 Task: Check a user's "Profile README" to learn more about their interests and projects.
Action: Mouse moved to (163, 318)
Screenshot: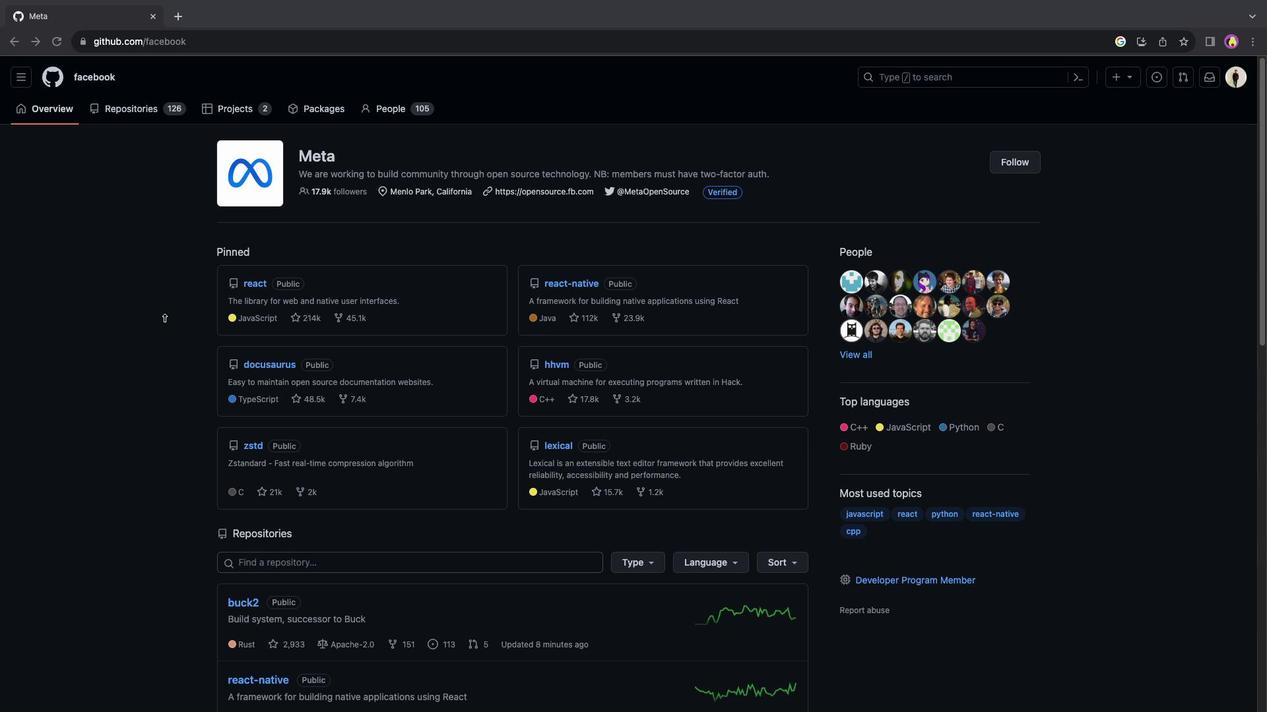 
Action: Mouse pressed left at (163, 318)
Screenshot: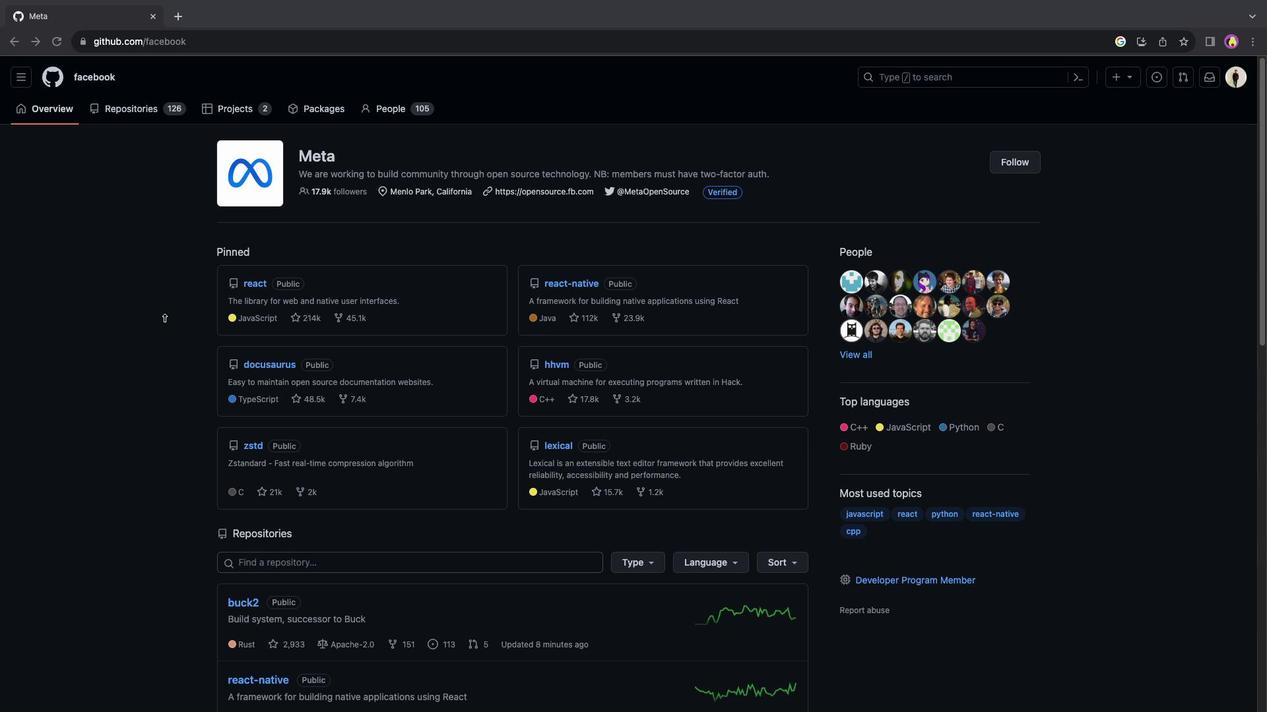 
Action: Mouse moved to (255, 284)
Screenshot: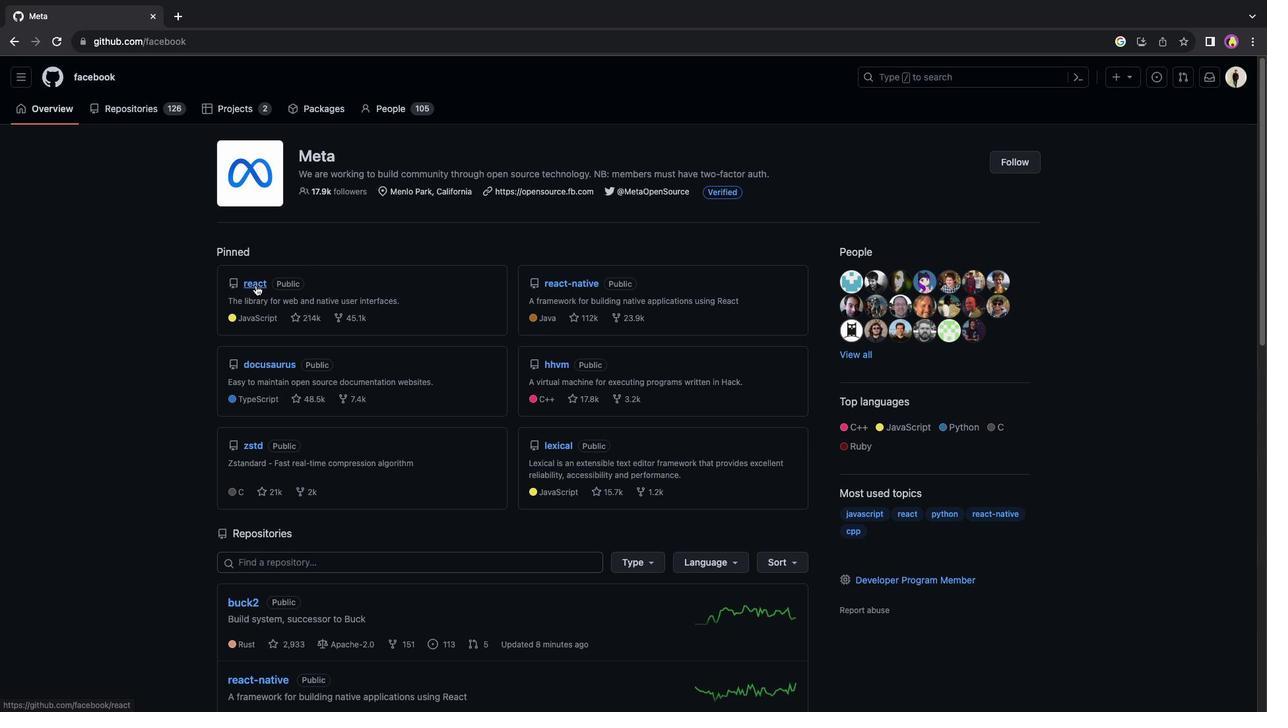 
Action: Mouse pressed left at (255, 284)
Screenshot: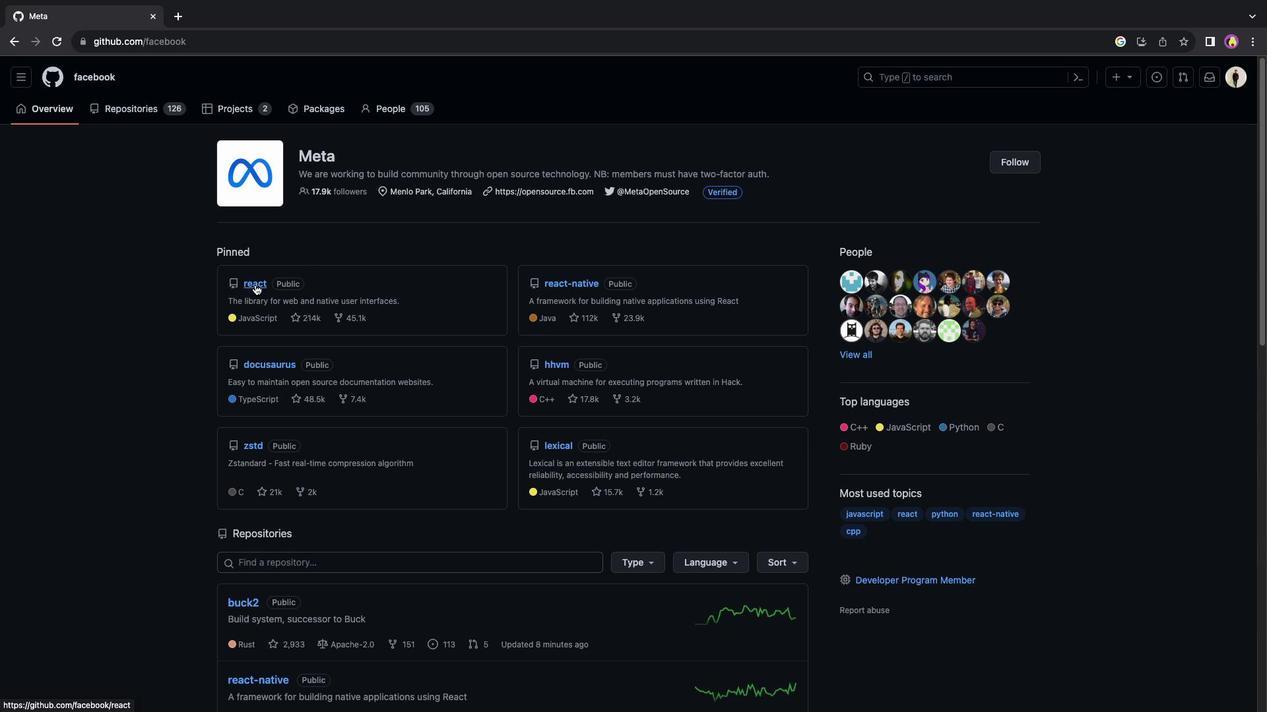 
Action: Mouse moved to (573, 323)
Screenshot: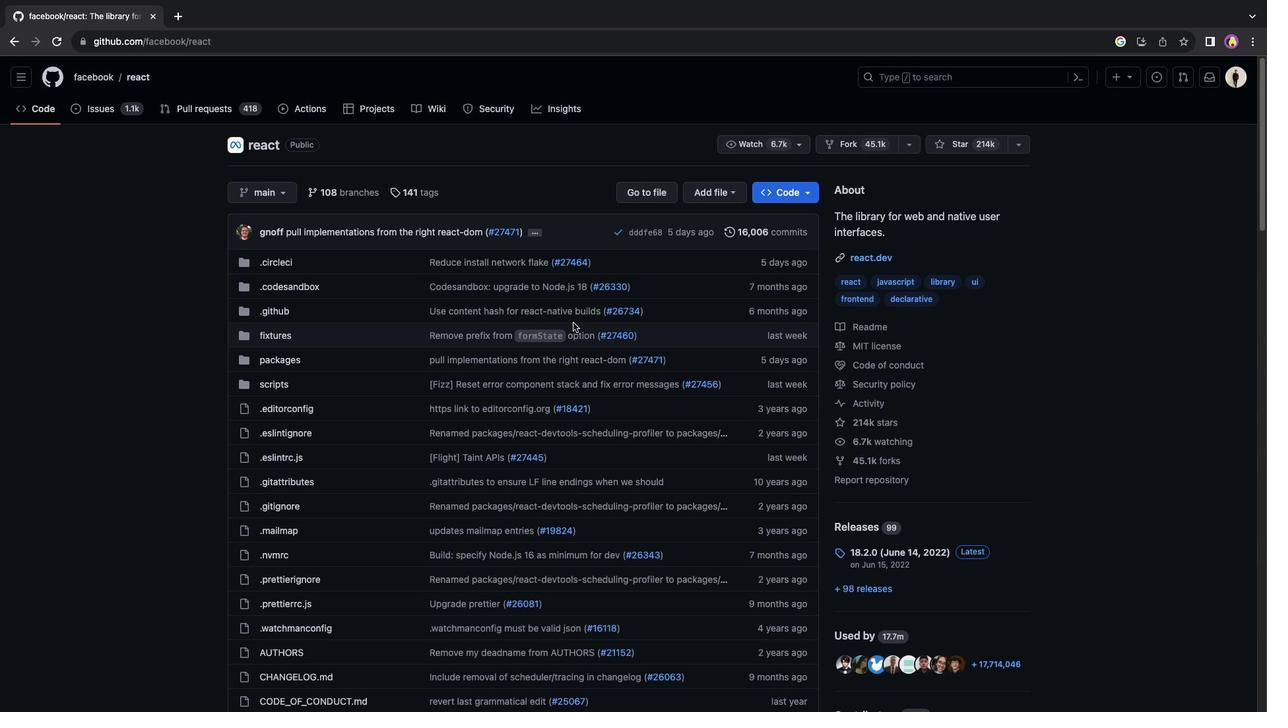 
Action: Mouse scrolled (573, 323) with delta (0, 0)
Screenshot: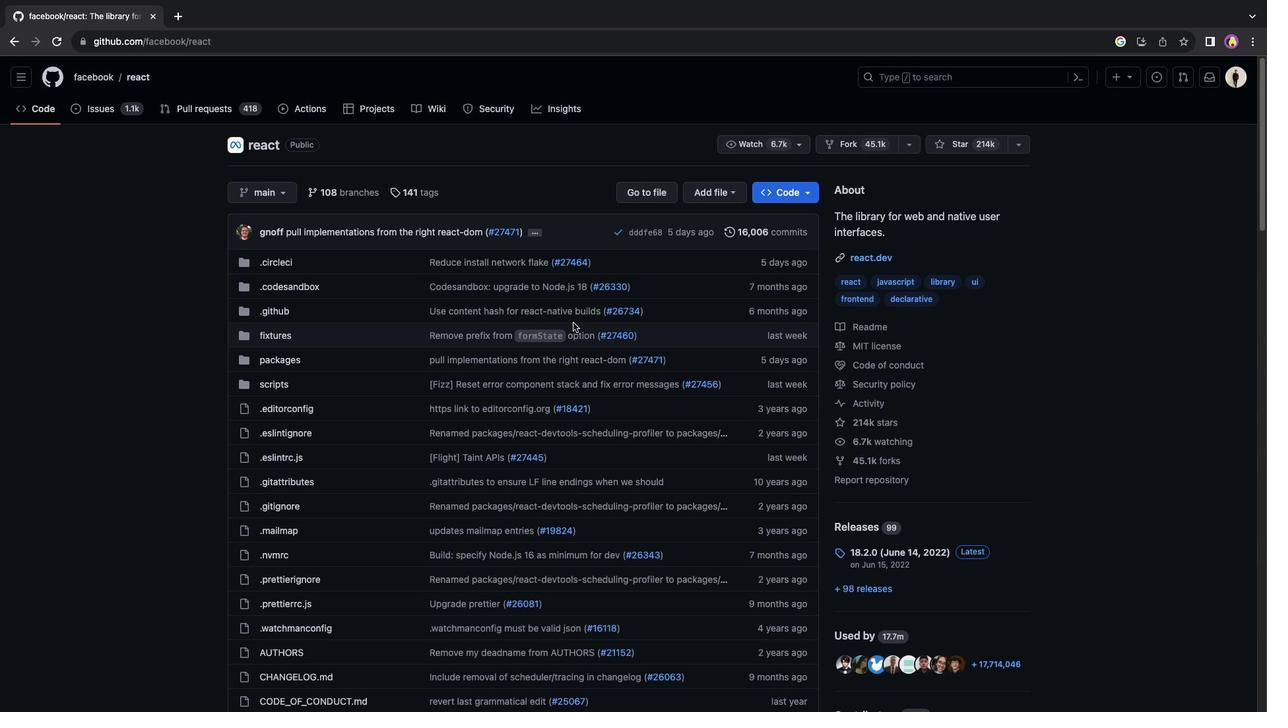 
Action: Mouse moved to (573, 323)
Screenshot: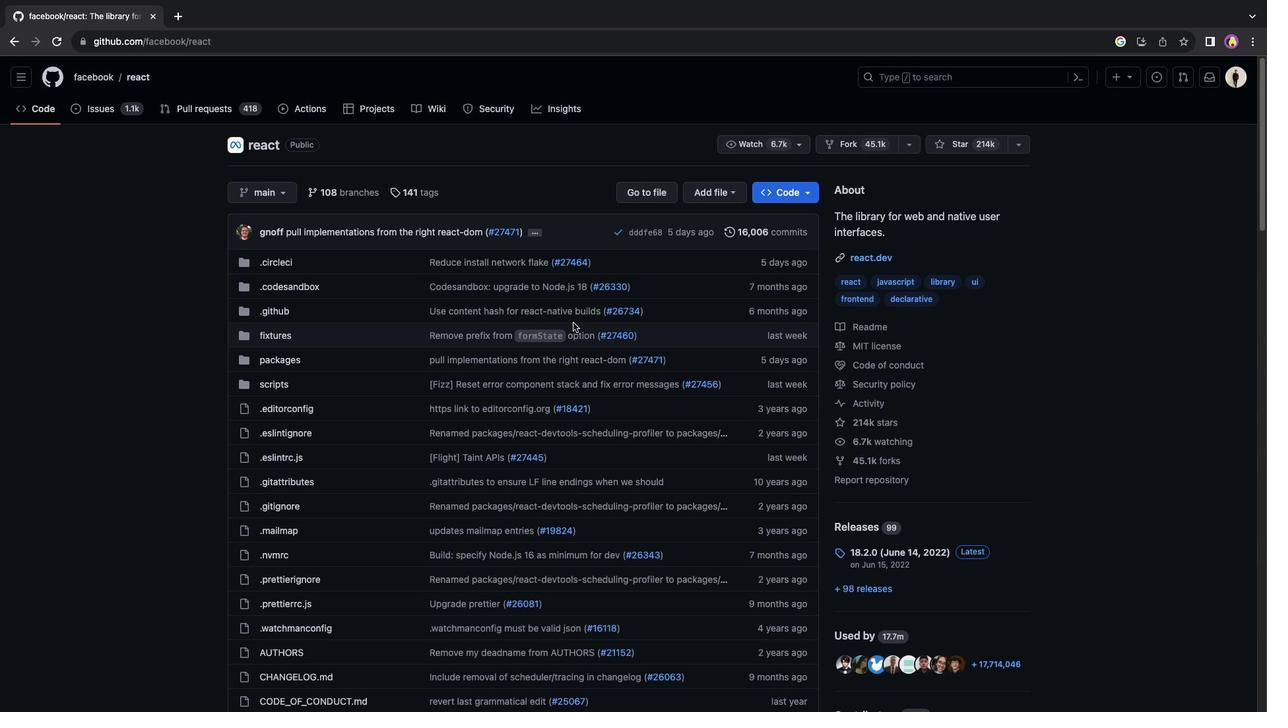 
Action: Mouse scrolled (573, 323) with delta (0, 0)
Screenshot: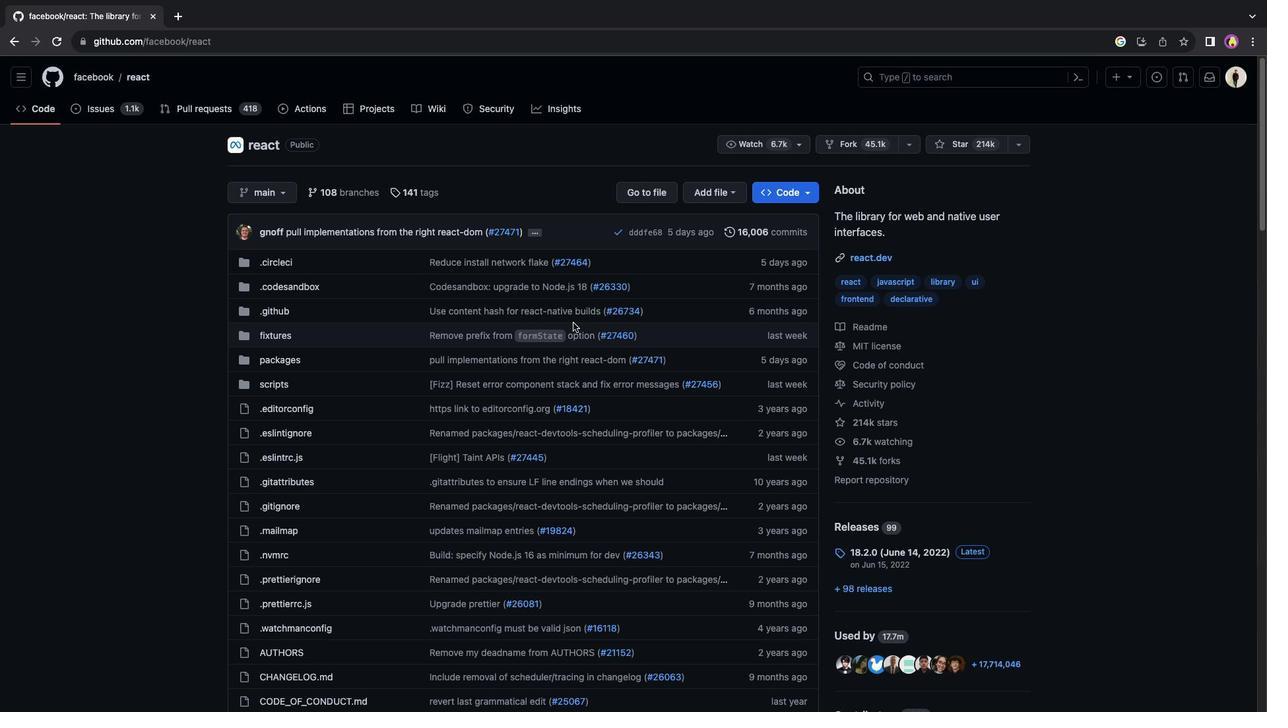 
Action: Mouse scrolled (573, 323) with delta (0, -1)
Screenshot: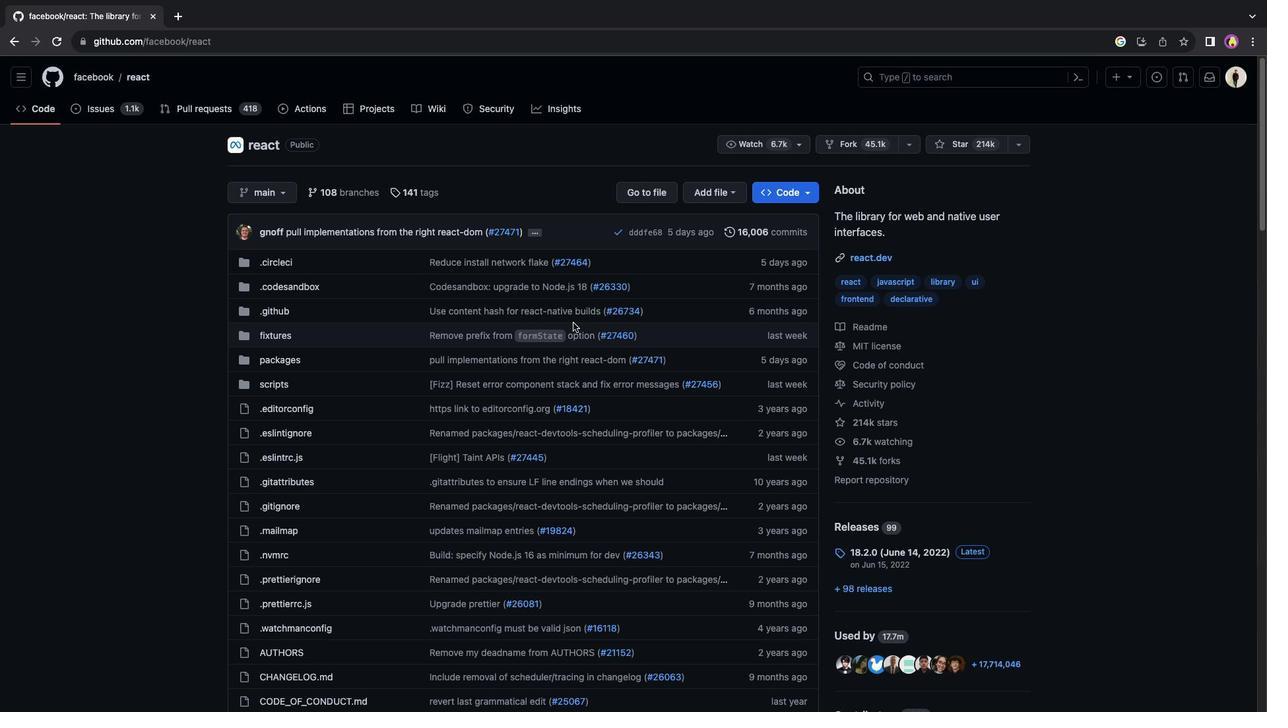 
Action: Mouse scrolled (573, 323) with delta (0, -3)
Screenshot: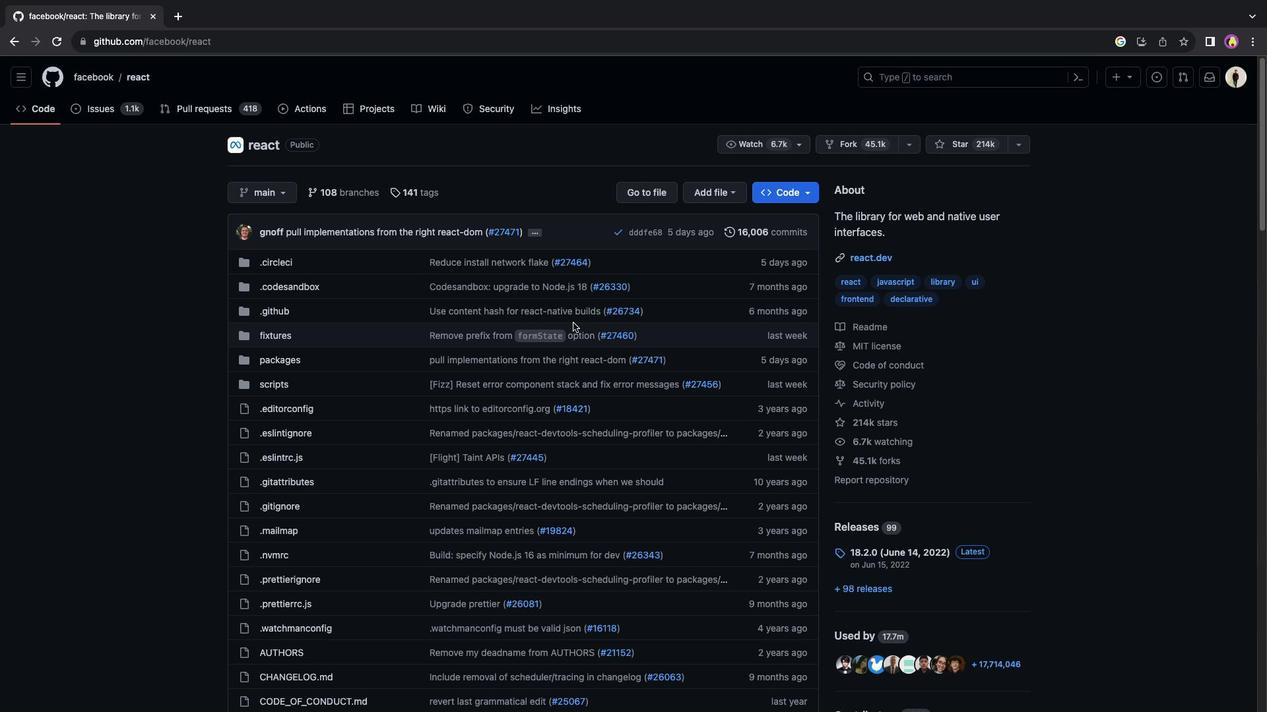 
Action: Mouse scrolled (573, 323) with delta (0, 0)
Screenshot: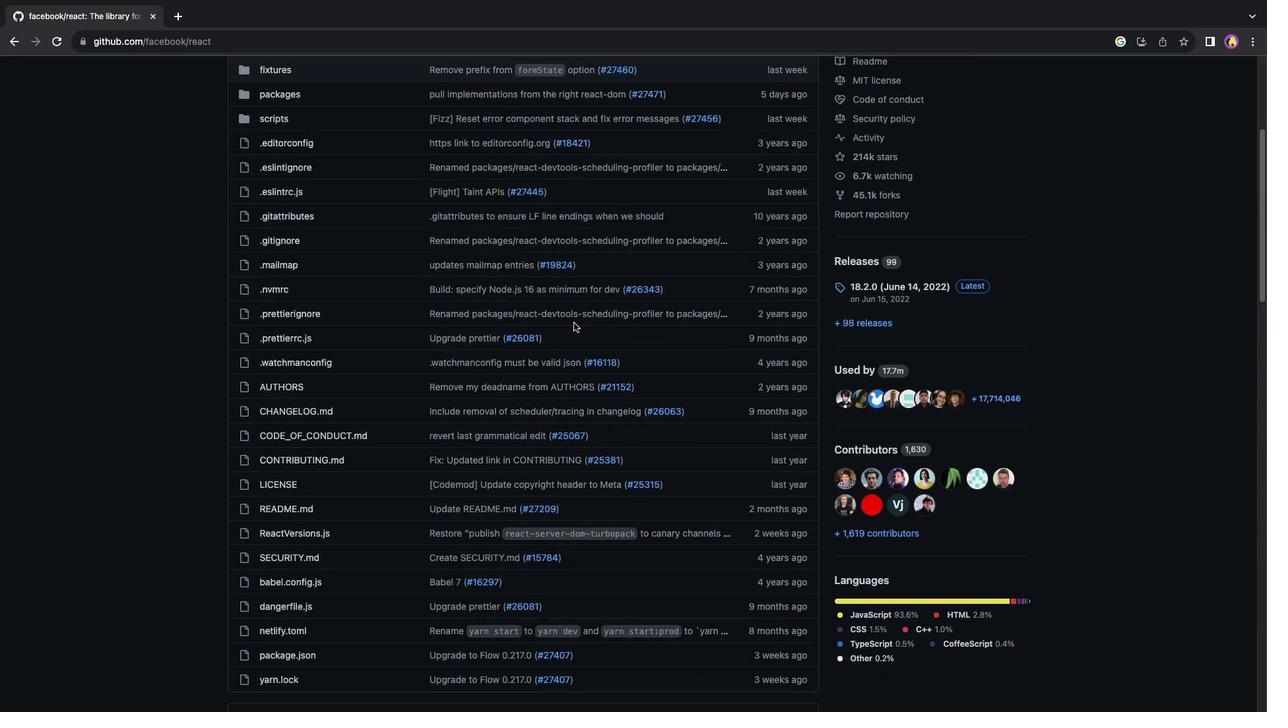 
Action: Mouse scrolled (573, 323) with delta (0, 0)
Screenshot: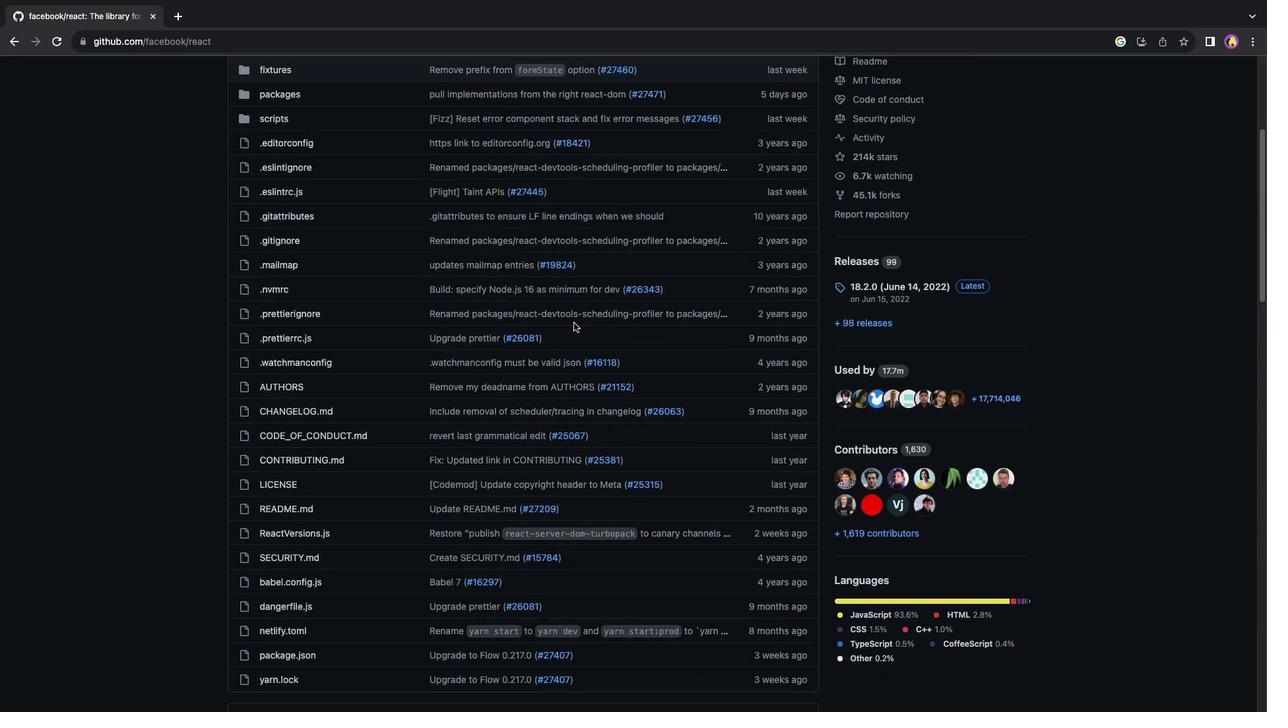 
Action: Mouse scrolled (573, 323) with delta (0, -2)
Screenshot: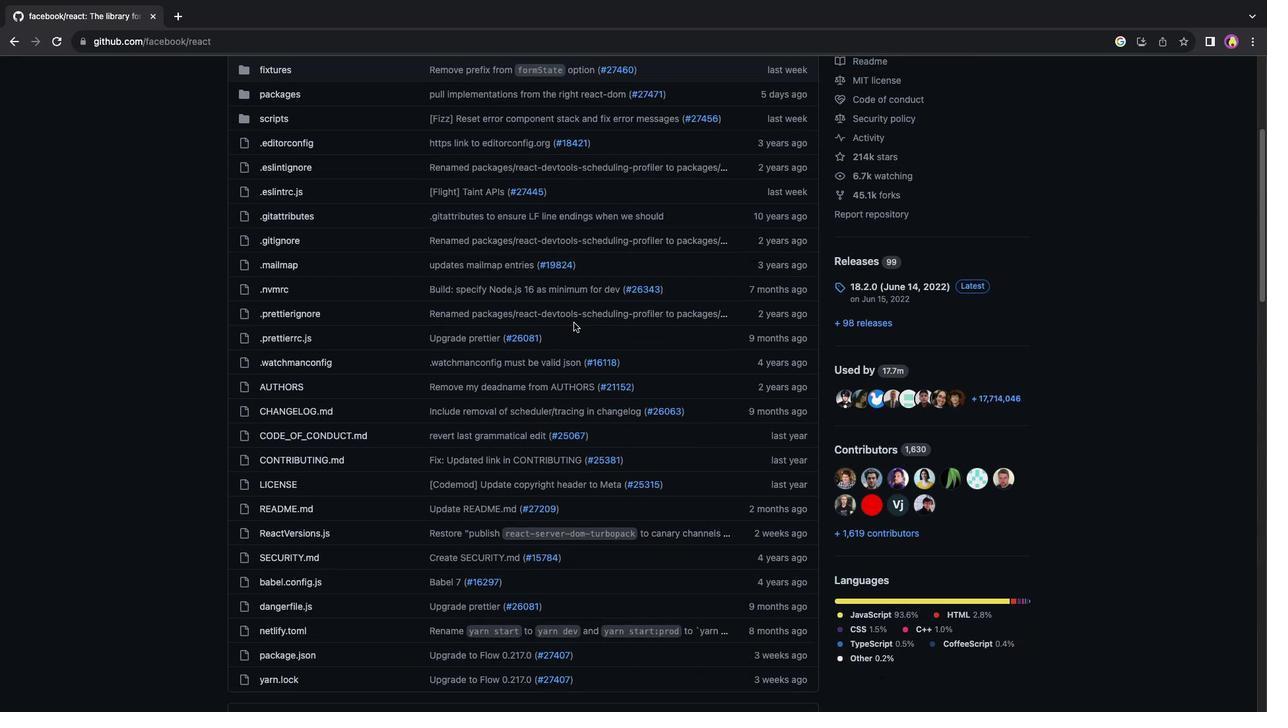 
Action: Mouse scrolled (573, 323) with delta (0, -3)
Screenshot: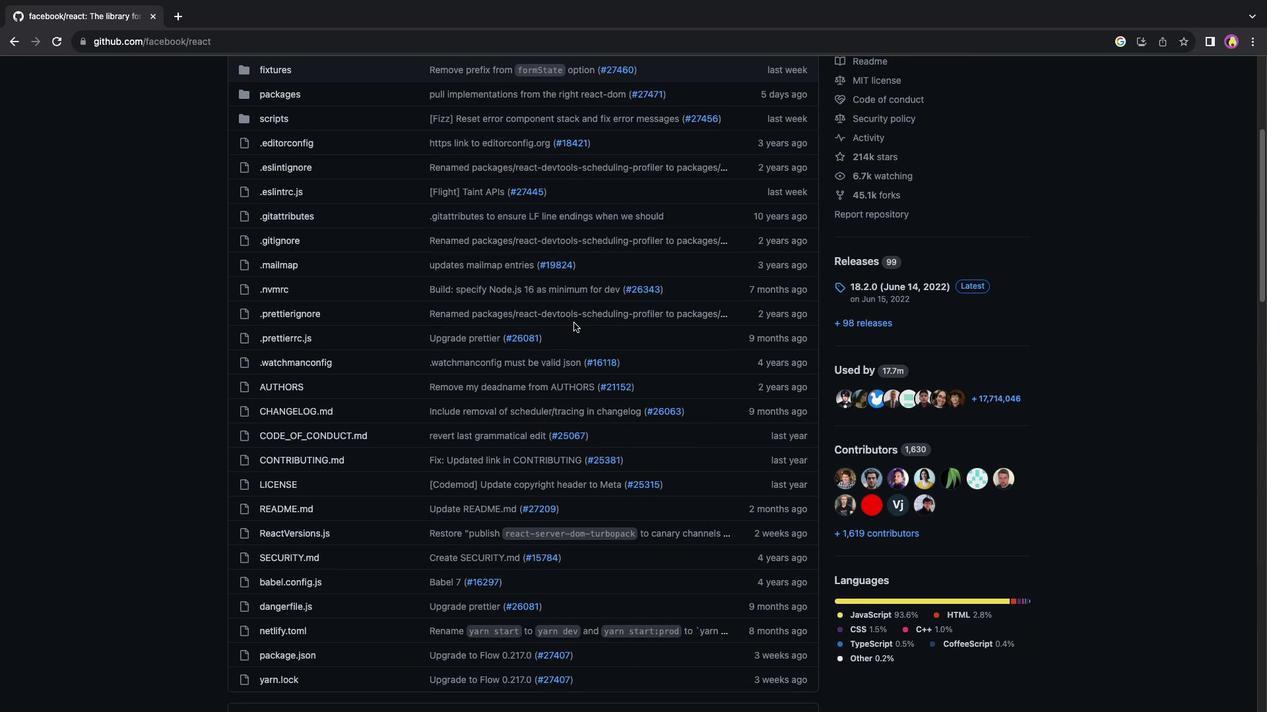 
Action: Mouse scrolled (573, 323) with delta (0, 0)
Screenshot: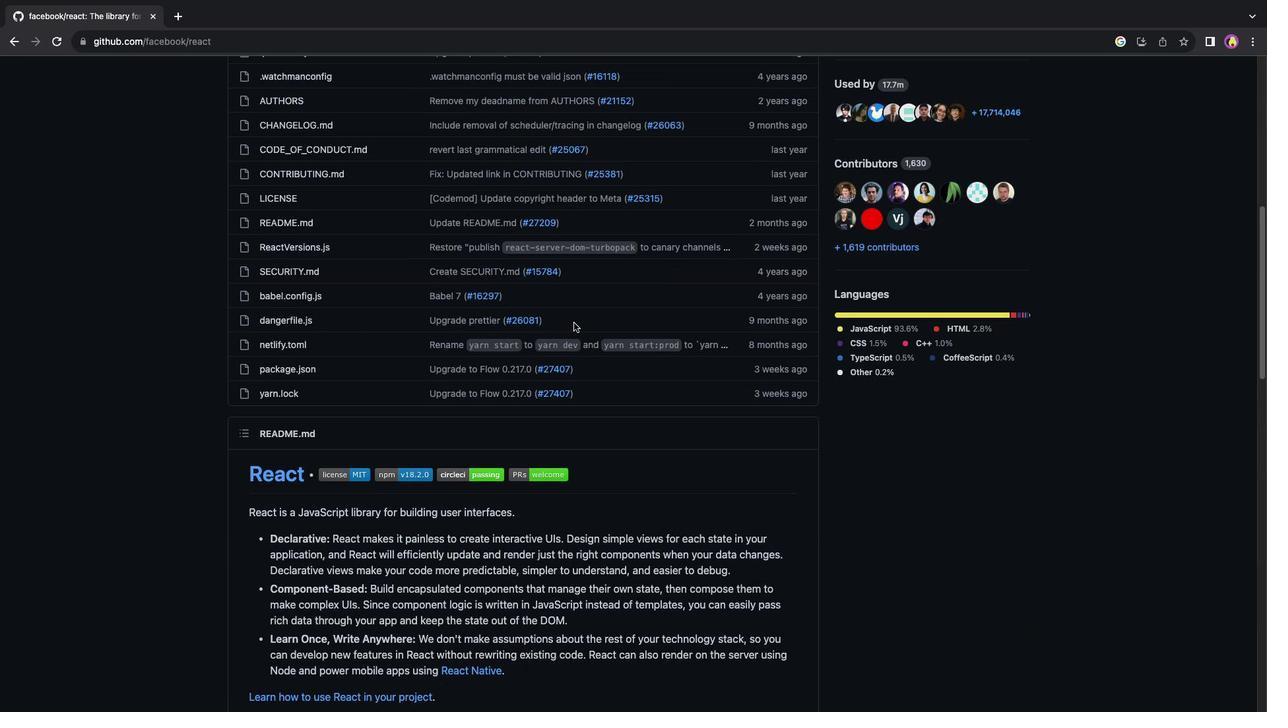 
Action: Mouse scrolled (573, 323) with delta (0, 0)
Screenshot: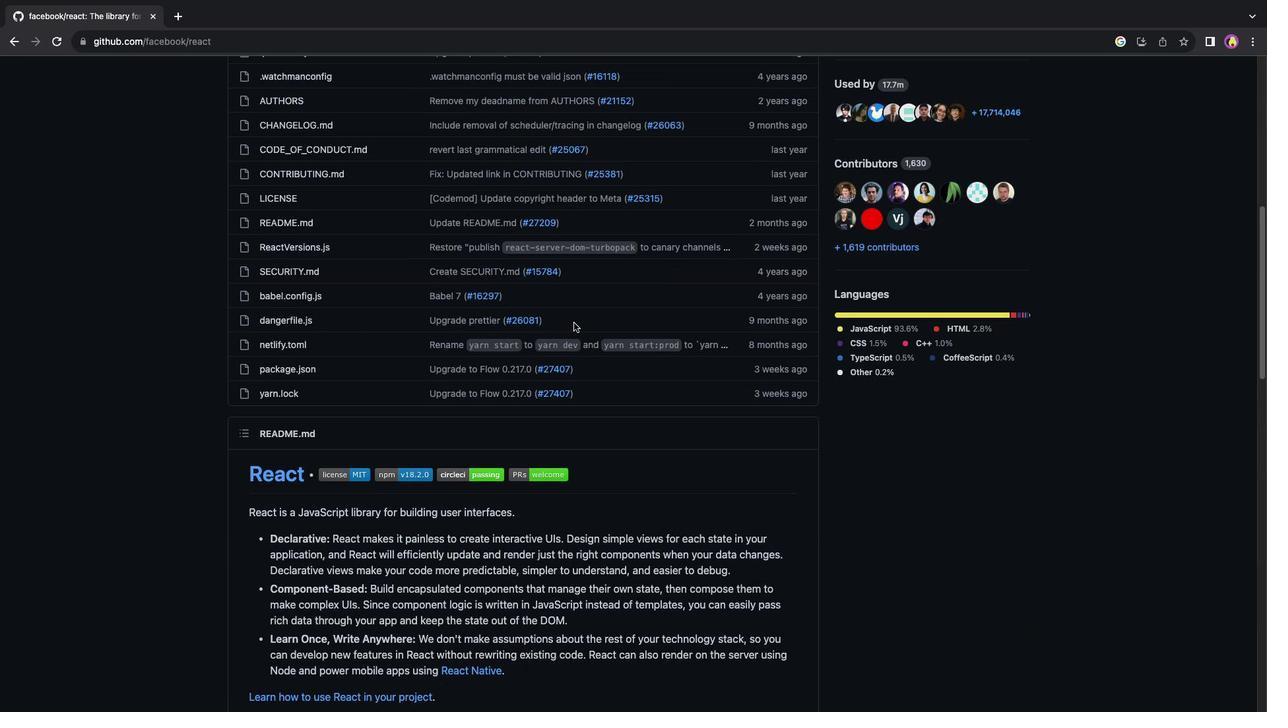 
Action: Mouse scrolled (573, 323) with delta (0, -1)
Screenshot: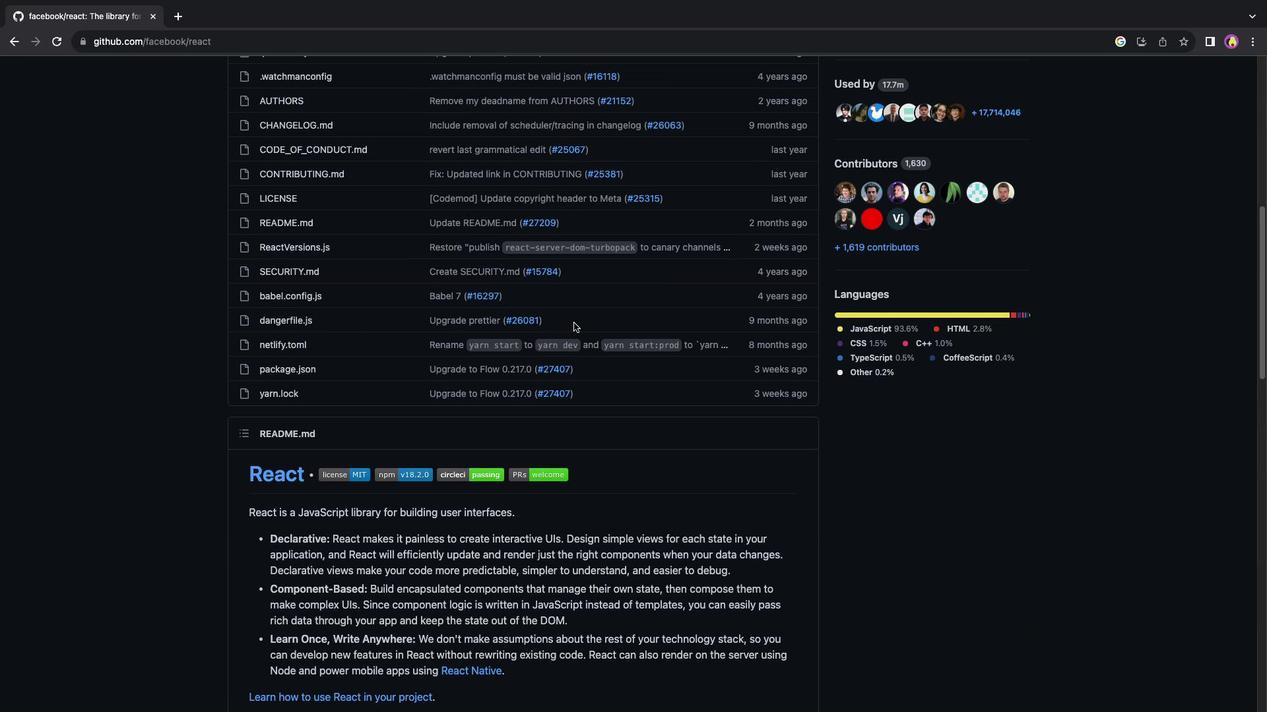 
Action: Mouse moved to (740, 380)
Screenshot: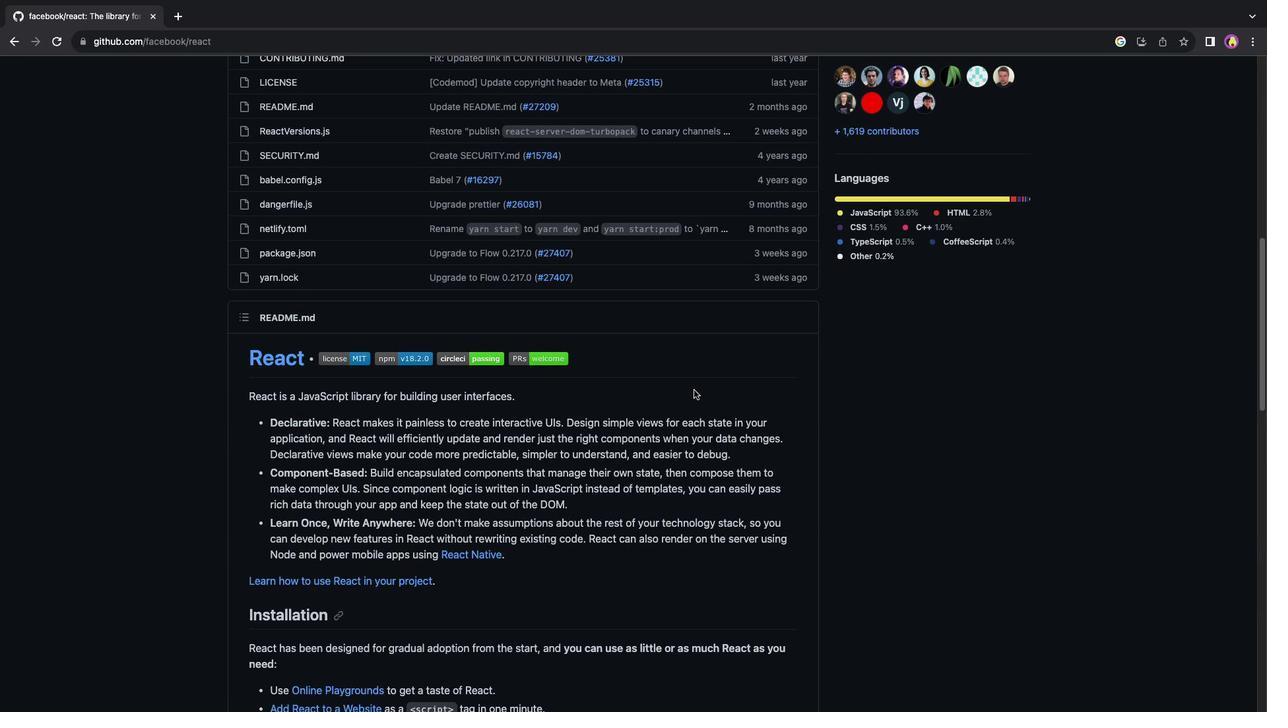
Action: Mouse pressed left at (740, 380)
Screenshot: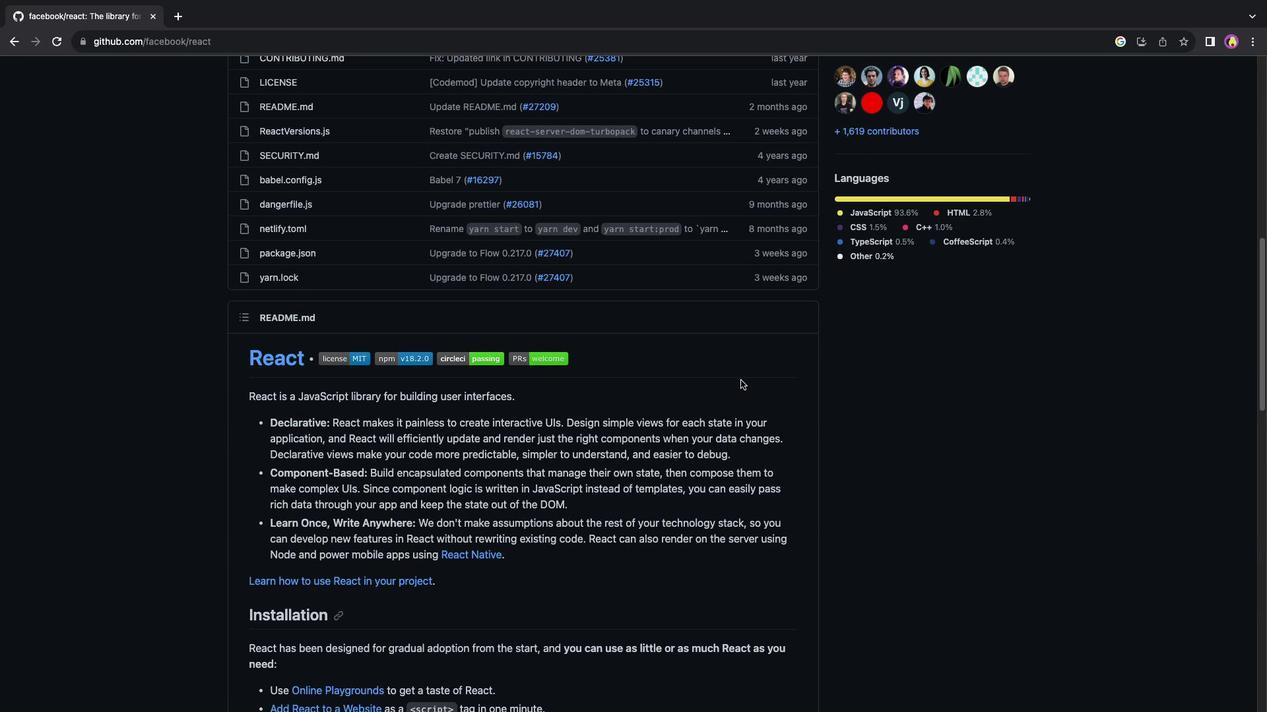 
Action: Mouse moved to (741, 381)
Screenshot: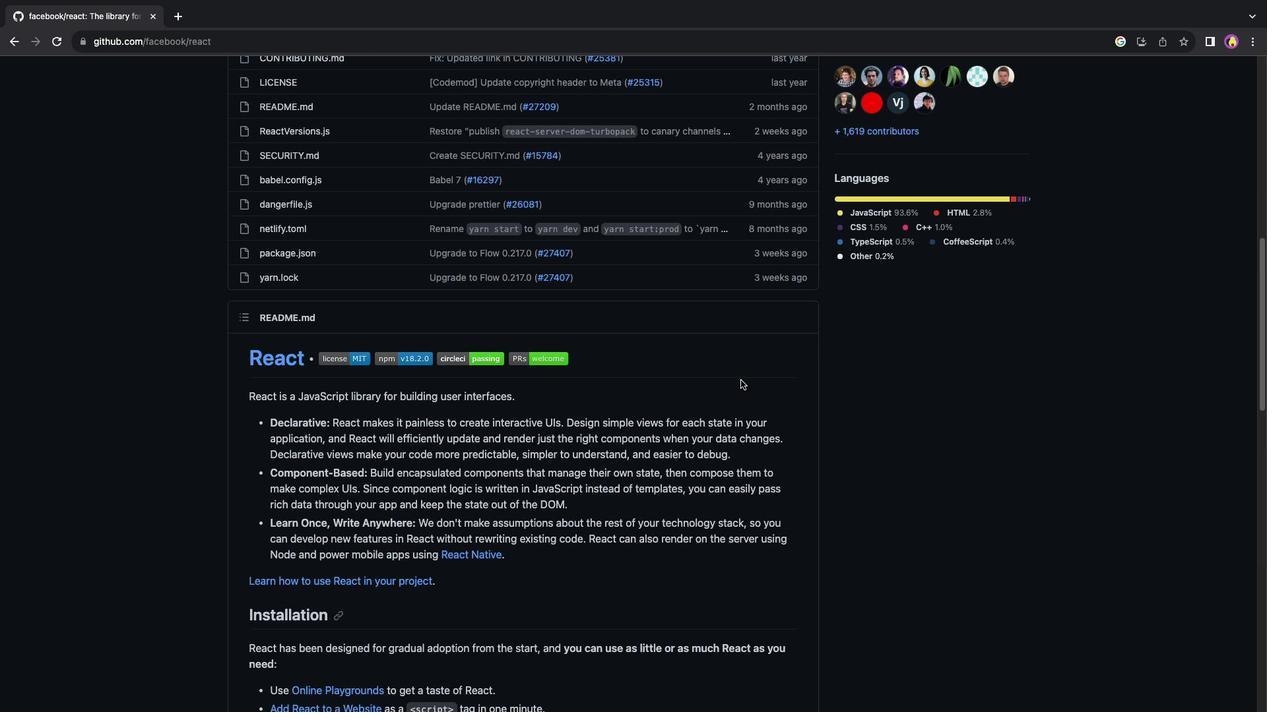 
Action: Mouse scrolled (741, 381) with delta (0, 0)
Screenshot: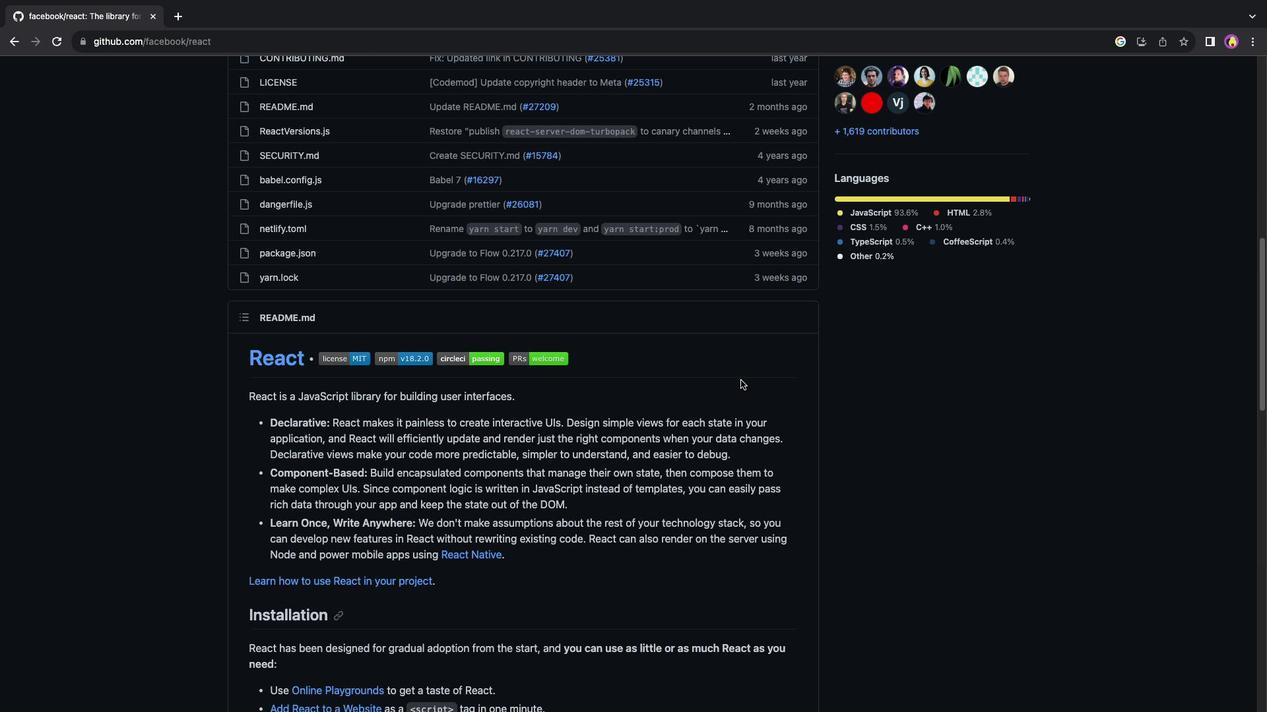 
Action: Mouse scrolled (741, 381) with delta (0, 0)
Screenshot: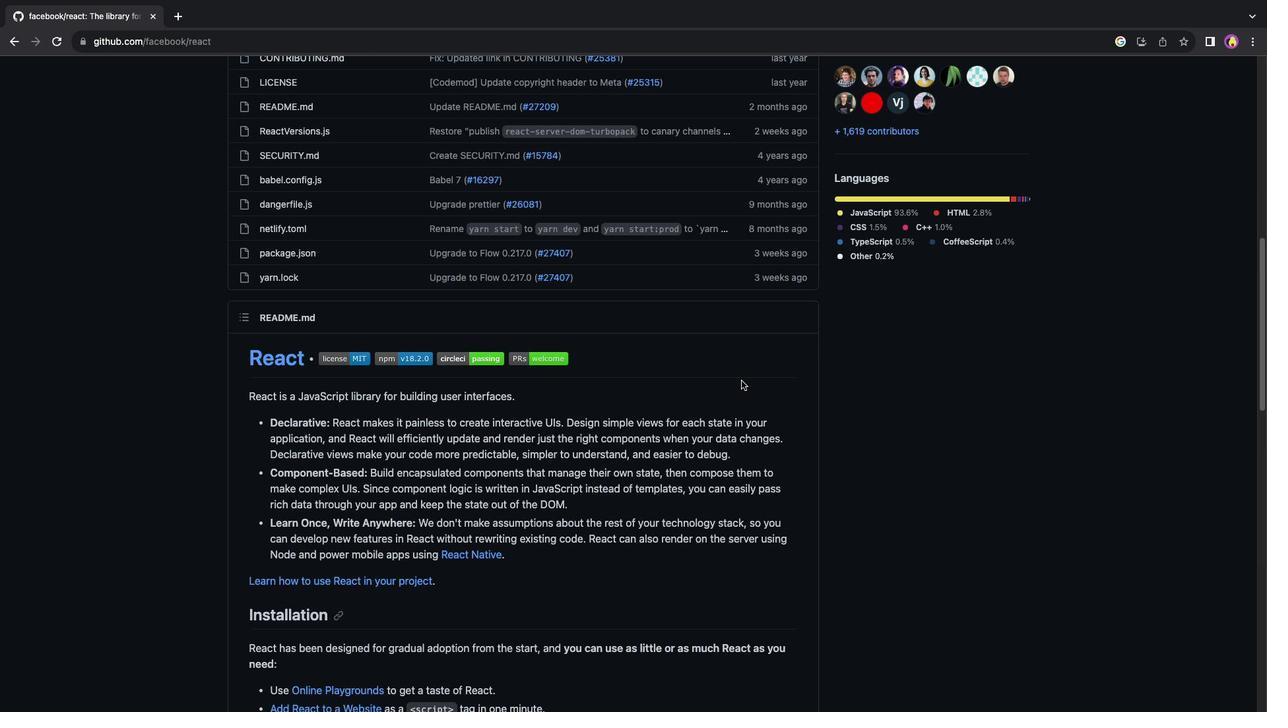 
Action: Mouse scrolled (741, 381) with delta (0, -1)
Screenshot: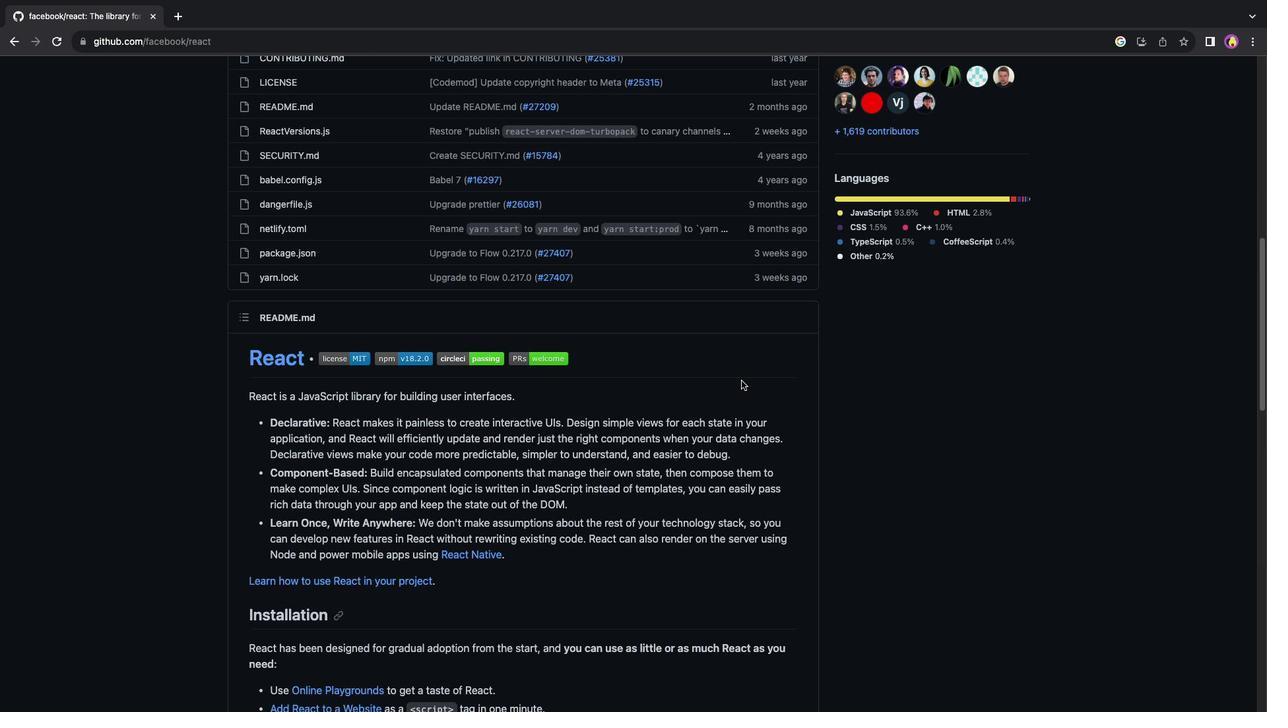 
Action: Mouse scrolled (741, 381) with delta (0, 0)
Screenshot: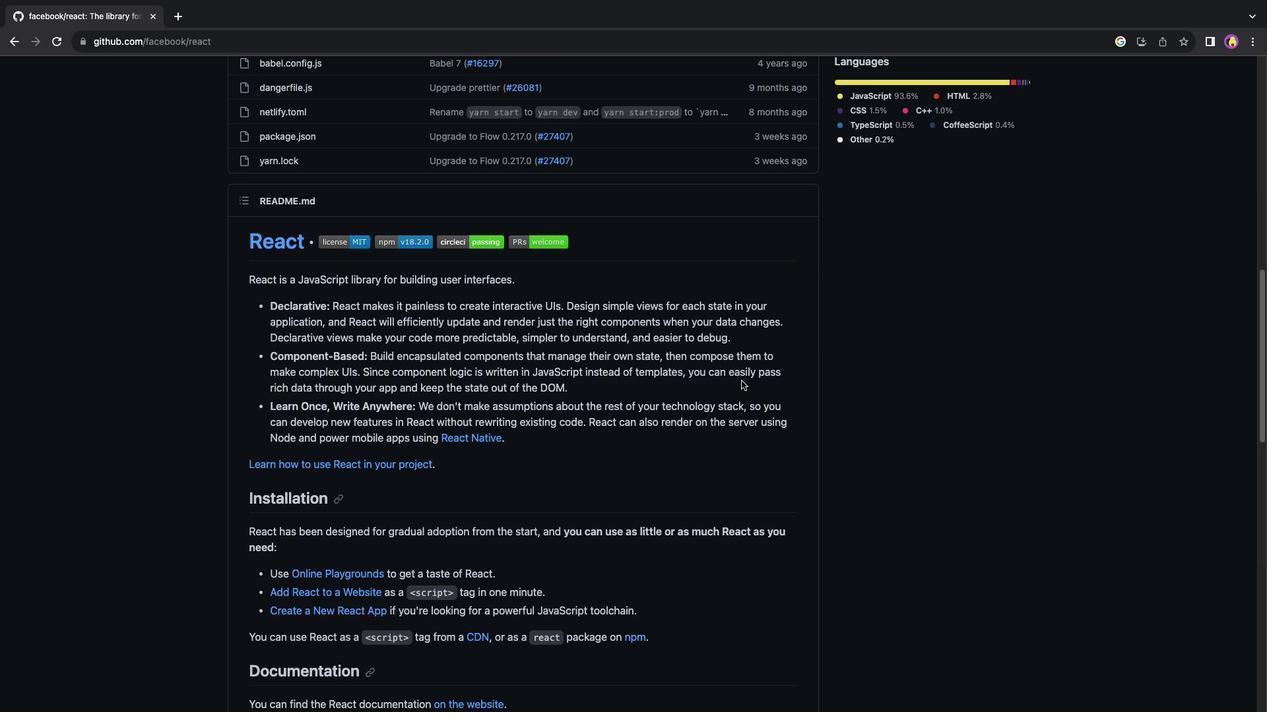 
Action: Mouse scrolled (741, 381) with delta (0, 0)
Screenshot: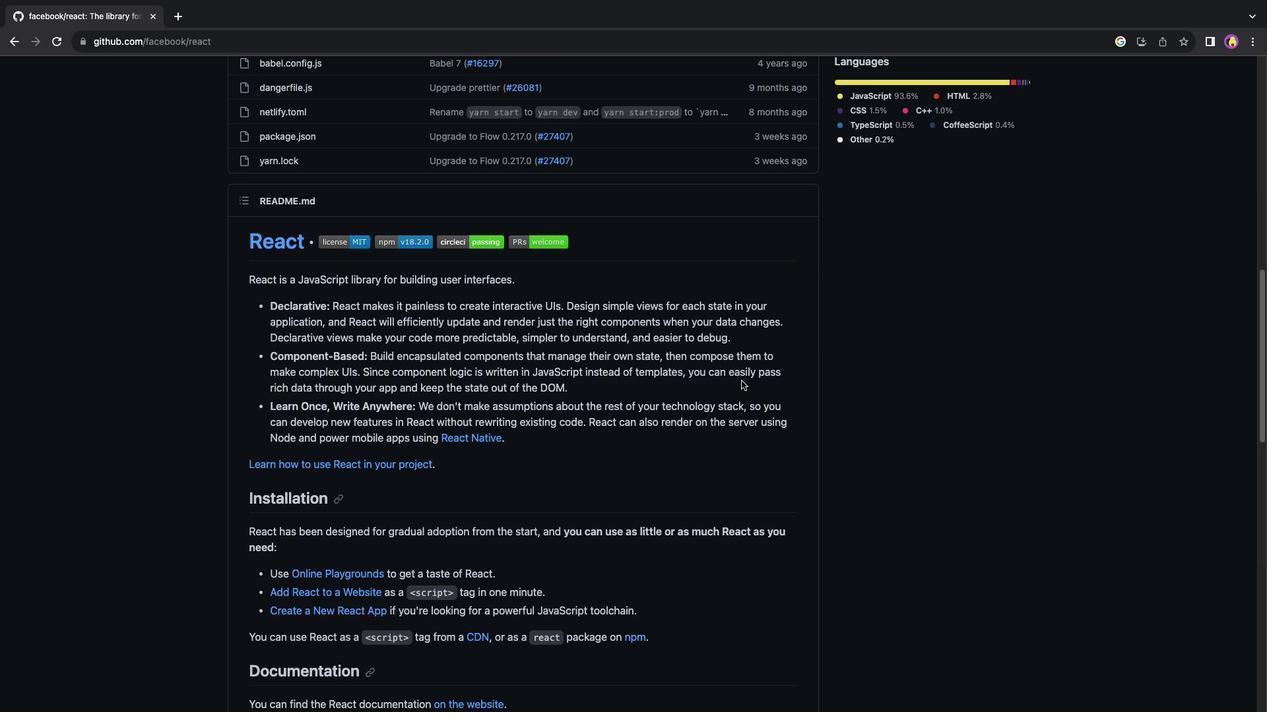 
Action: Mouse scrolled (741, 381) with delta (0, -1)
Screenshot: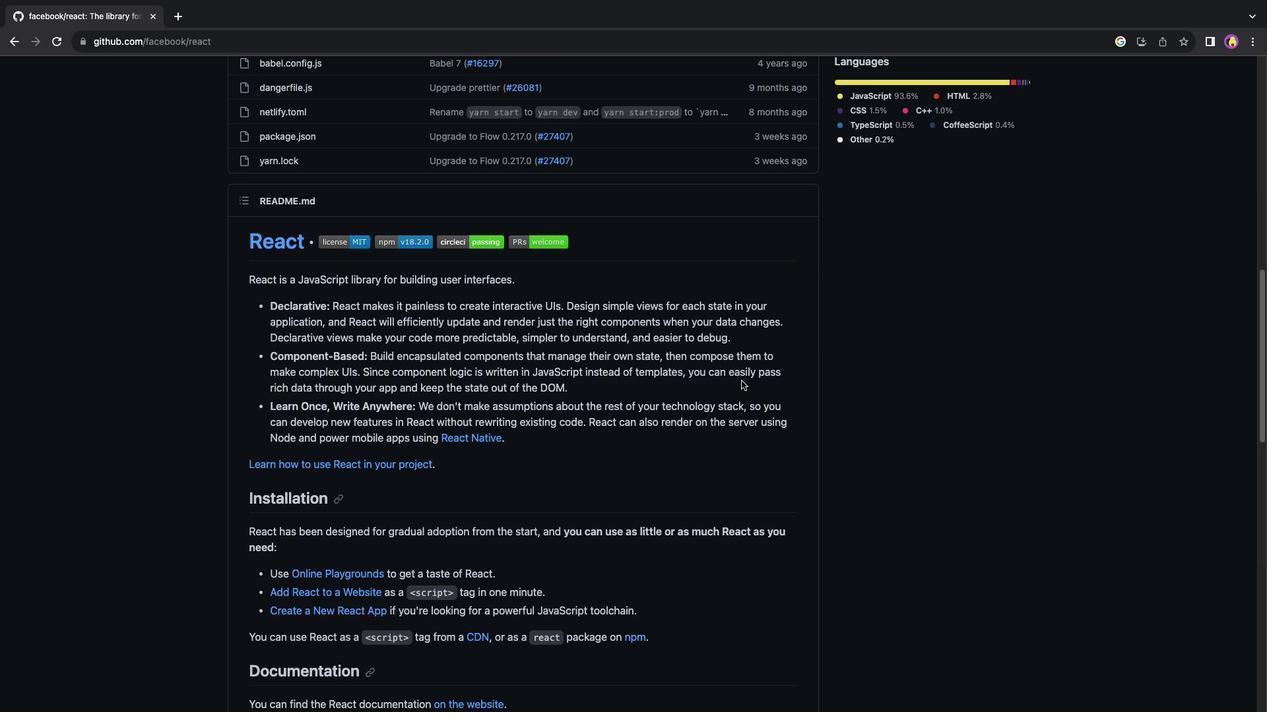 
Action: Mouse scrolled (741, 381) with delta (0, 0)
Screenshot: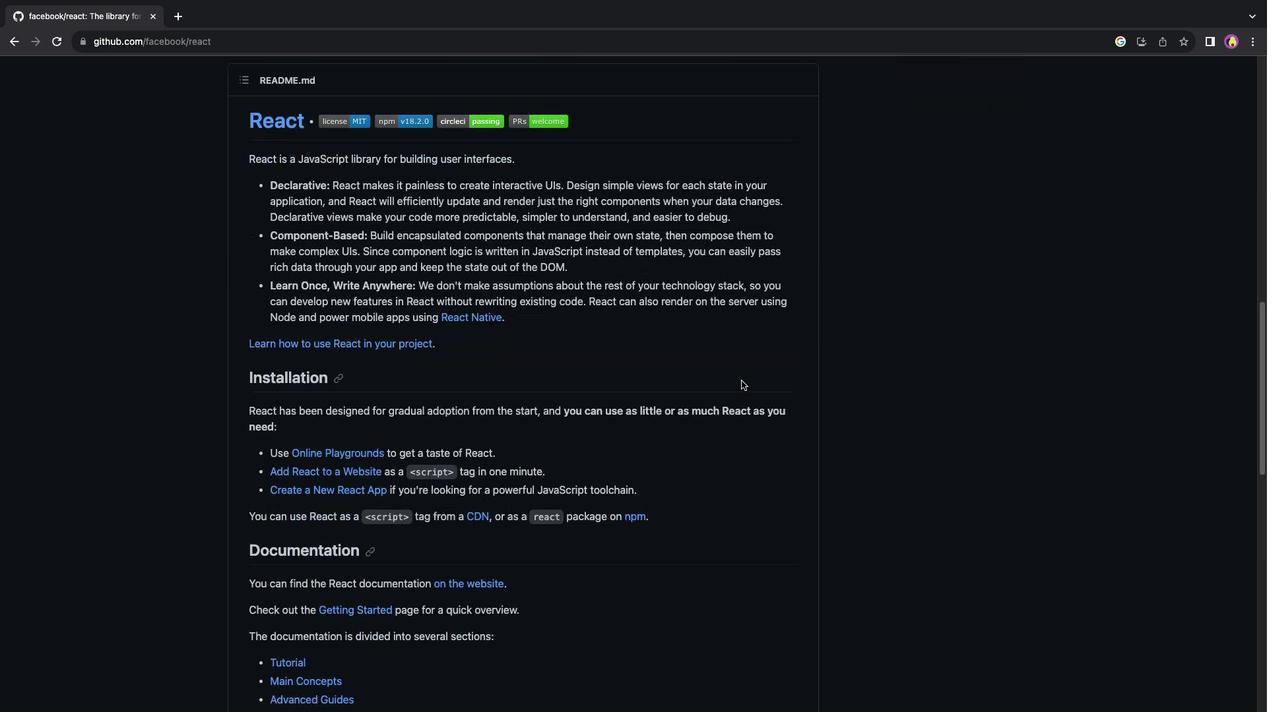 
Action: Mouse scrolled (741, 381) with delta (0, 0)
Screenshot: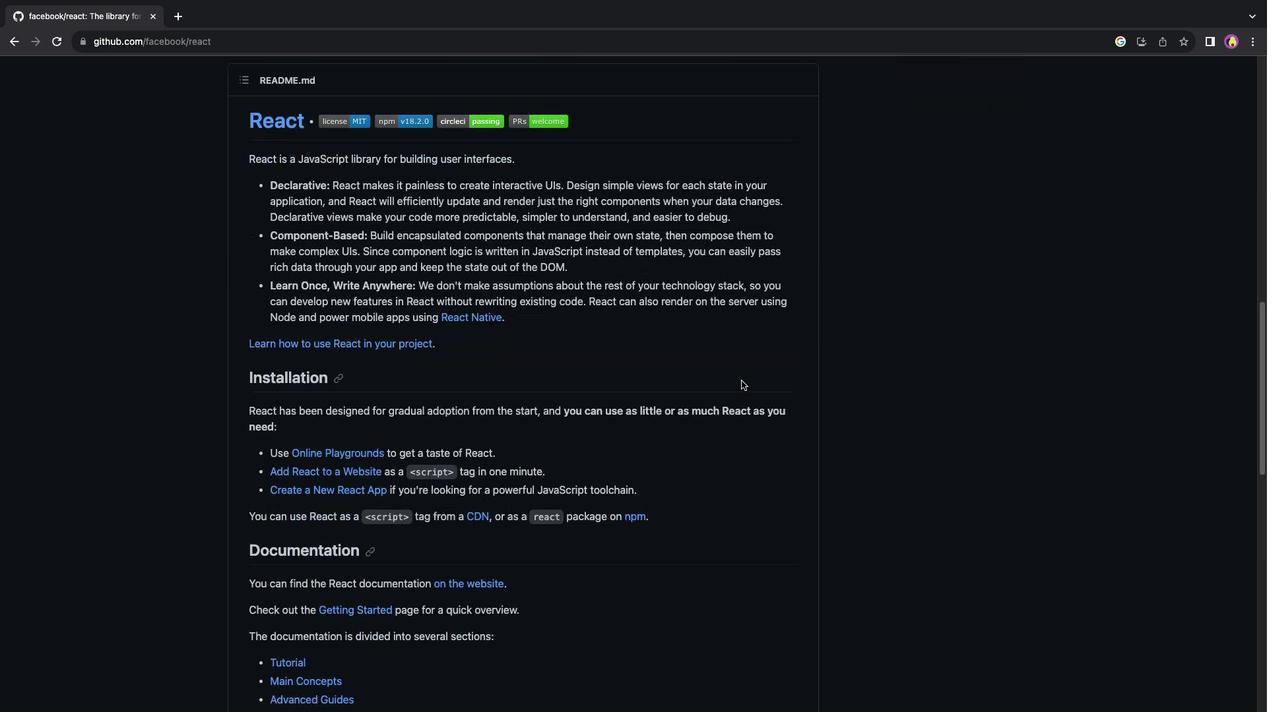 
Action: Mouse scrolled (741, 381) with delta (0, -1)
Screenshot: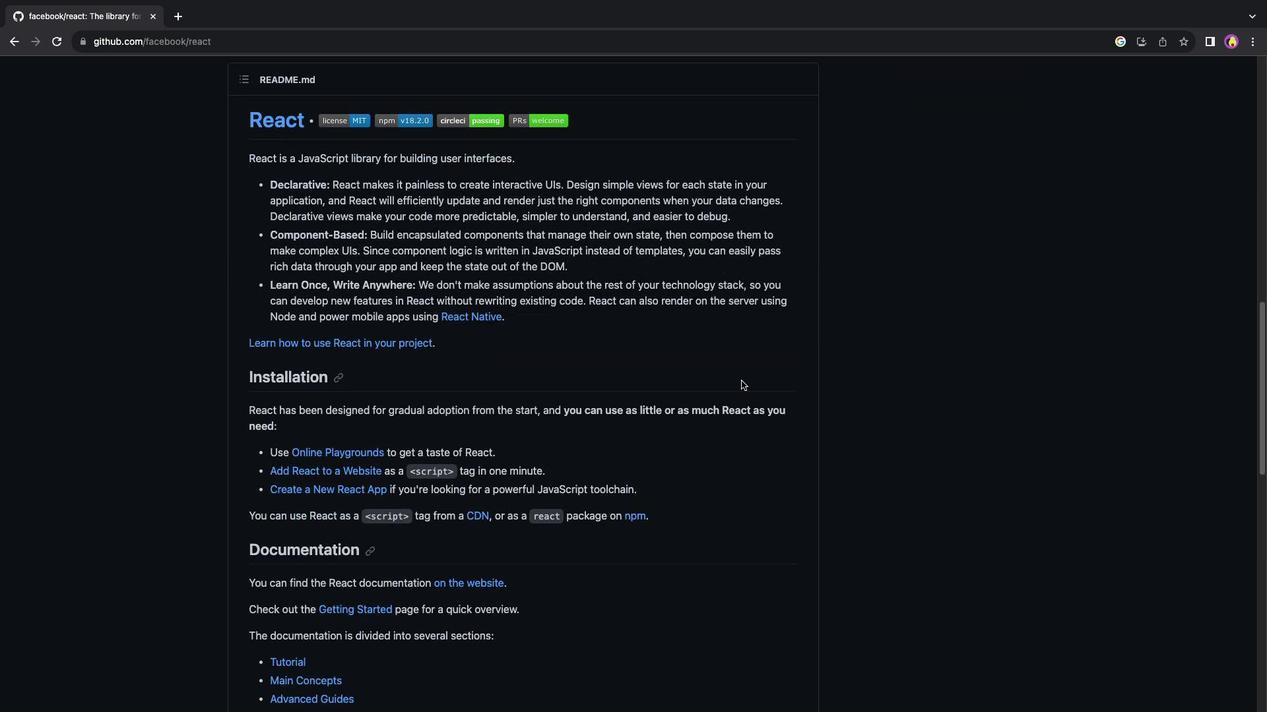 
Action: Mouse scrolled (741, 381) with delta (0, 0)
Screenshot: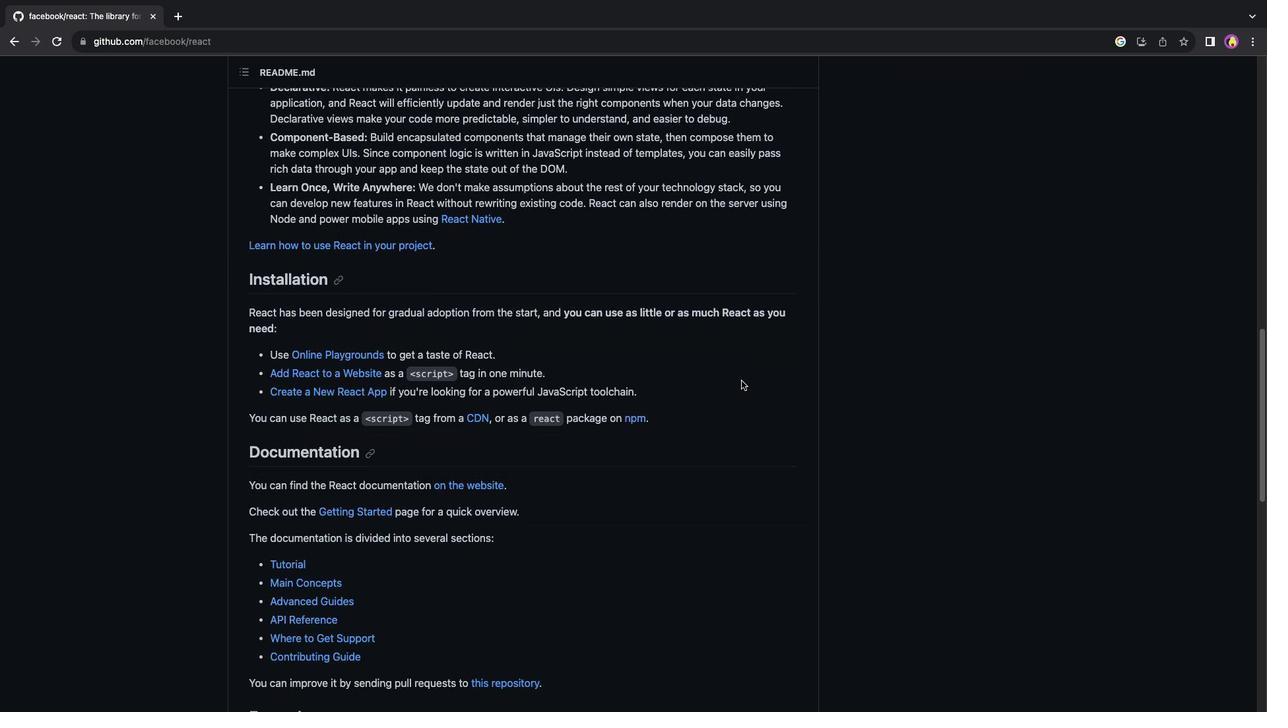 
Action: Mouse scrolled (741, 381) with delta (0, 0)
Screenshot: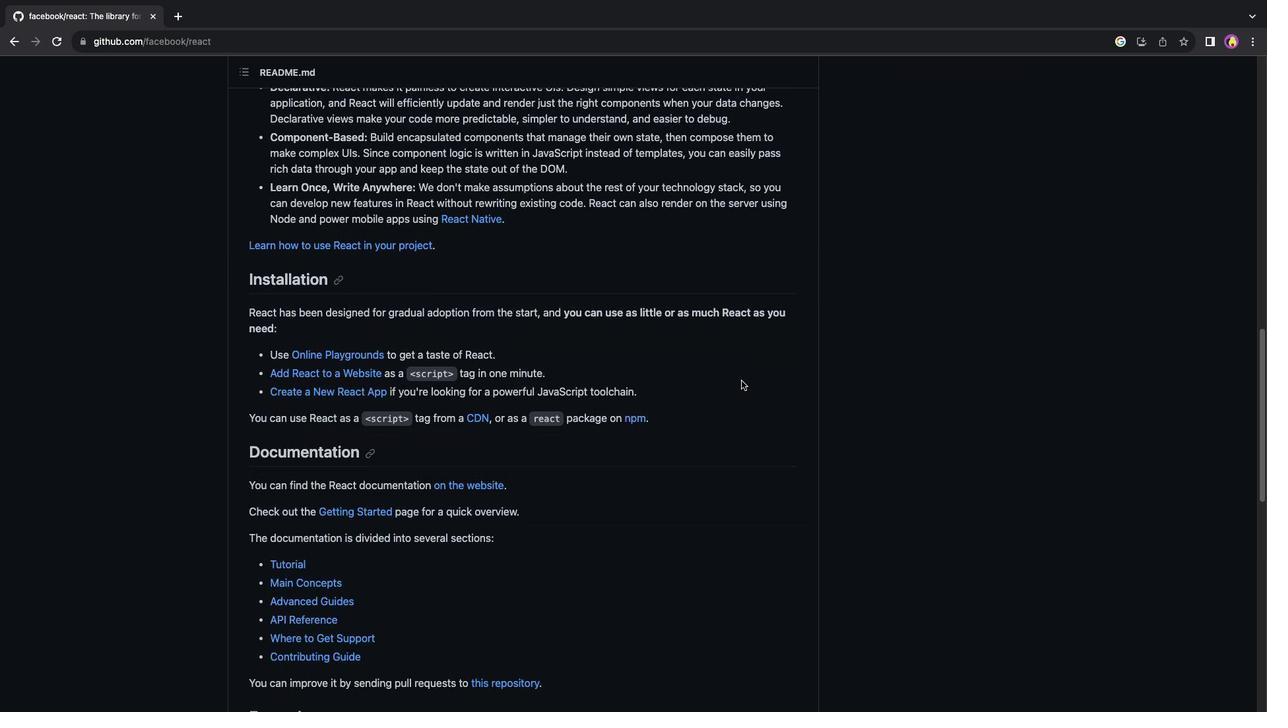 
Action: Mouse scrolled (741, 381) with delta (0, -1)
Screenshot: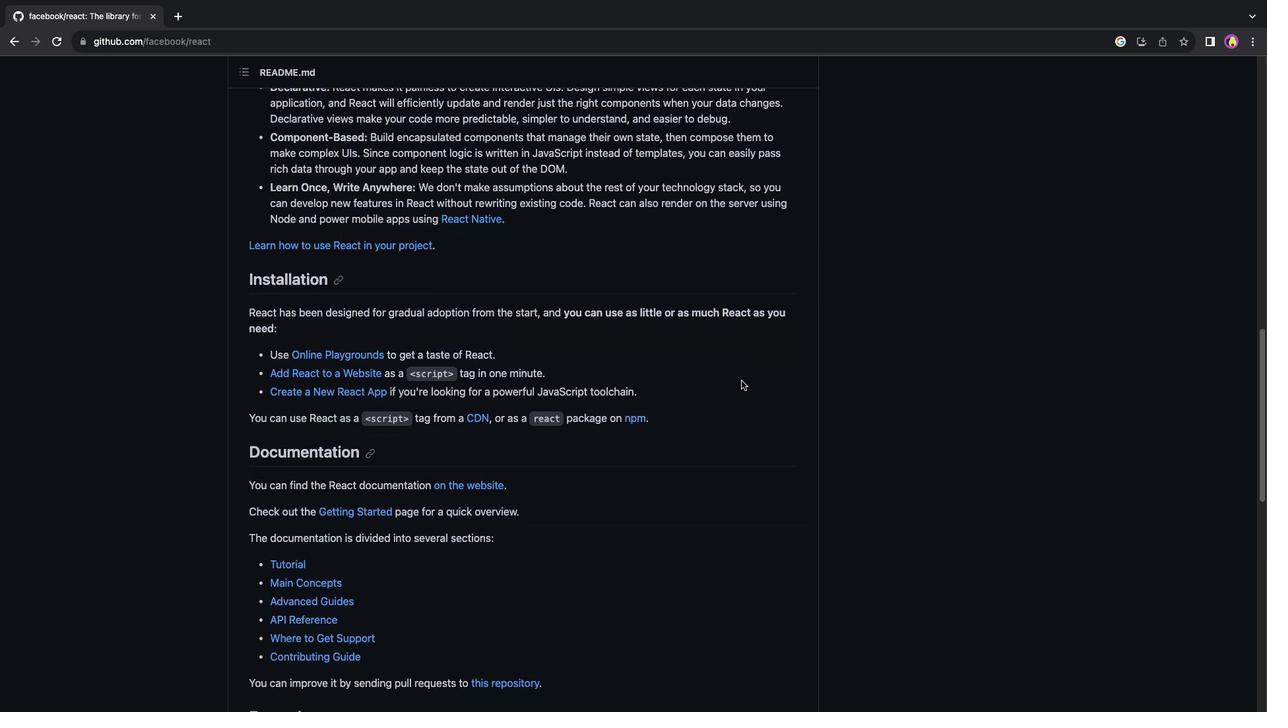 
Action: Mouse scrolled (741, 381) with delta (0, 0)
Screenshot: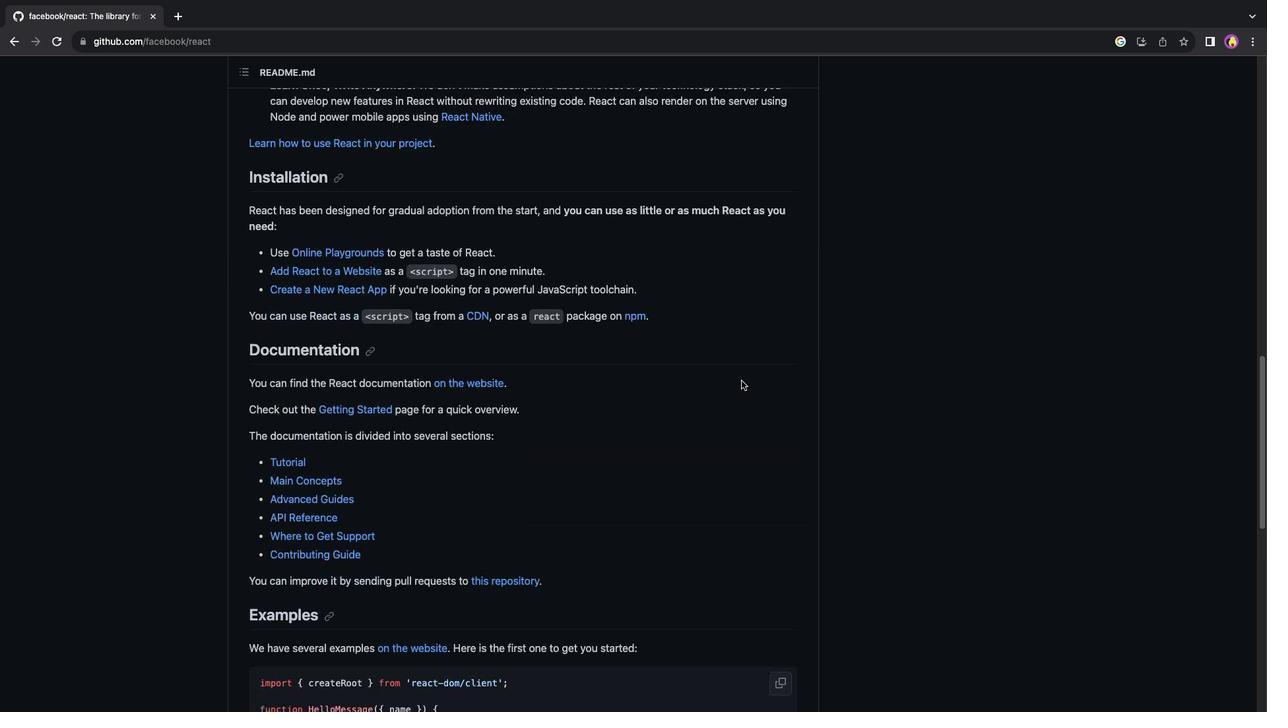 
Action: Mouse scrolled (741, 381) with delta (0, 0)
Screenshot: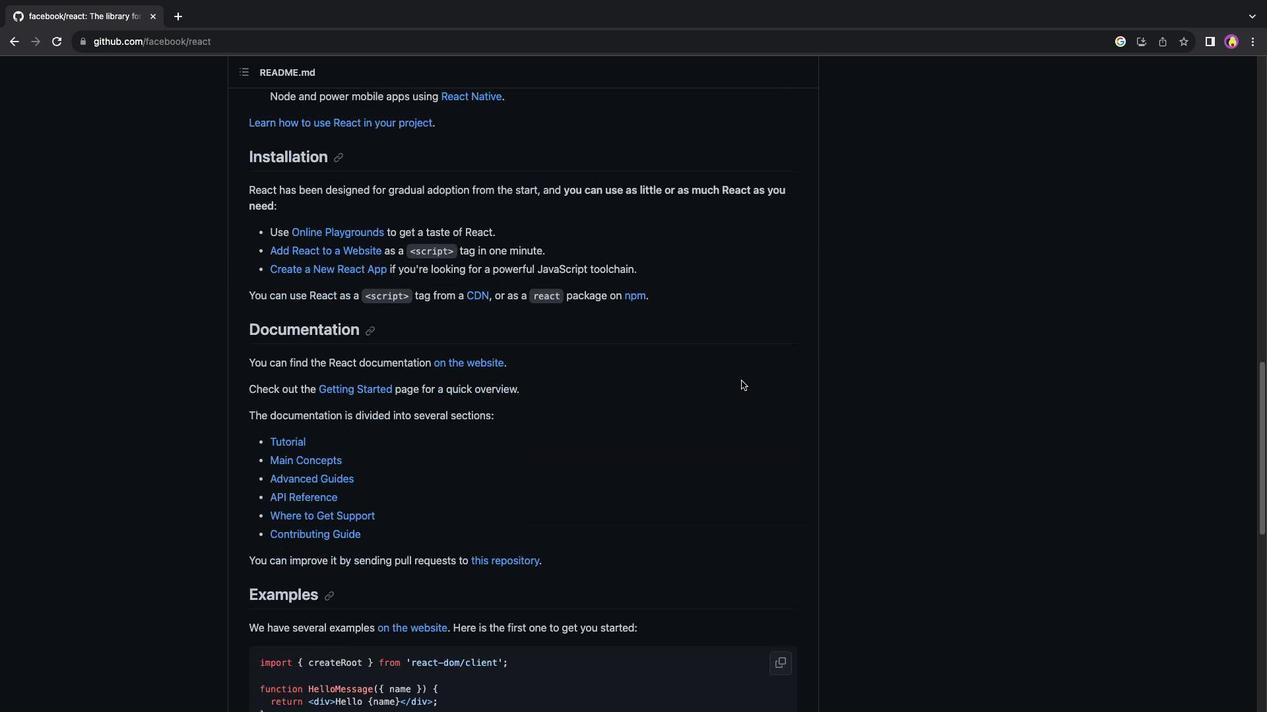 
Action: Mouse scrolled (741, 381) with delta (0, -1)
Screenshot: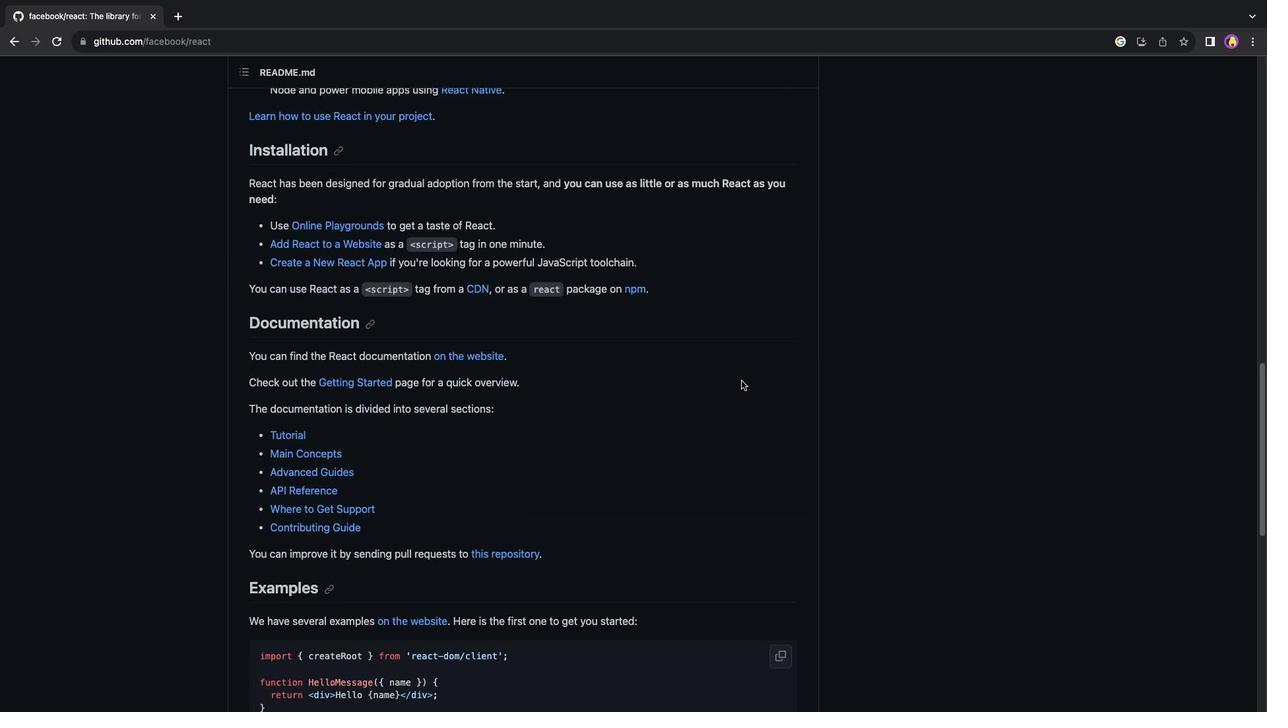 
Action: Mouse scrolled (741, 381) with delta (0, 0)
Screenshot: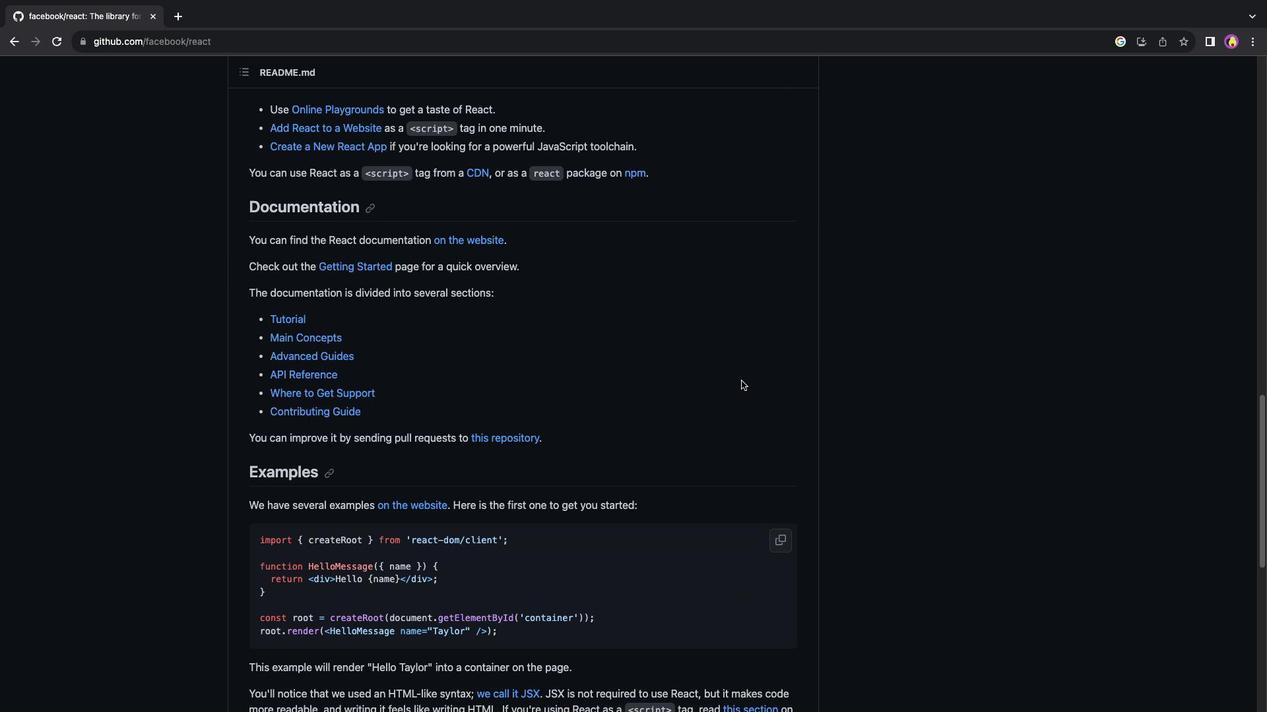 
Action: Mouse scrolled (741, 381) with delta (0, 0)
Screenshot: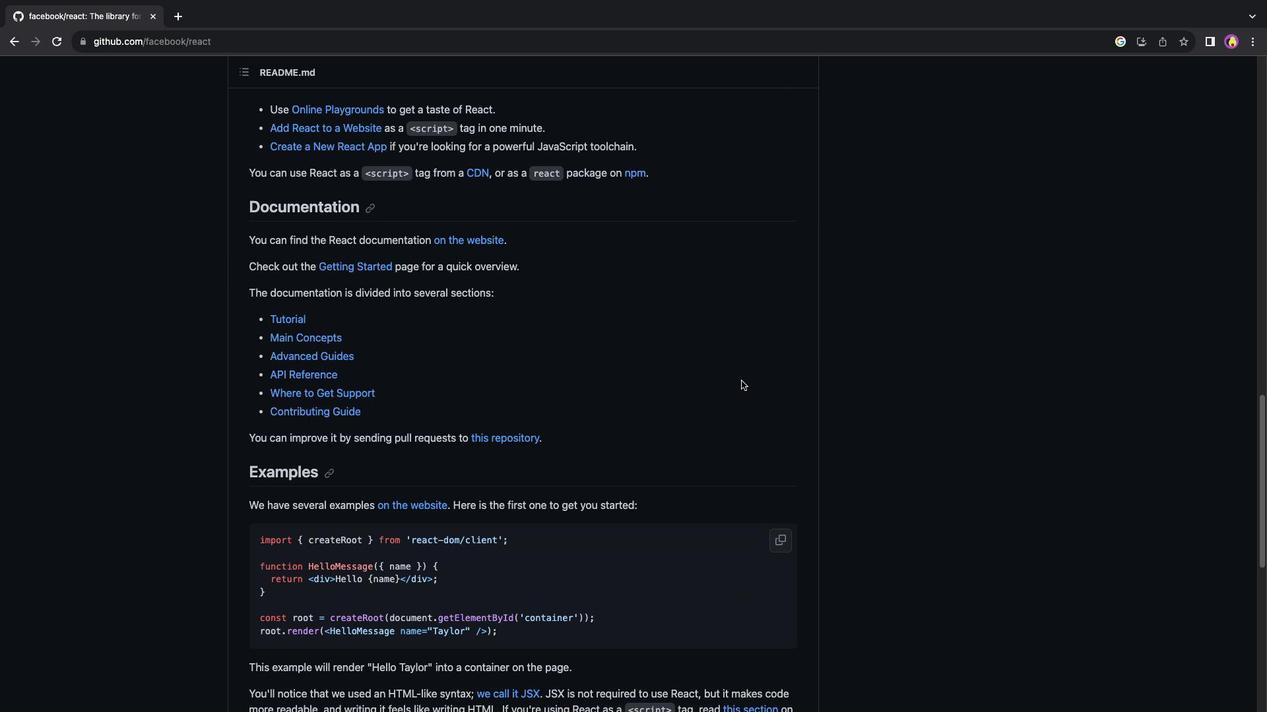
Action: Mouse scrolled (741, 381) with delta (0, 0)
Screenshot: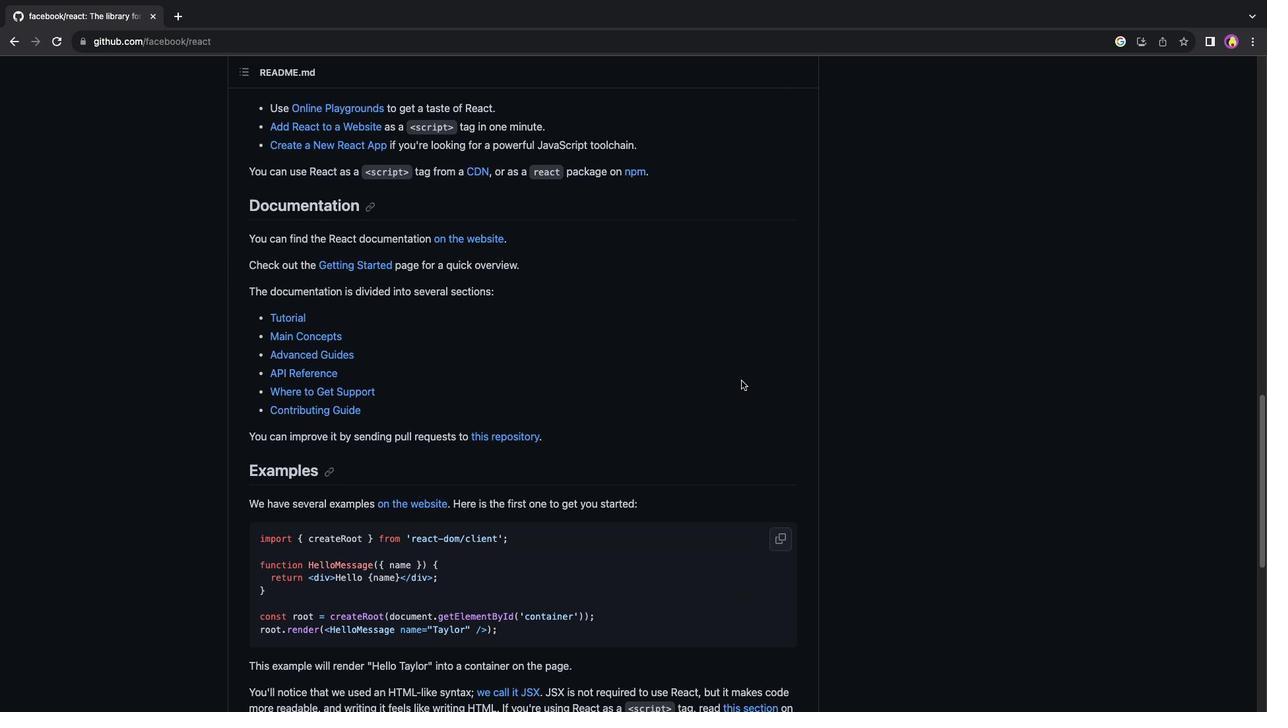 
Action: Mouse scrolled (741, 381) with delta (0, -1)
Screenshot: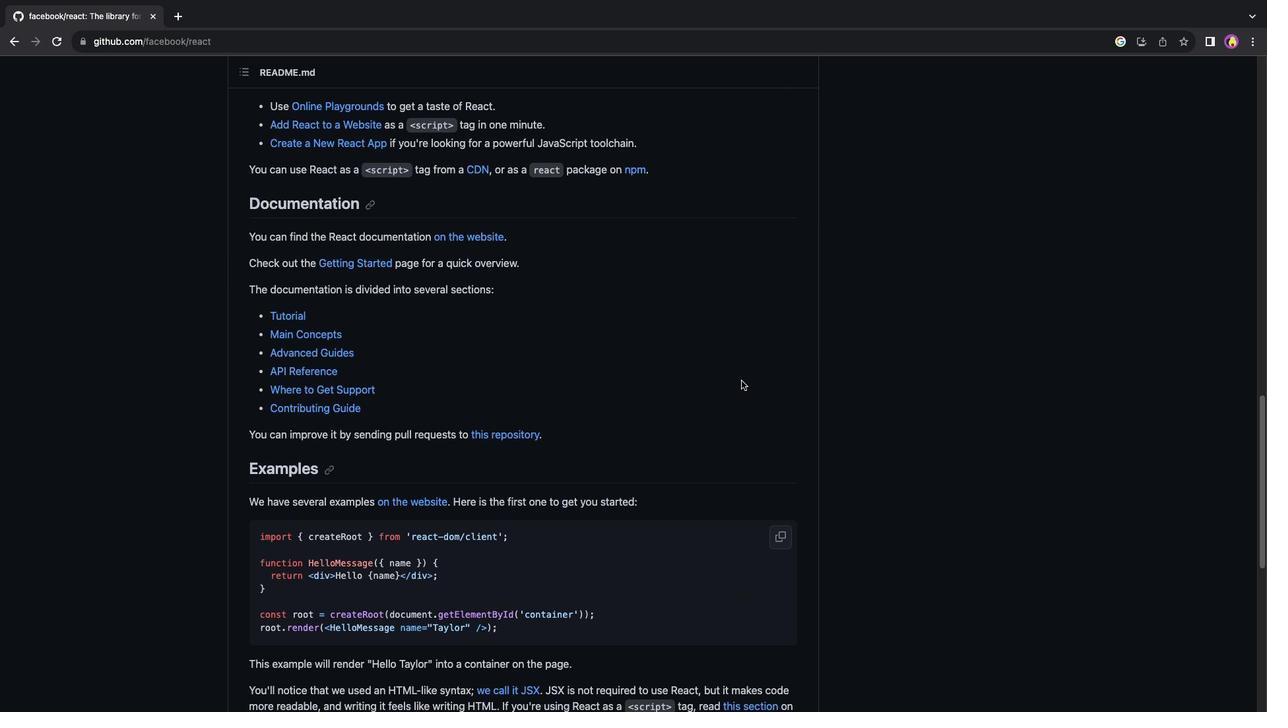 
Action: Mouse scrolled (741, 381) with delta (0, 0)
Screenshot: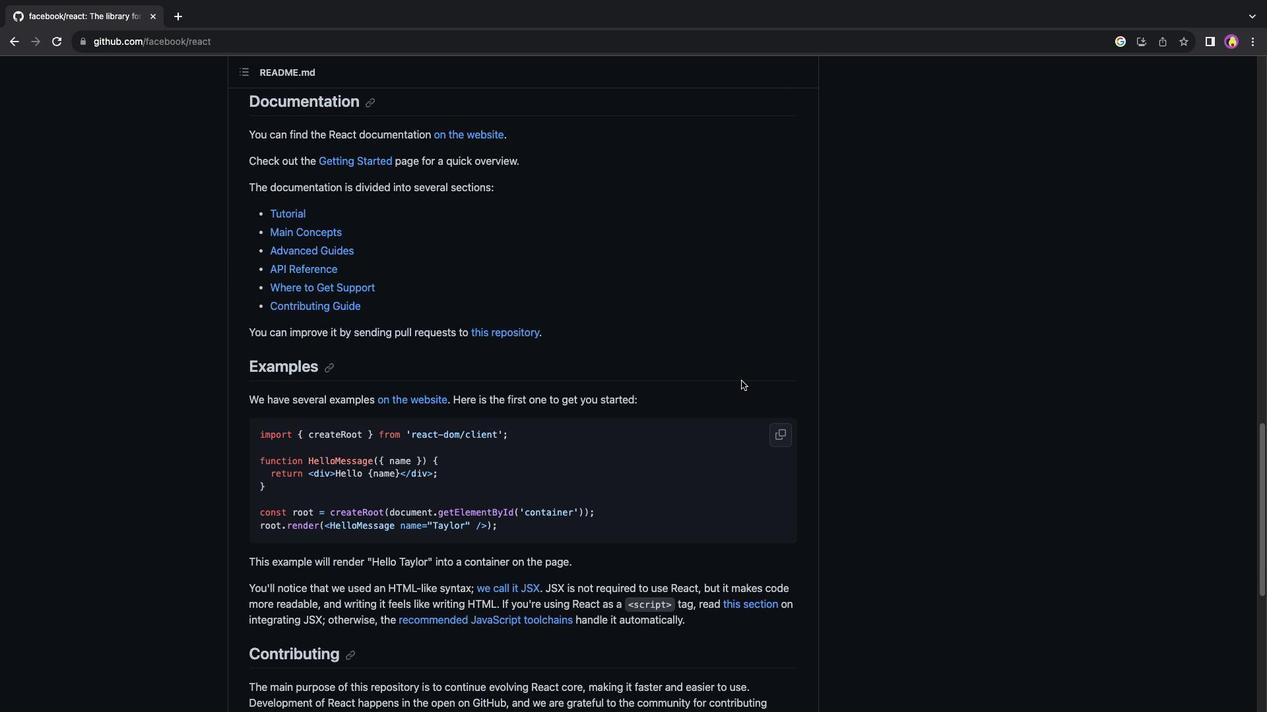 
Action: Mouse scrolled (741, 381) with delta (0, 0)
Screenshot: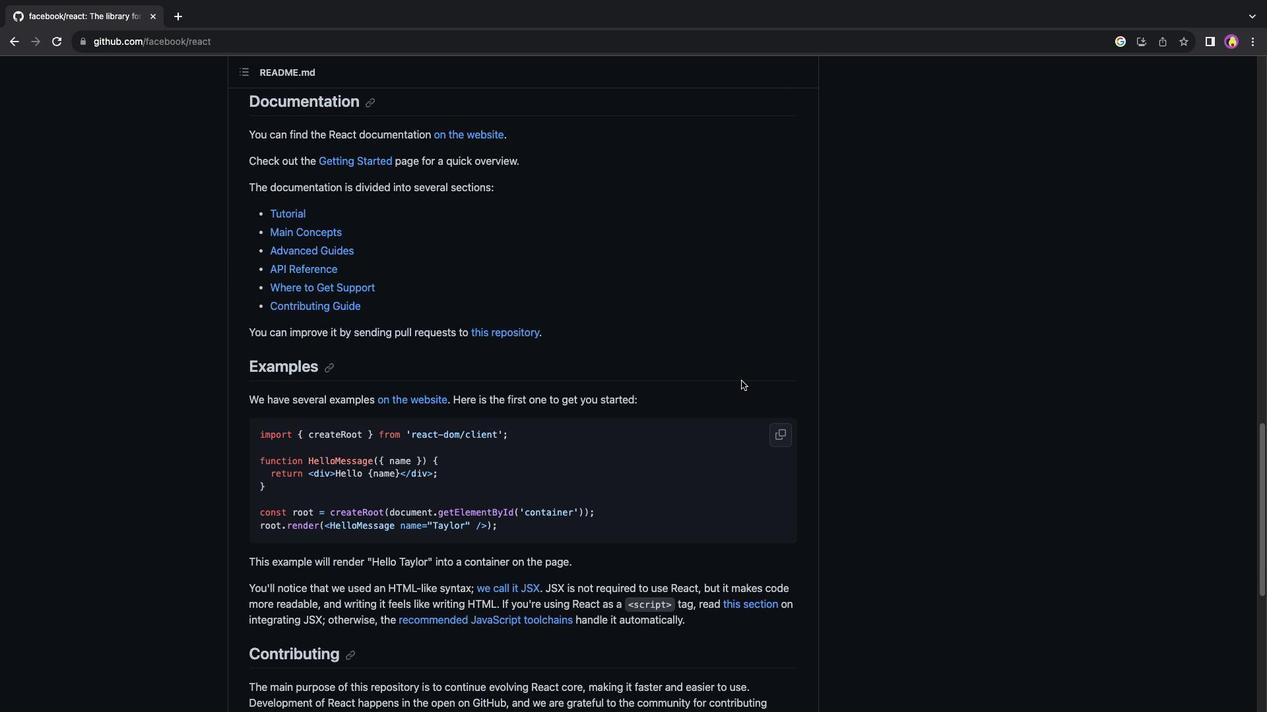 
Action: Mouse scrolled (741, 381) with delta (0, -1)
Screenshot: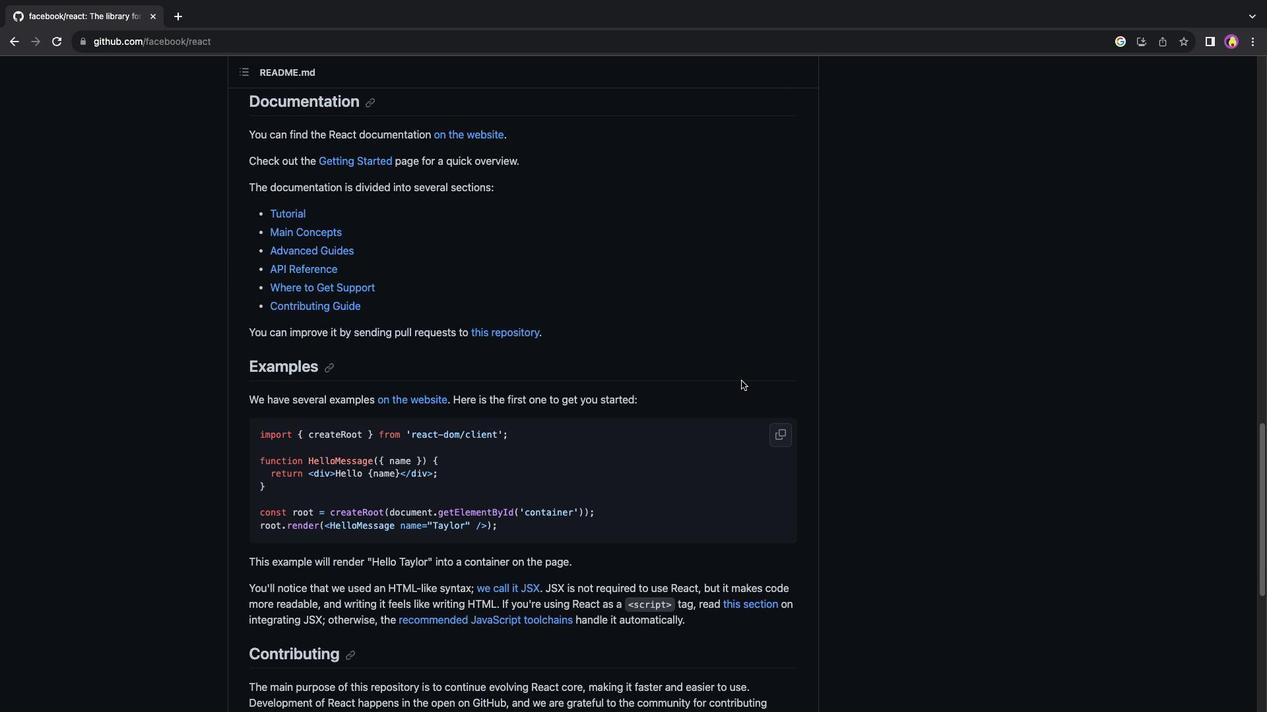 
Action: Mouse scrolled (741, 381) with delta (0, 0)
Screenshot: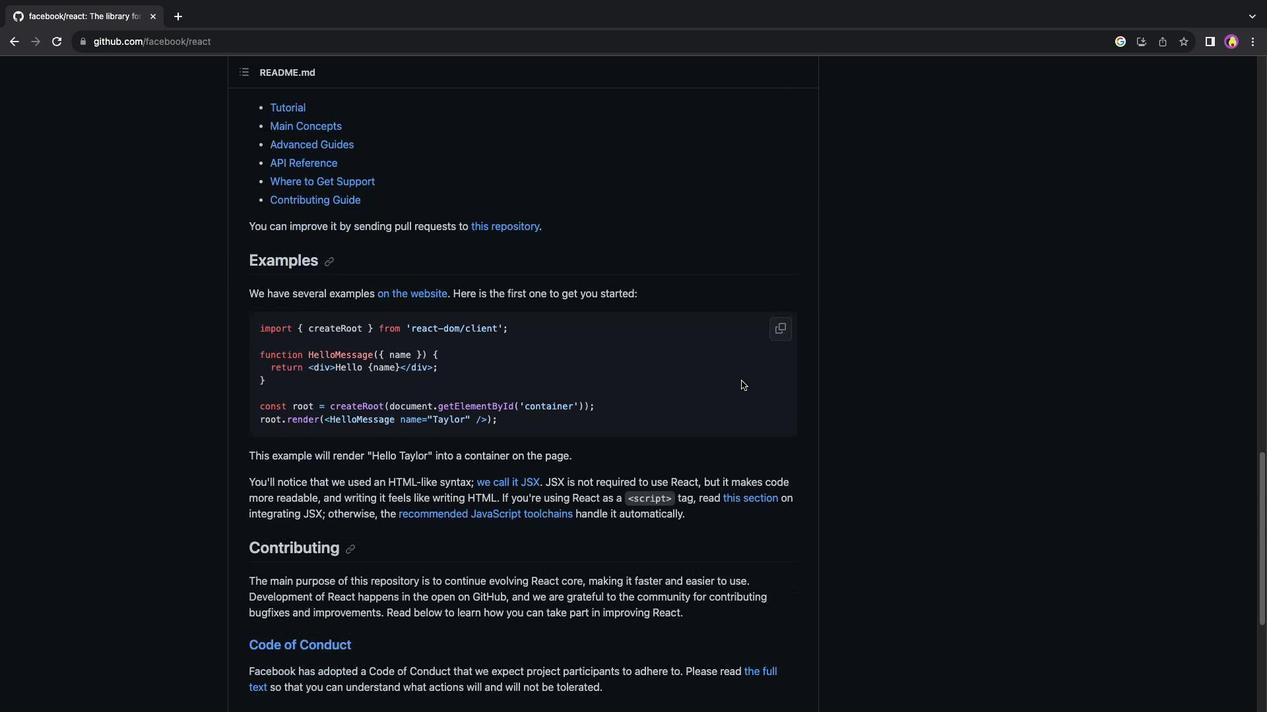 
Action: Mouse scrolled (741, 381) with delta (0, 0)
Screenshot: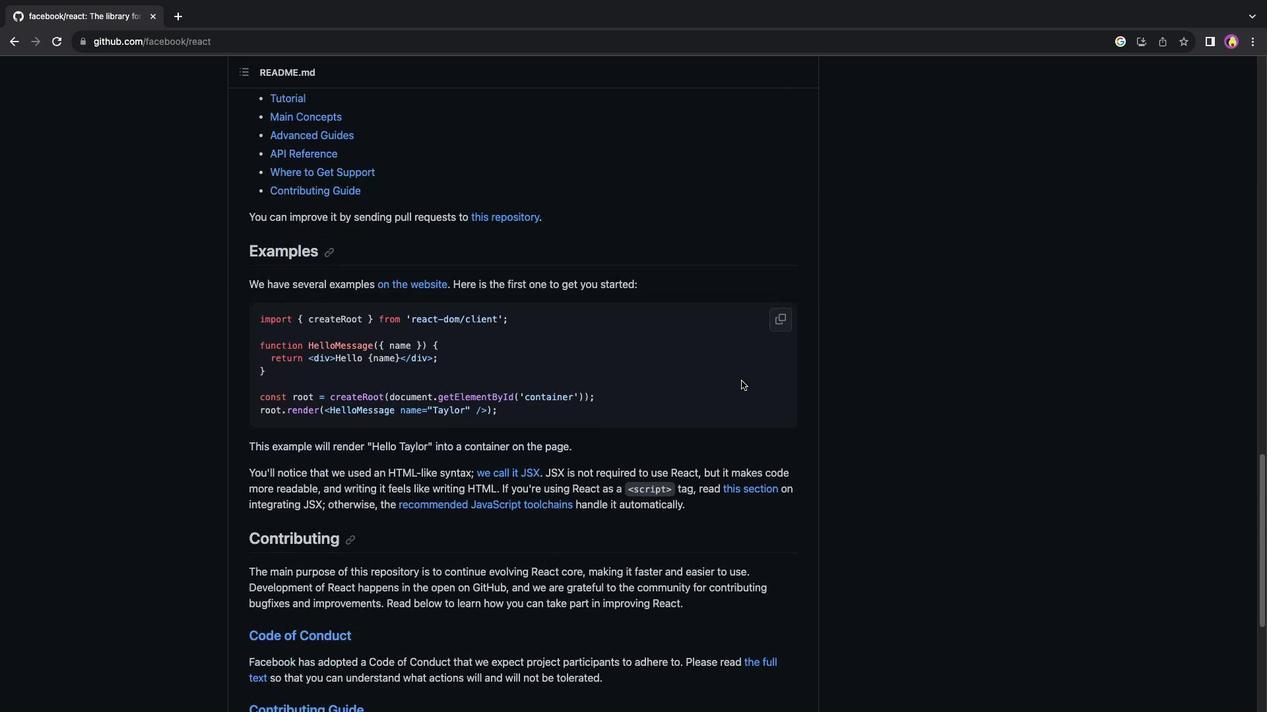 
Action: Mouse scrolled (741, 381) with delta (0, -1)
Screenshot: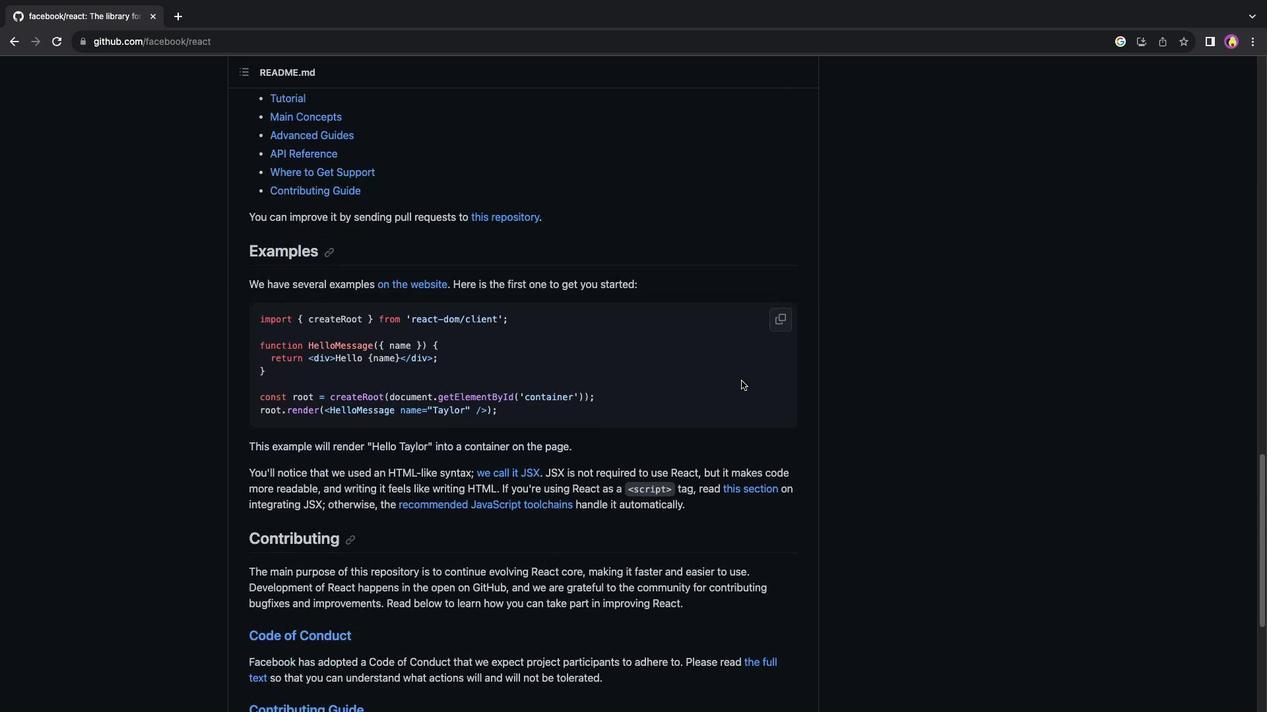 
Action: Mouse moved to (741, 383)
Screenshot: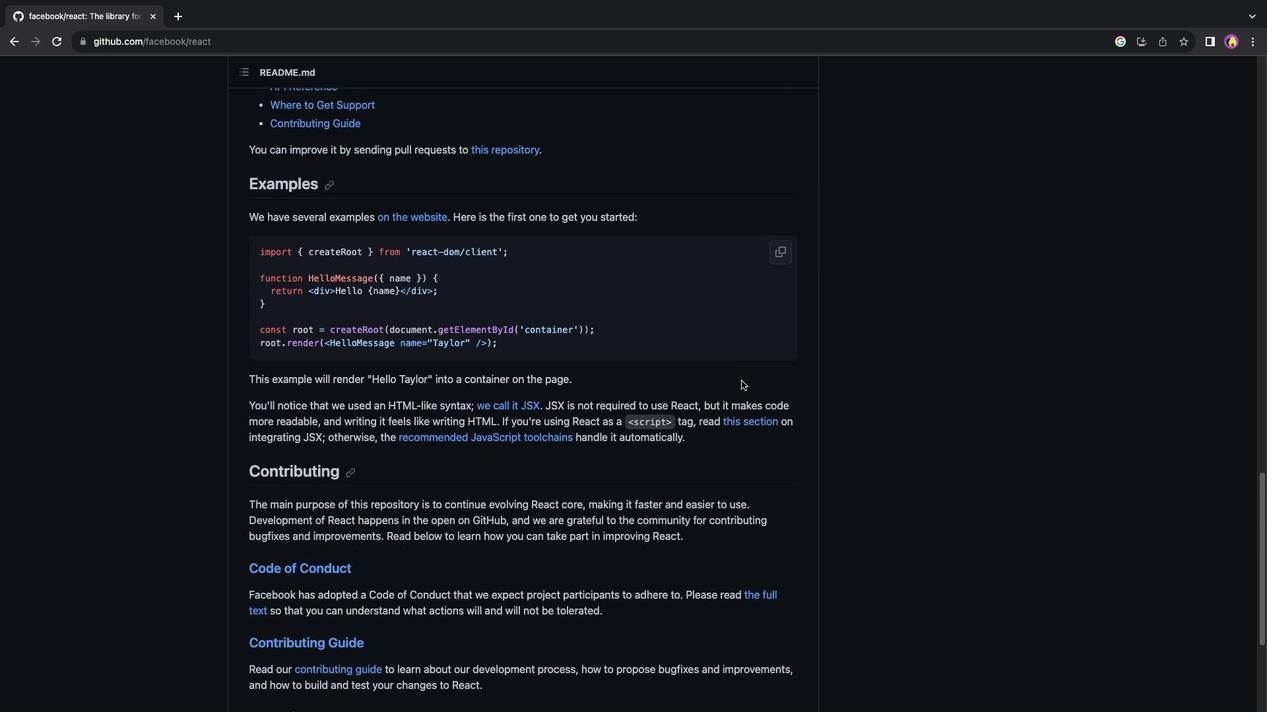 
Action: Mouse scrolled (741, 383) with delta (0, 0)
Screenshot: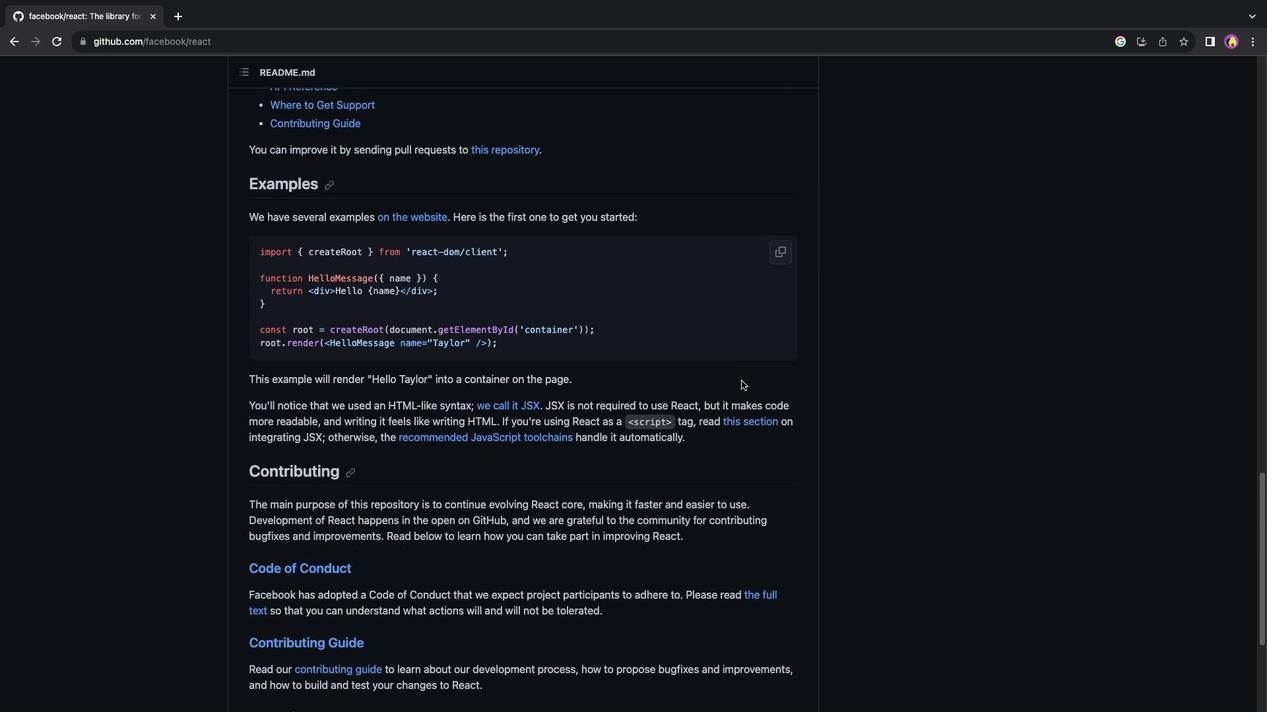 
Action: Mouse scrolled (741, 383) with delta (0, 0)
Screenshot: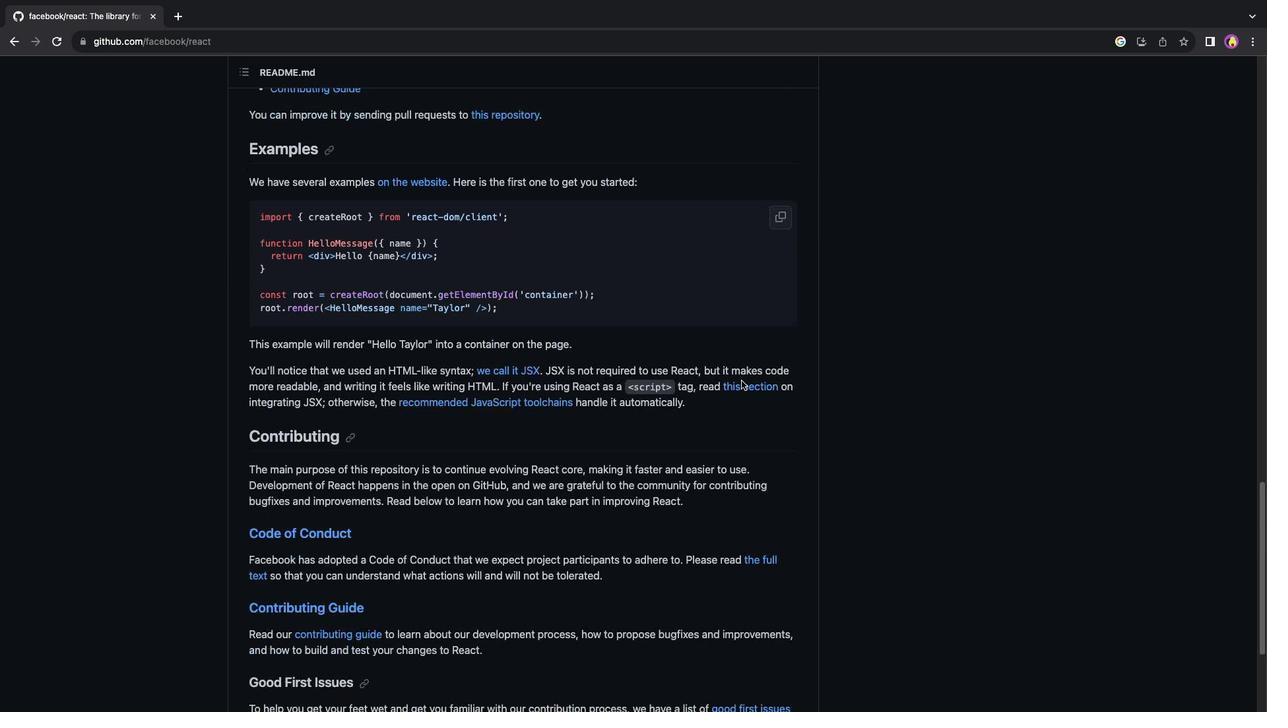 
Action: Mouse scrolled (741, 383) with delta (0, 0)
Screenshot: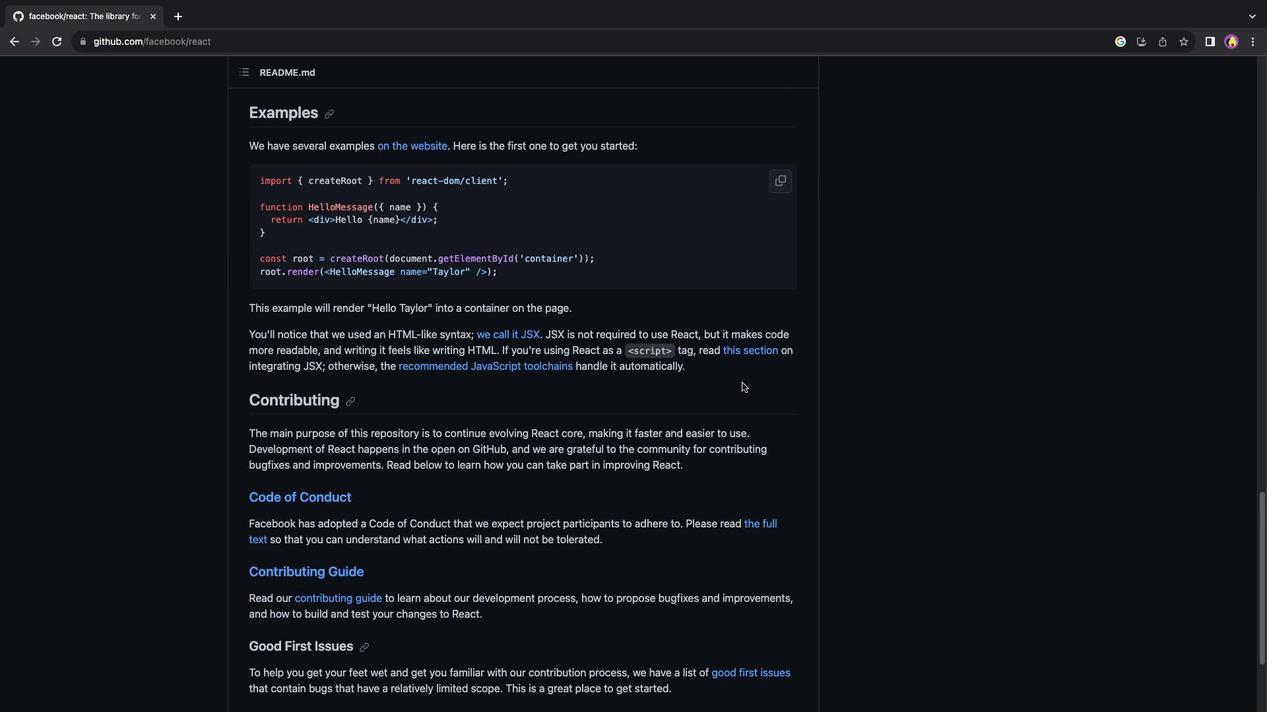 
Action: Mouse scrolled (741, 383) with delta (0, 0)
Screenshot: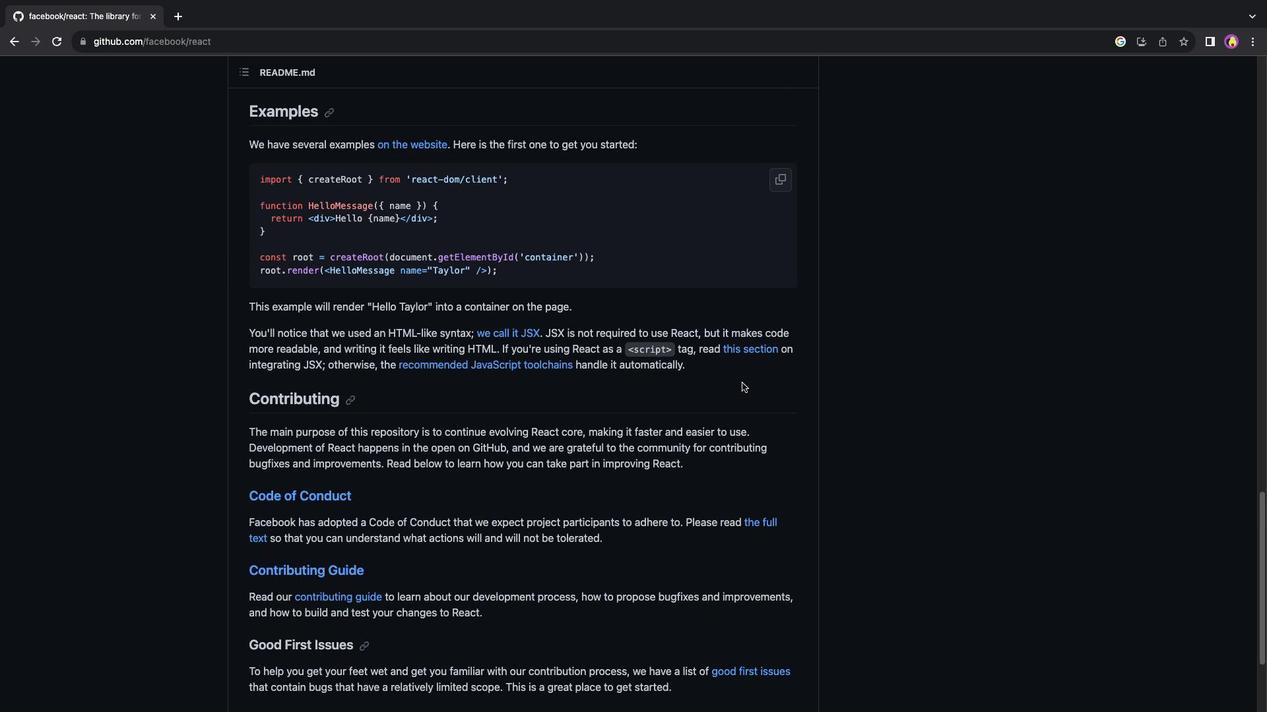 
Action: Mouse scrolled (741, 383) with delta (0, -1)
Screenshot: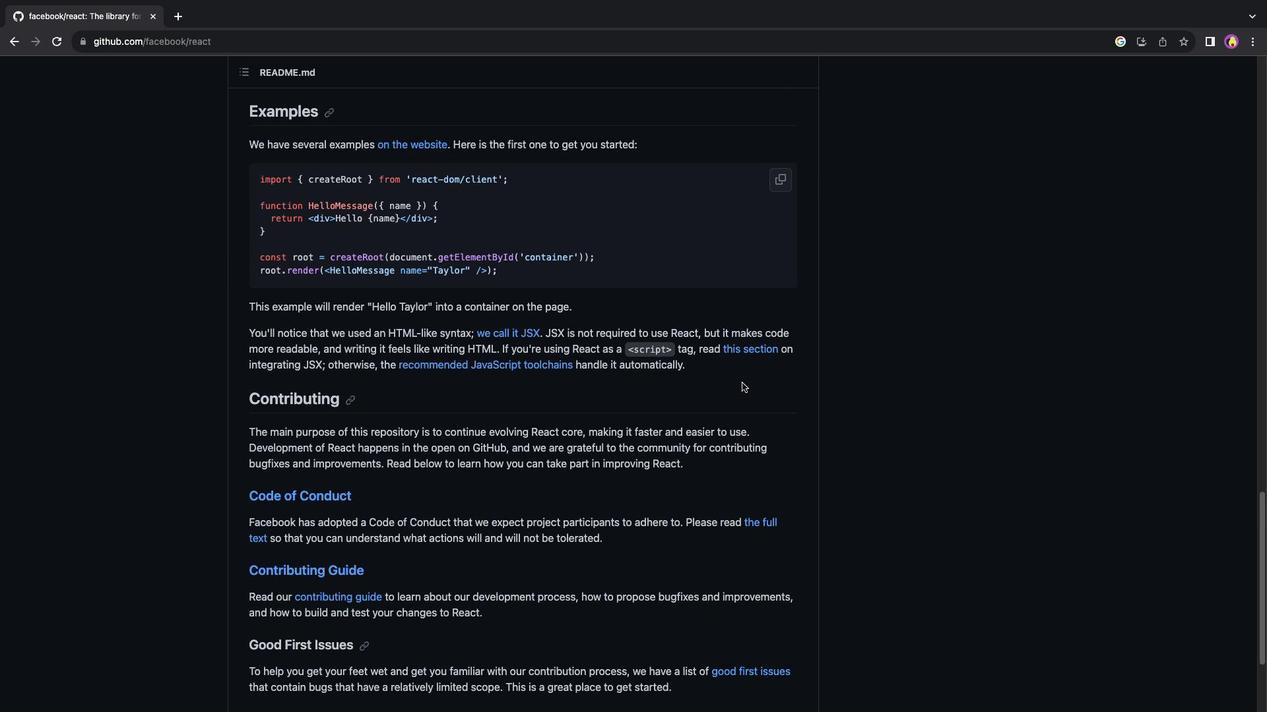 
Action: Mouse scrolled (741, 383) with delta (0, -3)
Screenshot: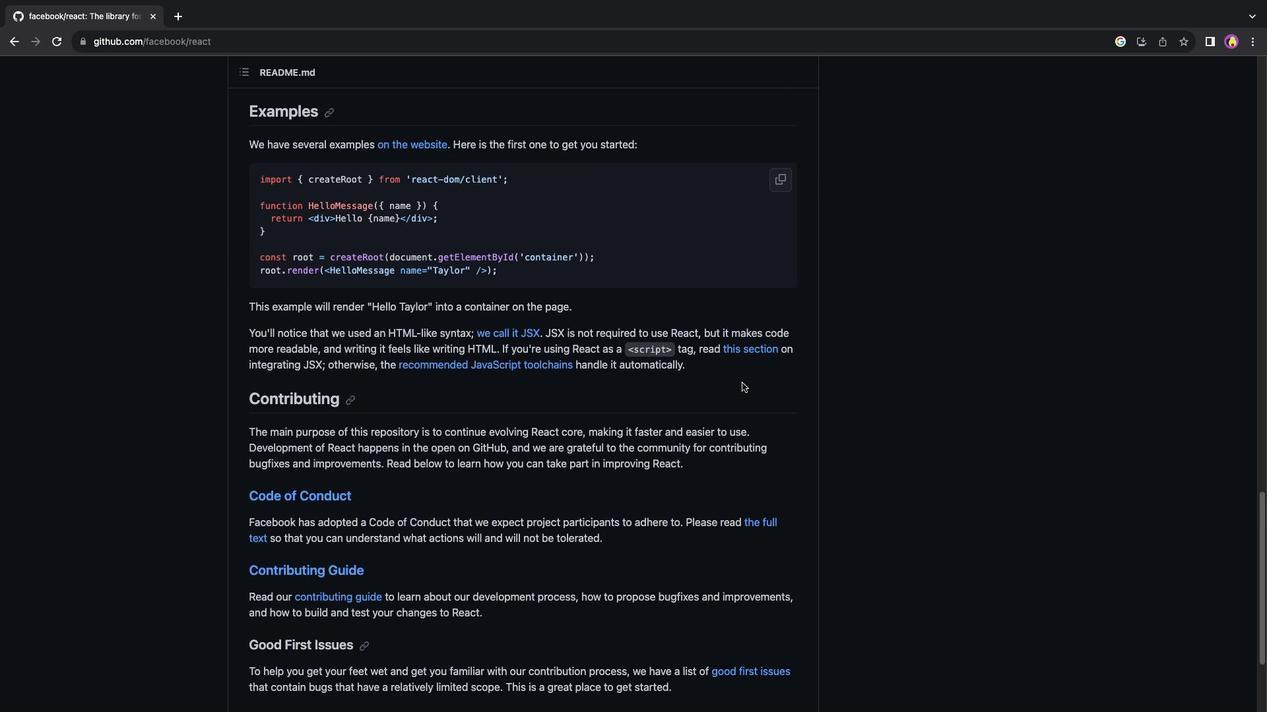 
Action: Mouse moved to (741, 382)
Screenshot: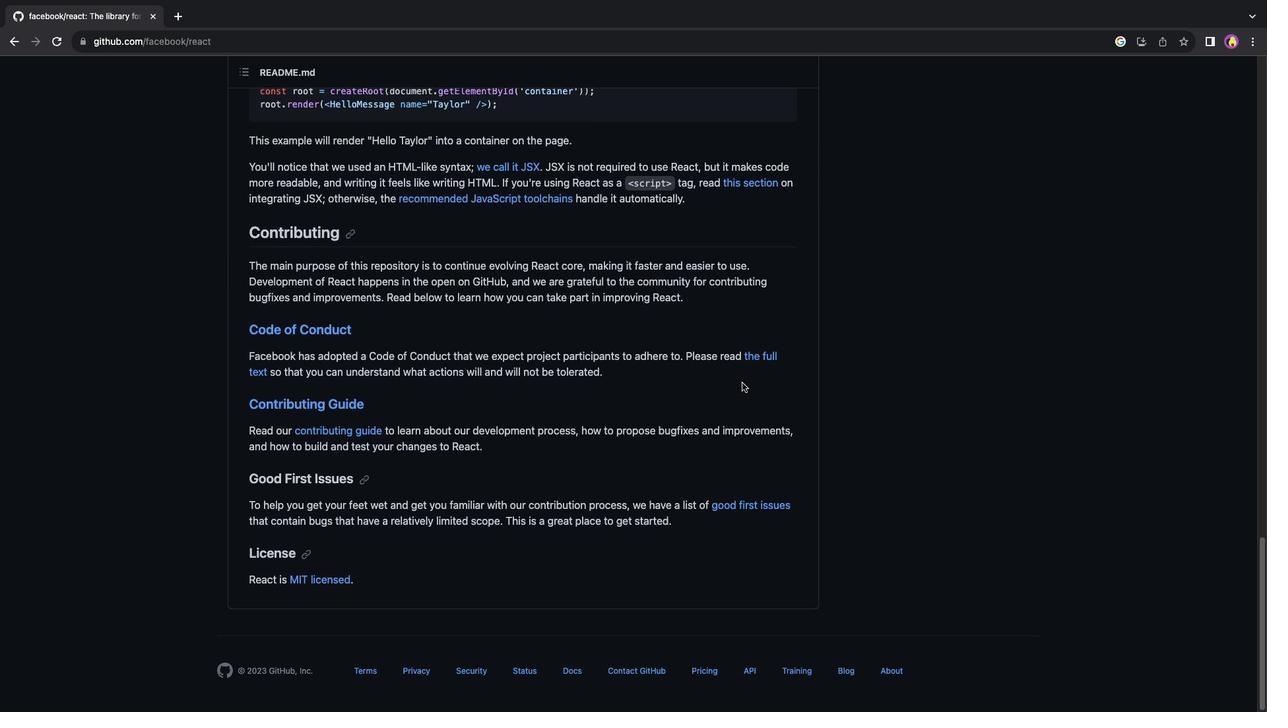 
Action: Mouse scrolled (741, 382) with delta (0, 0)
Screenshot: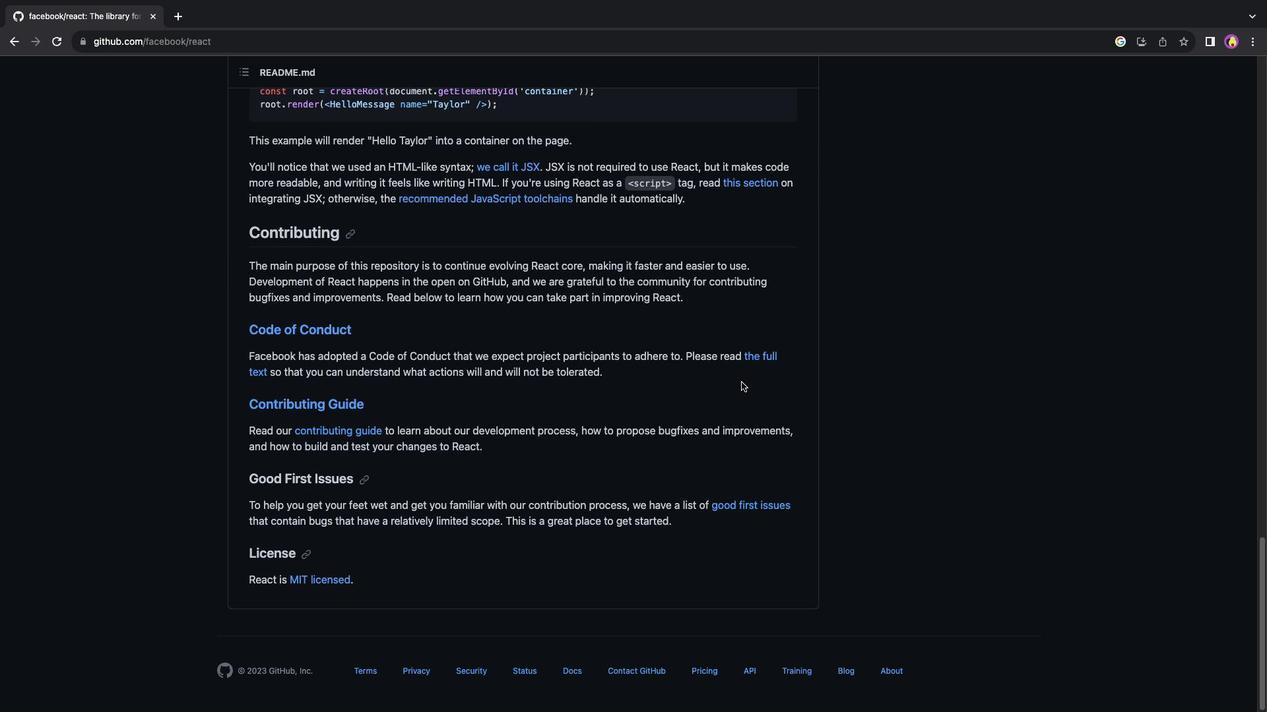 
Action: Mouse scrolled (741, 382) with delta (0, 0)
Screenshot: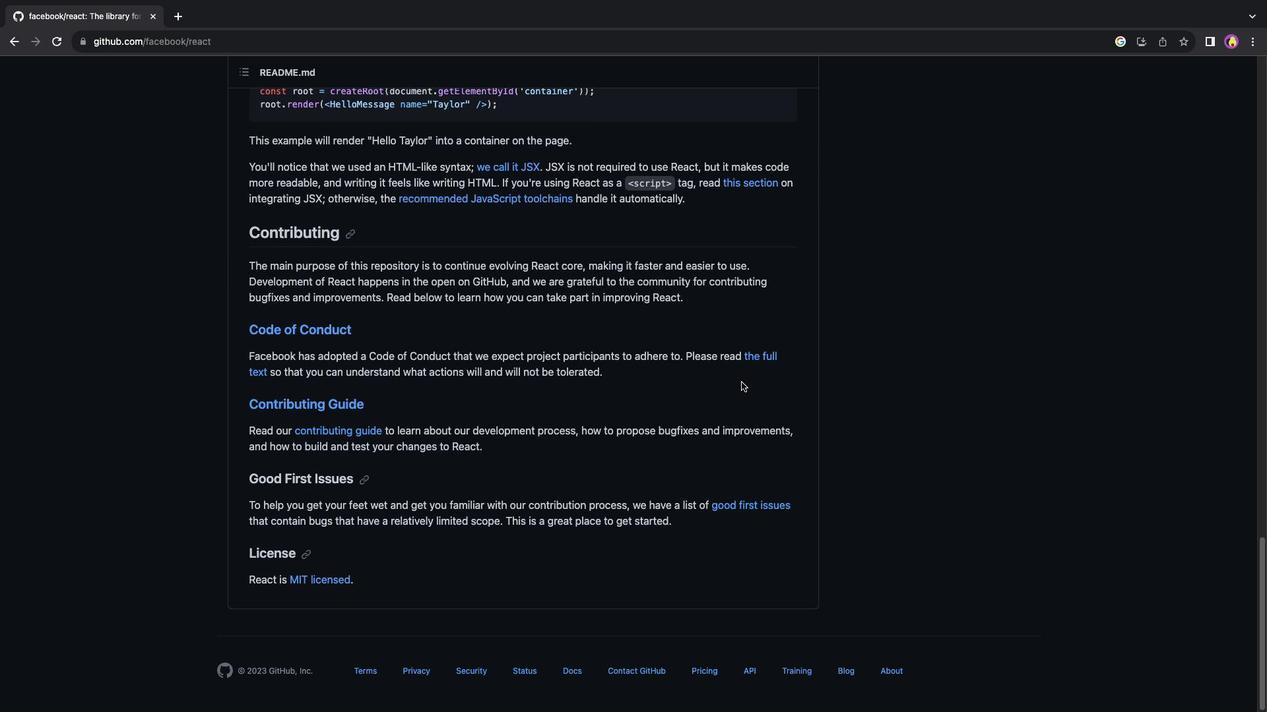 
Action: Mouse scrolled (741, 382) with delta (0, 2)
Screenshot: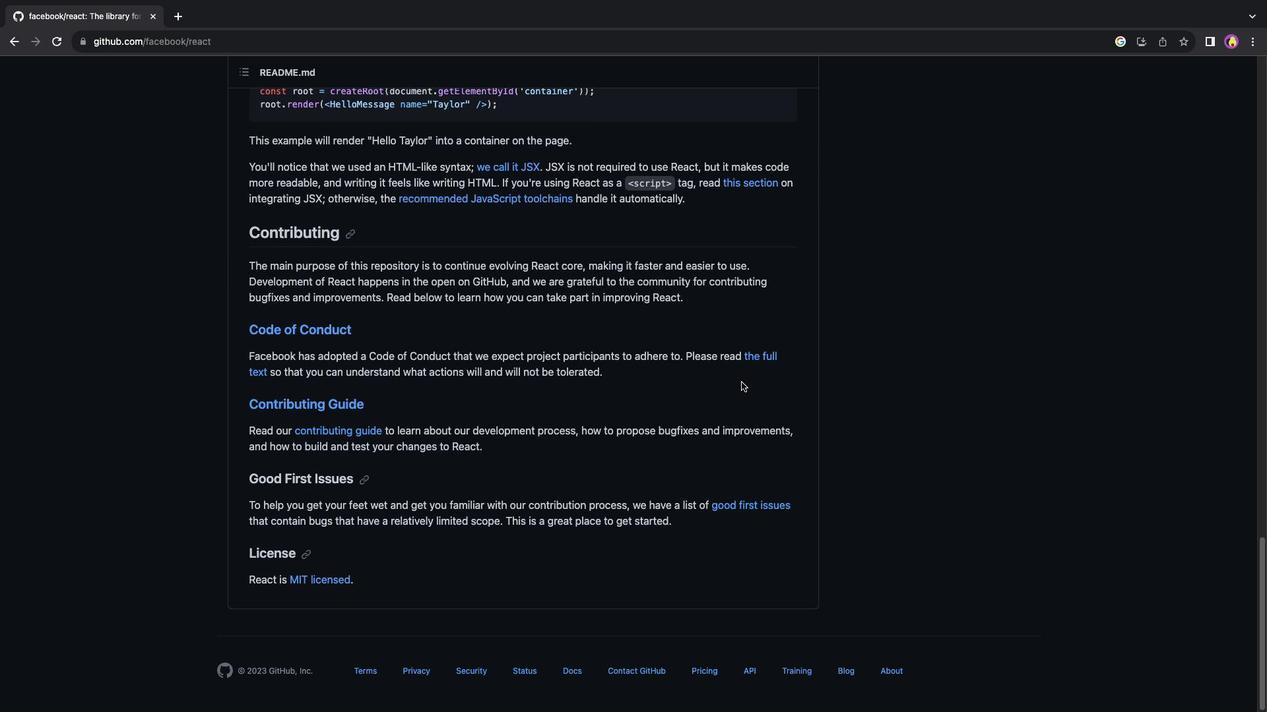 
Action: Mouse scrolled (741, 382) with delta (0, 3)
Screenshot: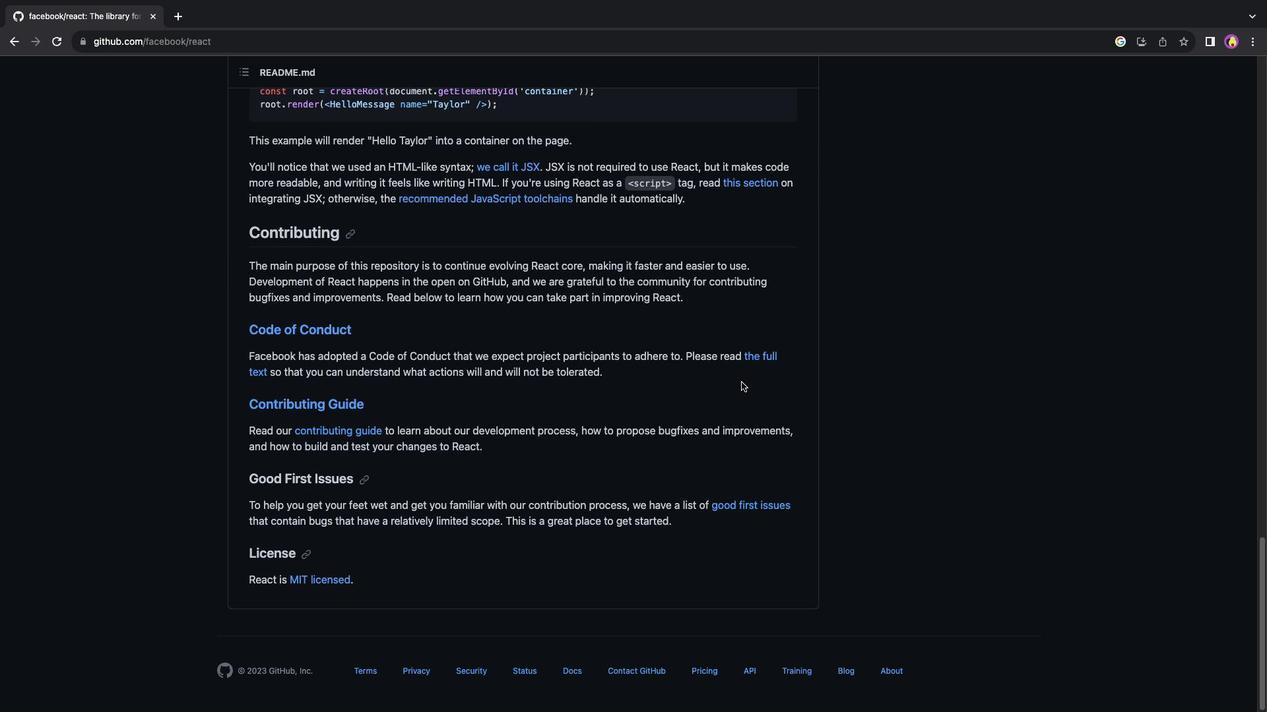 
Action: Mouse scrolled (741, 382) with delta (0, 3)
Screenshot: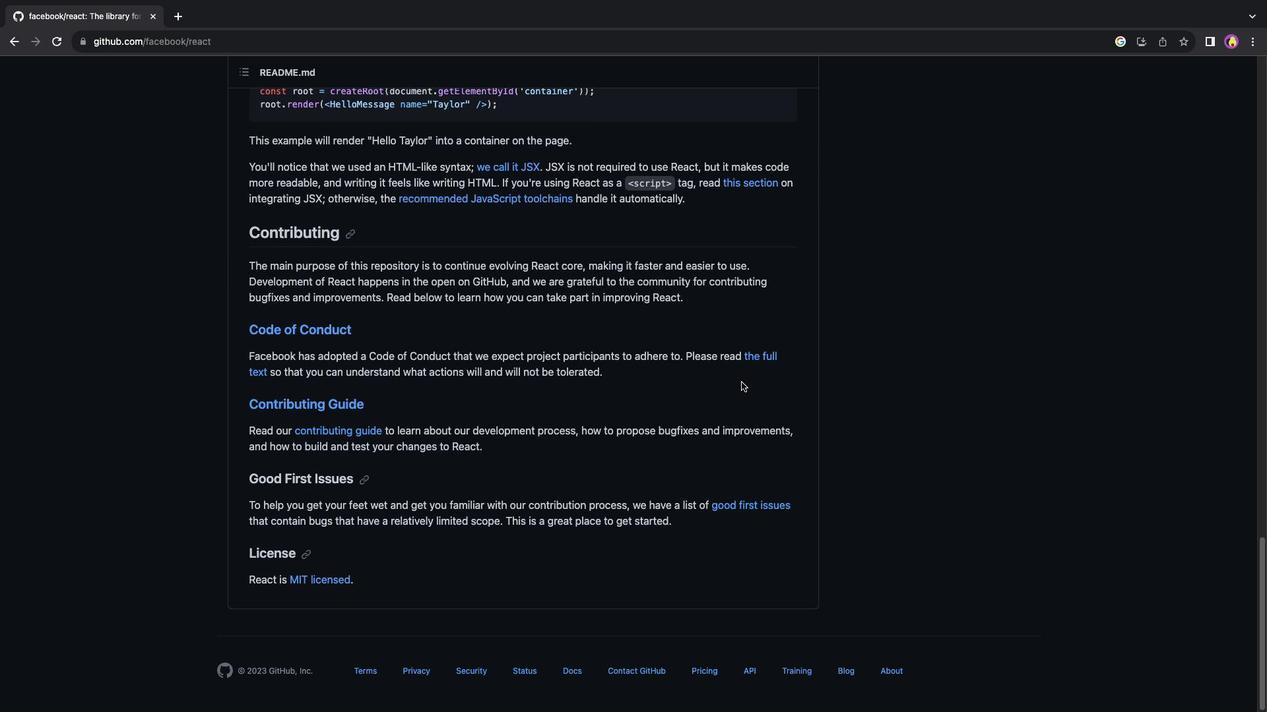 
Action: Mouse scrolled (741, 382) with delta (0, 4)
Screenshot: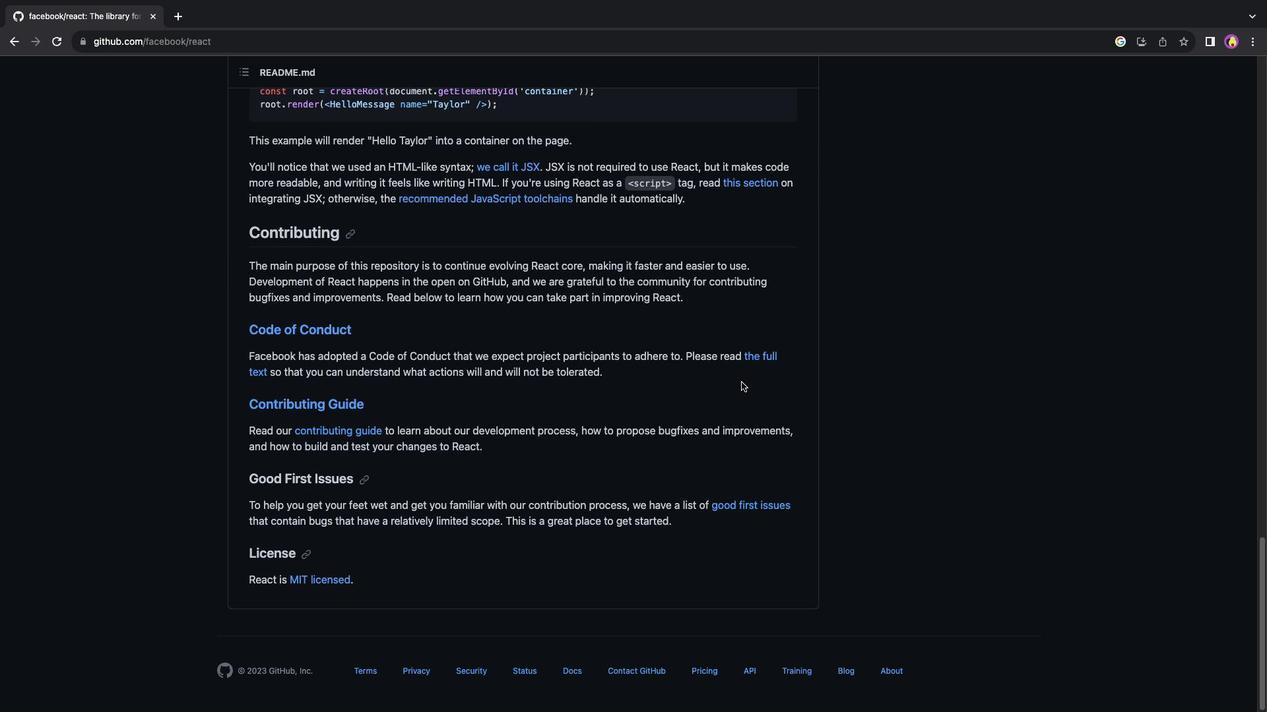 
Action: Mouse scrolled (741, 382) with delta (0, 0)
Screenshot: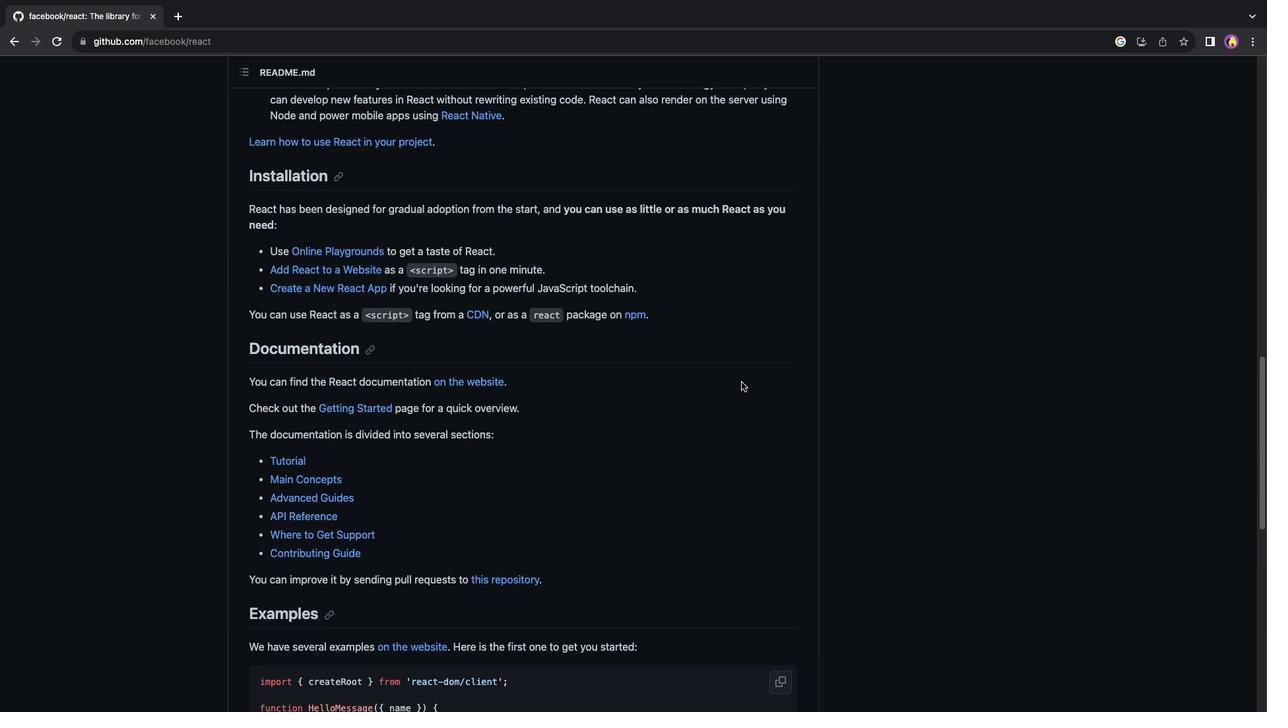 
Action: Mouse scrolled (741, 382) with delta (0, 0)
Screenshot: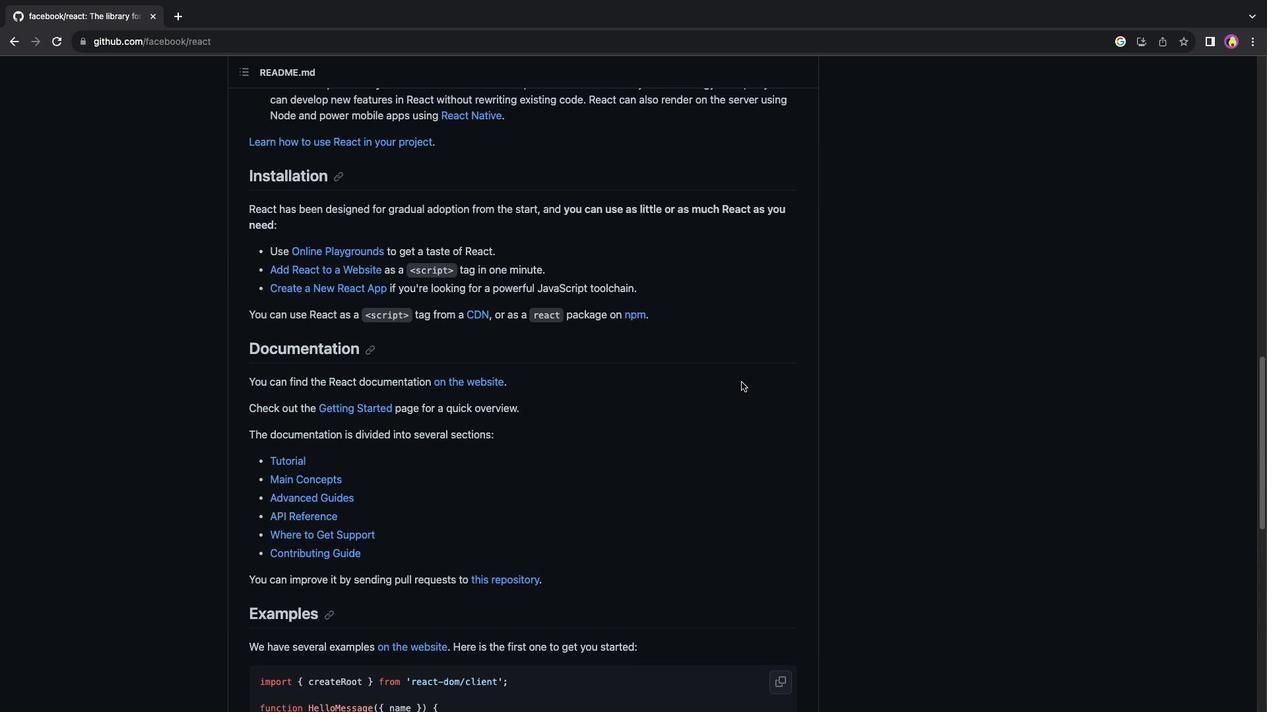 
Action: Mouse scrolled (741, 382) with delta (0, 1)
Screenshot: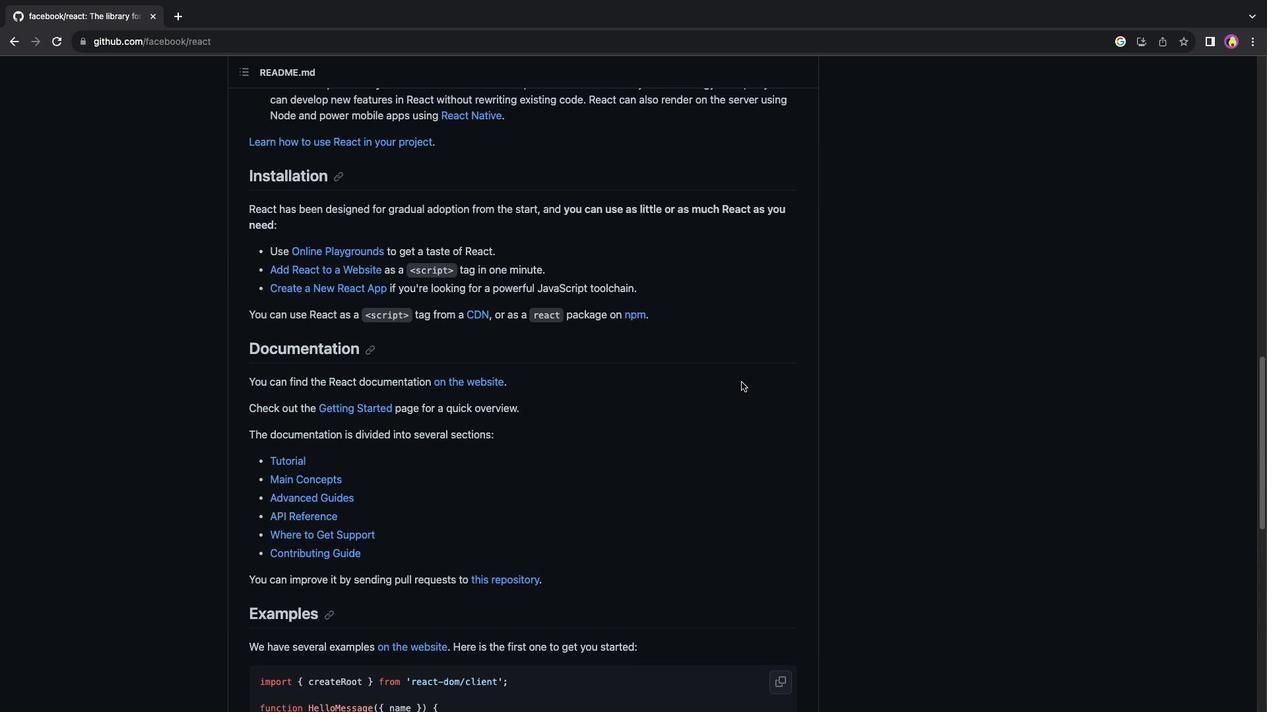 
Action: Mouse scrolled (741, 382) with delta (0, 3)
Screenshot: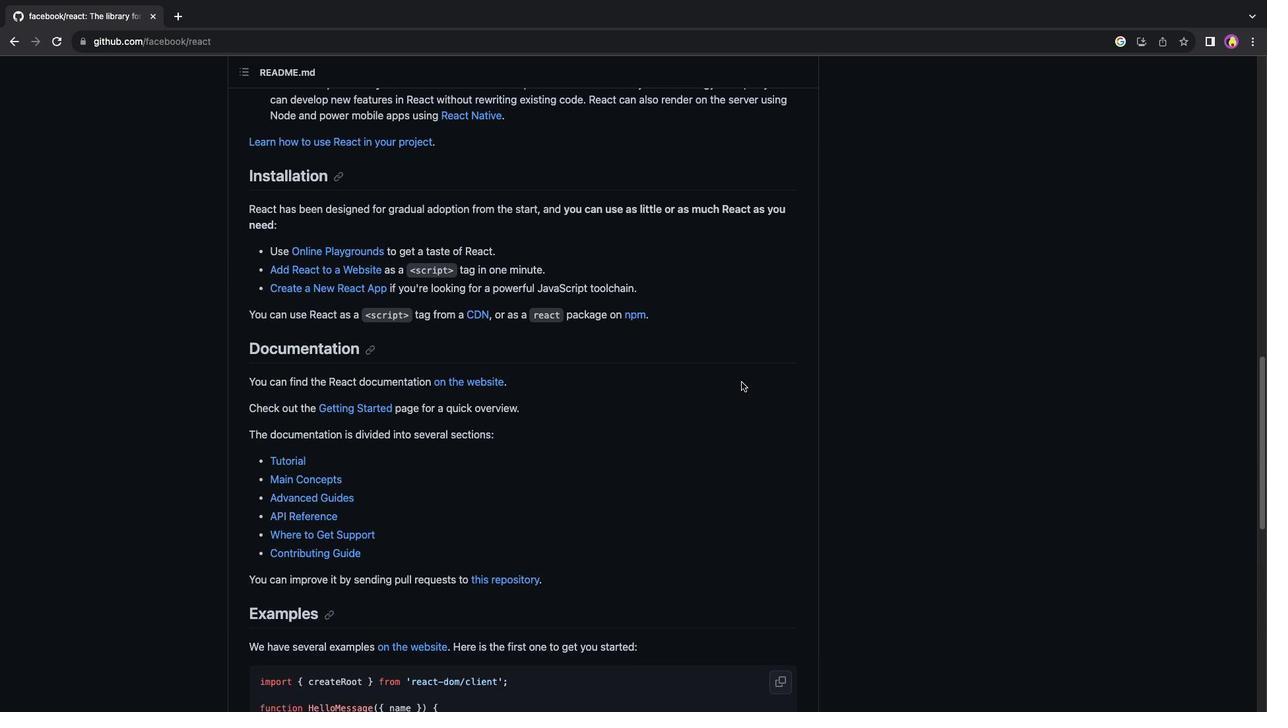
Action: Mouse moved to (741, 382)
Screenshot: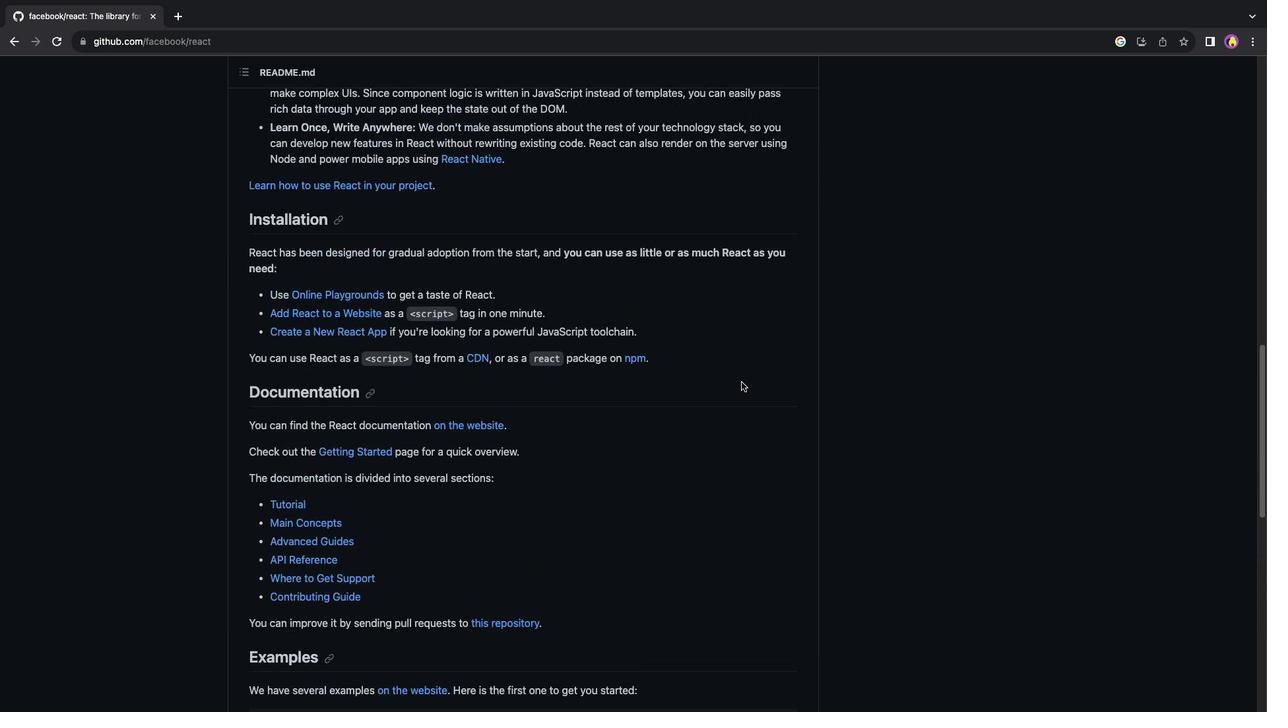 
Action: Mouse scrolled (741, 382) with delta (0, 0)
Screenshot: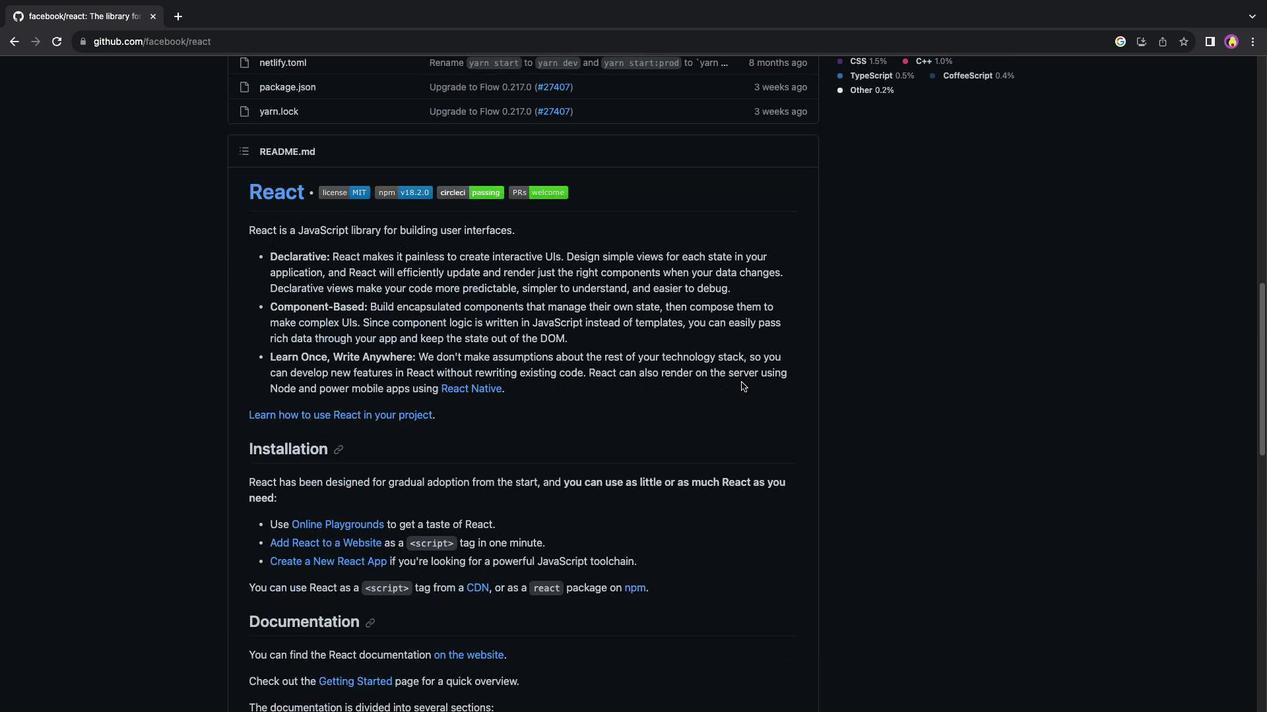 
Action: Mouse scrolled (741, 382) with delta (0, 0)
Screenshot: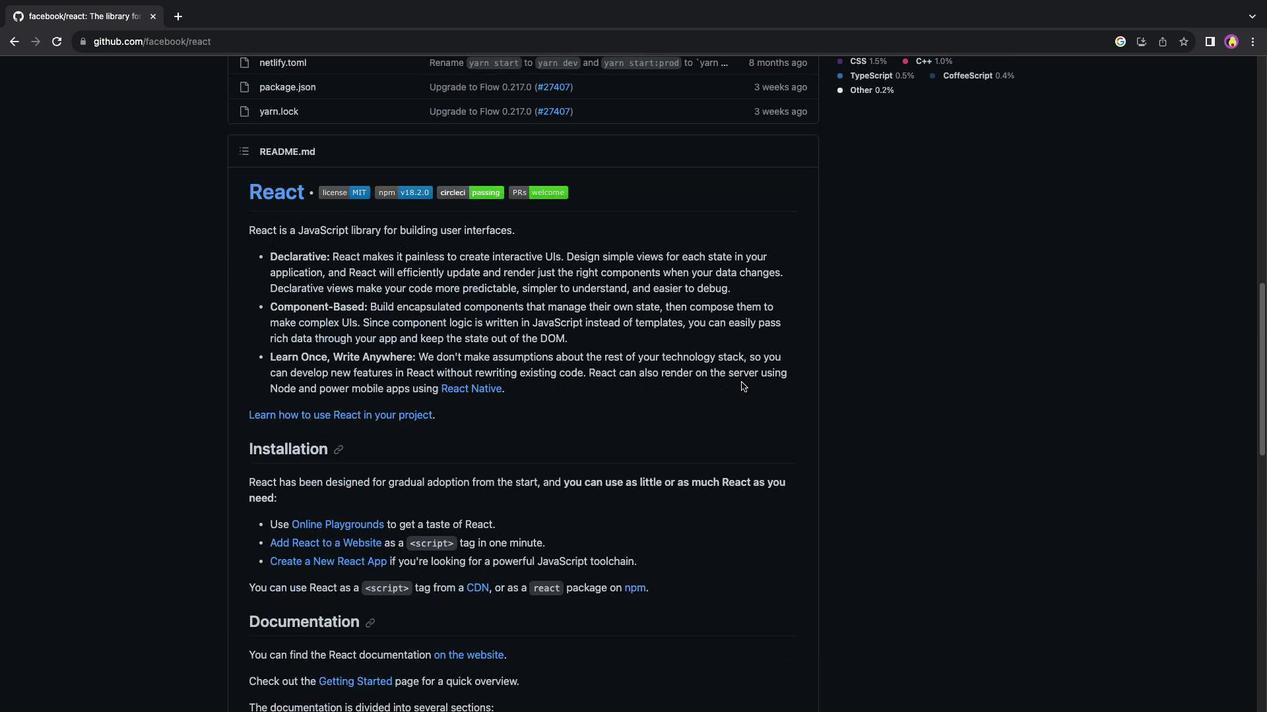 
Action: Mouse scrolled (741, 382) with delta (0, 1)
Screenshot: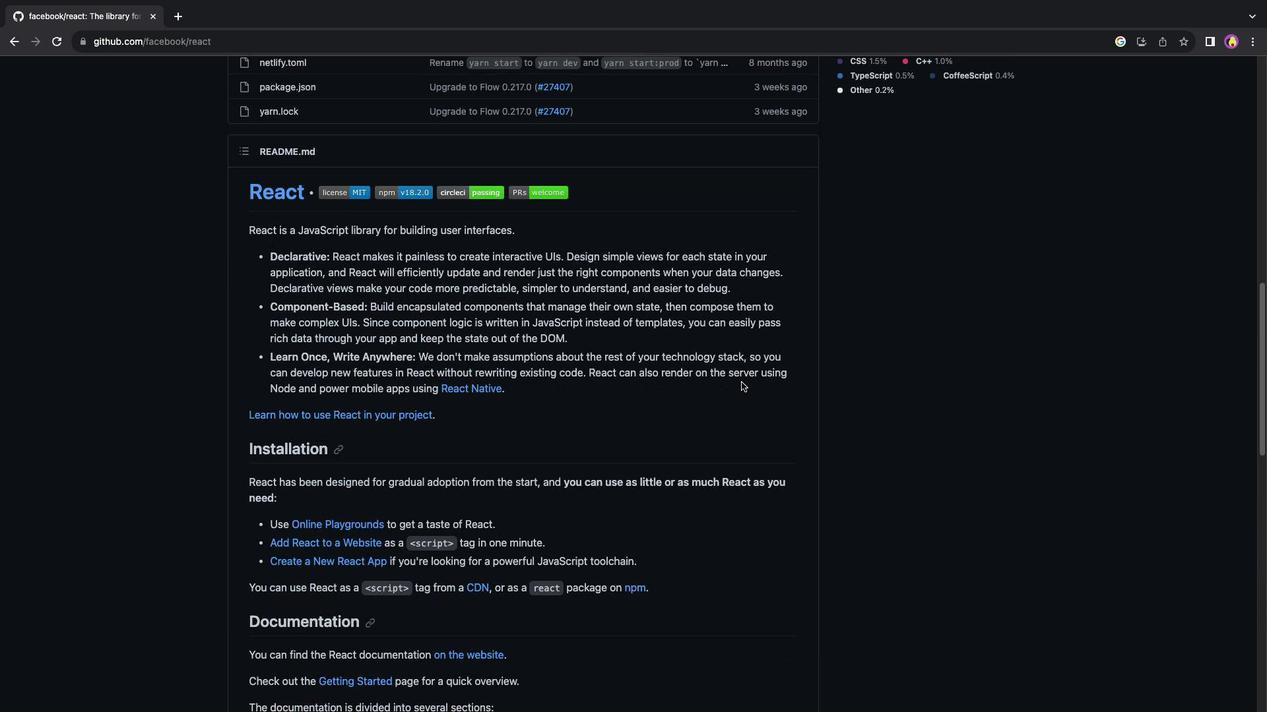 
Action: Mouse scrolled (741, 382) with delta (0, 3)
Screenshot: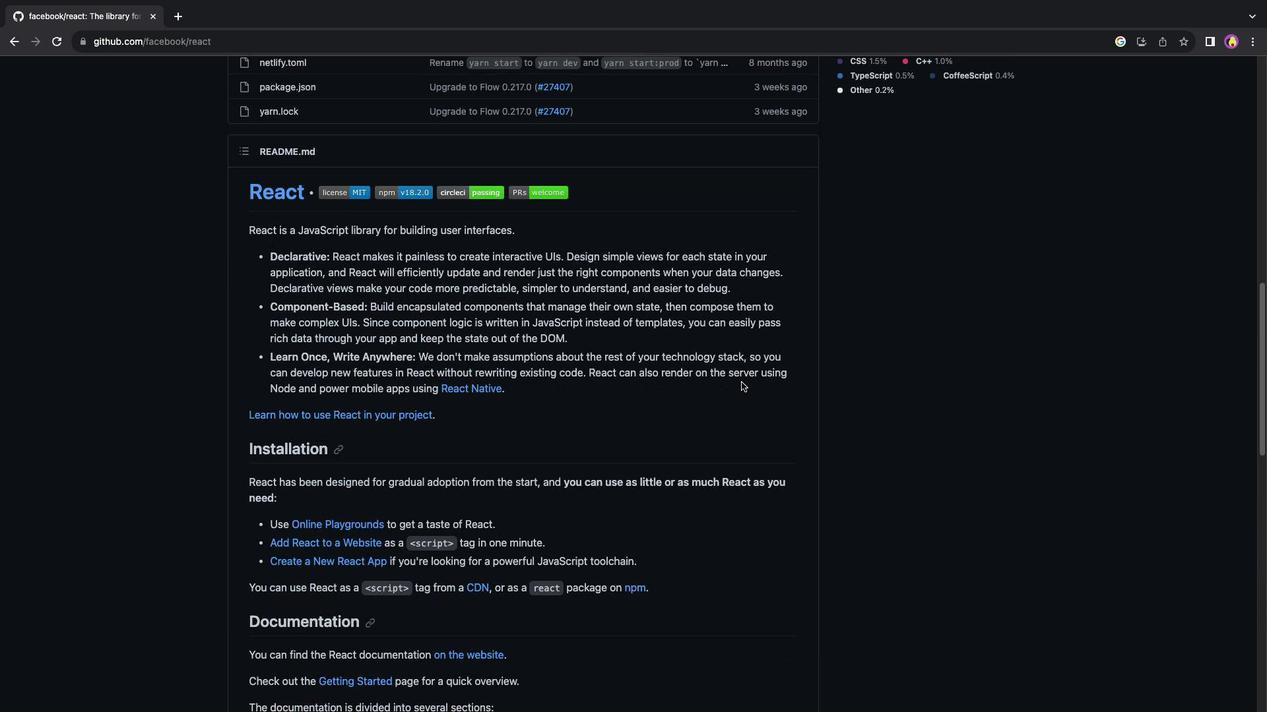 
Action: Mouse scrolled (741, 382) with delta (0, 3)
Screenshot: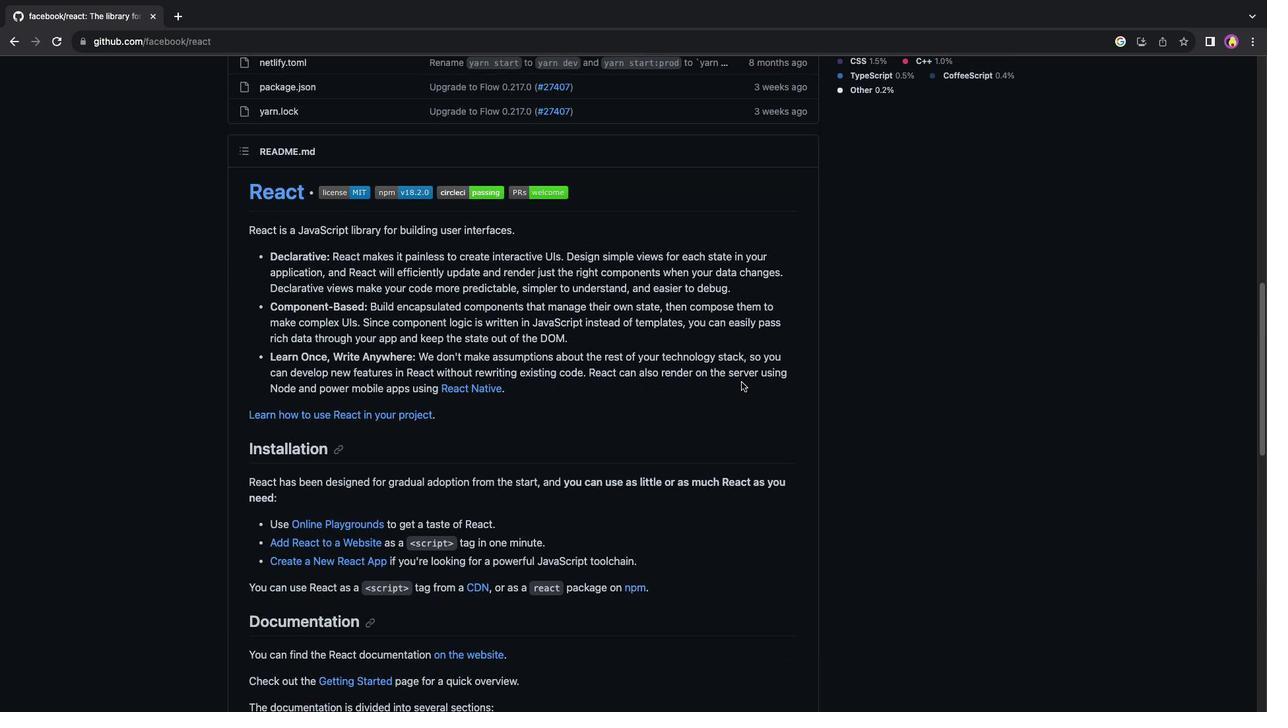 
Action: Mouse scrolled (741, 382) with delta (0, 4)
Screenshot: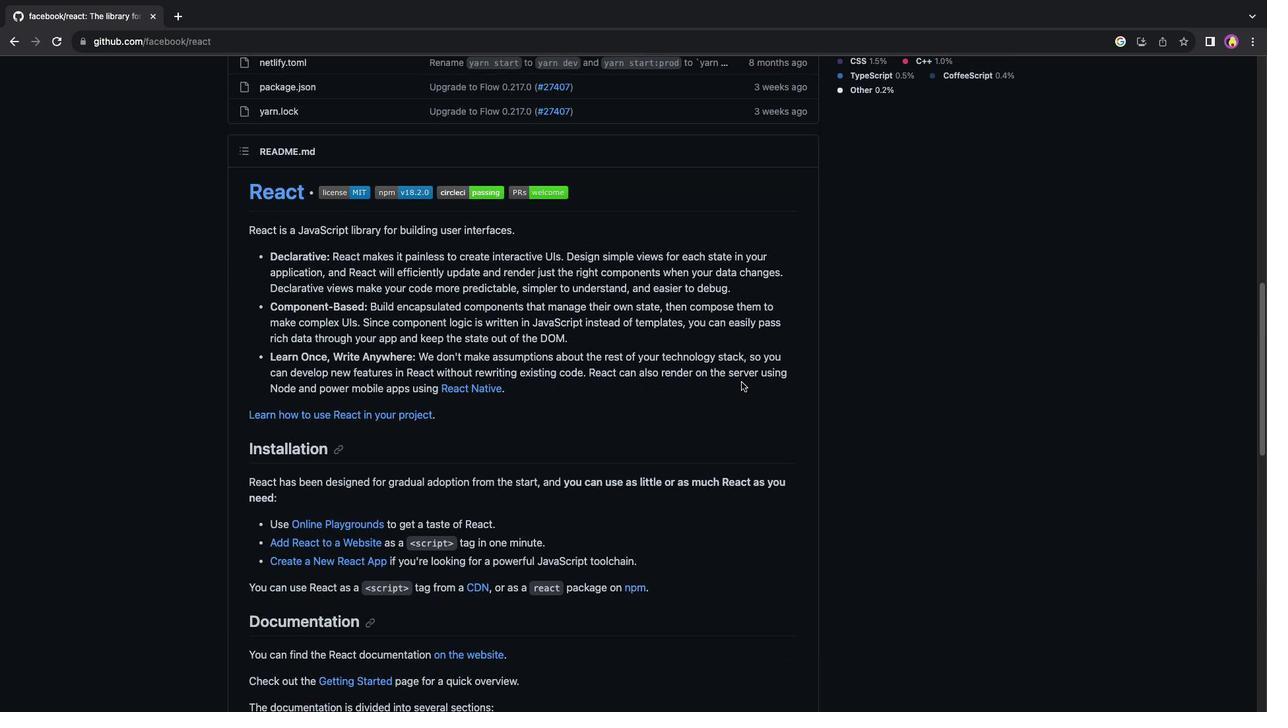 
Action: Mouse scrolled (741, 382) with delta (0, 0)
Screenshot: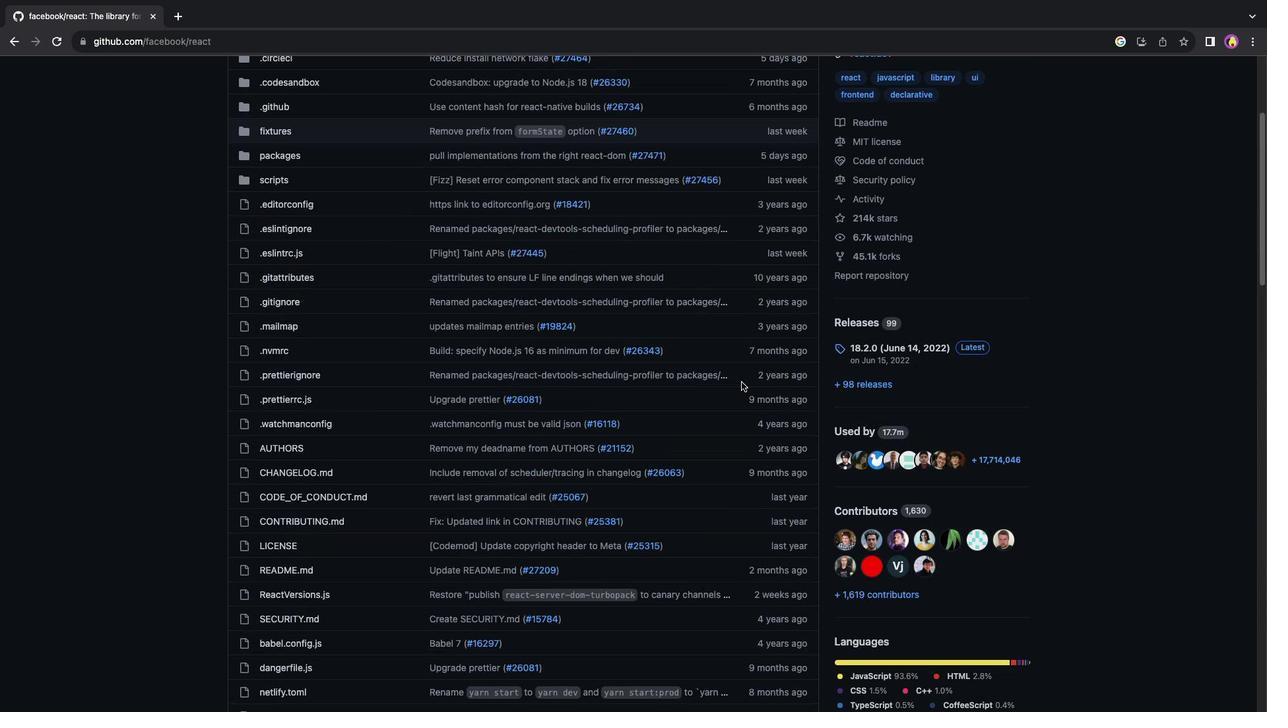 
Action: Mouse scrolled (741, 382) with delta (0, 0)
Screenshot: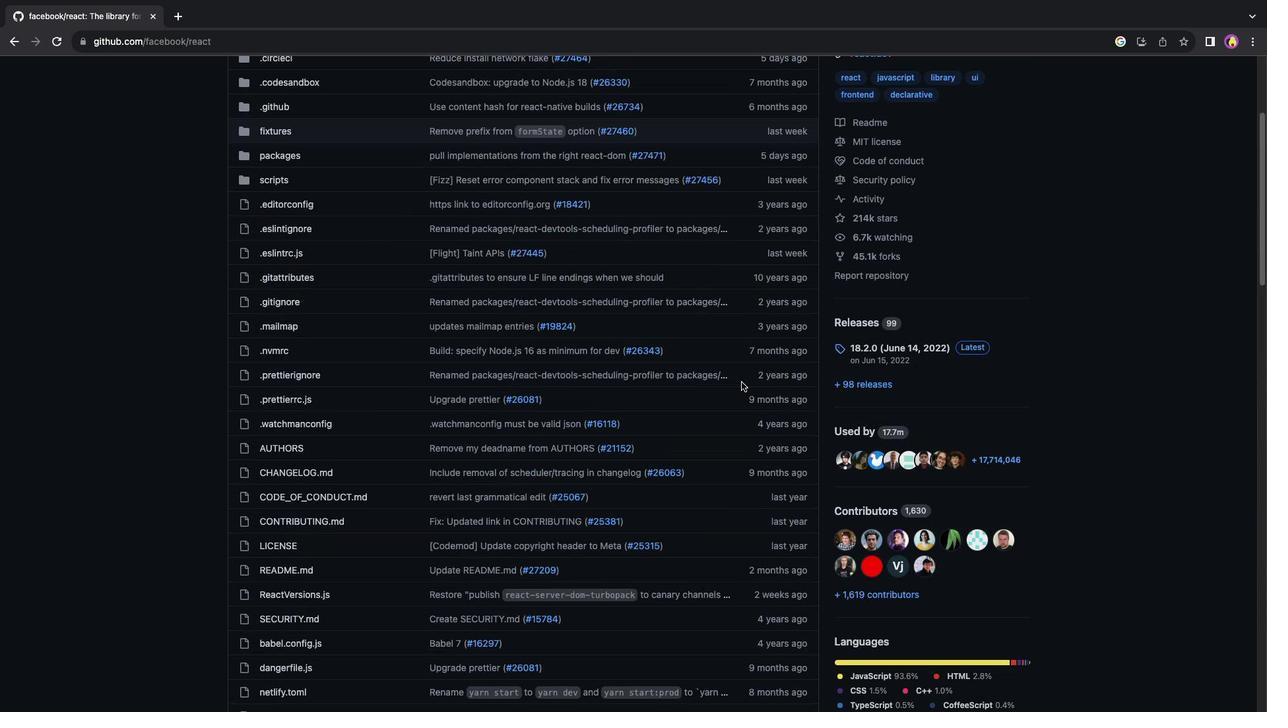 
Action: Mouse scrolled (741, 382) with delta (0, 2)
Screenshot: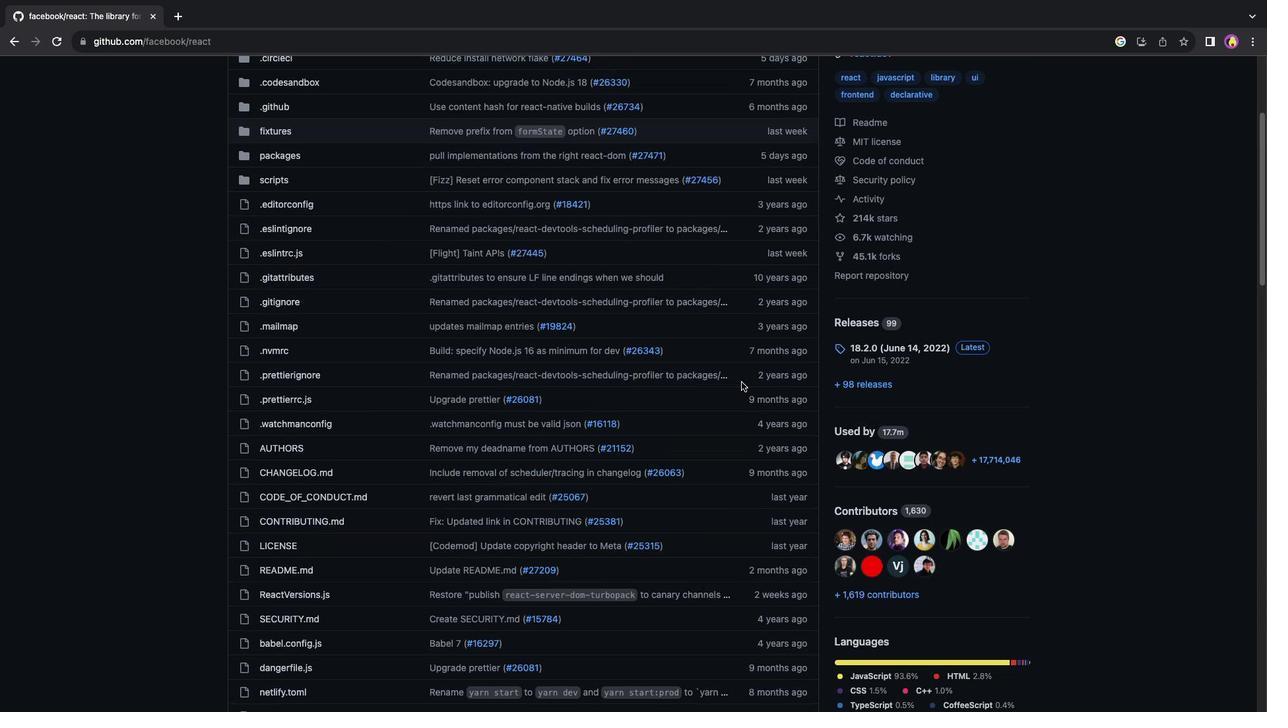 
Action: Mouse scrolled (741, 382) with delta (0, 3)
Screenshot: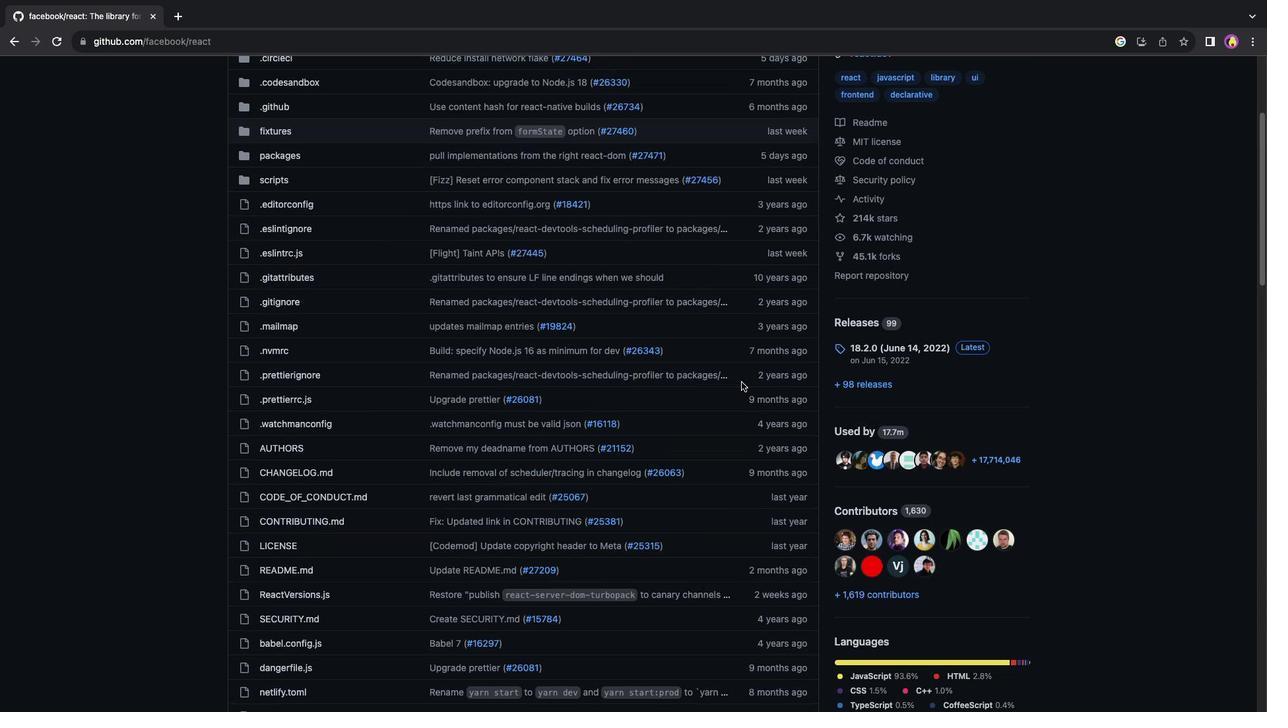 
Action: Mouse scrolled (741, 382) with delta (0, 3)
Screenshot: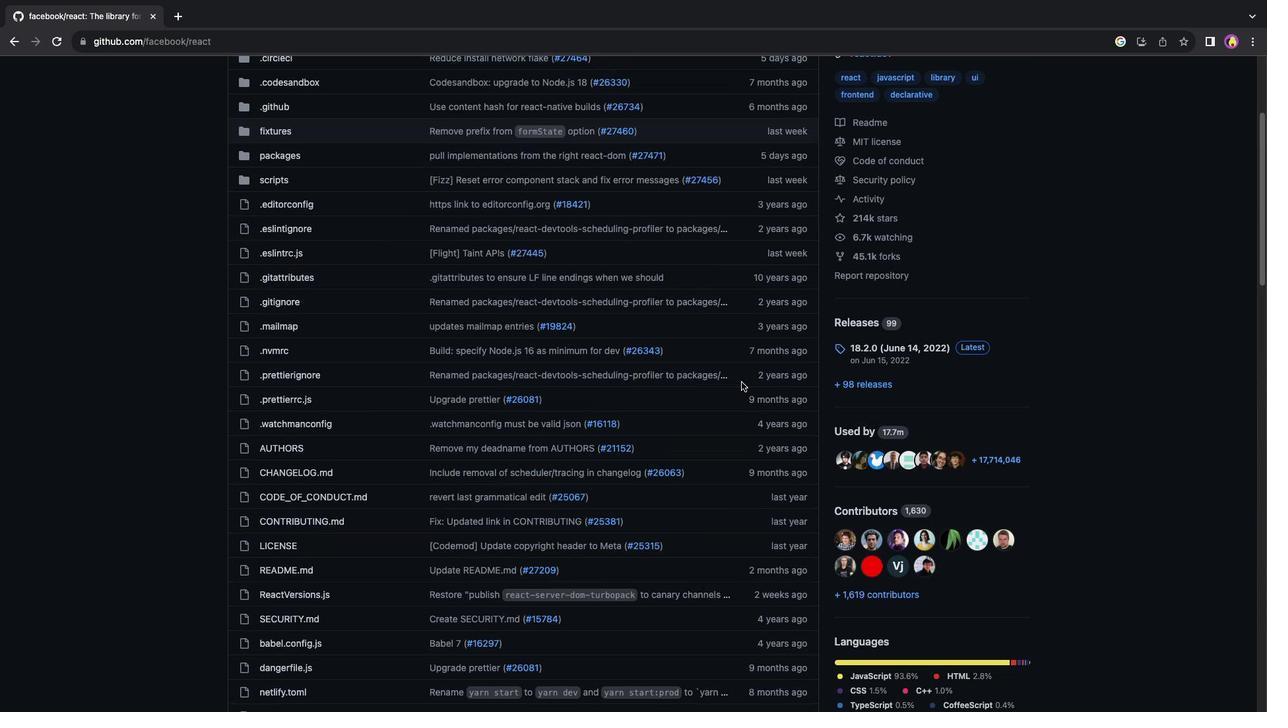 
Action: Mouse scrolled (741, 382) with delta (0, 0)
Screenshot: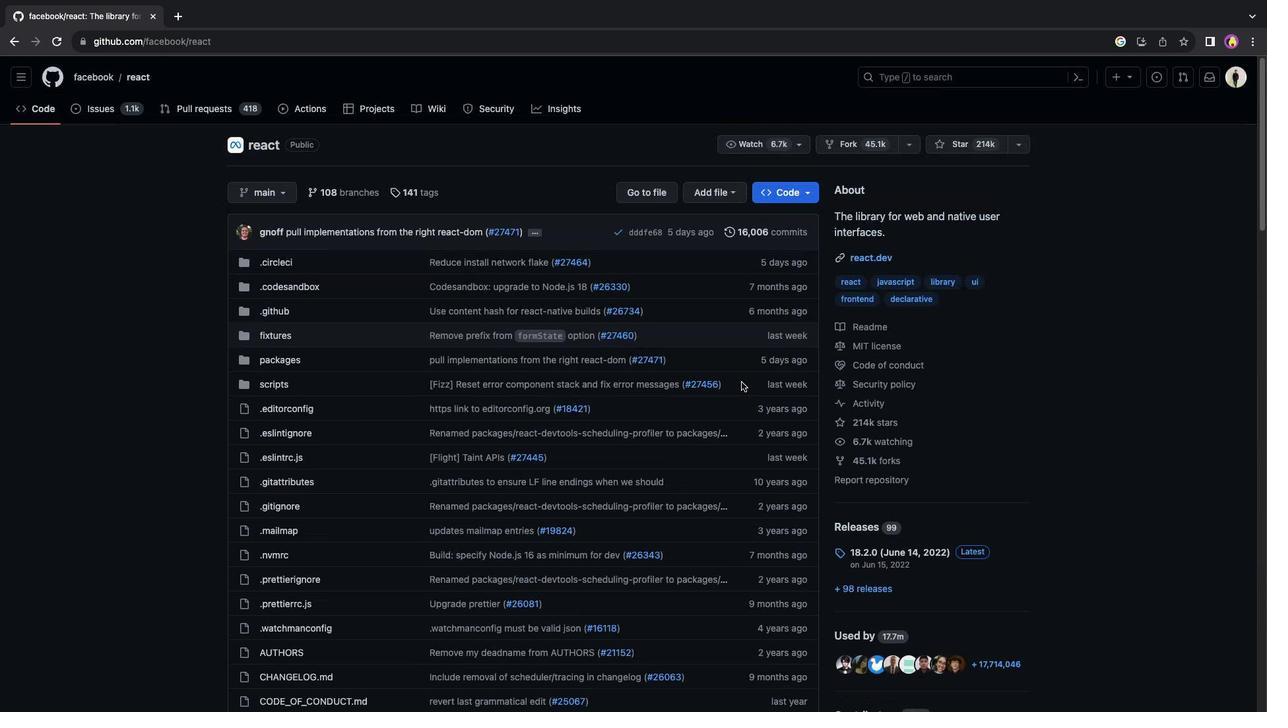 
Action: Mouse scrolled (741, 382) with delta (0, 0)
Screenshot: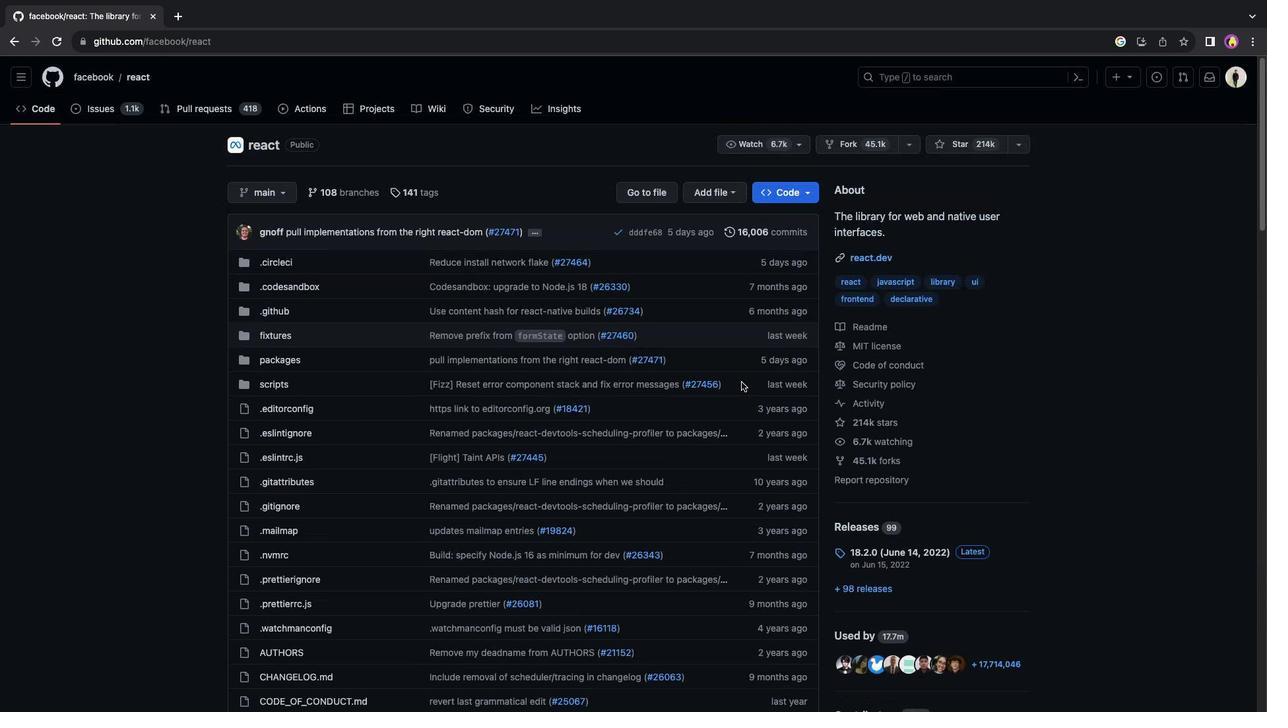 
Action: Mouse scrolled (741, 382) with delta (0, 2)
Screenshot: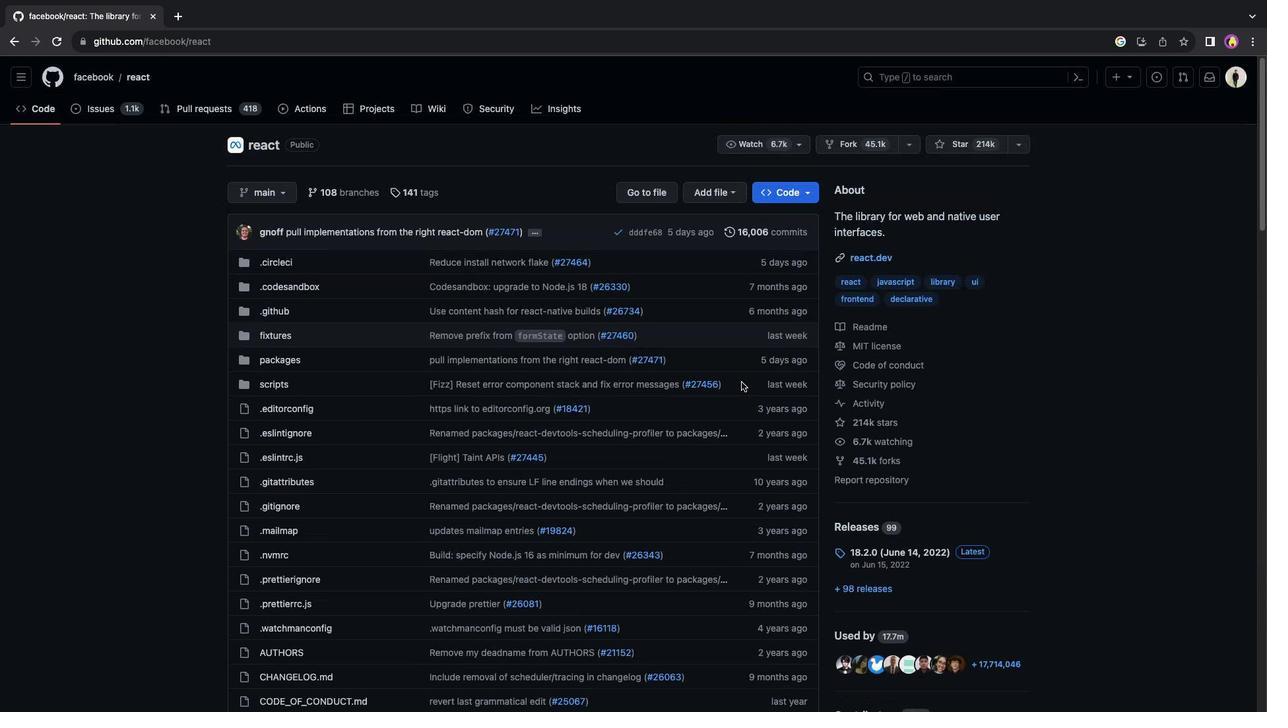 
Action: Mouse scrolled (741, 382) with delta (0, 3)
Screenshot: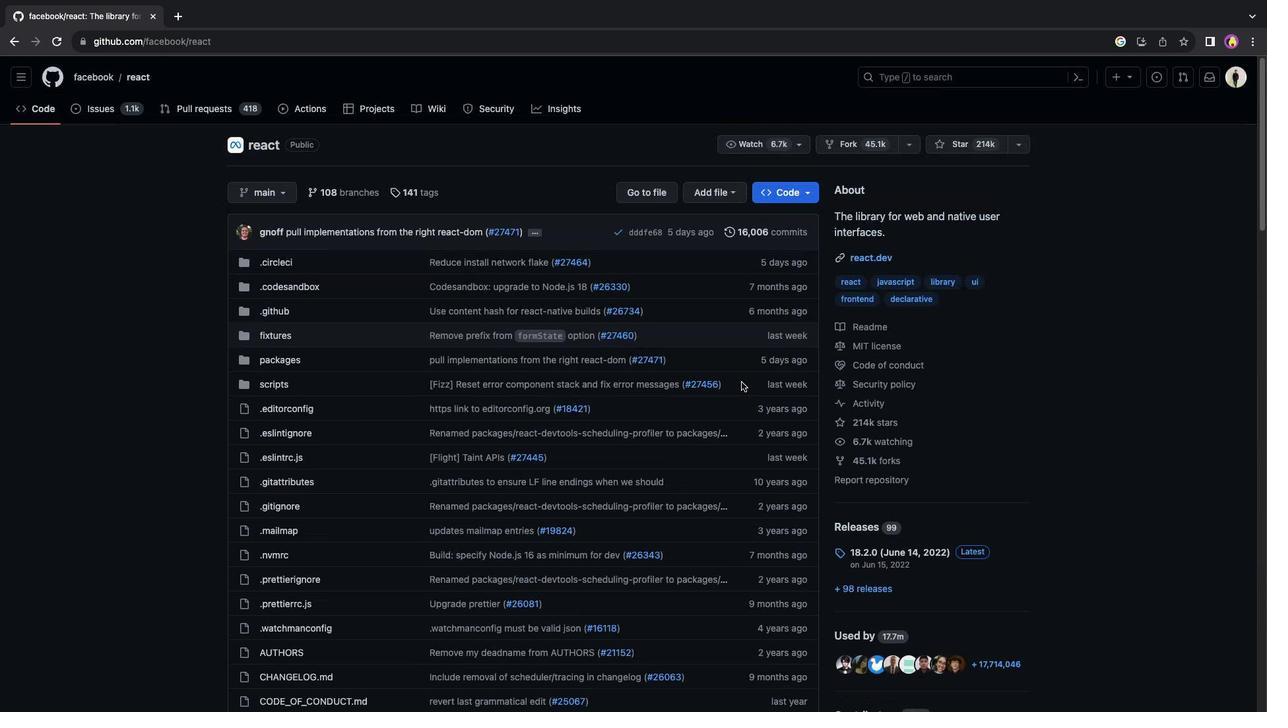 
Action: Mouse scrolled (741, 382) with delta (0, 3)
Screenshot: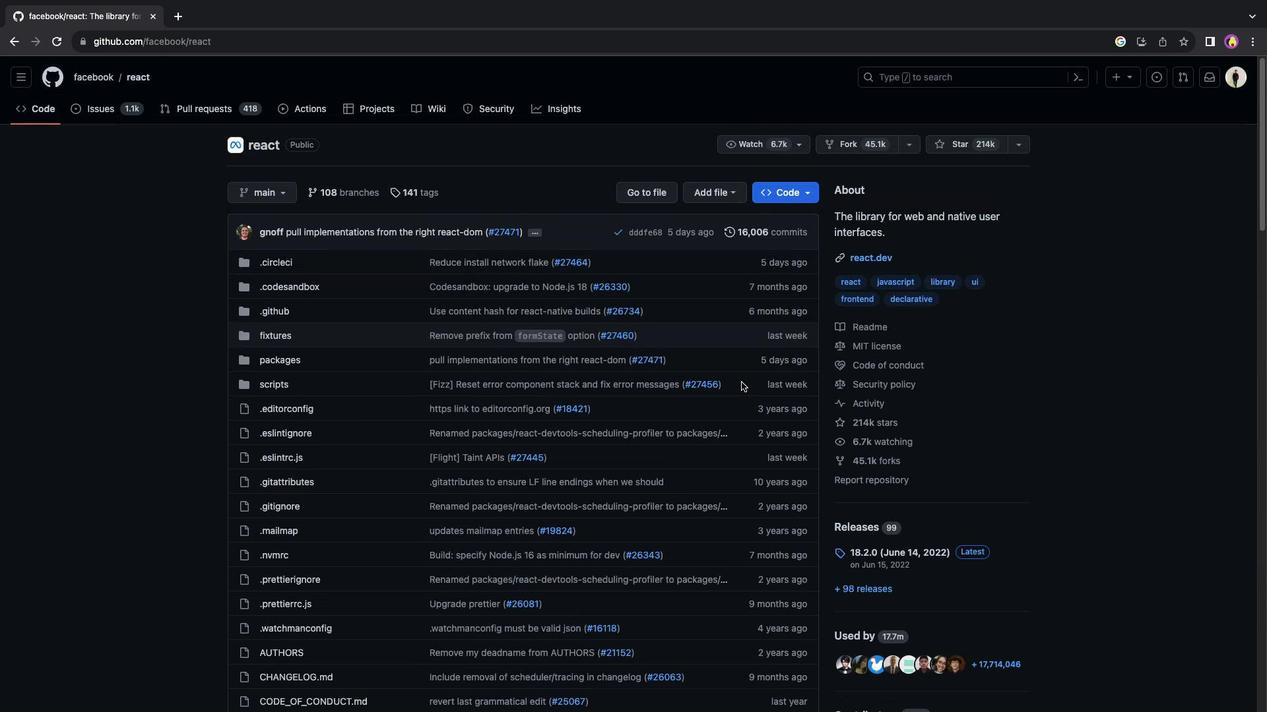 
Action: Mouse scrolled (741, 382) with delta (0, 4)
Screenshot: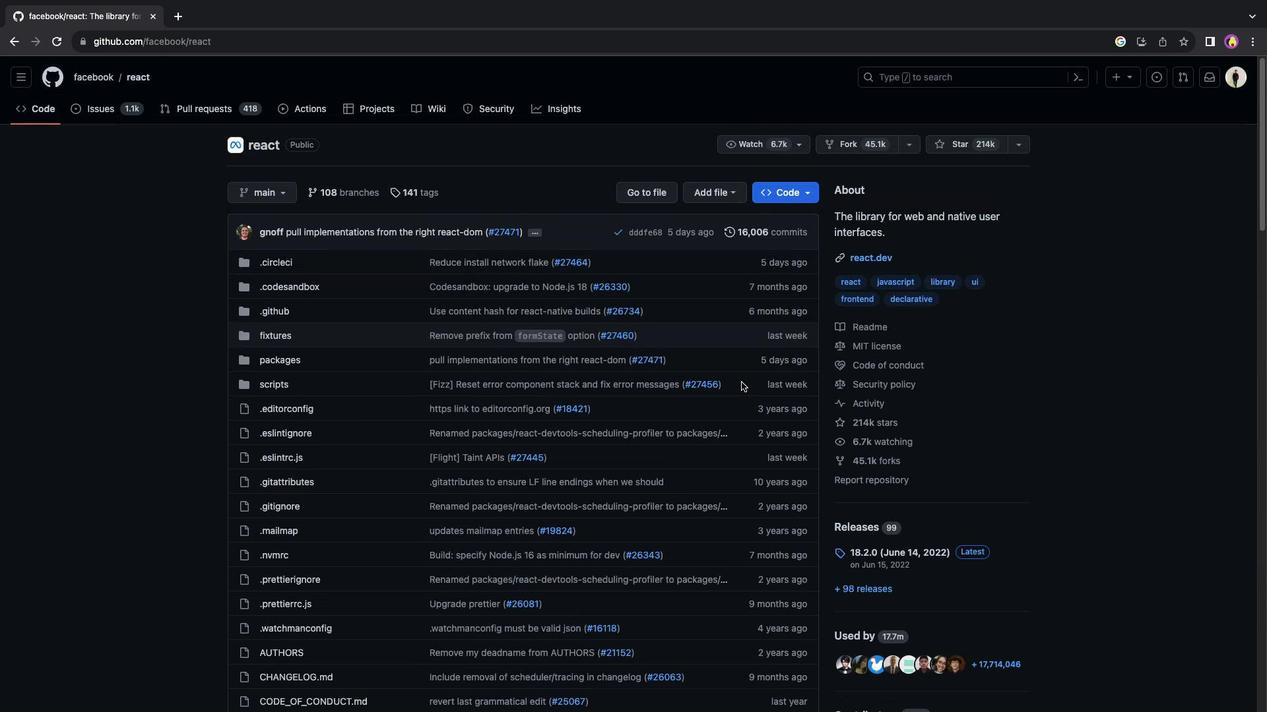 
Action: Mouse scrolled (741, 382) with delta (0, 5)
Screenshot: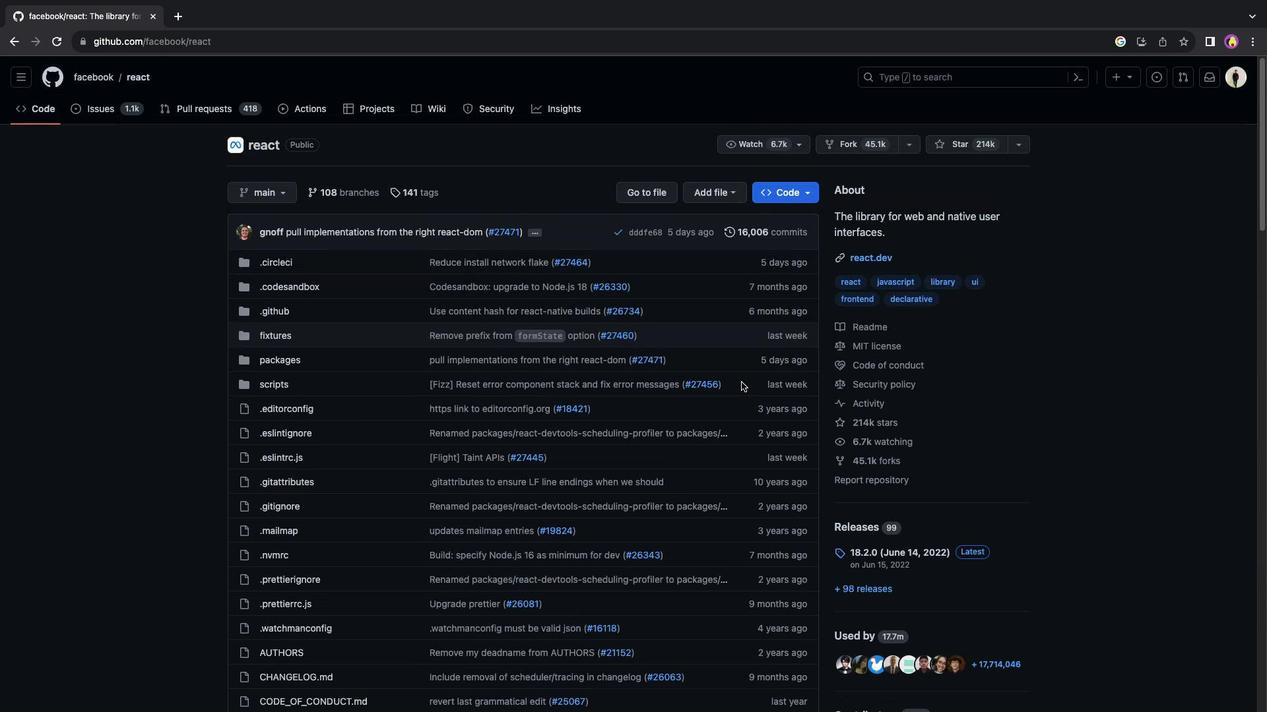 
Action: Mouse moved to (97, 73)
Screenshot: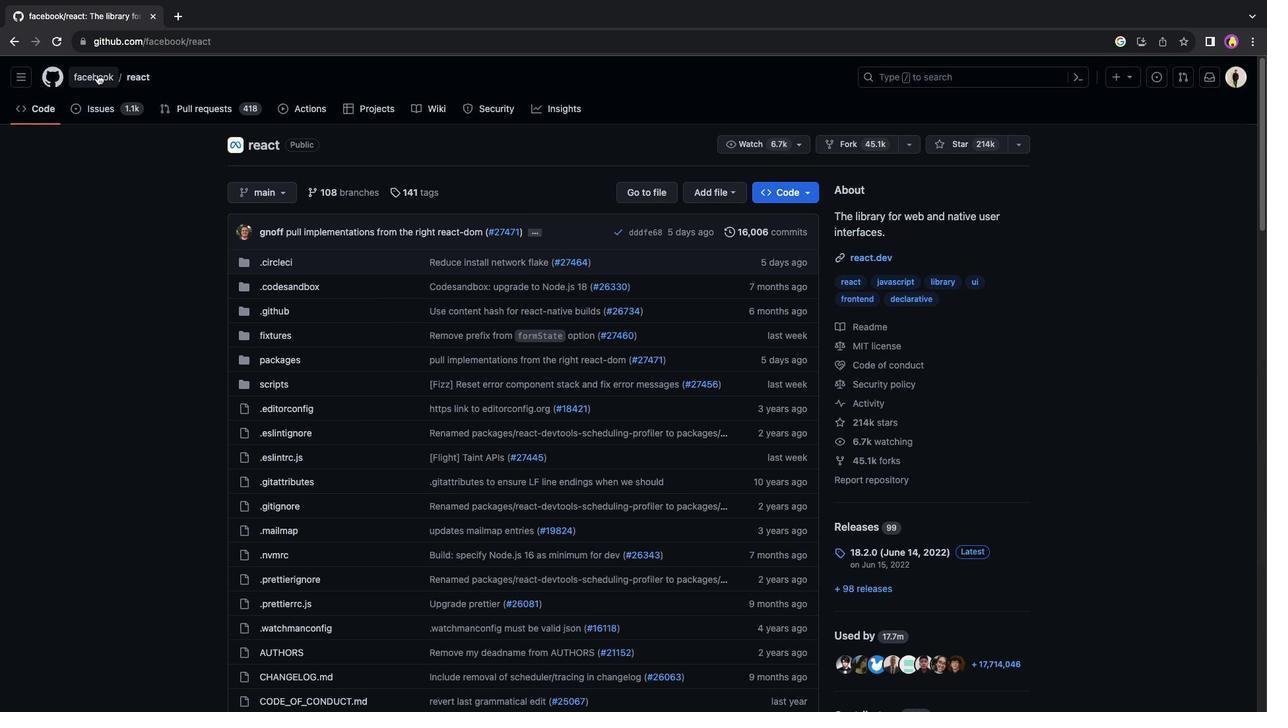 
Action: Mouse pressed left at (97, 73)
Screenshot: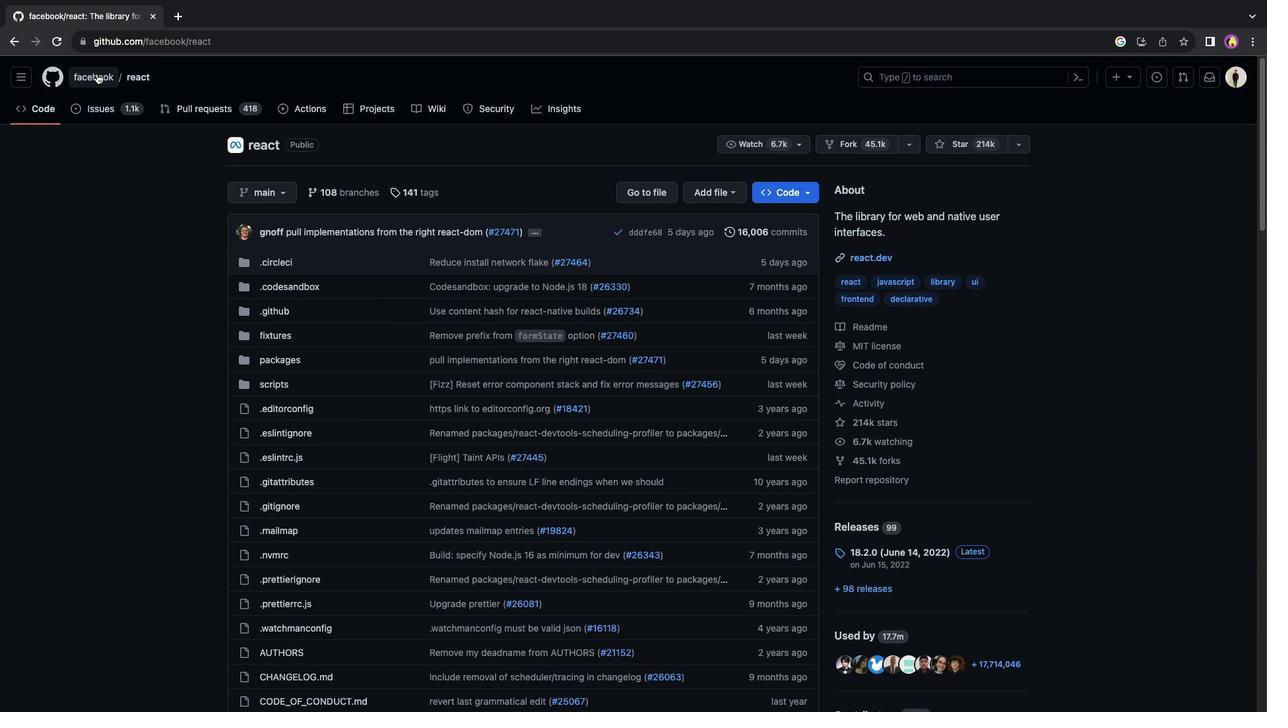 
Action: Mouse moved to (574, 283)
Screenshot: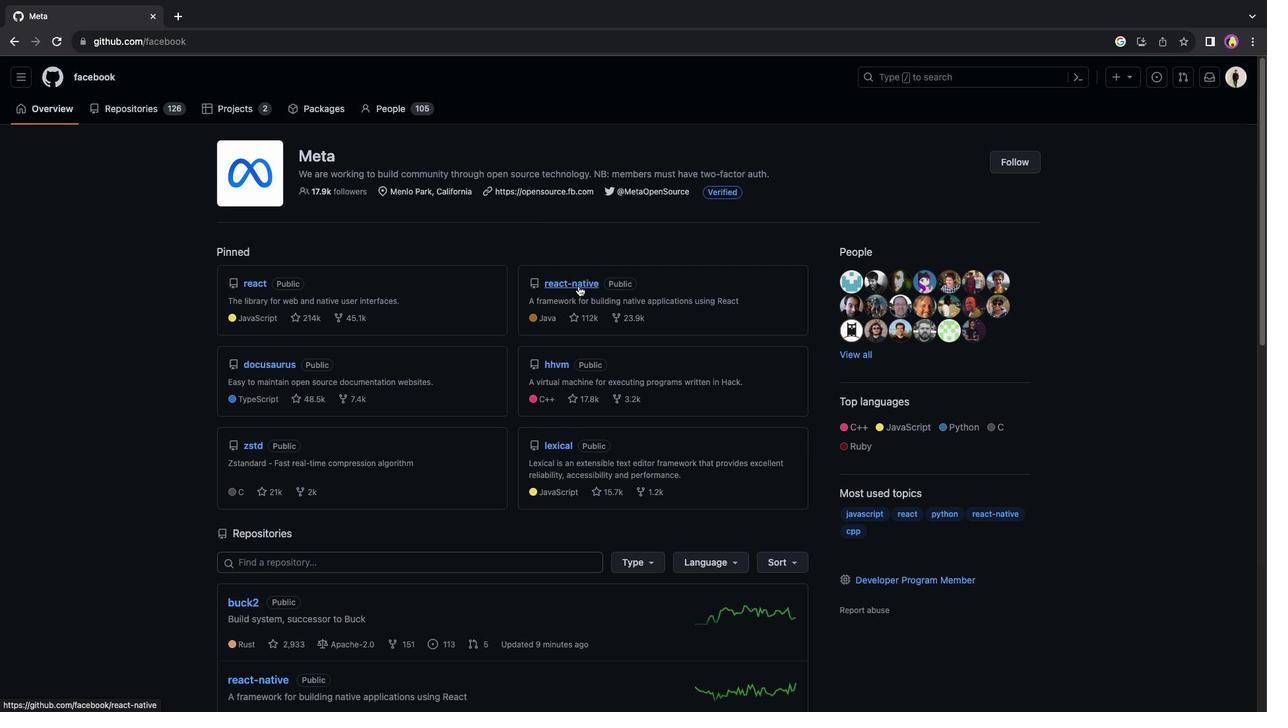 
Action: Mouse pressed left at (574, 283)
Screenshot: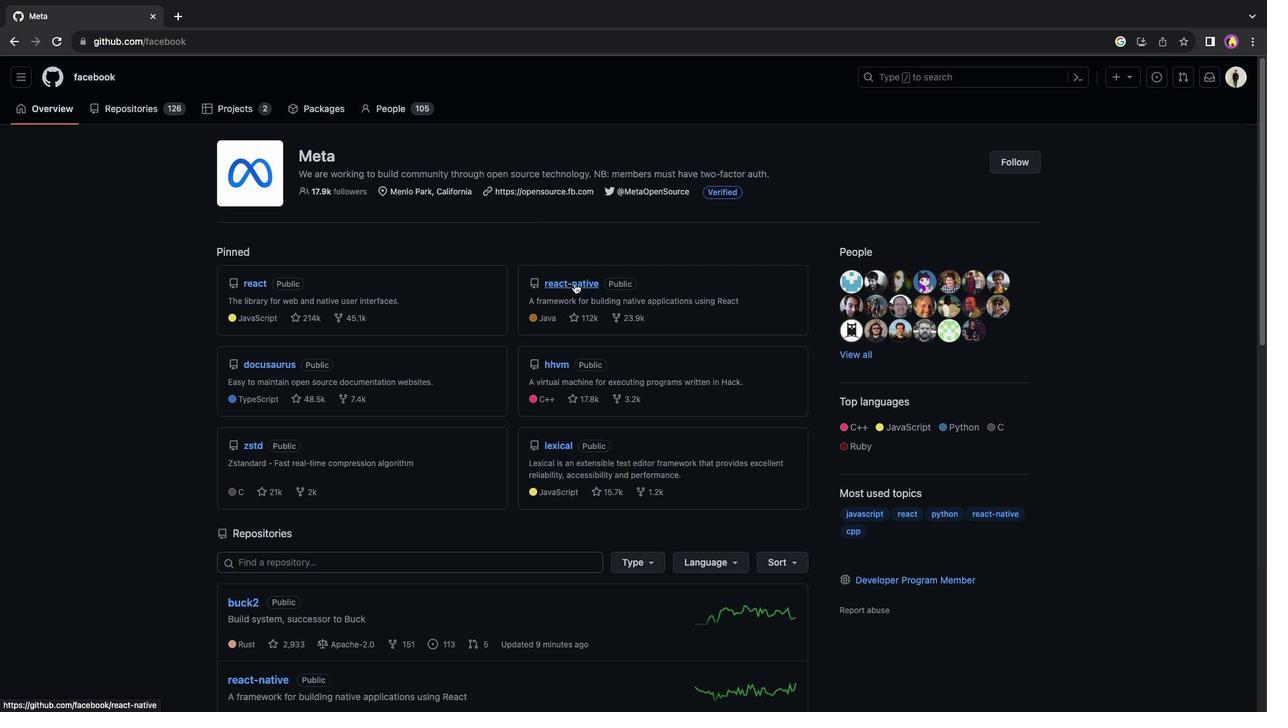 
Action: Mouse moved to (582, 327)
Screenshot: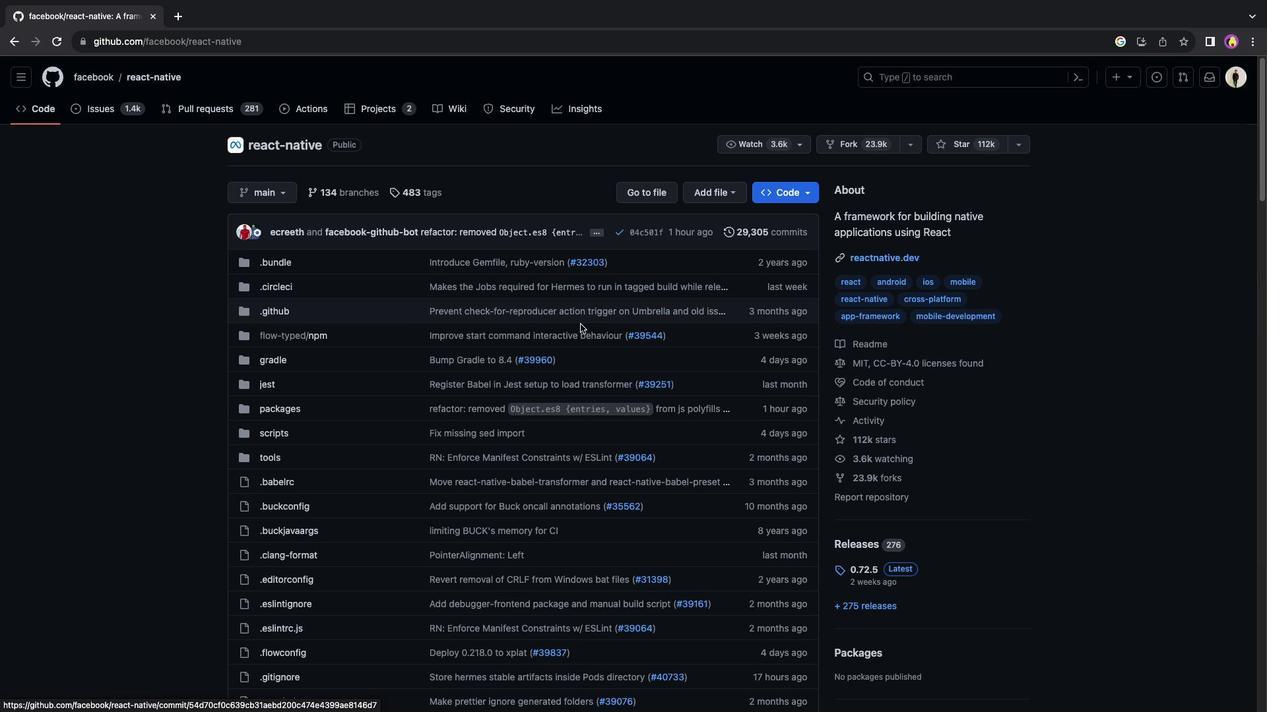 
Action: Mouse scrolled (582, 327) with delta (0, 0)
Screenshot: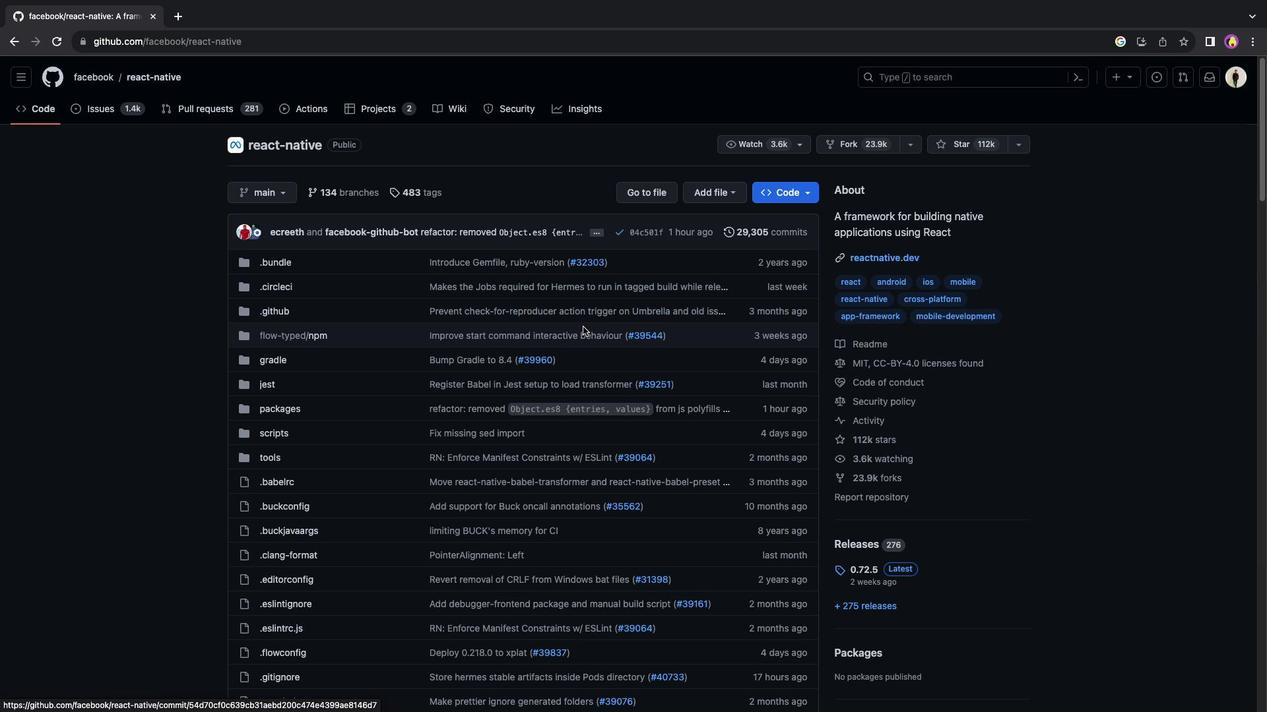 
Action: Mouse scrolled (582, 327) with delta (0, 0)
Screenshot: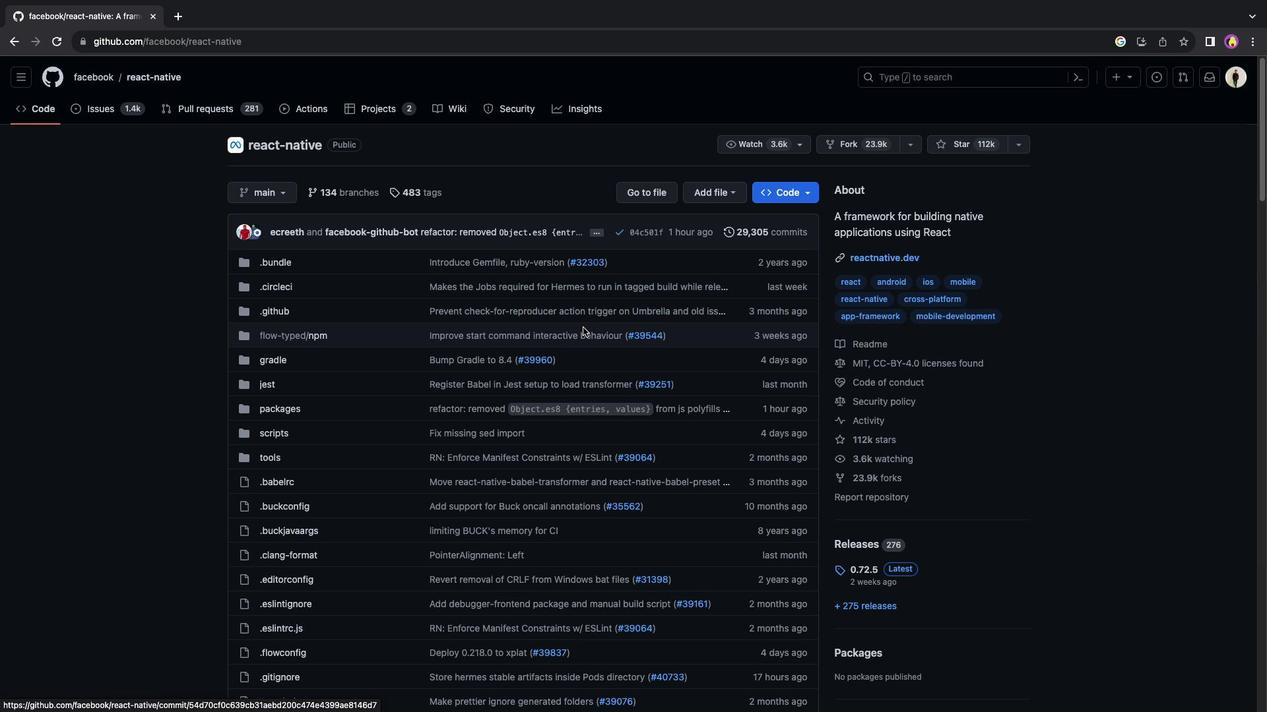 
Action: Mouse scrolled (582, 327) with delta (0, -1)
Screenshot: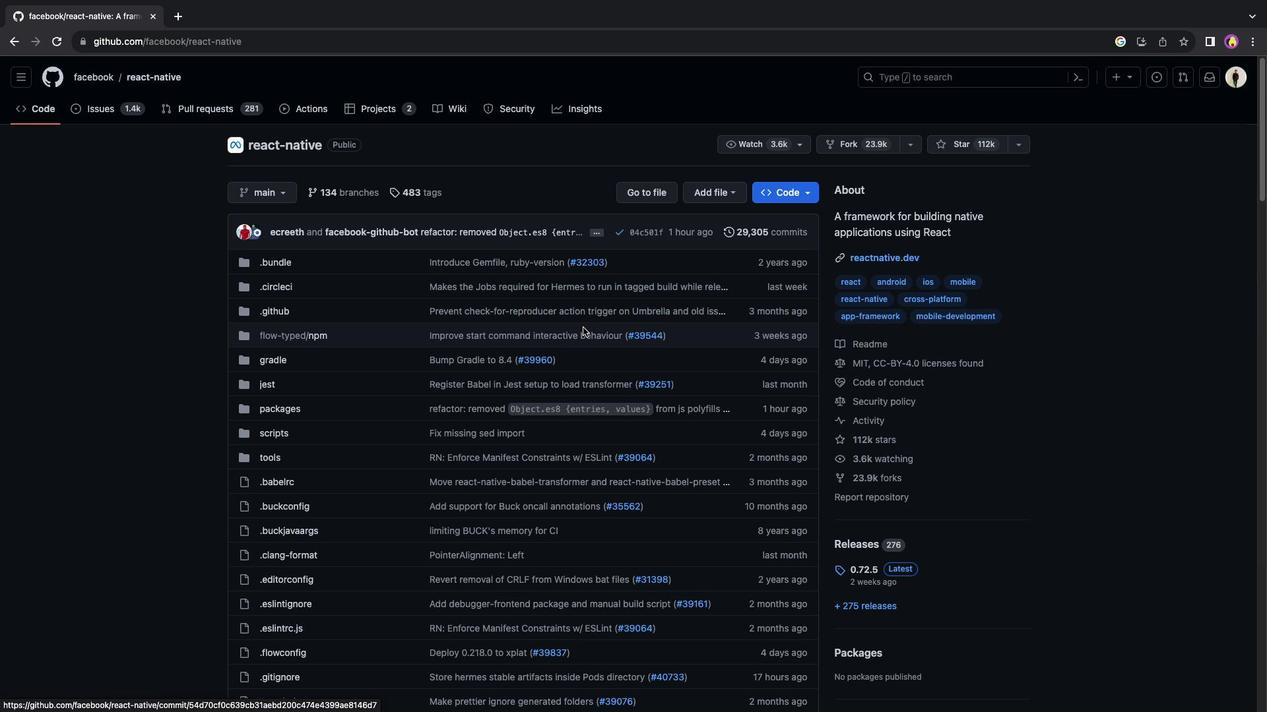 
Action: Mouse scrolled (582, 327) with delta (0, -3)
Screenshot: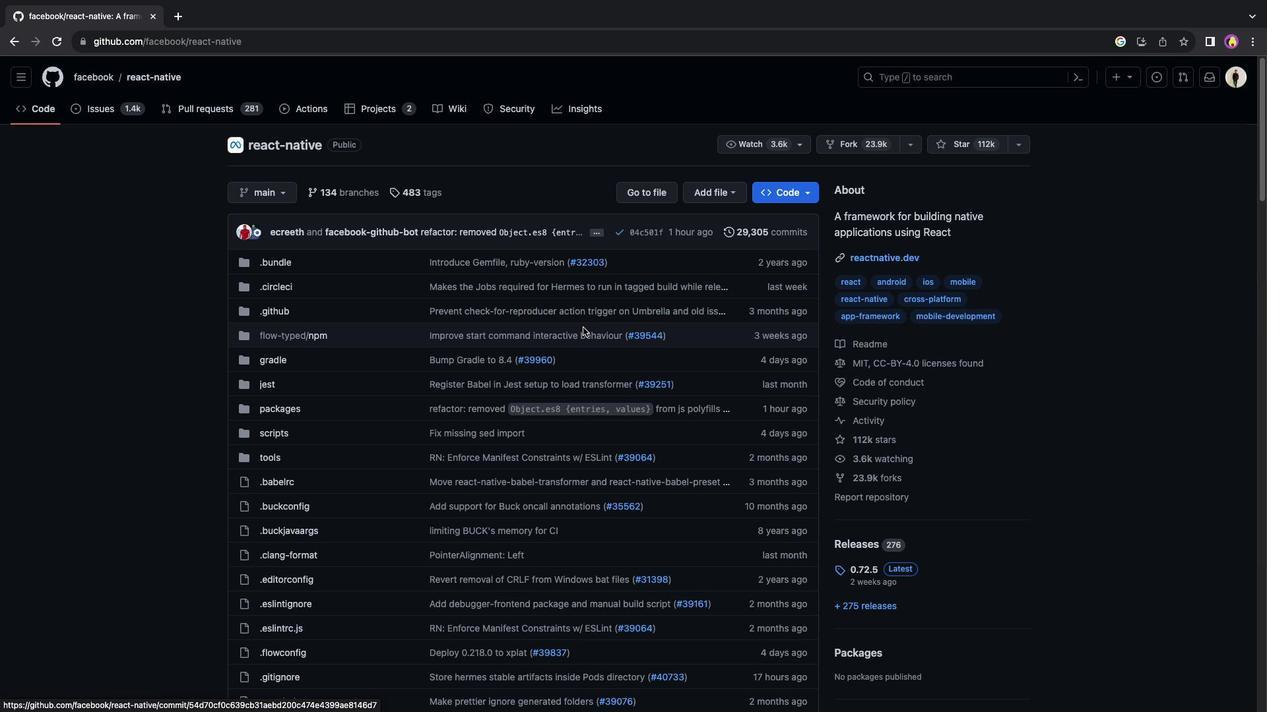 
Action: Mouse scrolled (582, 327) with delta (0, 0)
Screenshot: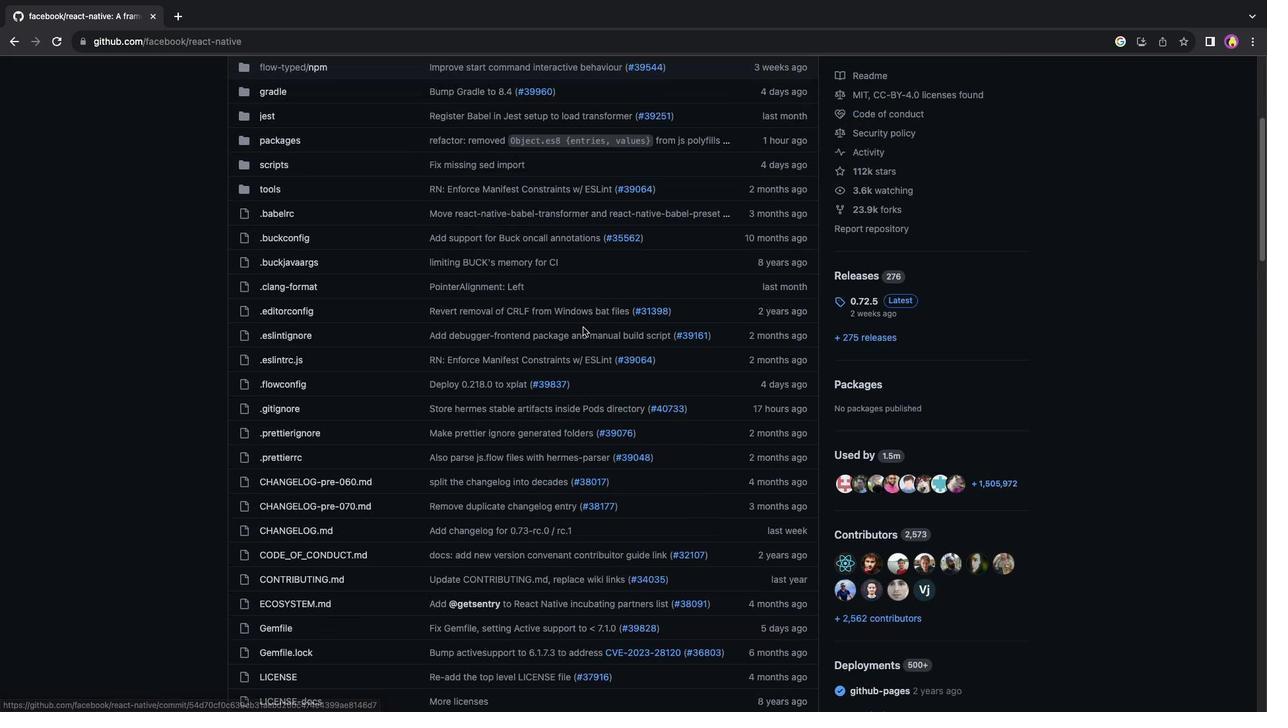 
Action: Mouse scrolled (582, 327) with delta (0, 0)
Screenshot: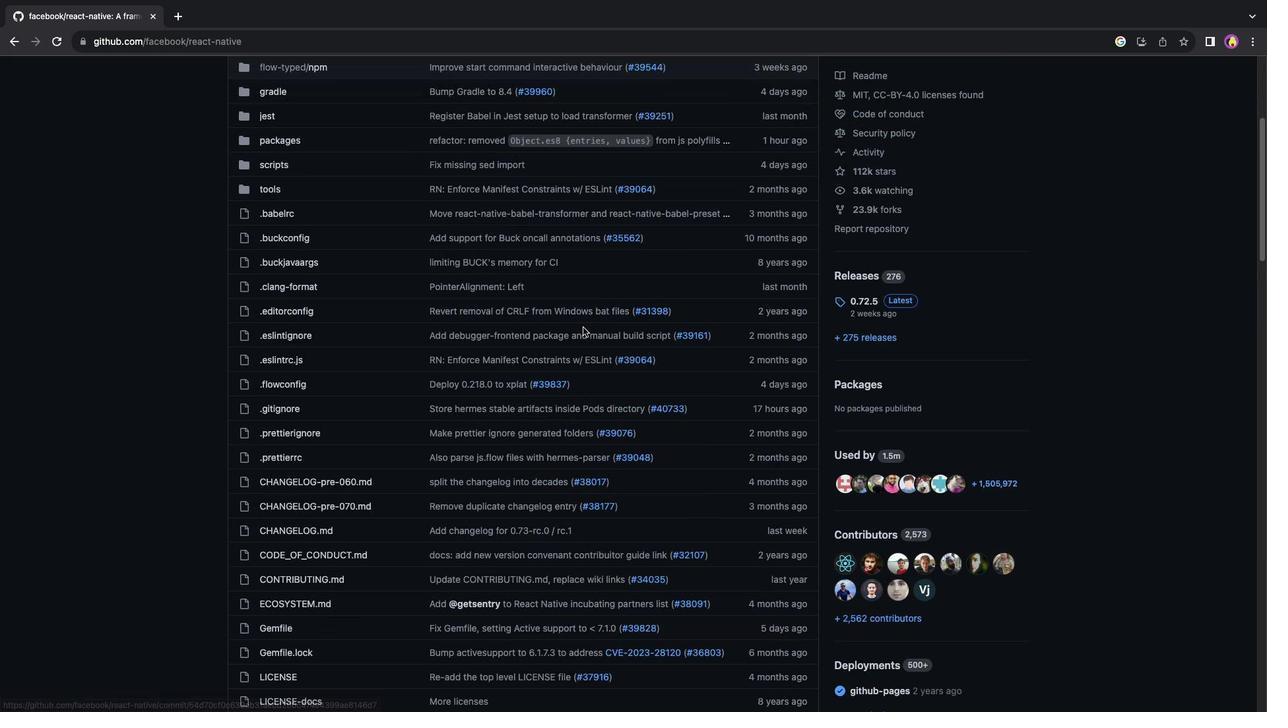 
Action: Mouse scrolled (582, 327) with delta (0, -1)
Screenshot: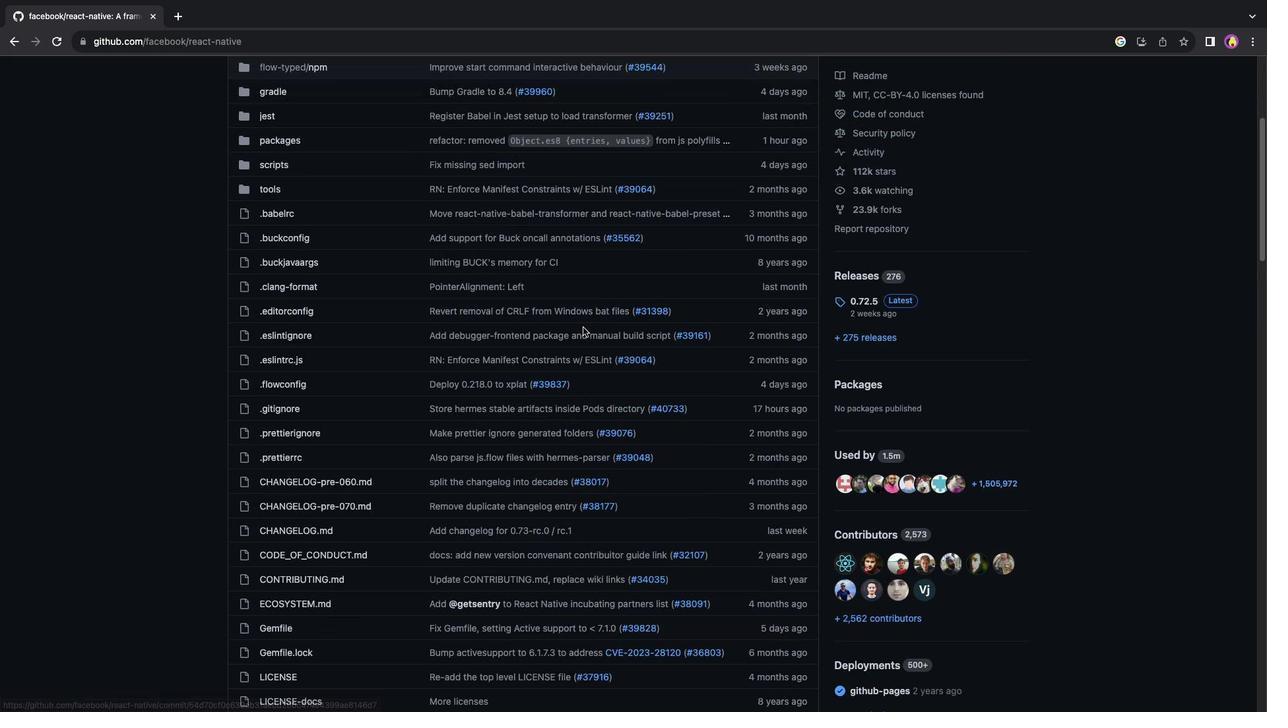
Action: Mouse scrolled (582, 327) with delta (0, -3)
Screenshot: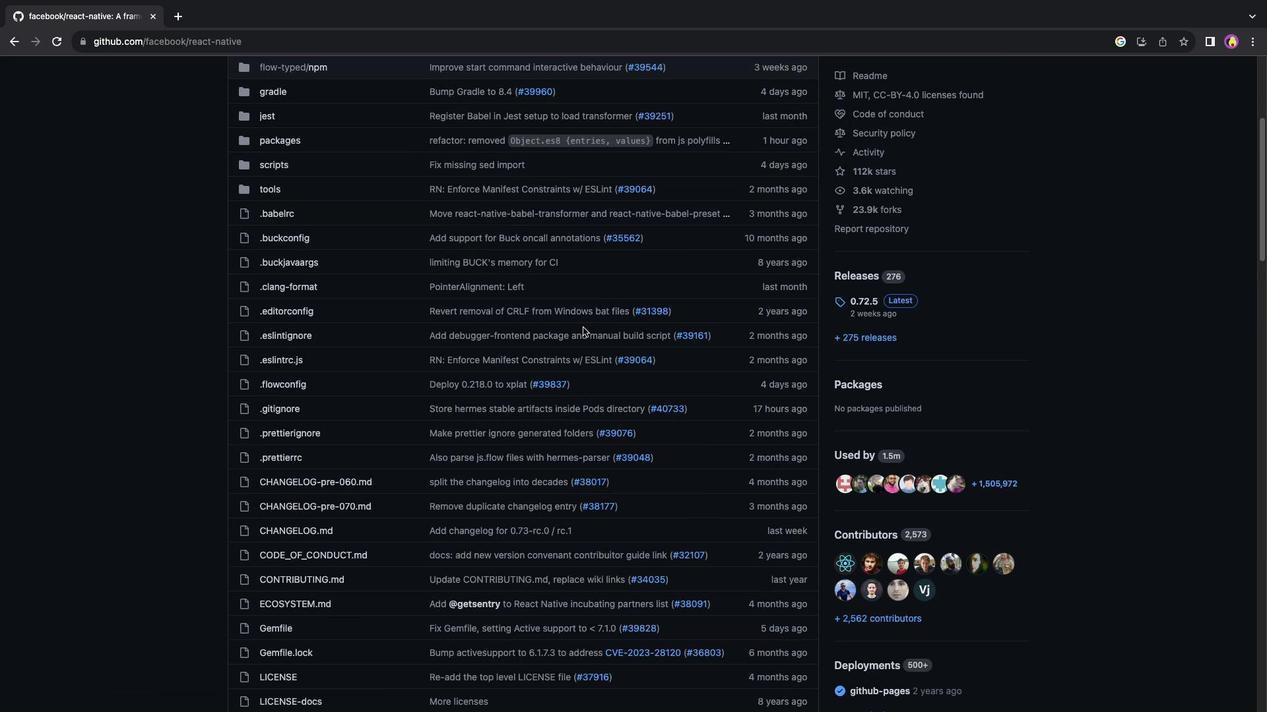 
Action: Mouse scrolled (582, 327) with delta (0, -3)
Screenshot: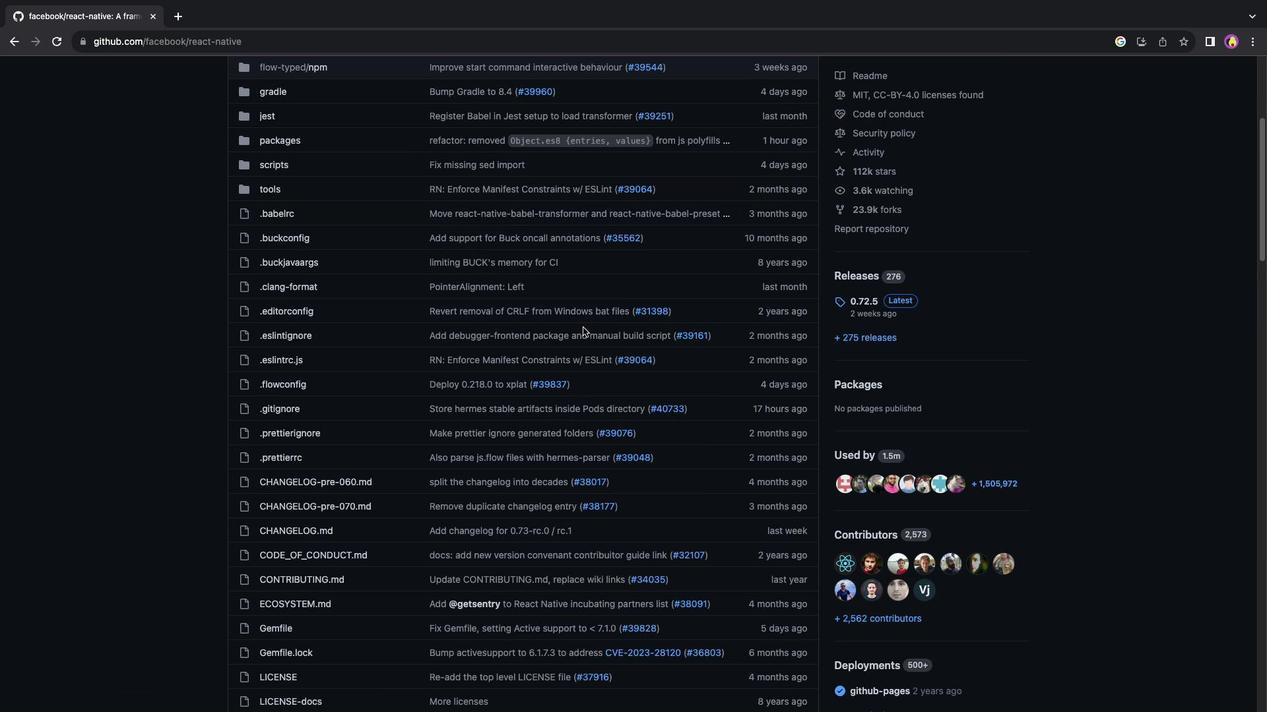 
Action: Mouse scrolled (582, 327) with delta (0, 0)
Screenshot: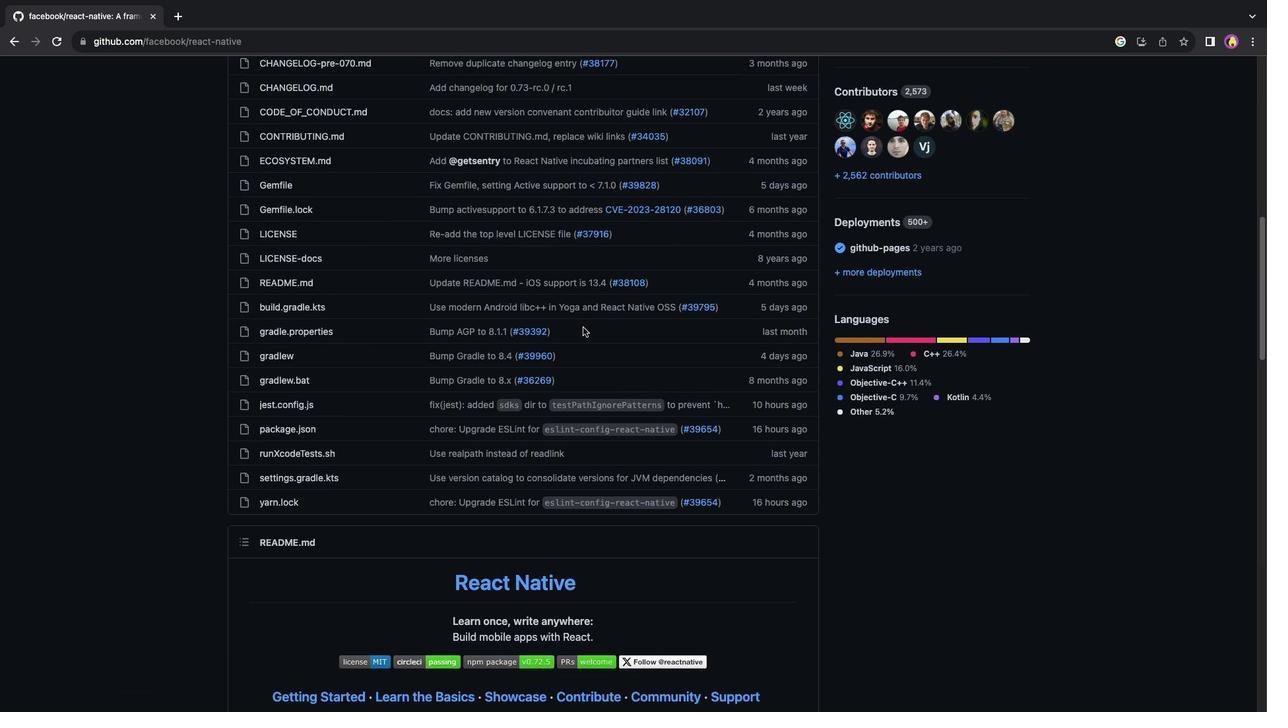 
Action: Mouse scrolled (582, 327) with delta (0, 0)
Screenshot: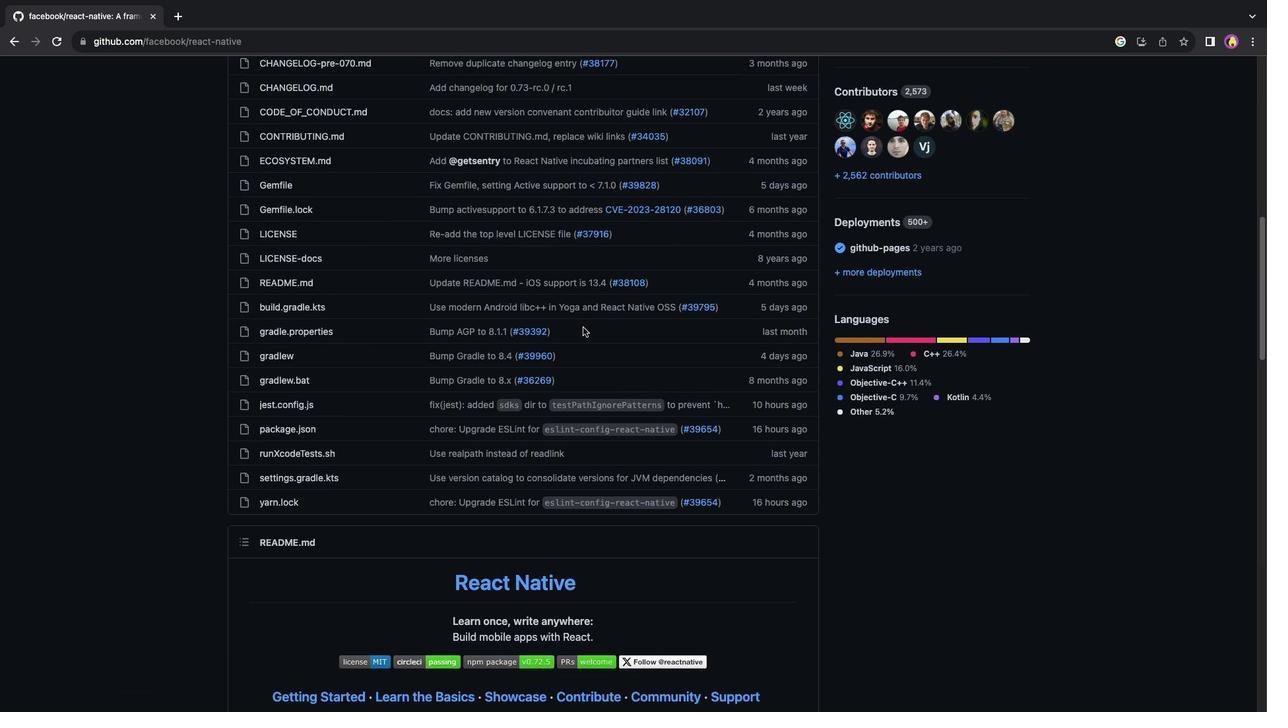 
Action: Mouse scrolled (582, 327) with delta (0, -1)
Screenshot: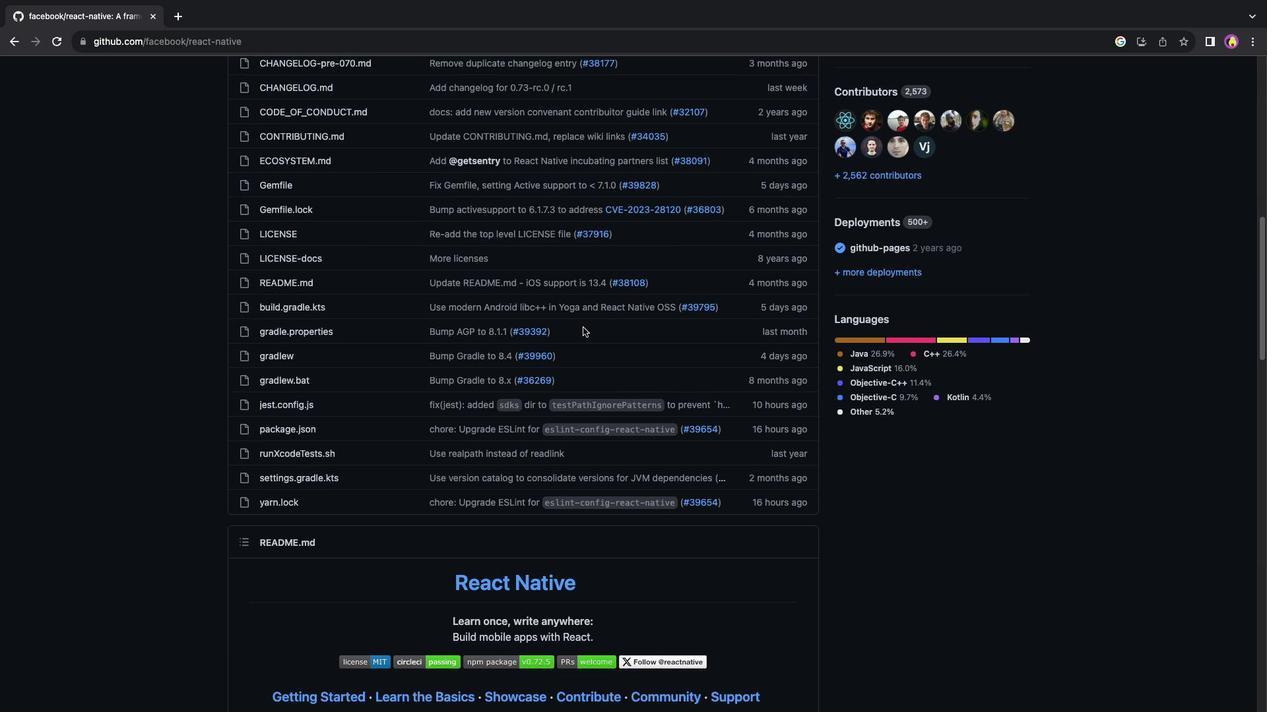 
Action: Mouse scrolled (582, 327) with delta (0, -3)
Screenshot: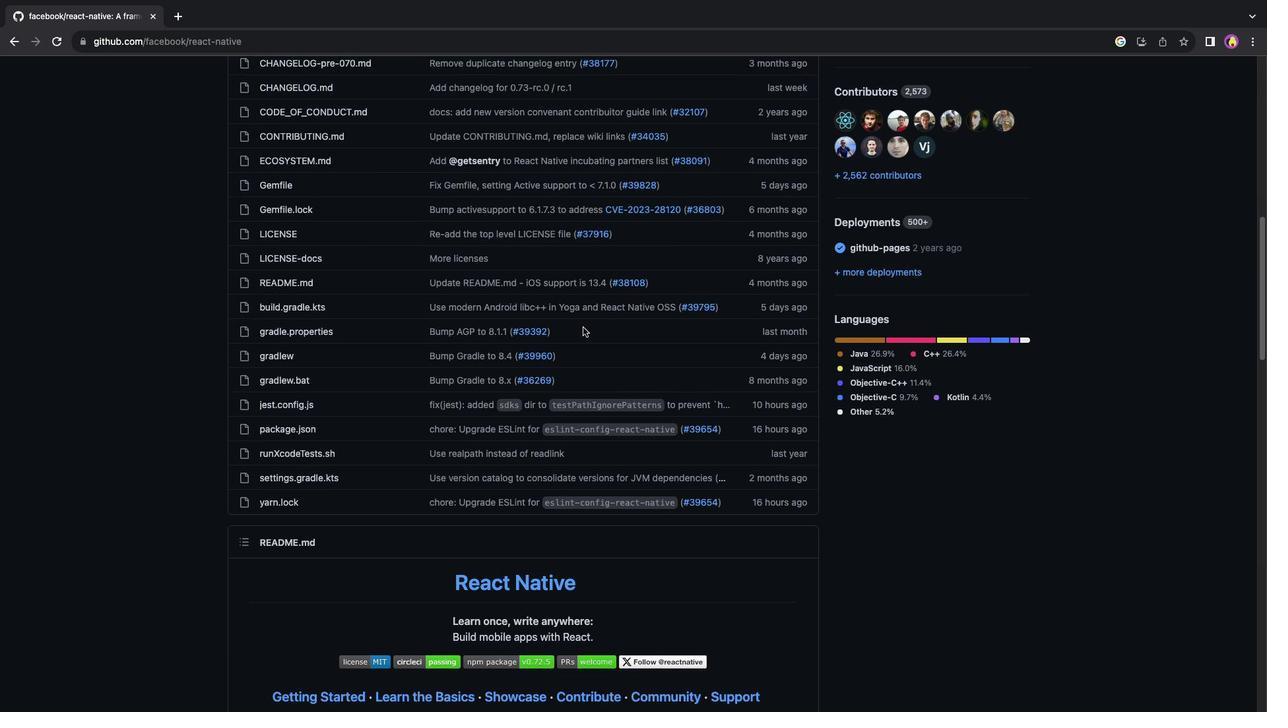 
Action: Mouse moved to (242, 273)
Screenshot: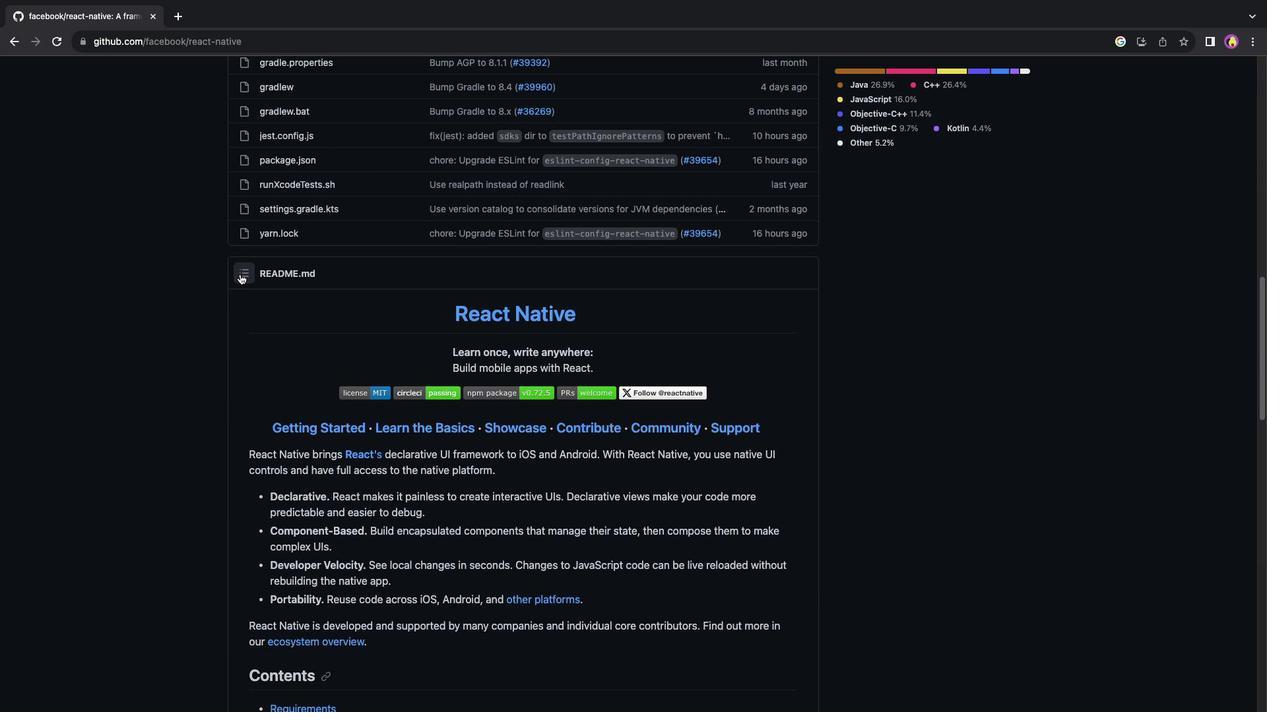 
Action: Mouse pressed left at (242, 273)
Screenshot: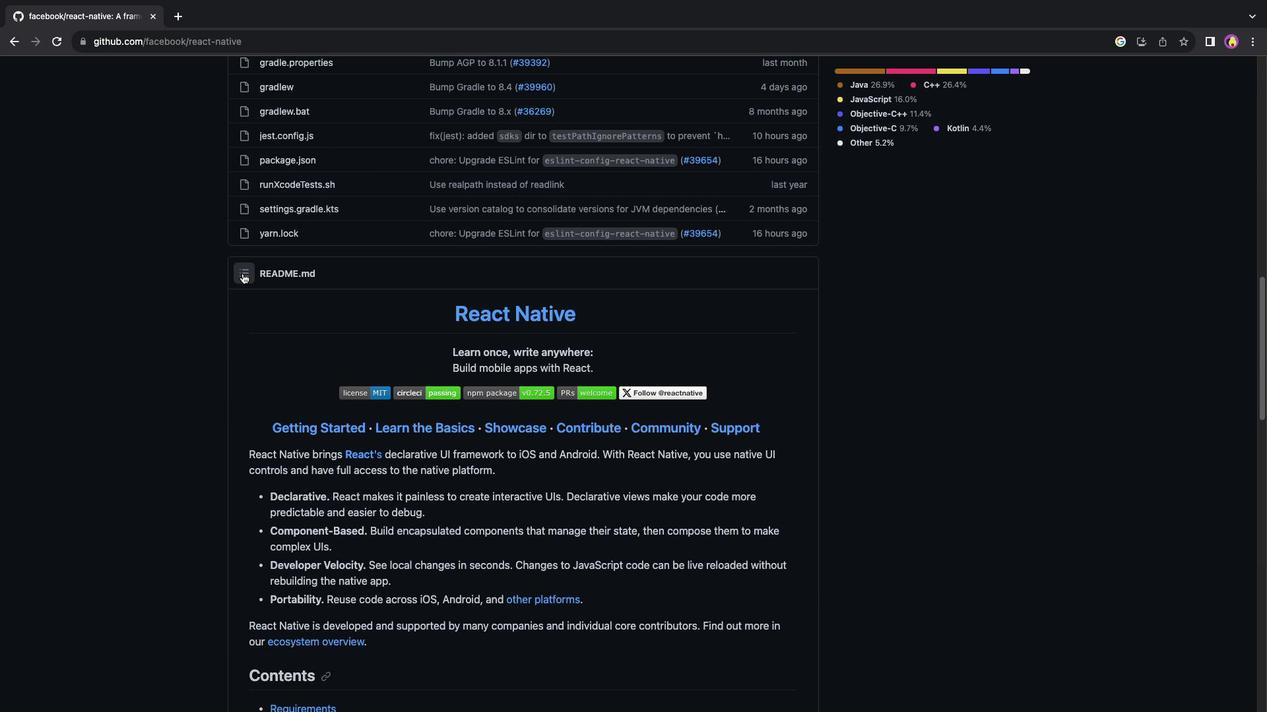 
Action: Mouse moved to (316, 433)
Screenshot: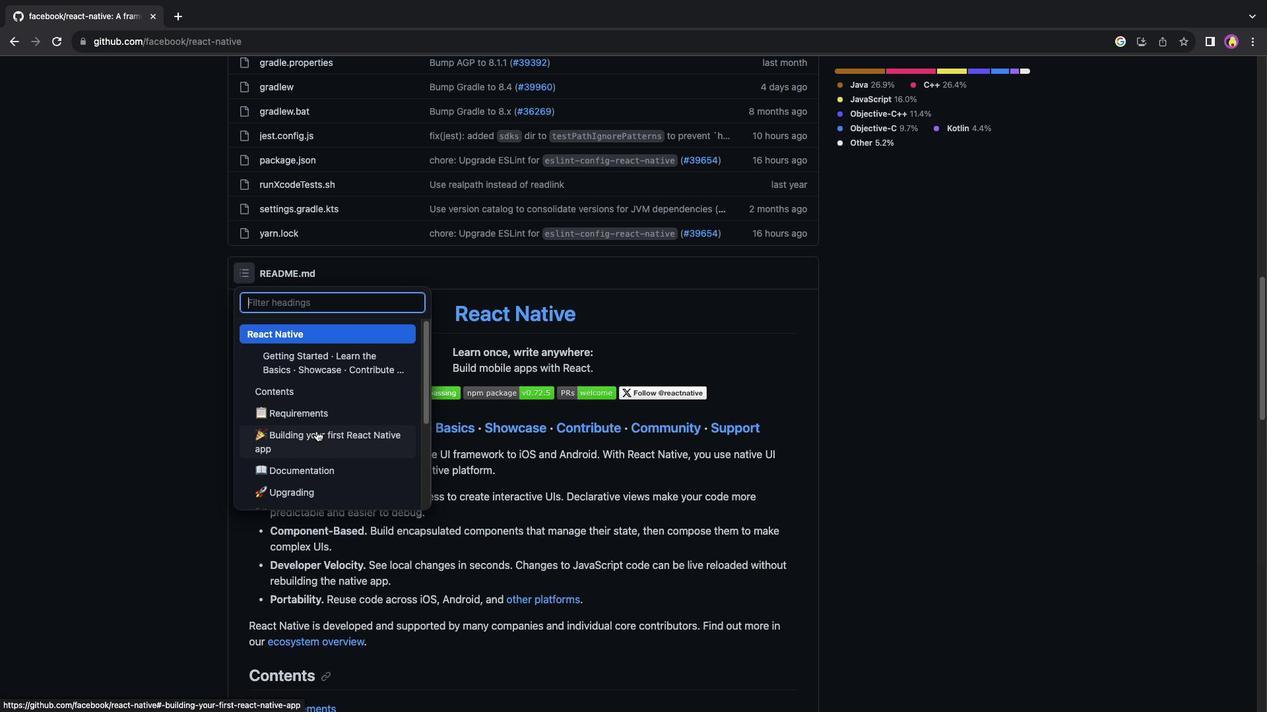 
Action: Mouse pressed left at (316, 433)
Screenshot: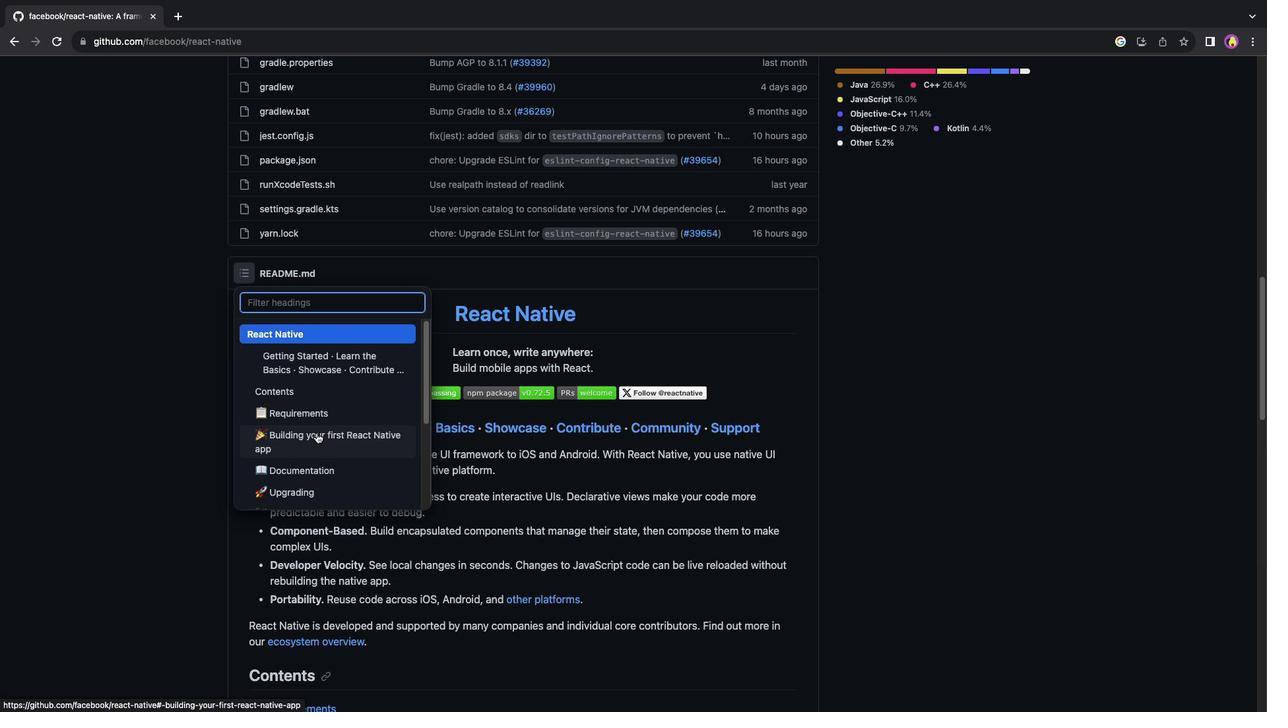 
Action: Mouse moved to (481, 360)
Screenshot: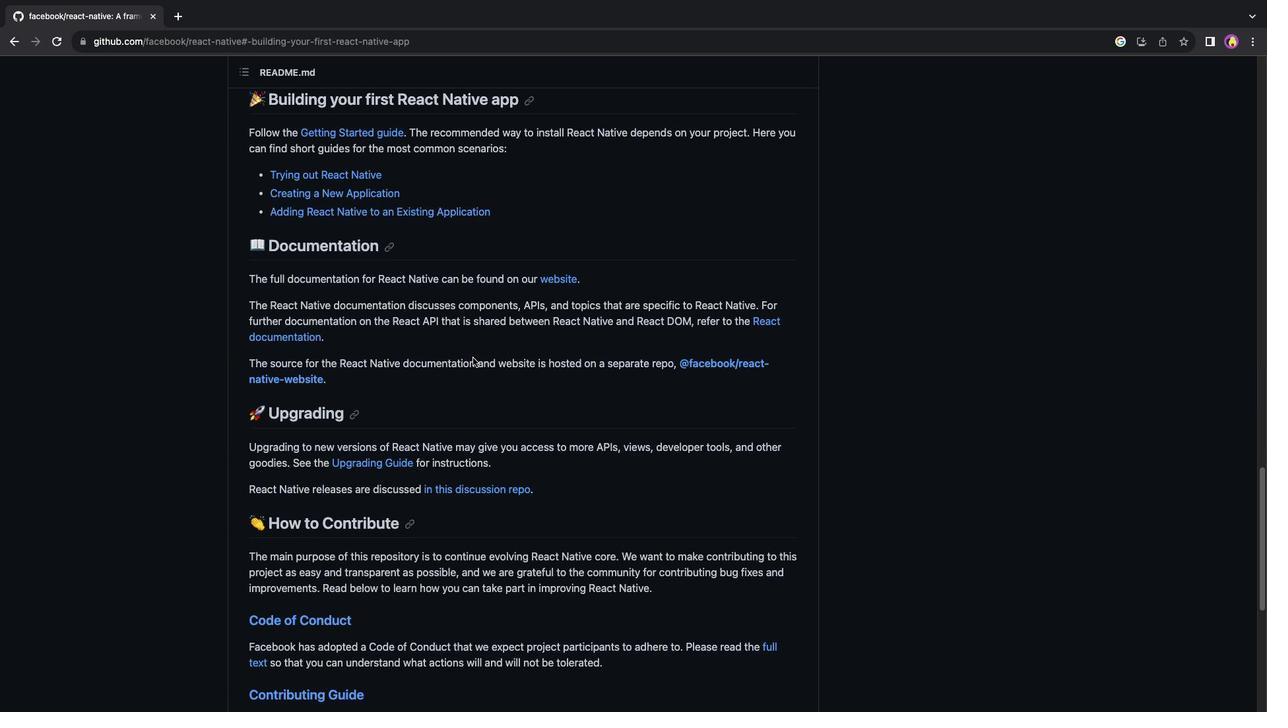 
Action: Mouse scrolled (481, 360) with delta (0, 0)
Screenshot: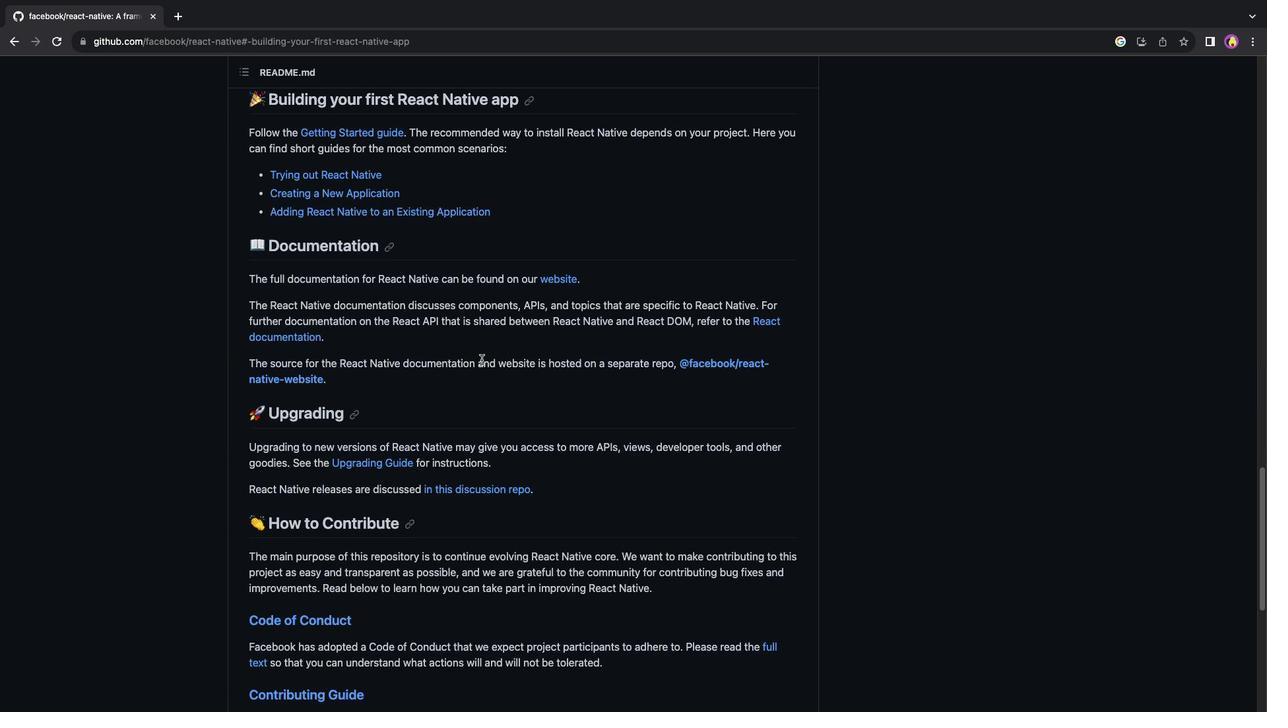 
Action: Mouse scrolled (481, 360) with delta (0, 0)
Screenshot: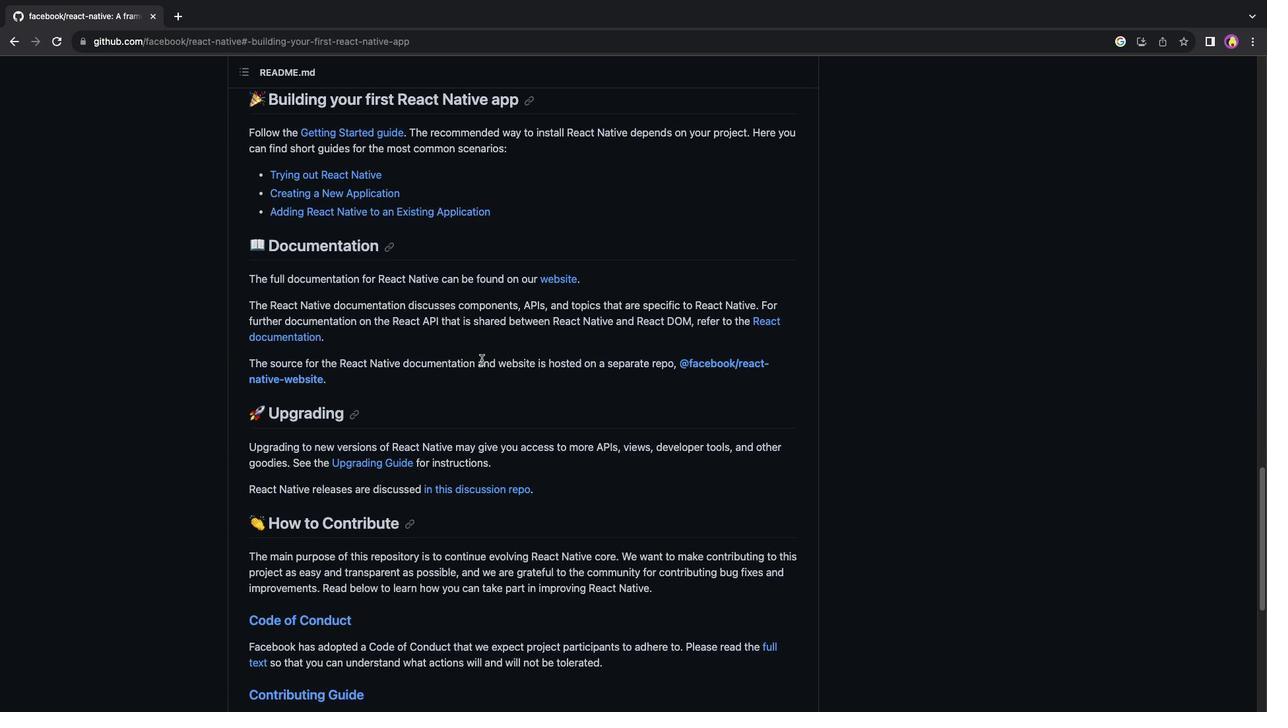 
Action: Mouse scrolled (481, 360) with delta (0, -1)
Screenshot: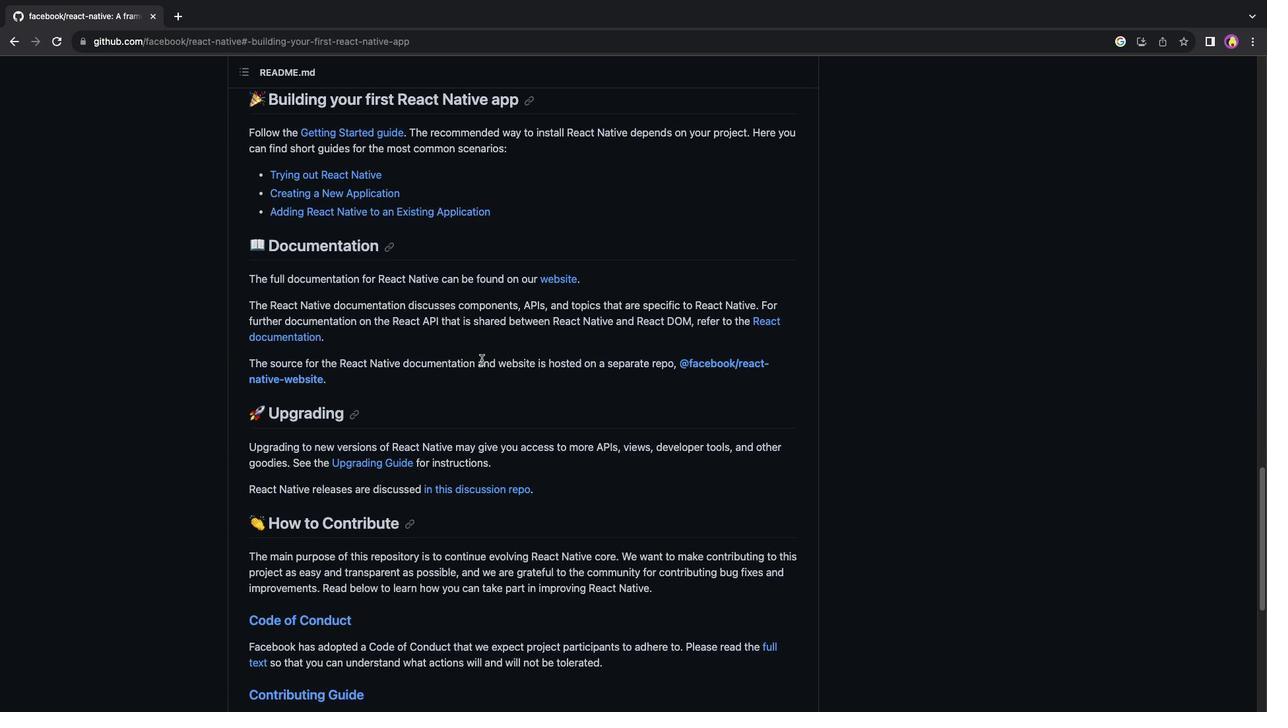 
Action: Mouse scrolled (481, 360) with delta (0, 0)
Screenshot: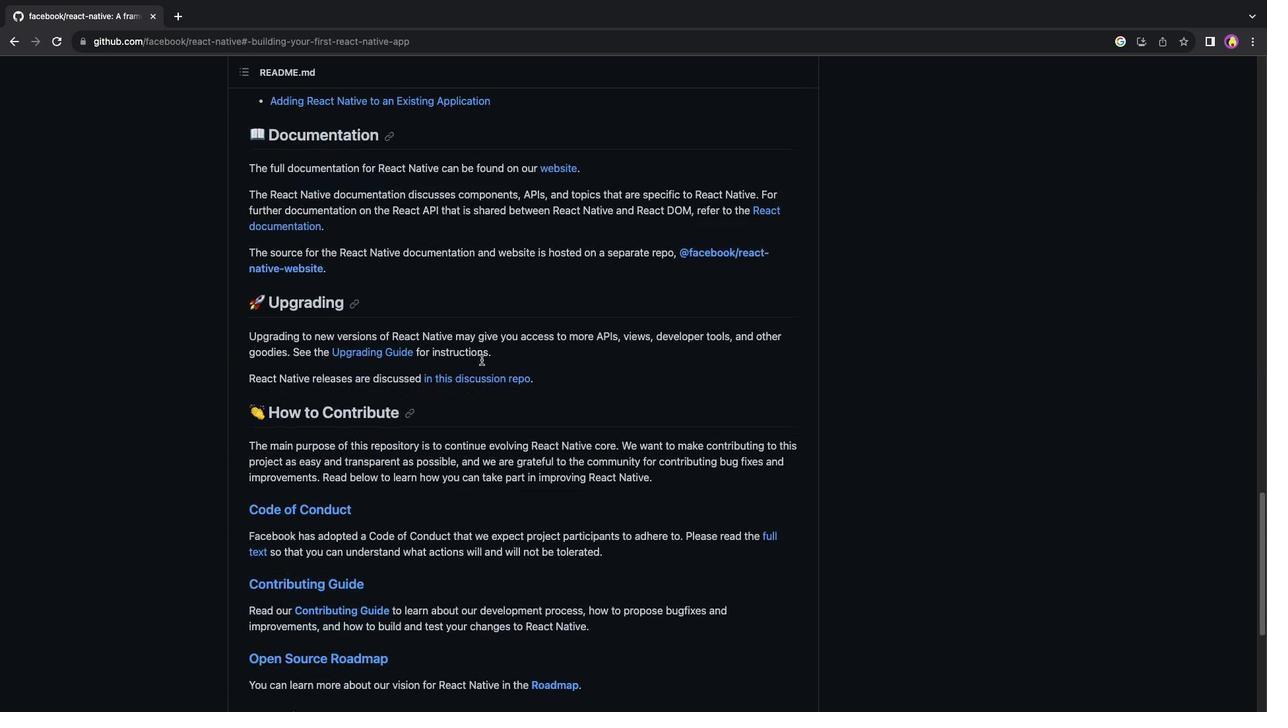 
Action: Mouse scrolled (481, 360) with delta (0, 0)
Screenshot: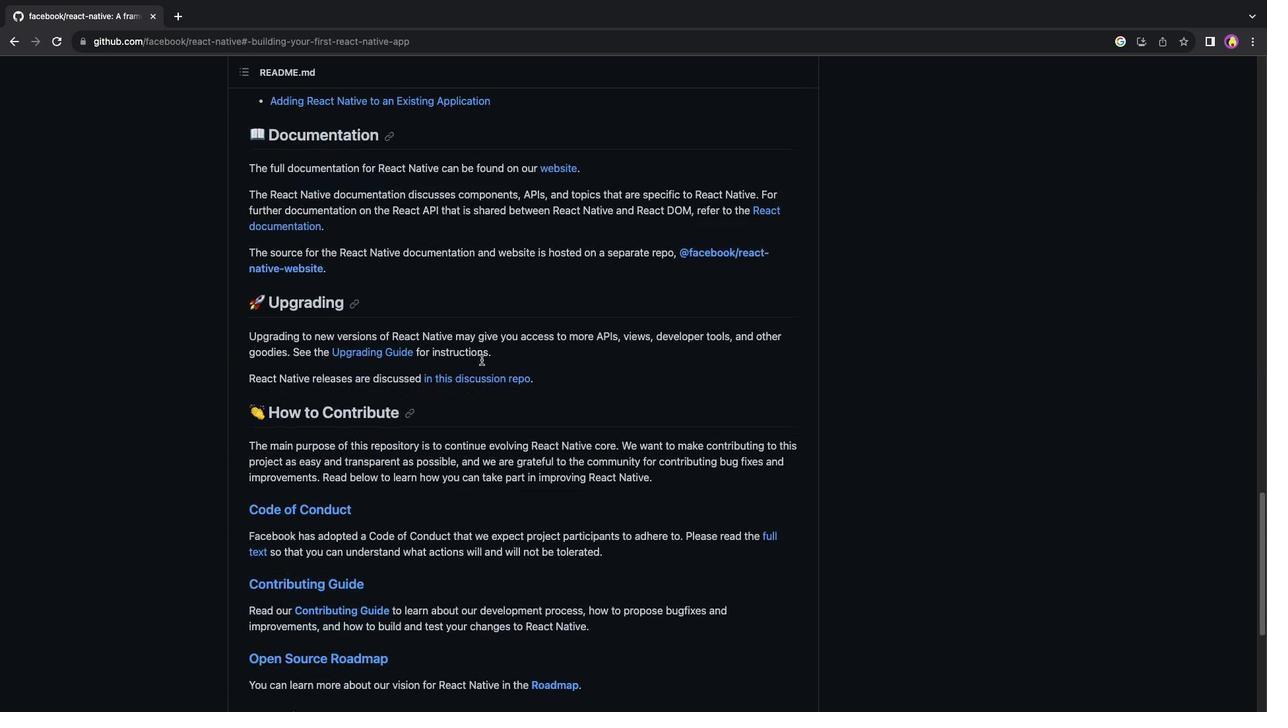 
Action: Mouse scrolled (481, 360) with delta (0, -1)
Screenshot: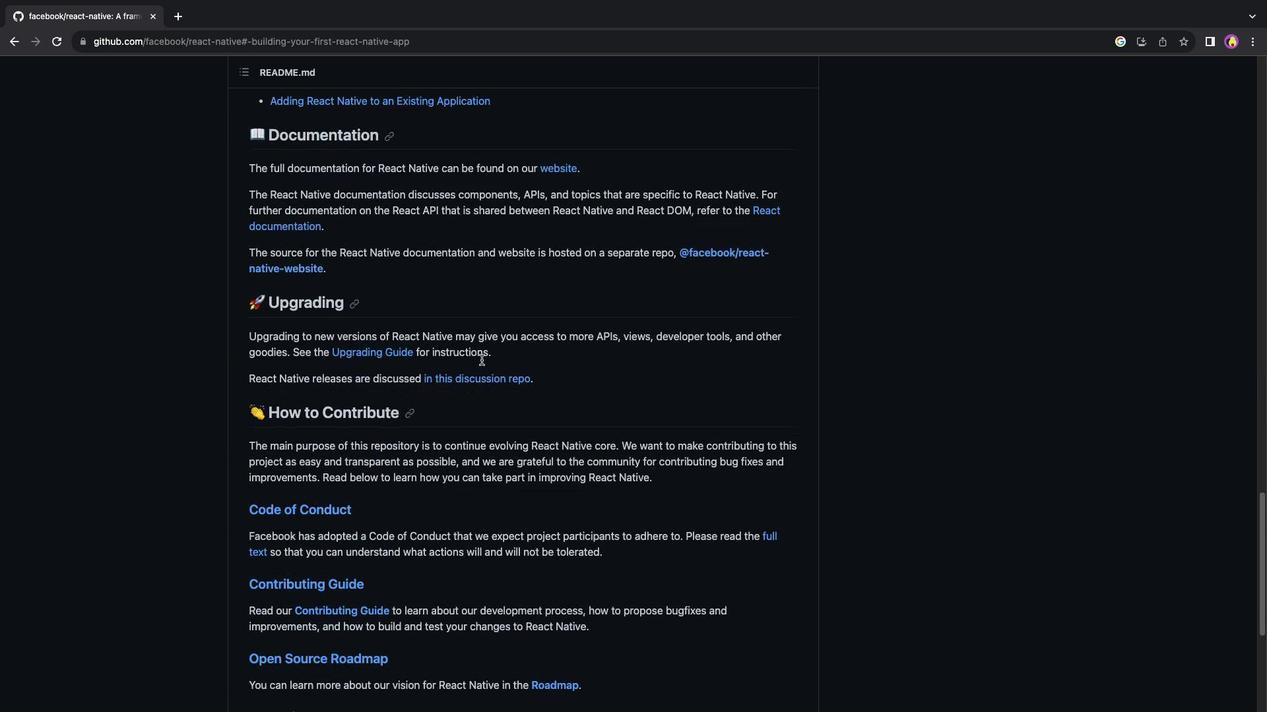
Action: Mouse scrolled (481, 360) with delta (0, 0)
Screenshot: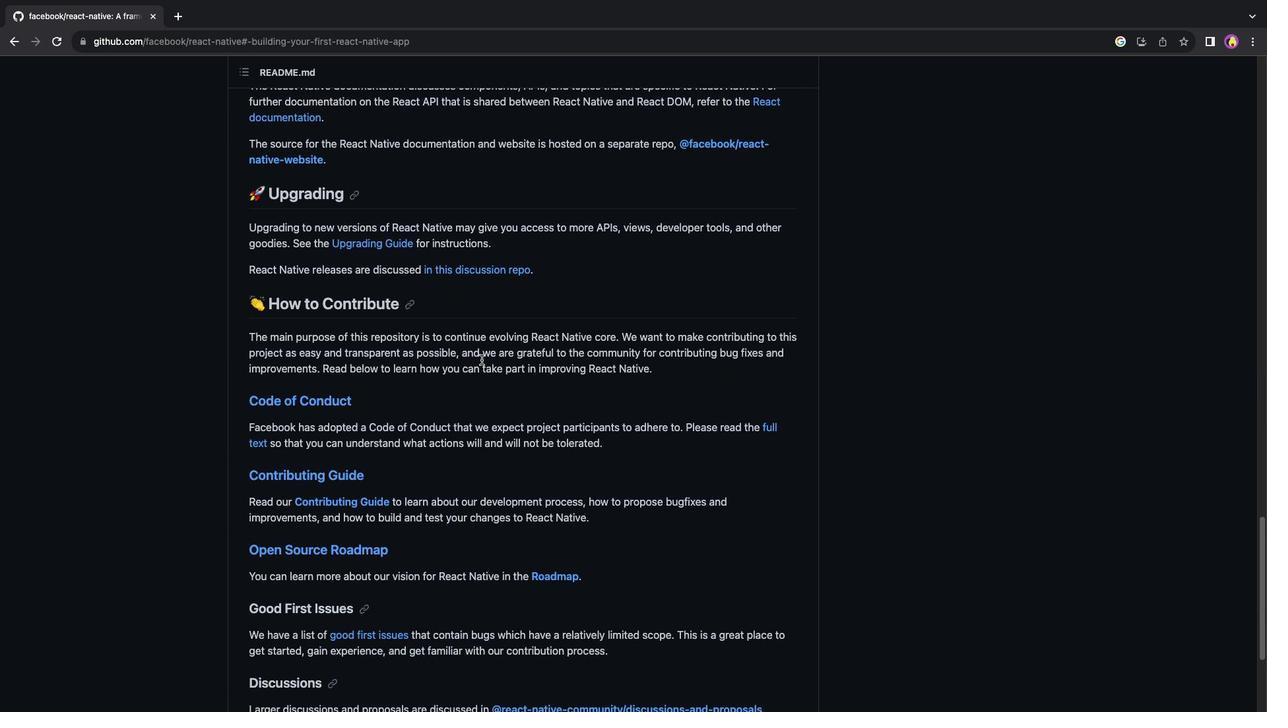 
Action: Mouse scrolled (481, 360) with delta (0, 0)
Screenshot: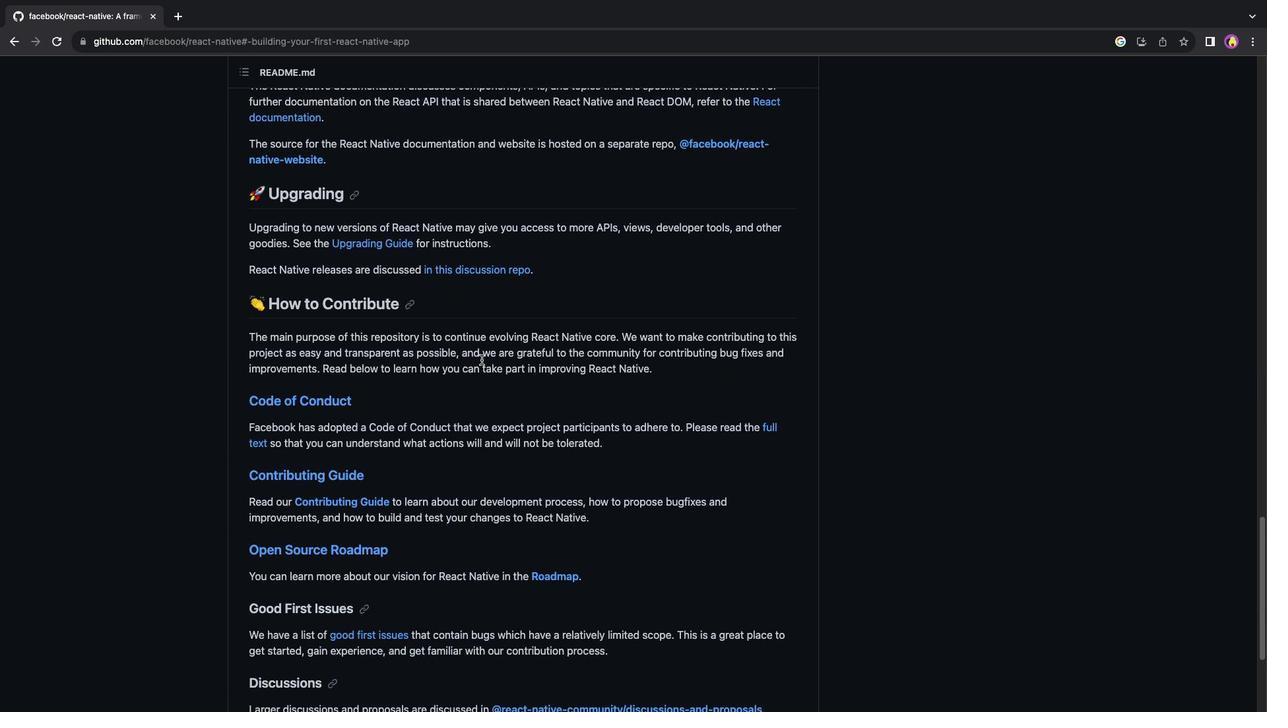 
Action: Mouse scrolled (481, 360) with delta (0, 1)
Screenshot: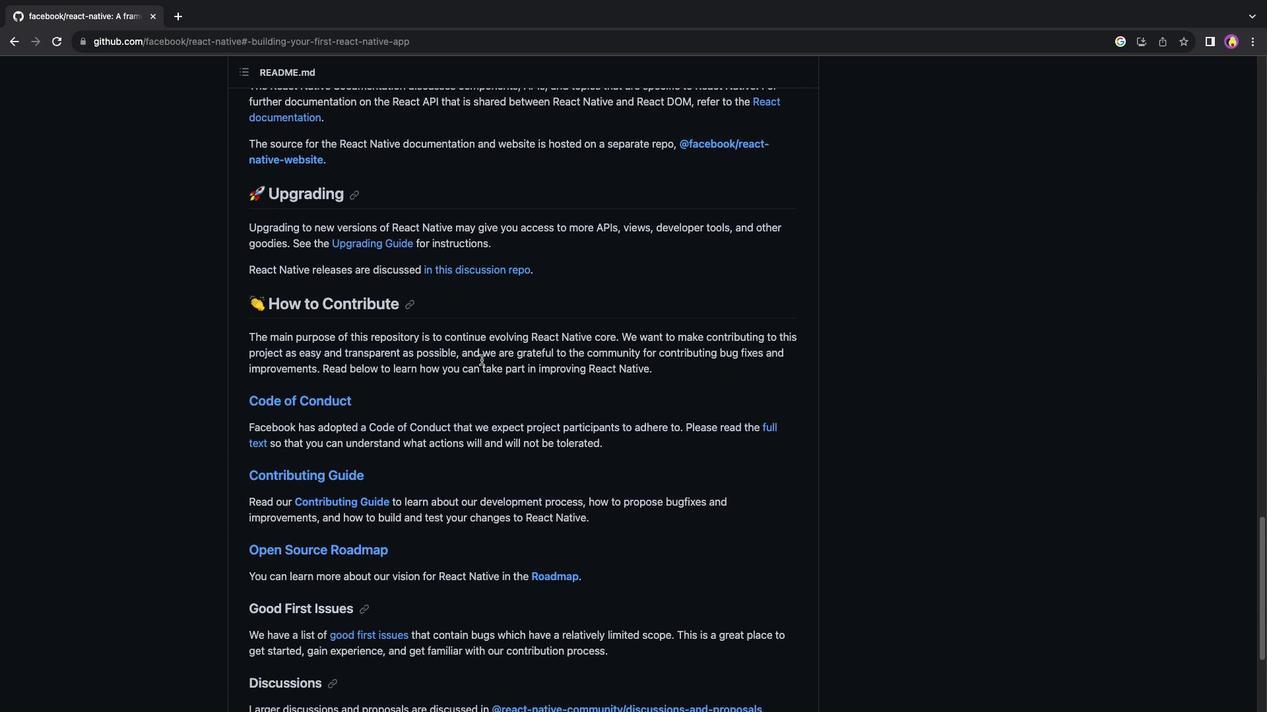
Action: Mouse scrolled (481, 360) with delta (0, 3)
Screenshot: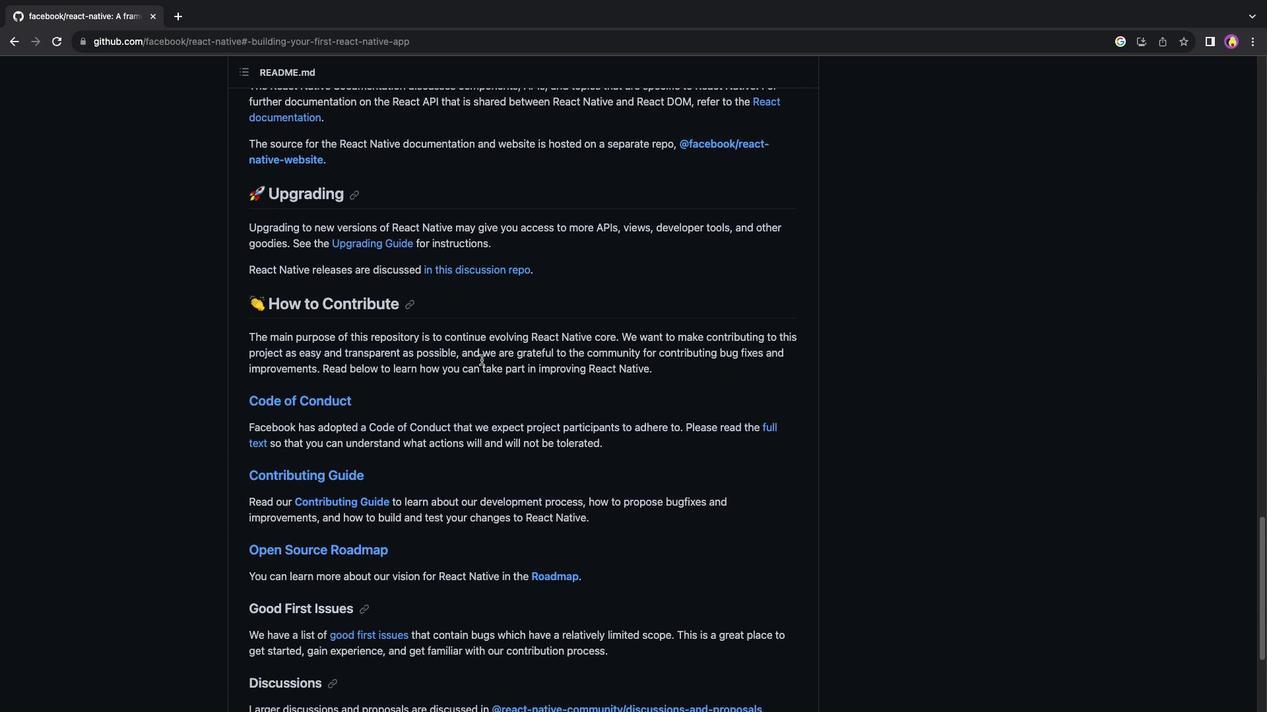 
Action: Mouse moved to (481, 360)
Screenshot: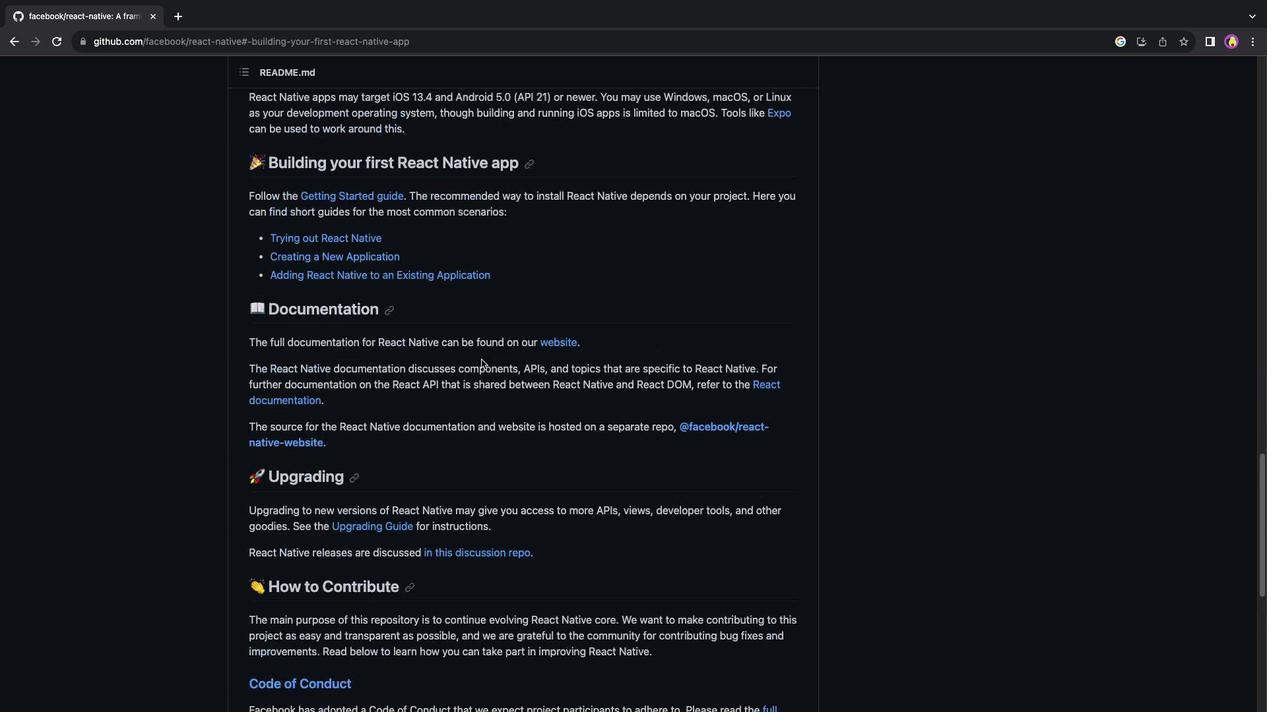 
Action: Mouse scrolled (481, 360) with delta (0, 0)
Screenshot: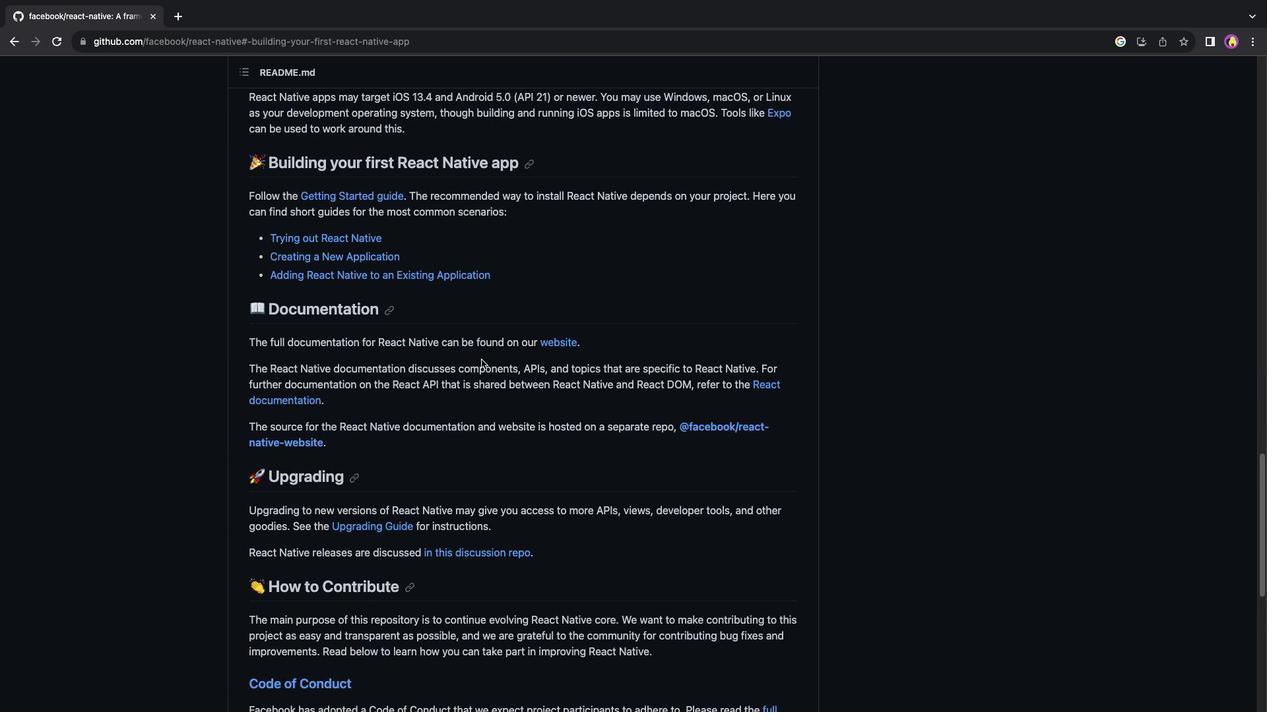 
Action: Mouse scrolled (481, 360) with delta (0, 0)
Screenshot: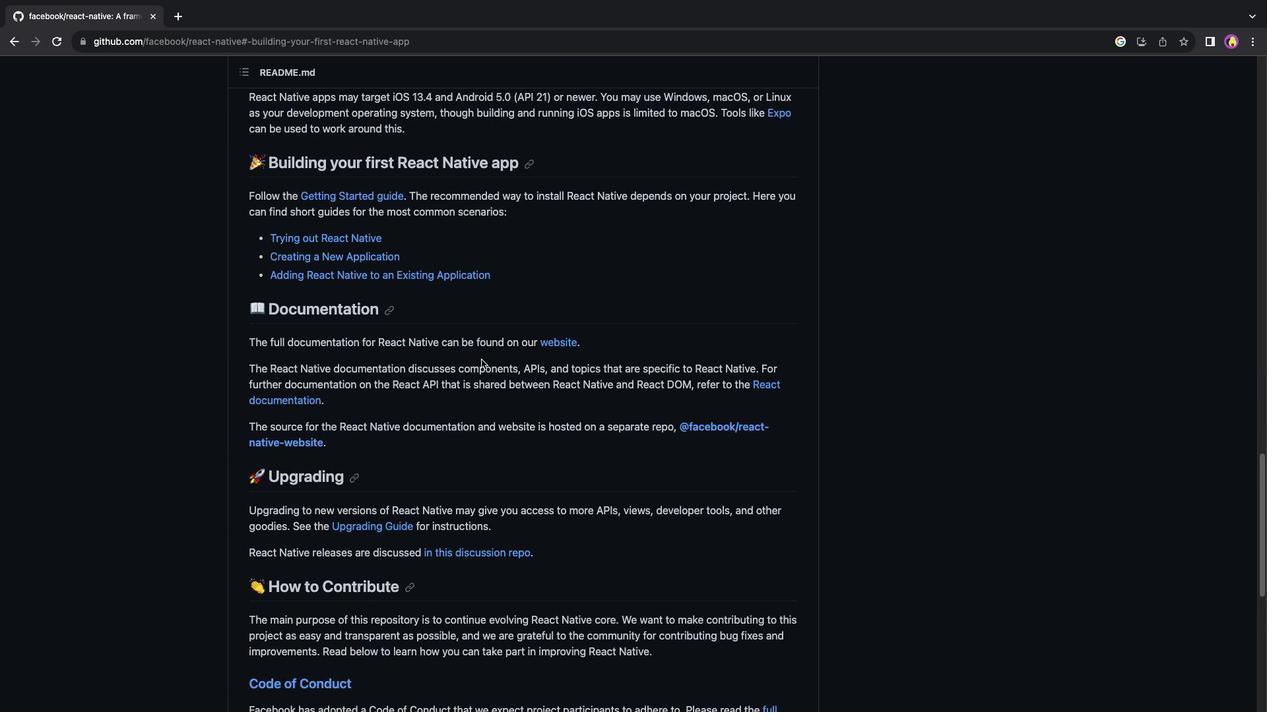 
Action: Mouse scrolled (481, 360) with delta (0, 2)
Screenshot: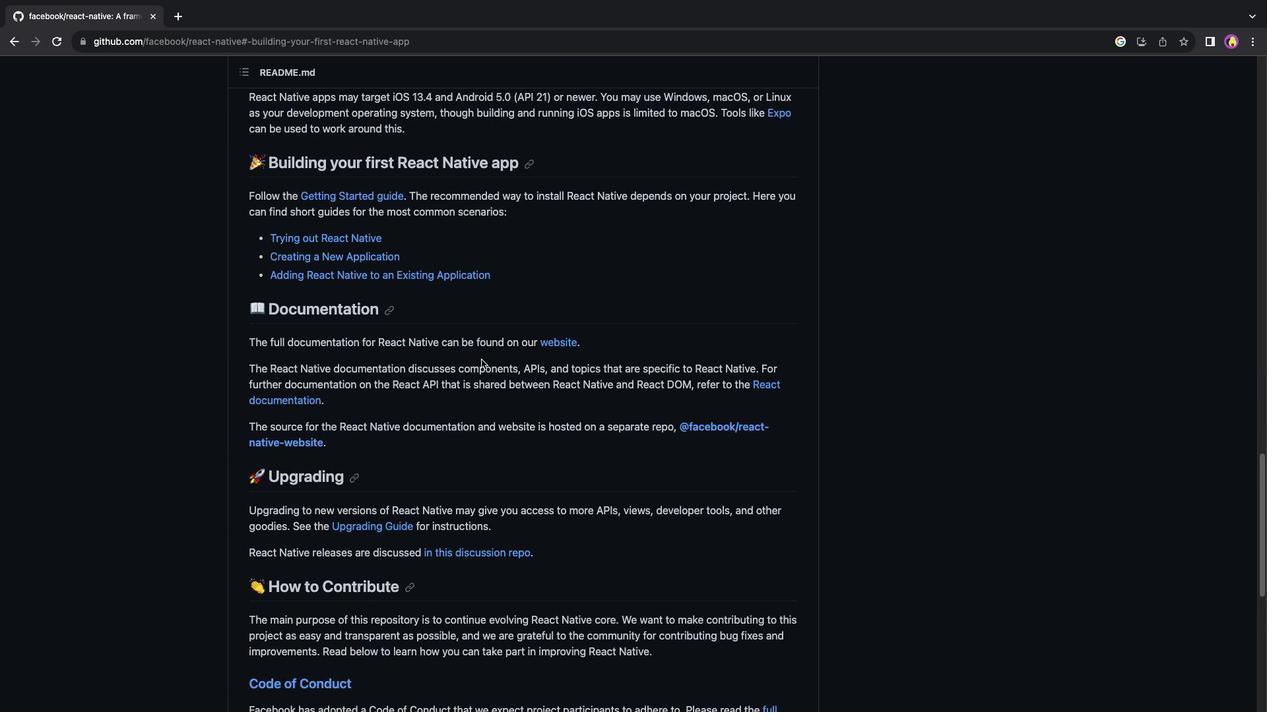 
Action: Mouse scrolled (481, 360) with delta (0, 3)
Screenshot: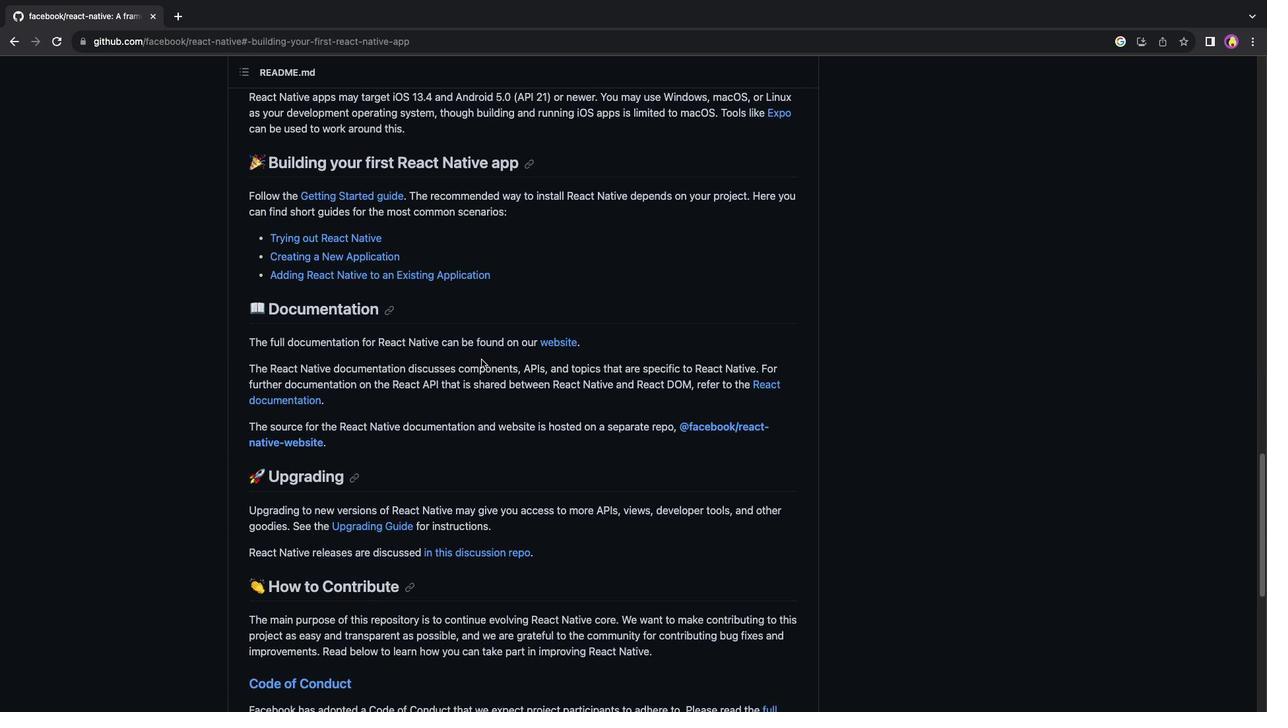 
Action: Mouse moved to (481, 360)
Screenshot: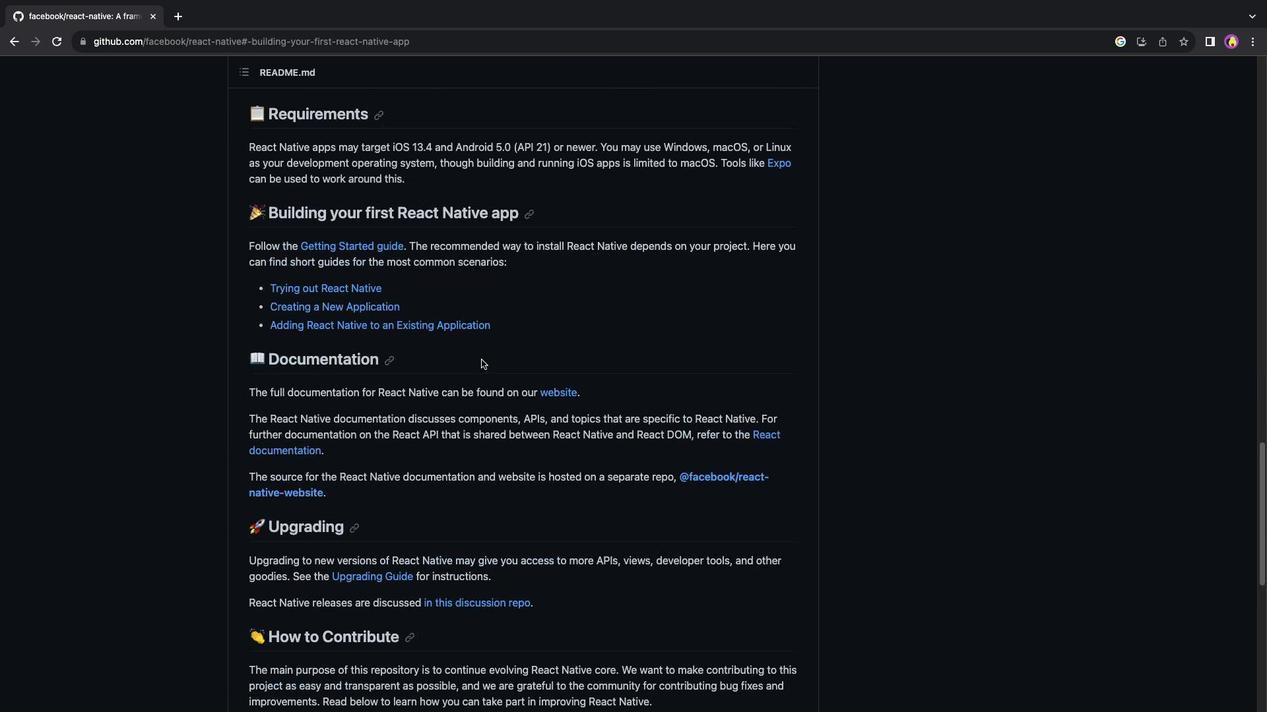 
Action: Mouse scrolled (481, 360) with delta (0, 0)
Screenshot: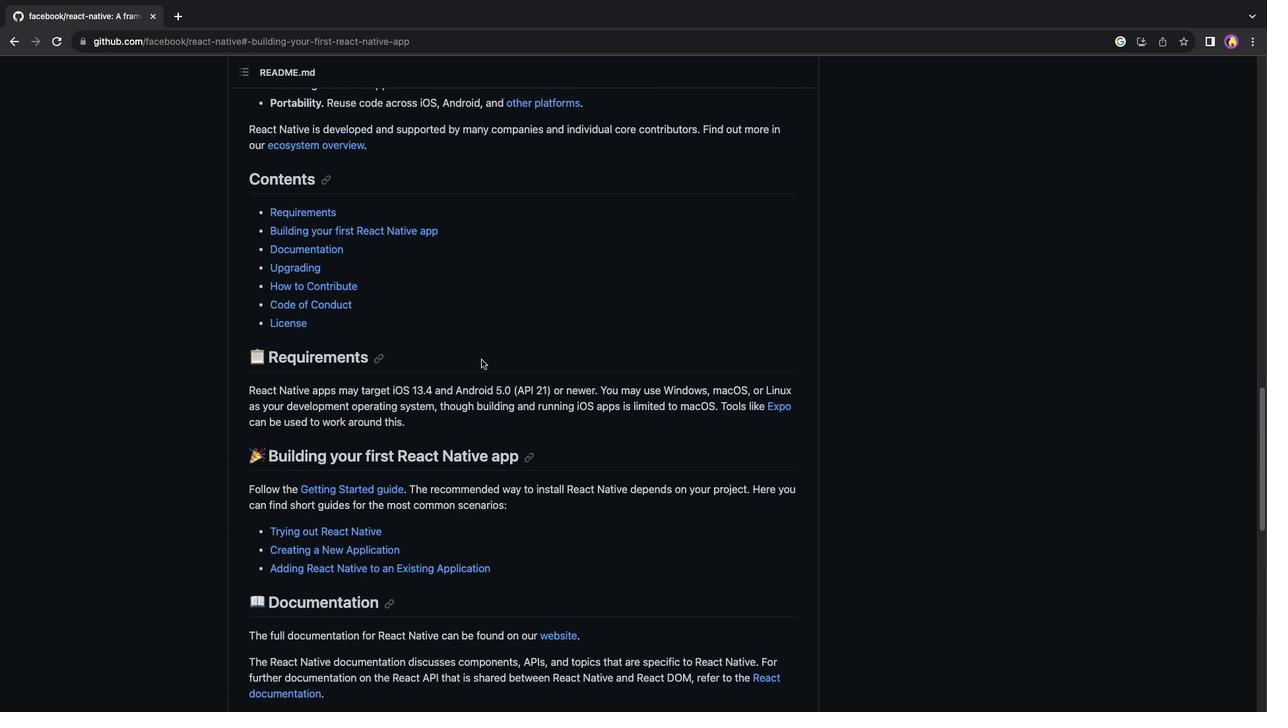 
Action: Mouse scrolled (481, 360) with delta (0, 0)
Screenshot: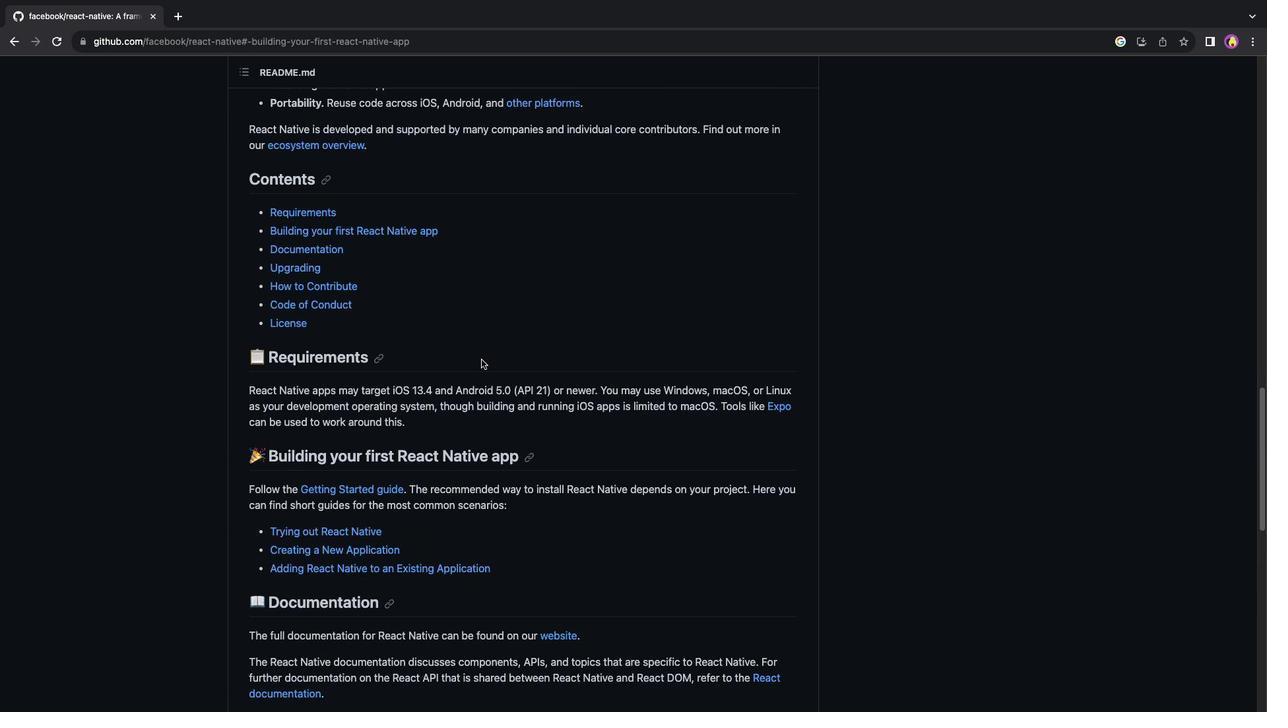 
Action: Mouse scrolled (481, 360) with delta (0, 1)
Screenshot: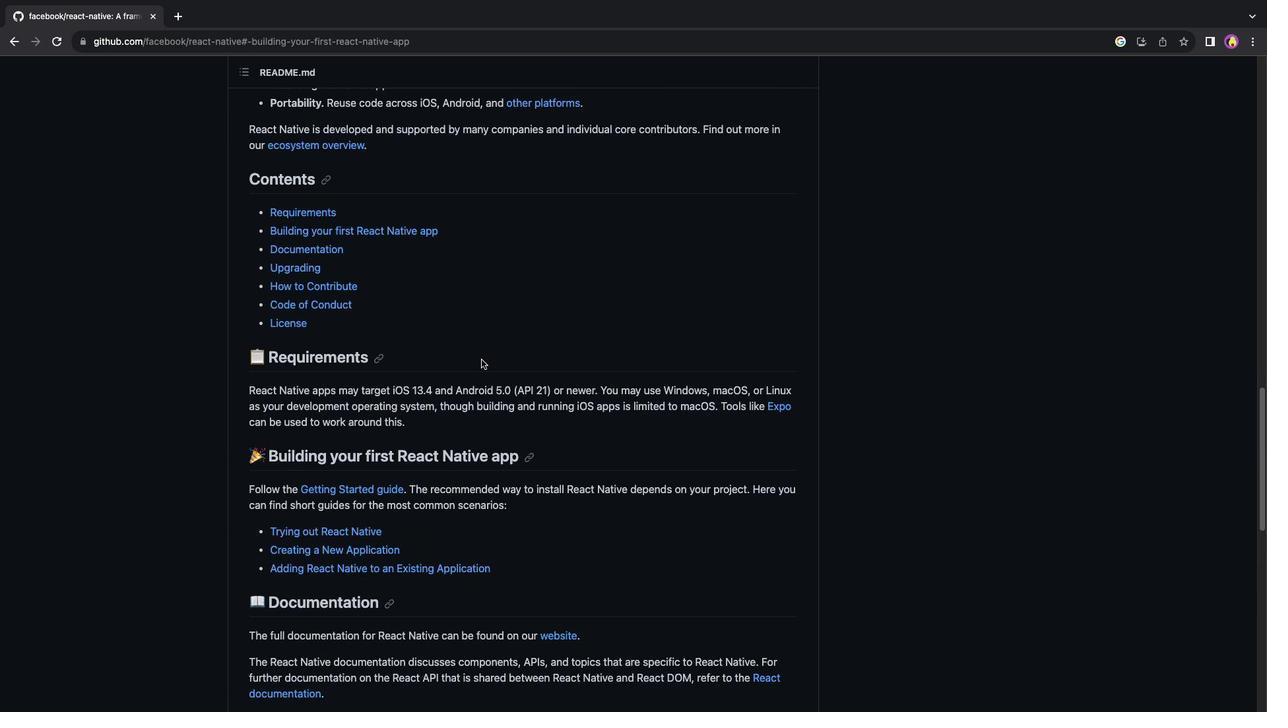 
Action: Mouse scrolled (481, 360) with delta (0, 0)
Screenshot: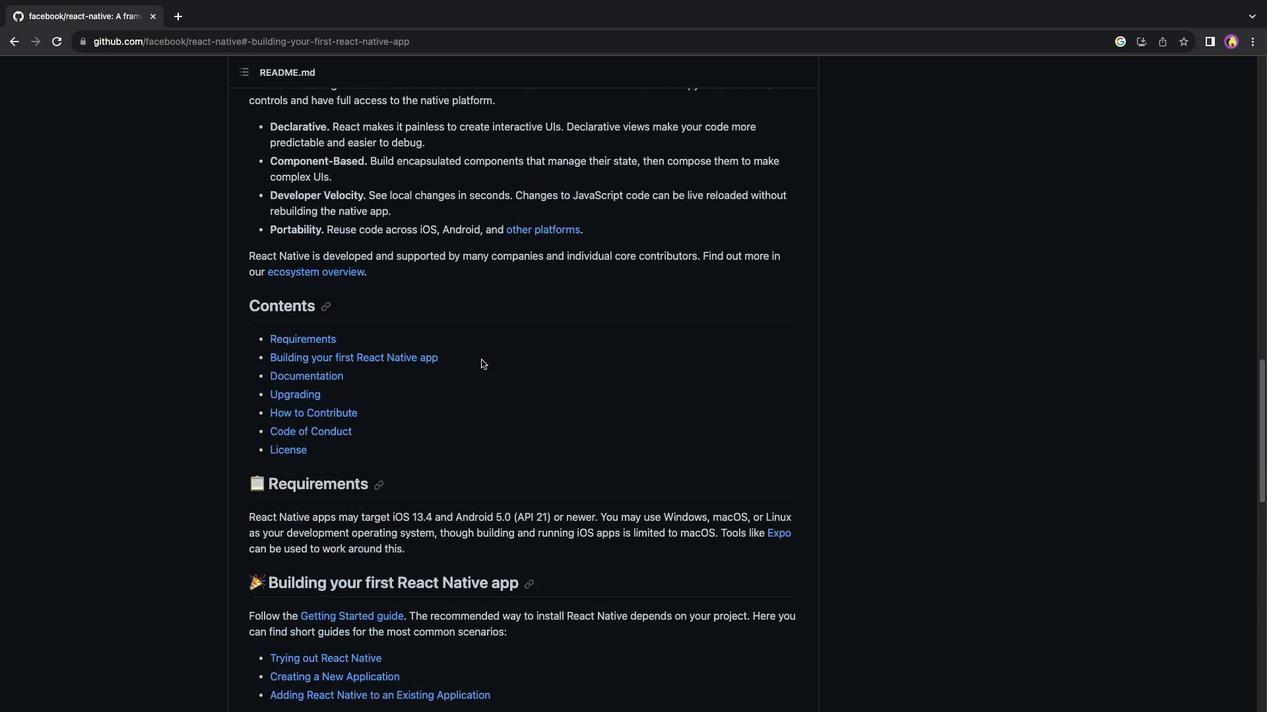 
Action: Mouse scrolled (481, 360) with delta (0, 0)
Screenshot: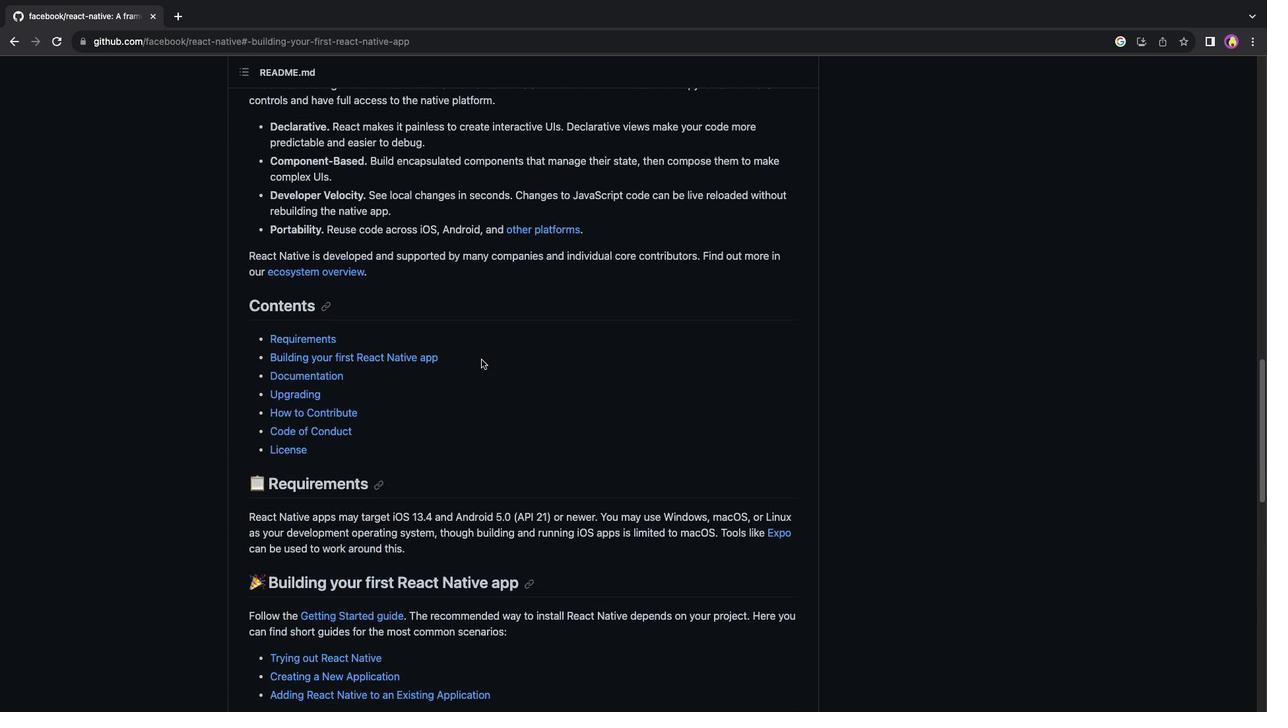 
Action: Mouse scrolled (481, 360) with delta (0, 1)
Screenshot: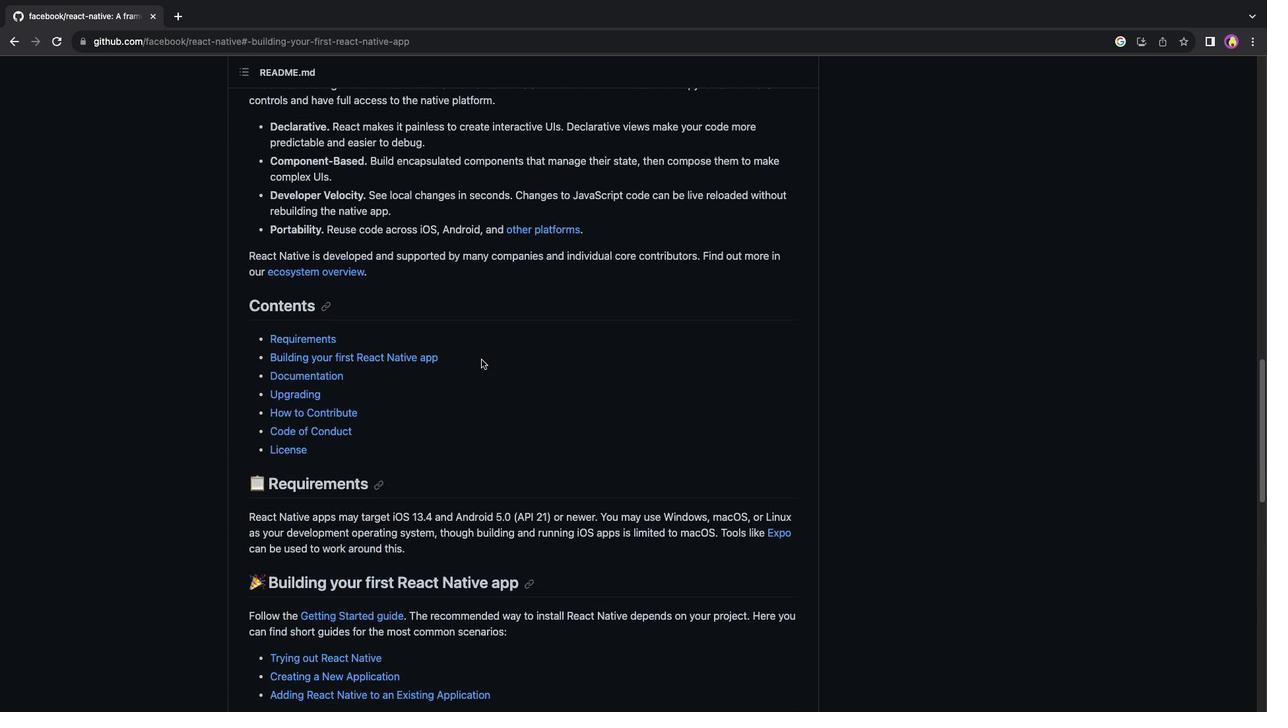 
Action: Mouse scrolled (481, 360) with delta (0, 3)
Screenshot: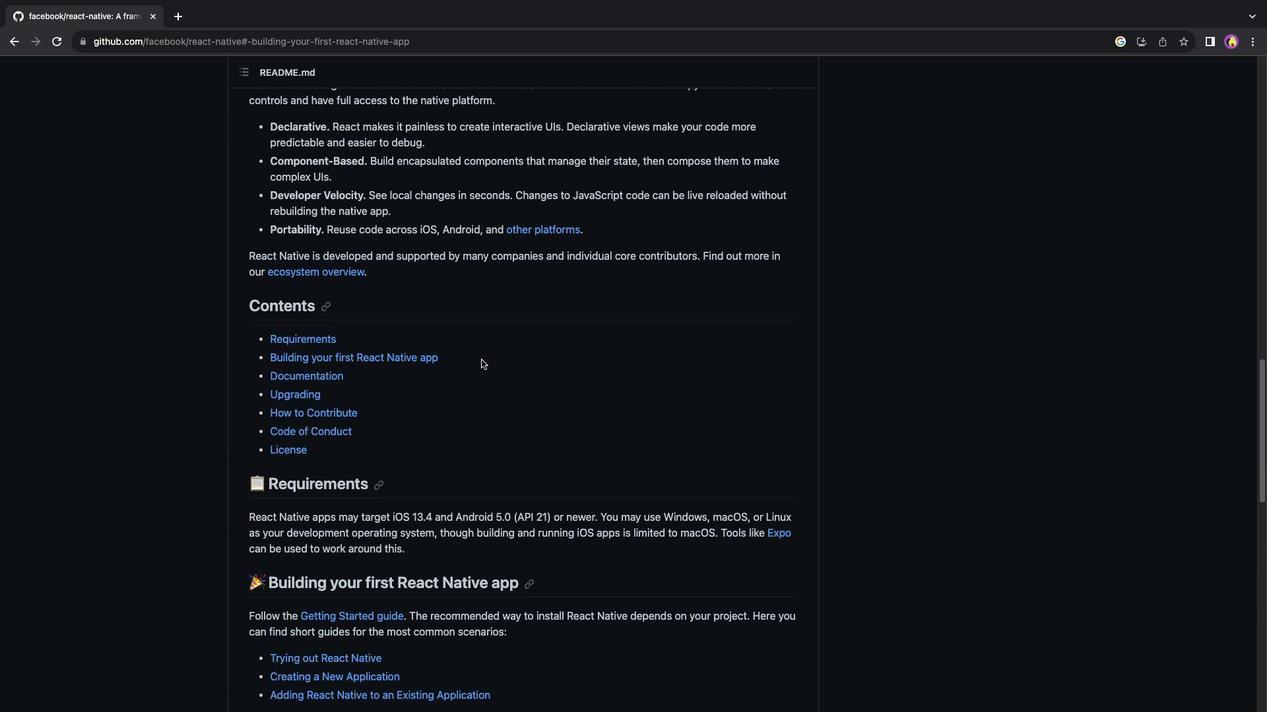 
Action: Mouse scrolled (481, 360) with delta (0, 0)
Screenshot: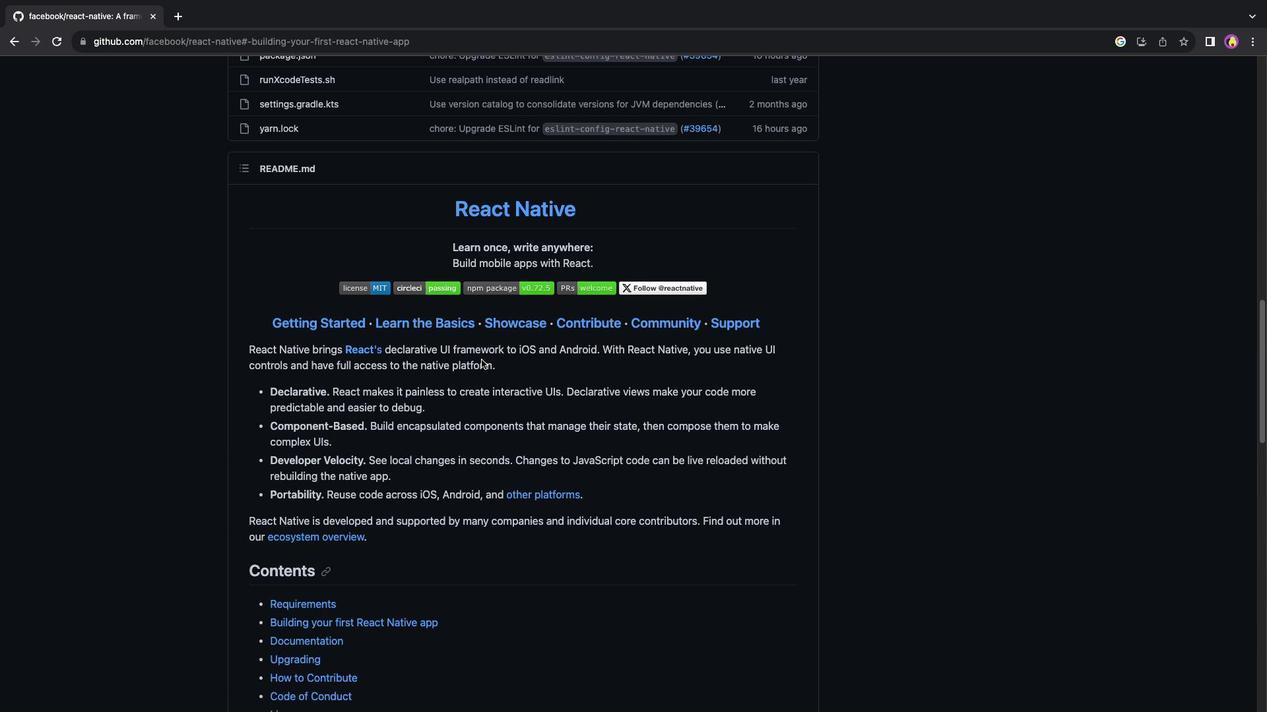 
Action: Mouse scrolled (481, 360) with delta (0, 0)
Screenshot: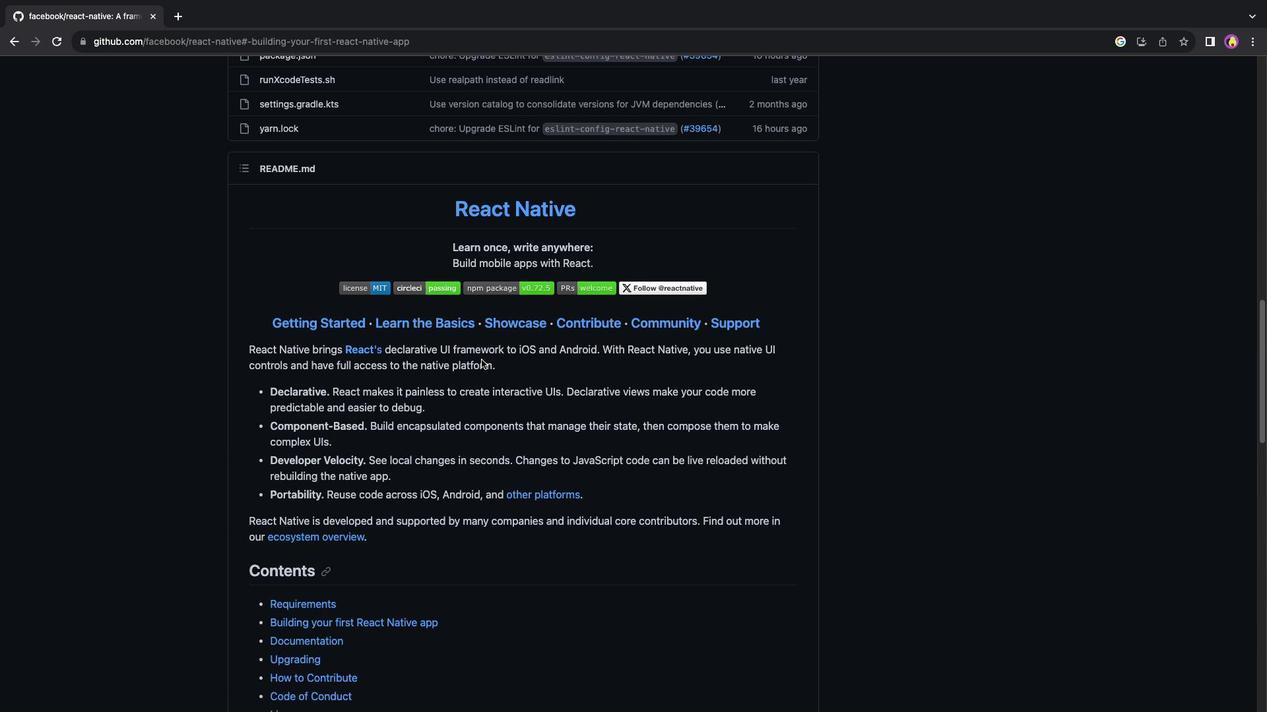 
Action: Mouse scrolled (481, 360) with delta (0, 1)
Screenshot: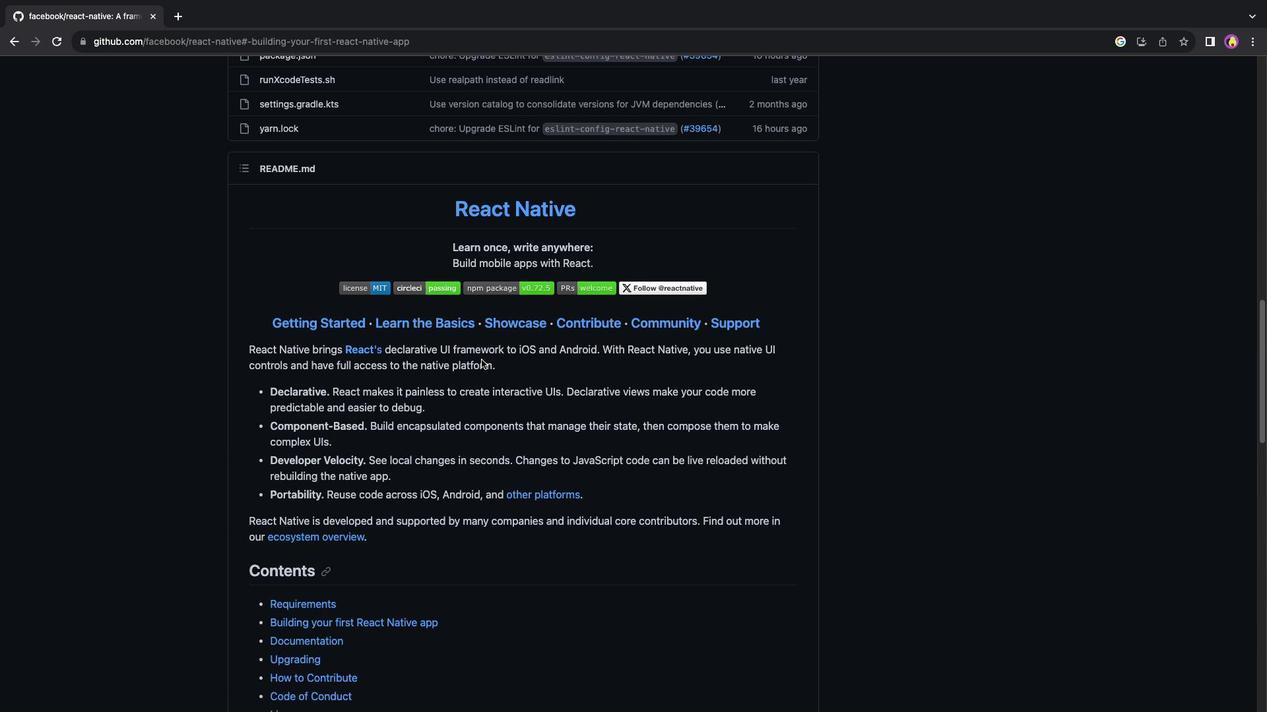 
Action: Mouse moved to (244, 296)
Screenshot: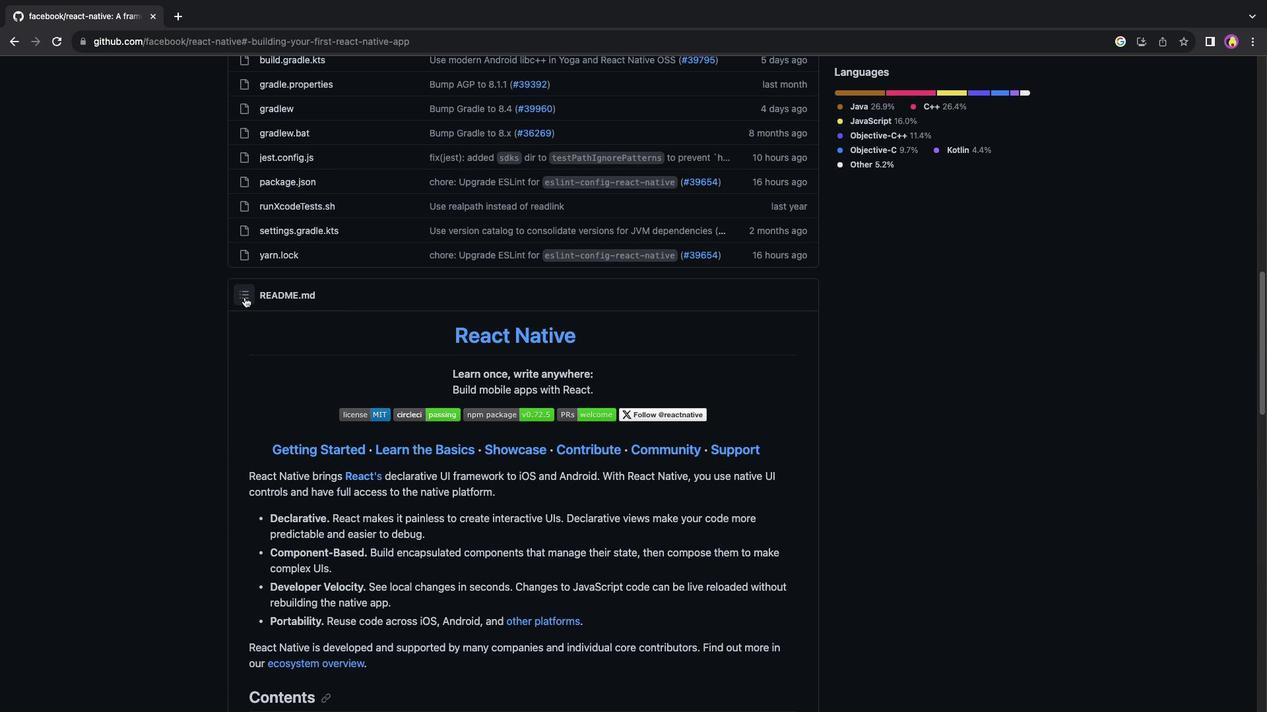 
Action: Mouse pressed left at (244, 296)
Screenshot: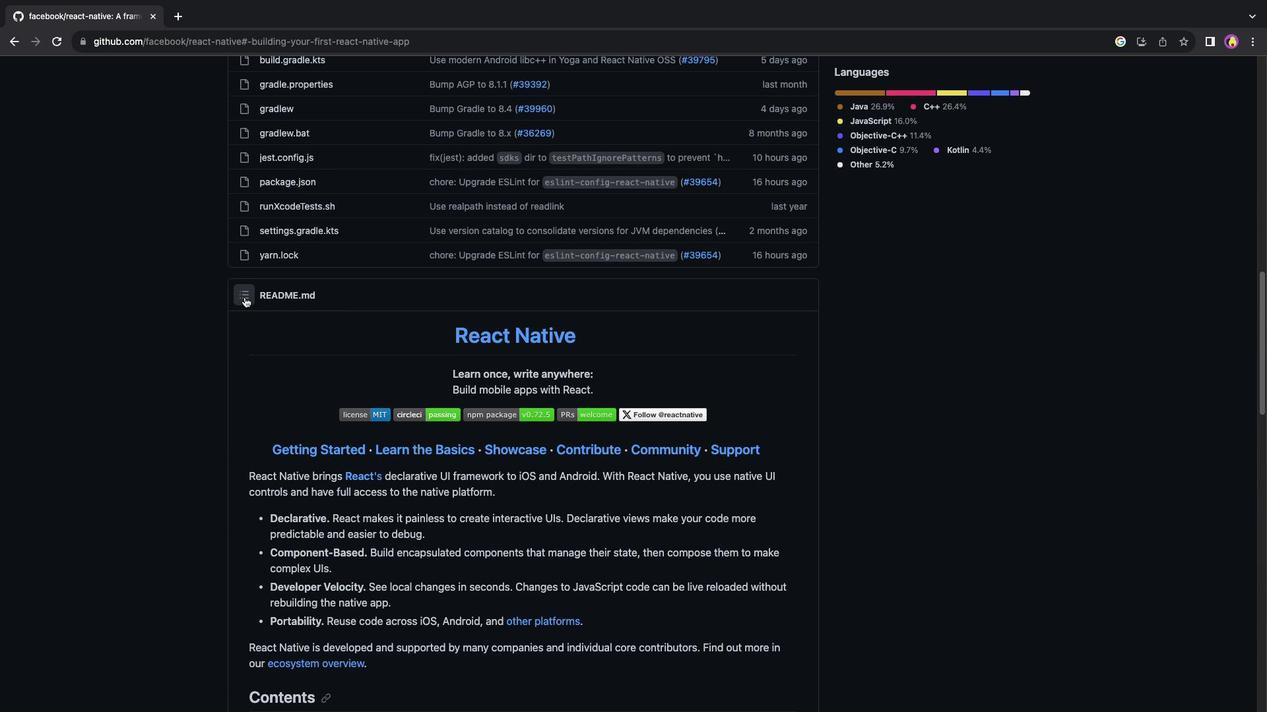 
Action: Mouse moved to (312, 386)
Screenshot: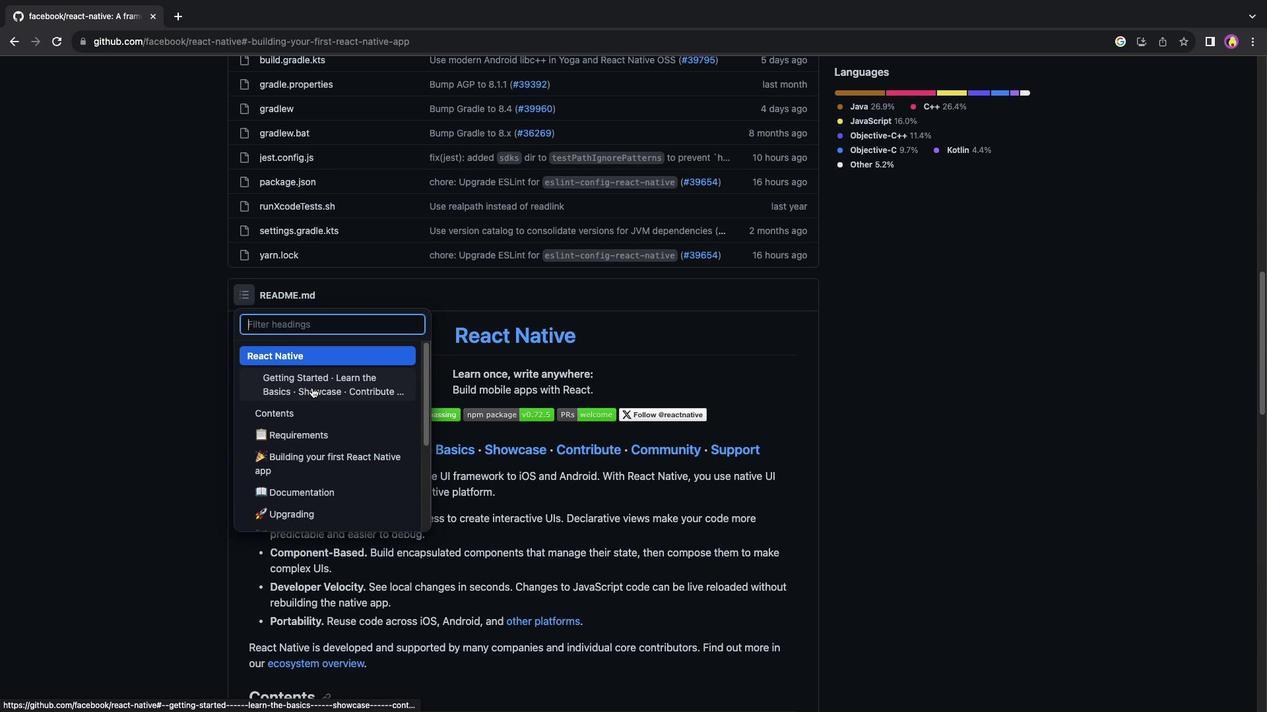 
Action: Mouse pressed left at (312, 386)
Screenshot: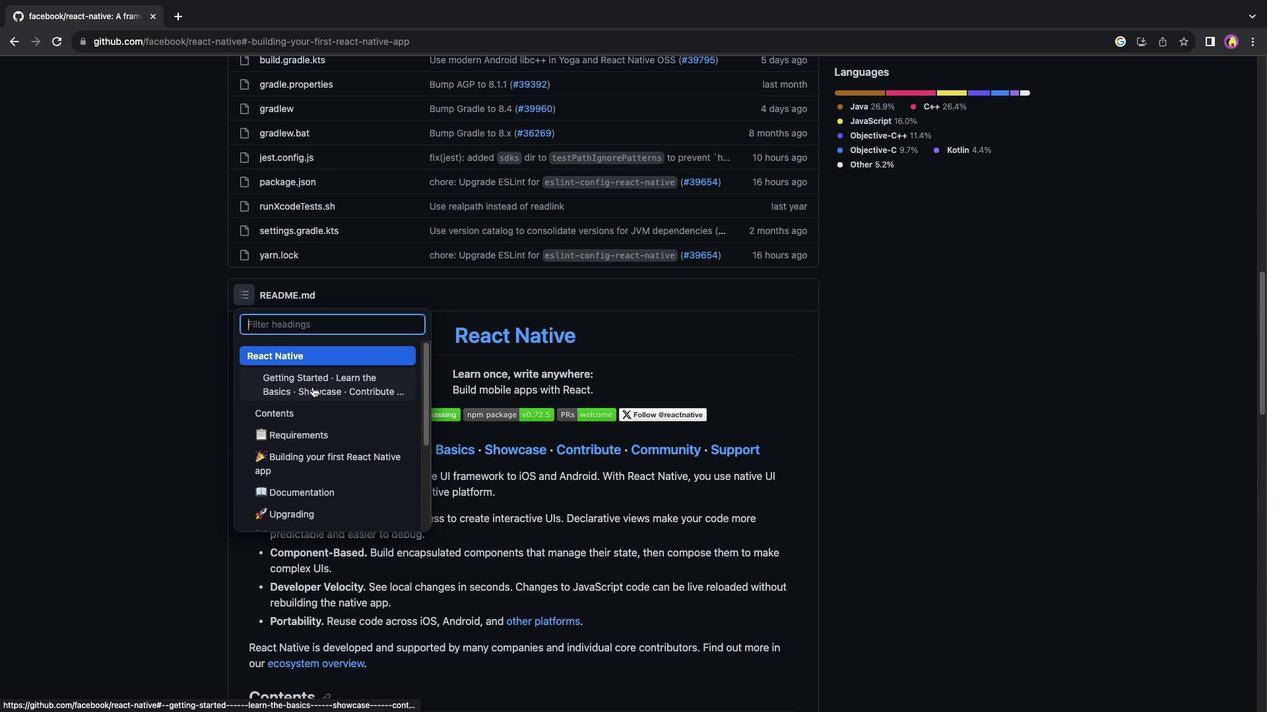 
Action: Mouse moved to (415, 344)
Screenshot: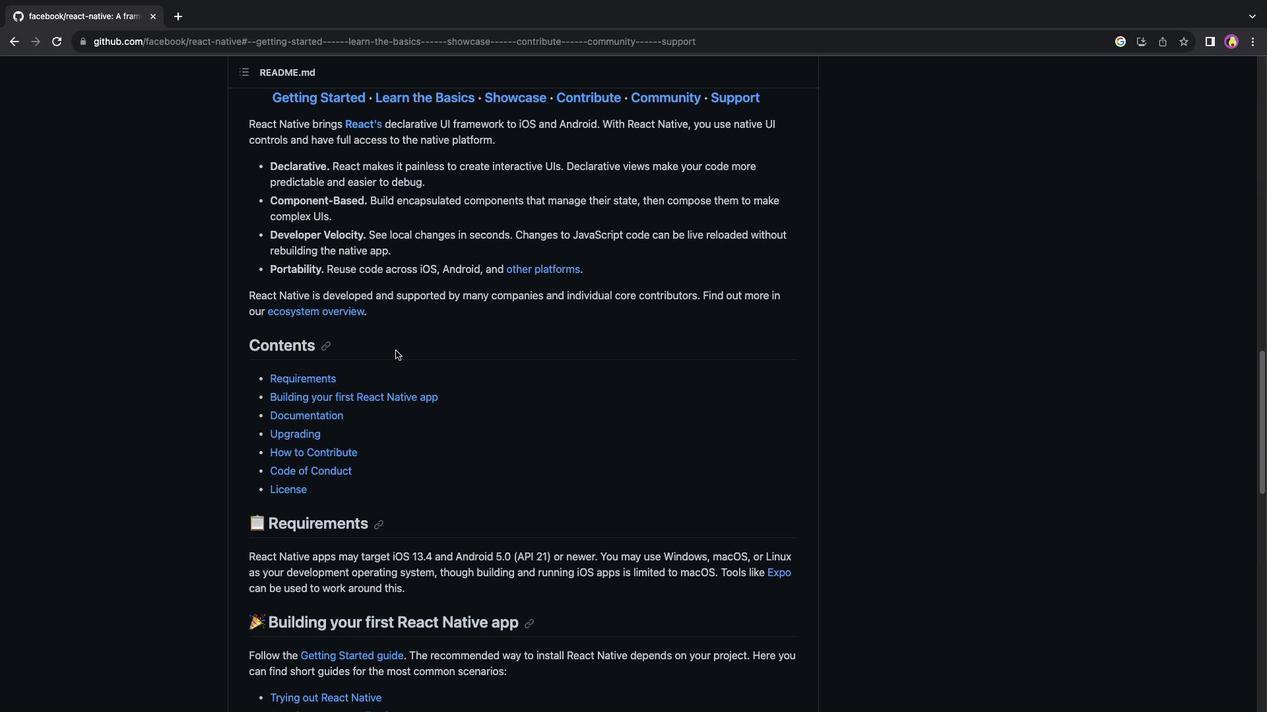 
Action: Mouse scrolled (415, 344) with delta (0, 0)
Screenshot: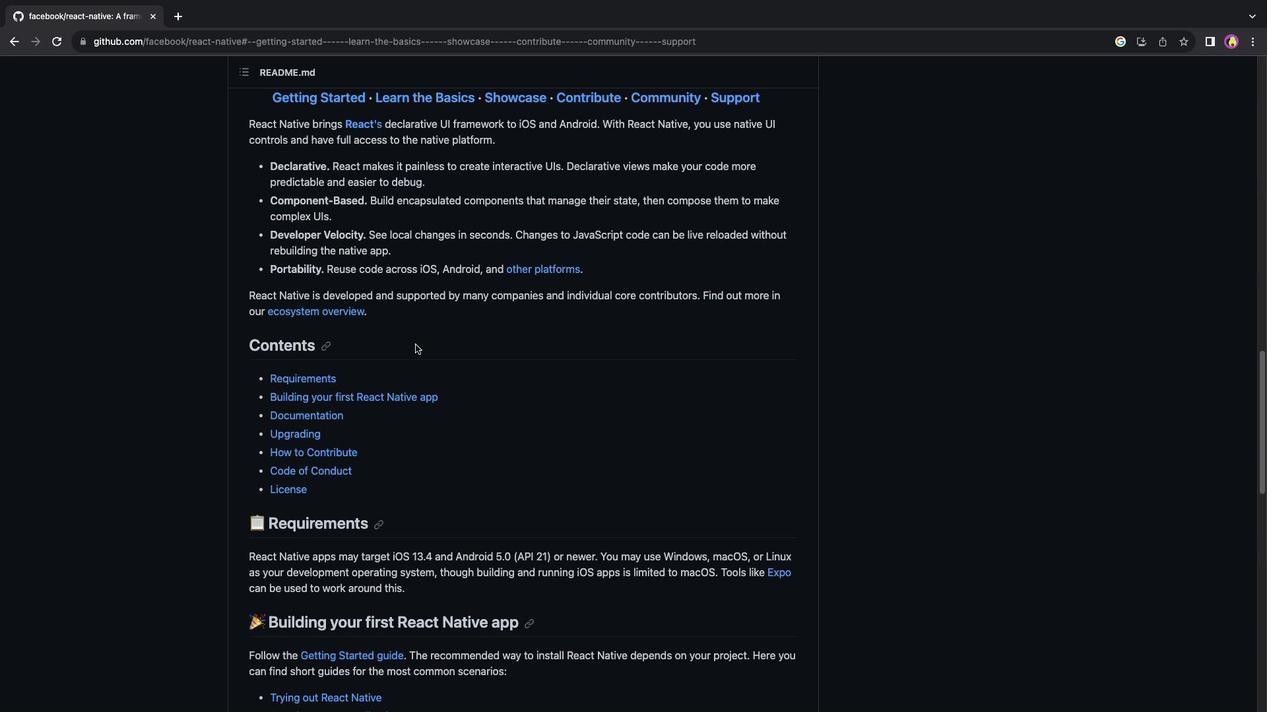 
Action: Mouse scrolled (415, 344) with delta (0, 0)
Screenshot: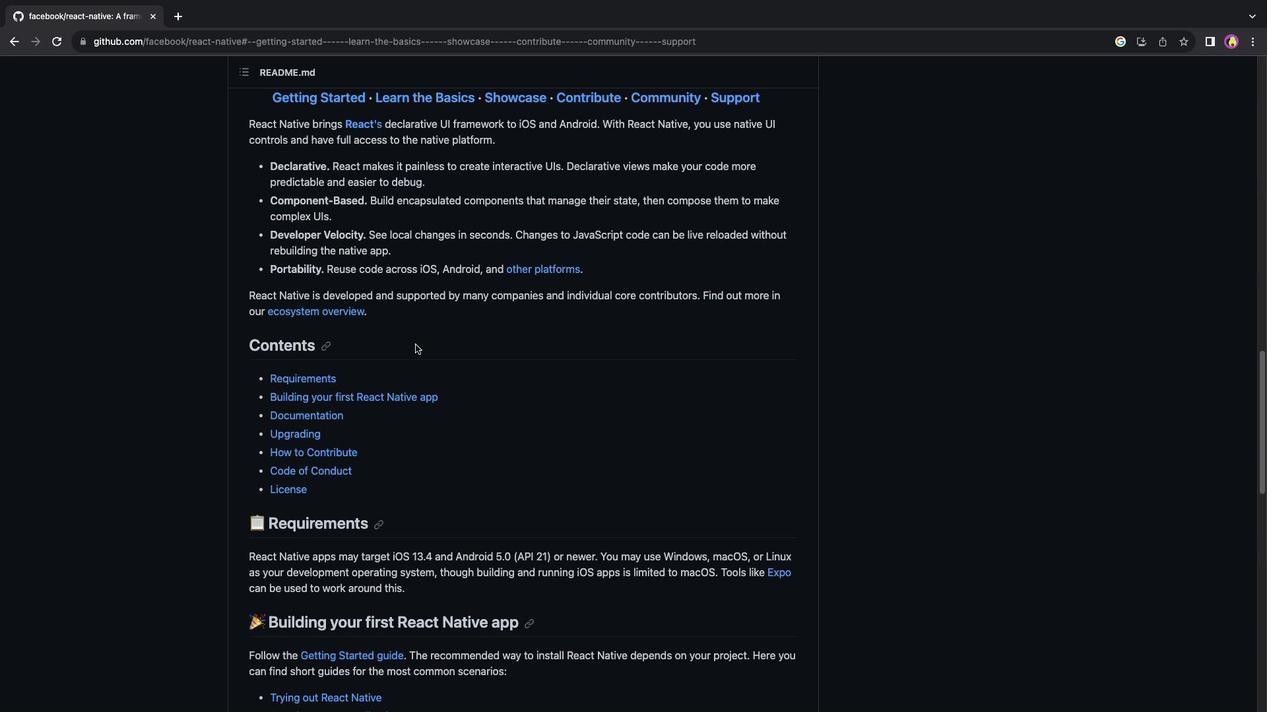 
Action: Mouse scrolled (415, 344) with delta (0, 1)
Screenshot: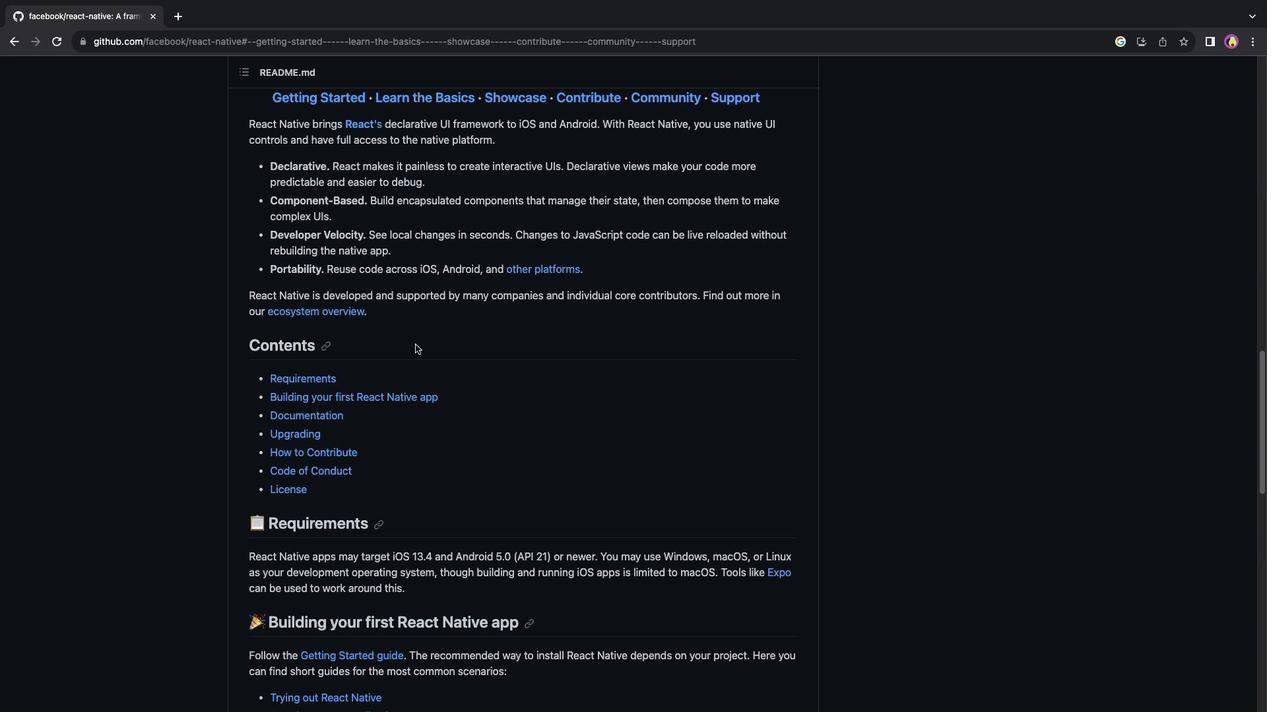 
Action: Mouse scrolled (415, 344) with delta (0, 3)
Screenshot: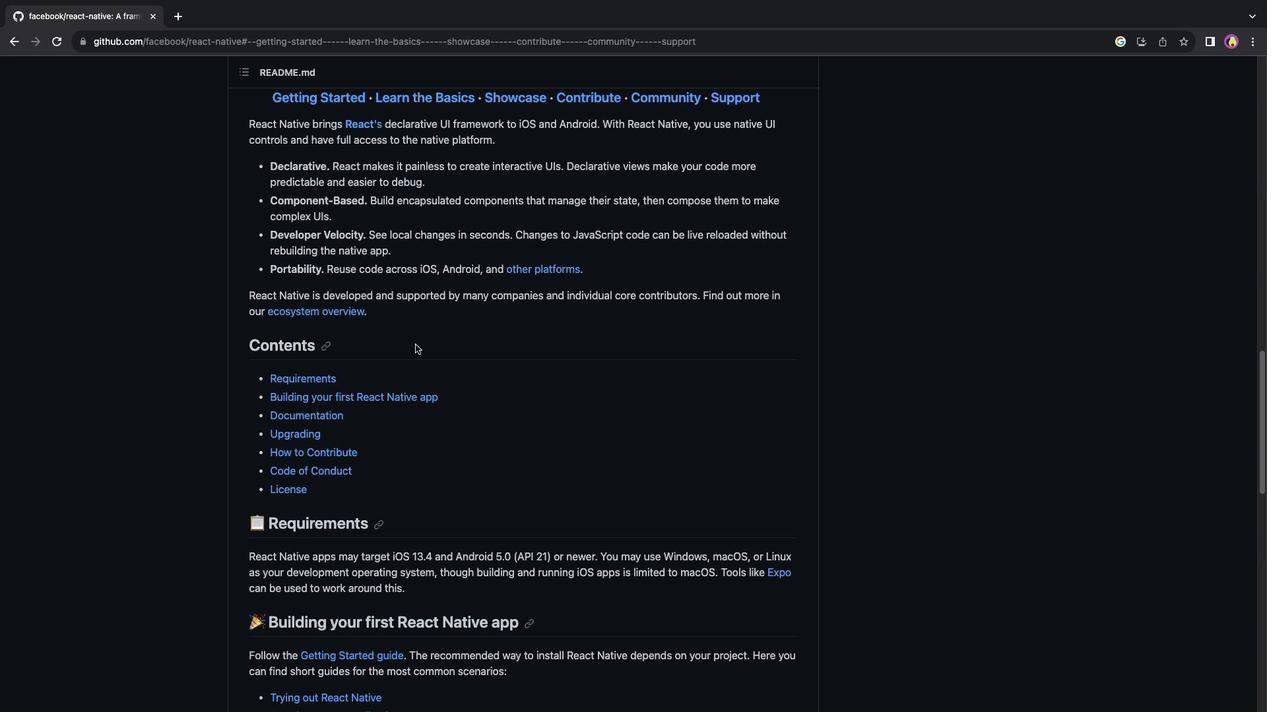 
Action: Mouse scrolled (415, 344) with delta (0, 3)
Screenshot: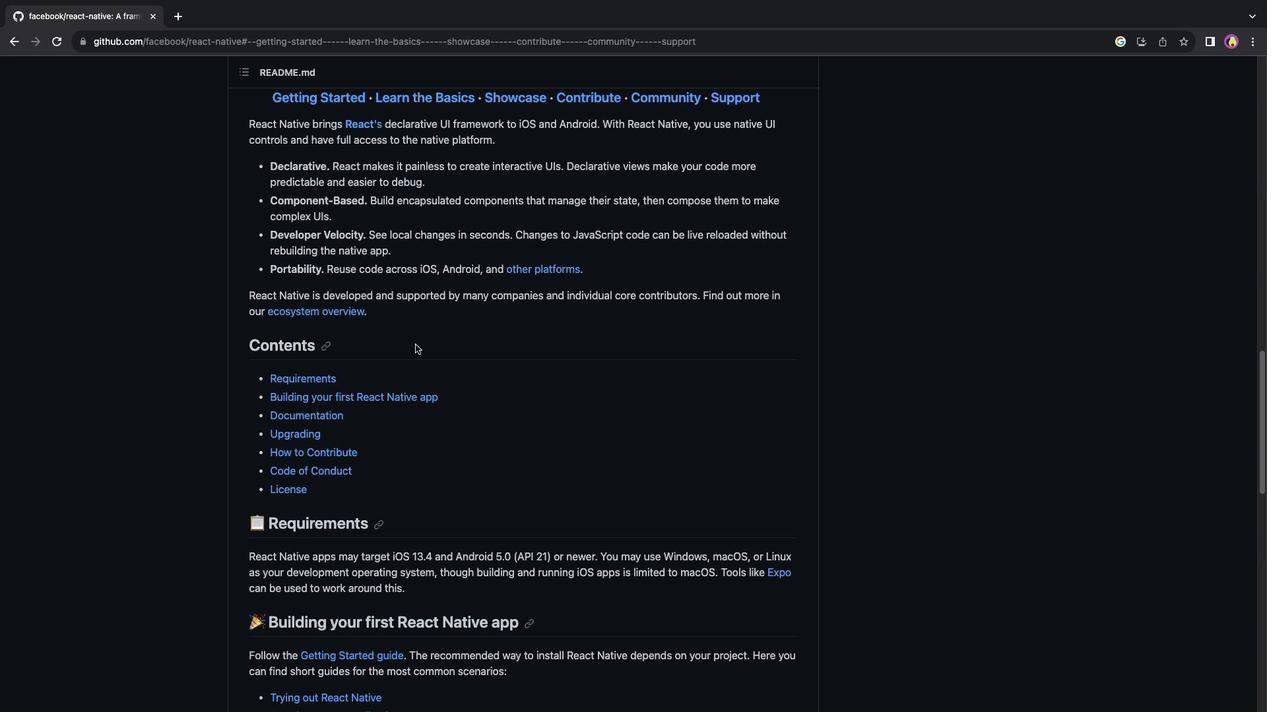 
Action: Mouse scrolled (415, 344) with delta (0, 4)
Screenshot: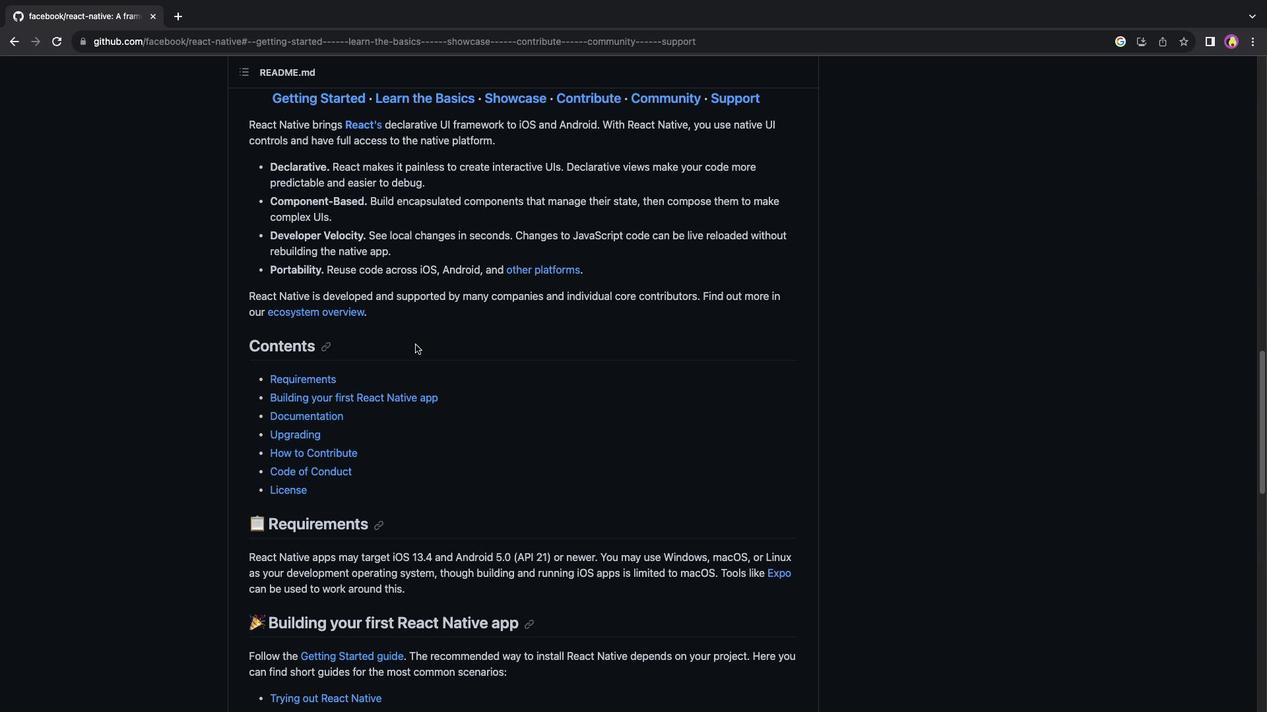 
Action: Mouse scrolled (415, 344) with delta (0, 0)
Screenshot: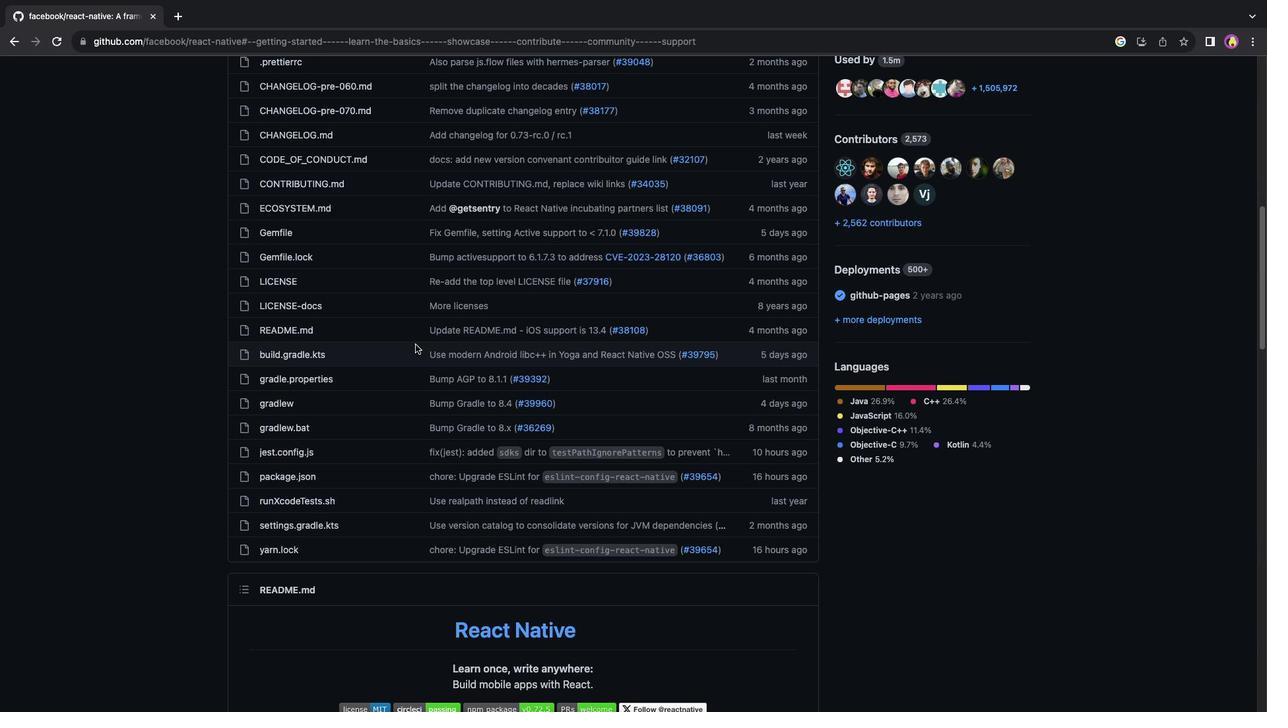 
Action: Mouse scrolled (415, 344) with delta (0, 0)
Screenshot: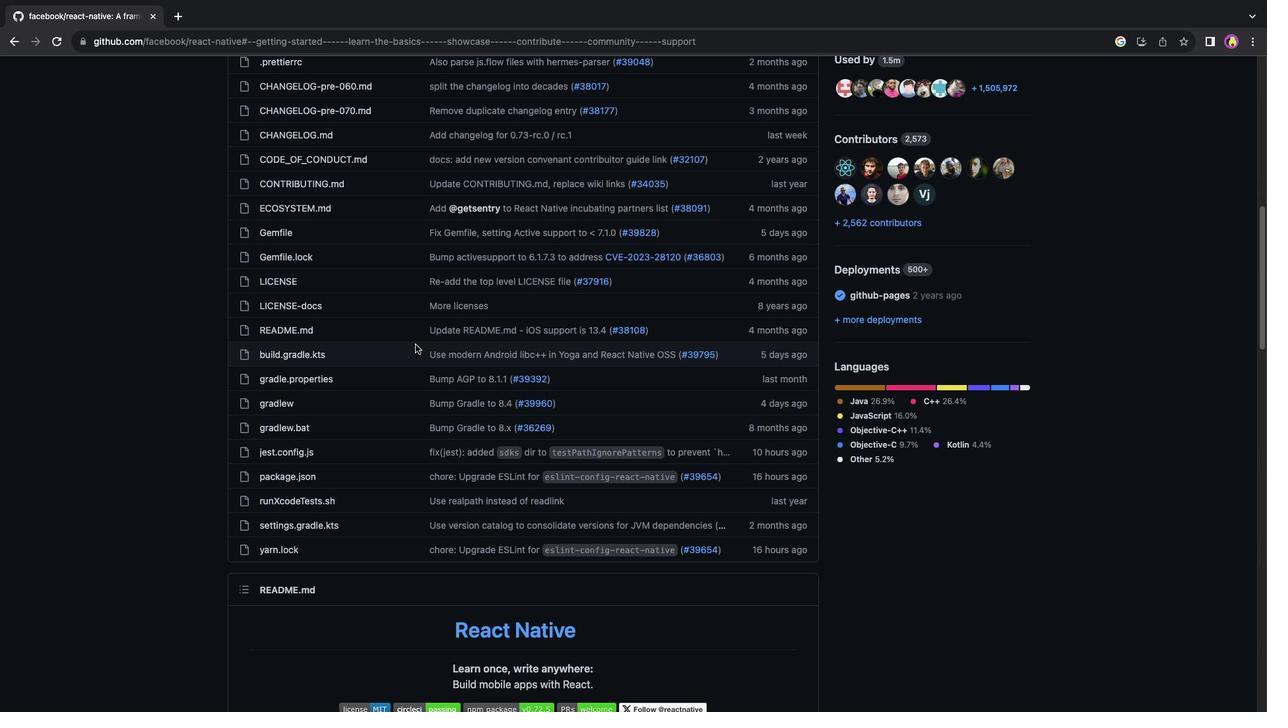 
Action: Mouse scrolled (415, 344) with delta (0, 2)
Screenshot: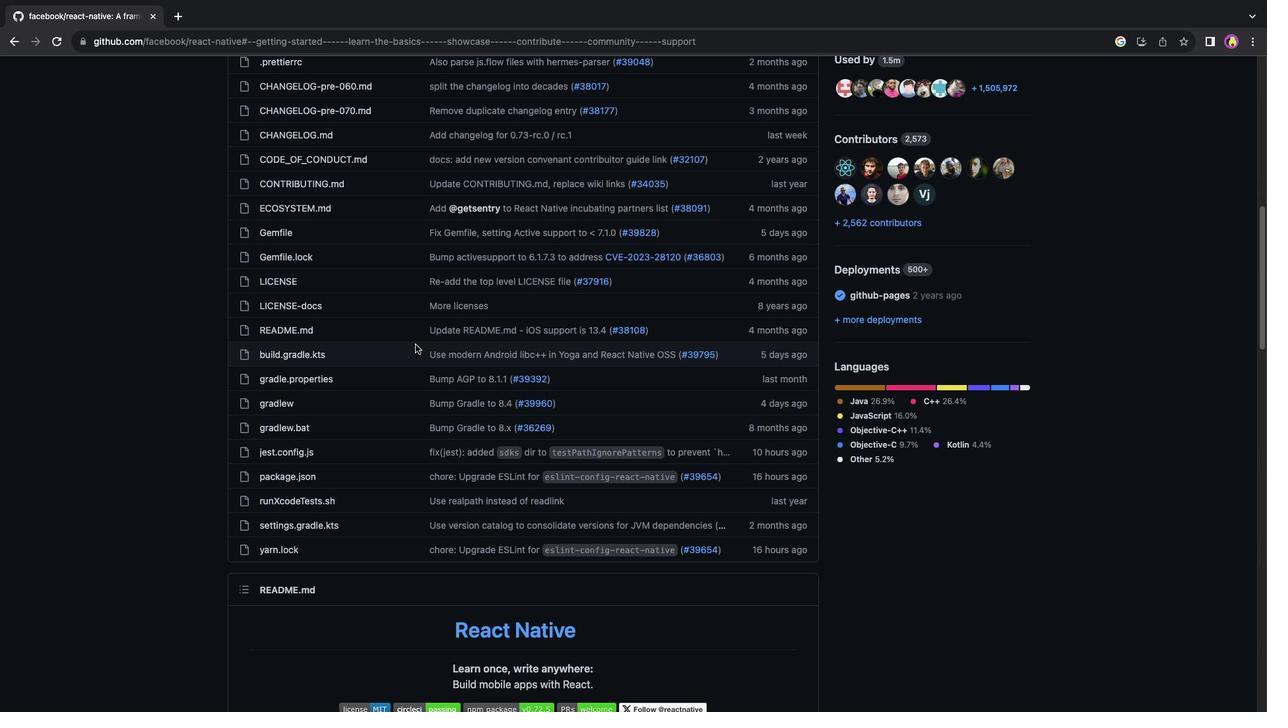 
Action: Mouse scrolled (415, 344) with delta (0, 3)
Screenshot: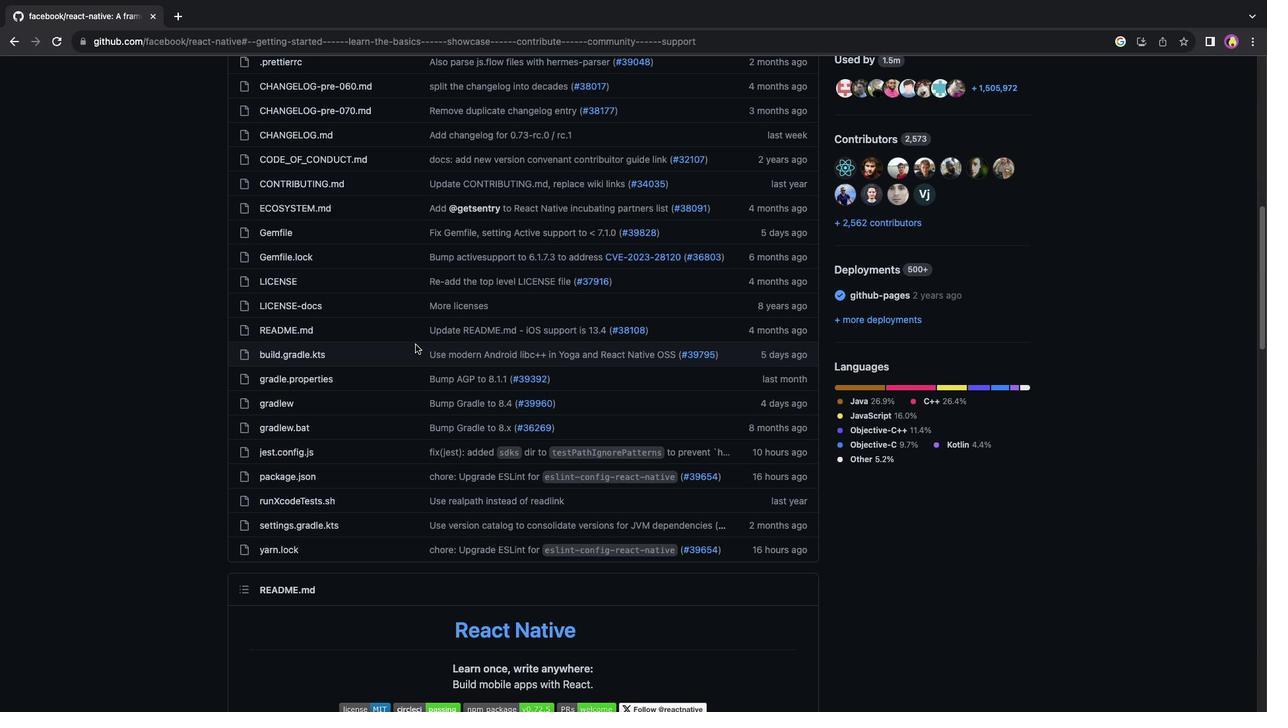 
Action: Mouse scrolled (415, 344) with delta (0, 3)
Screenshot: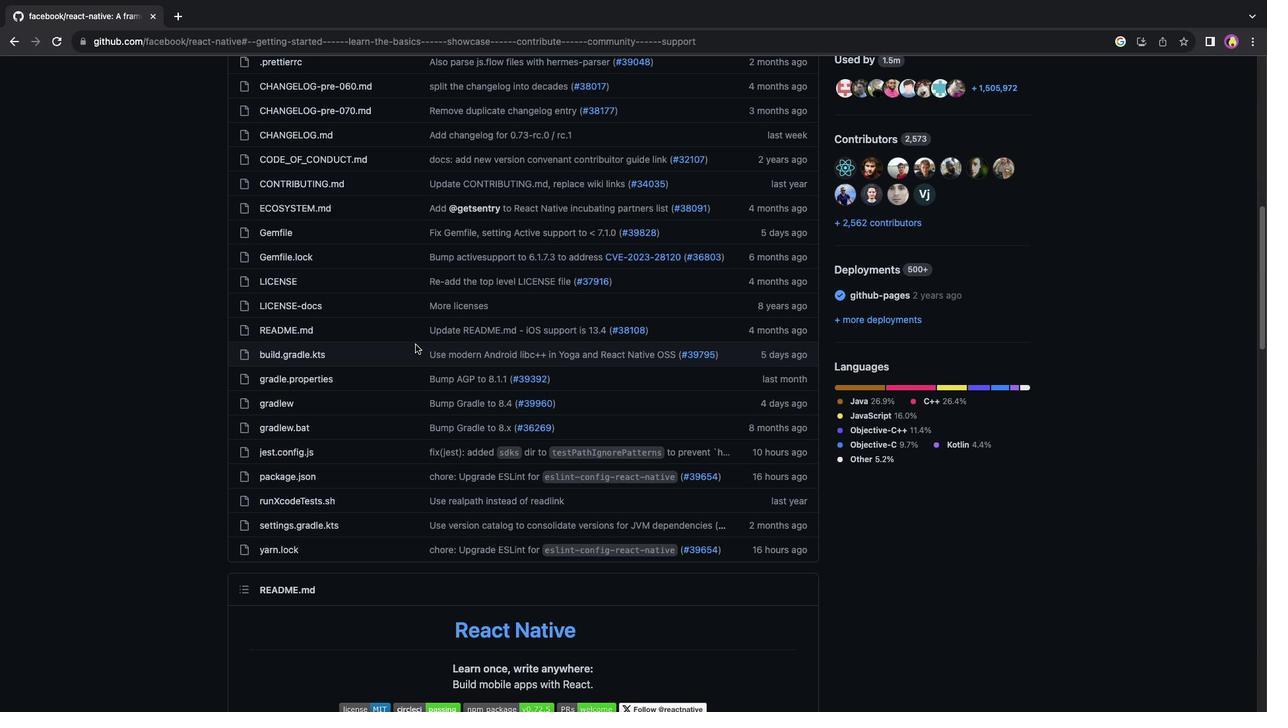 
Action: Mouse scrolled (415, 344) with delta (0, 4)
Screenshot: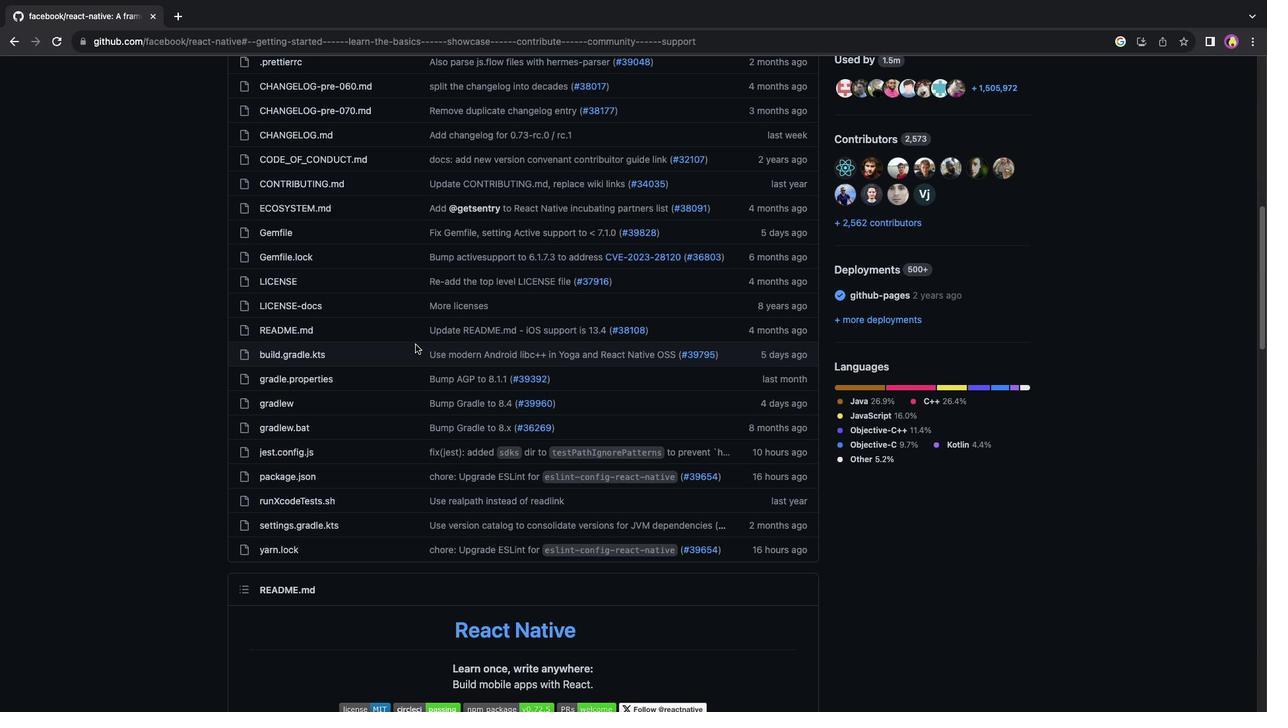 
Action: Mouse scrolled (415, 344) with delta (0, 0)
Screenshot: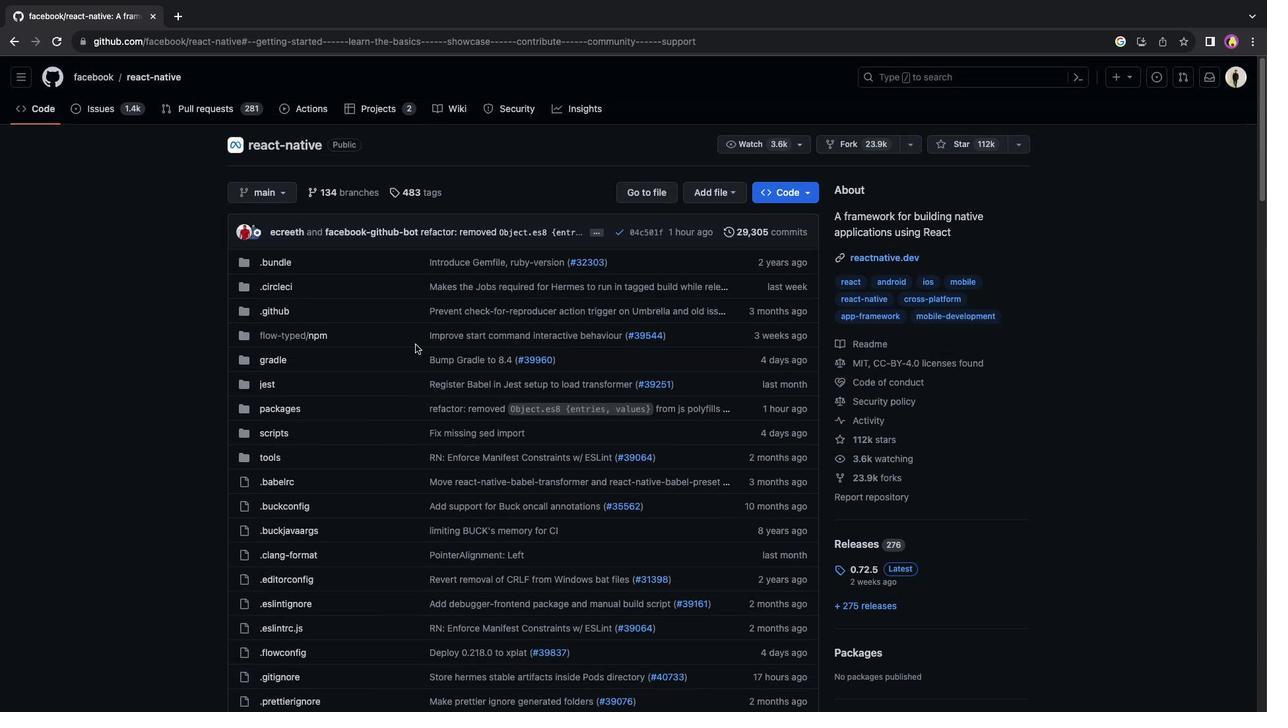 
Action: Mouse scrolled (415, 344) with delta (0, 0)
Screenshot: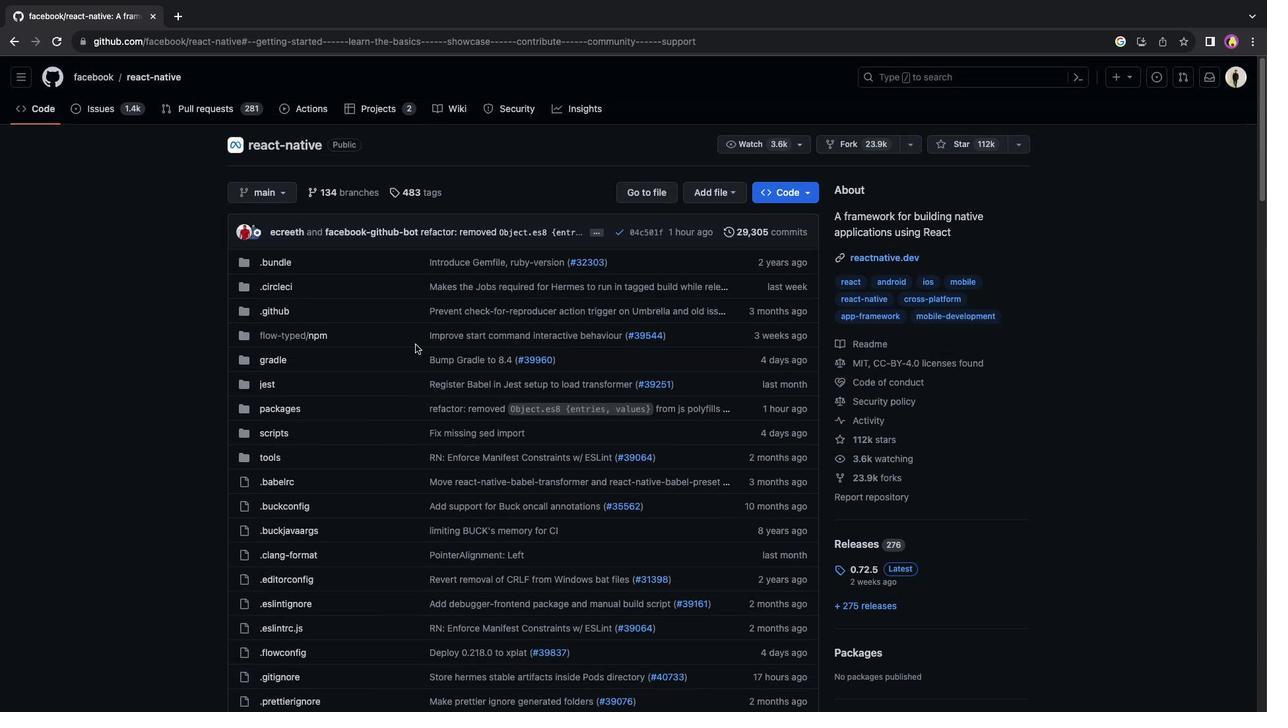 
Action: Mouse scrolled (415, 344) with delta (0, 2)
Screenshot: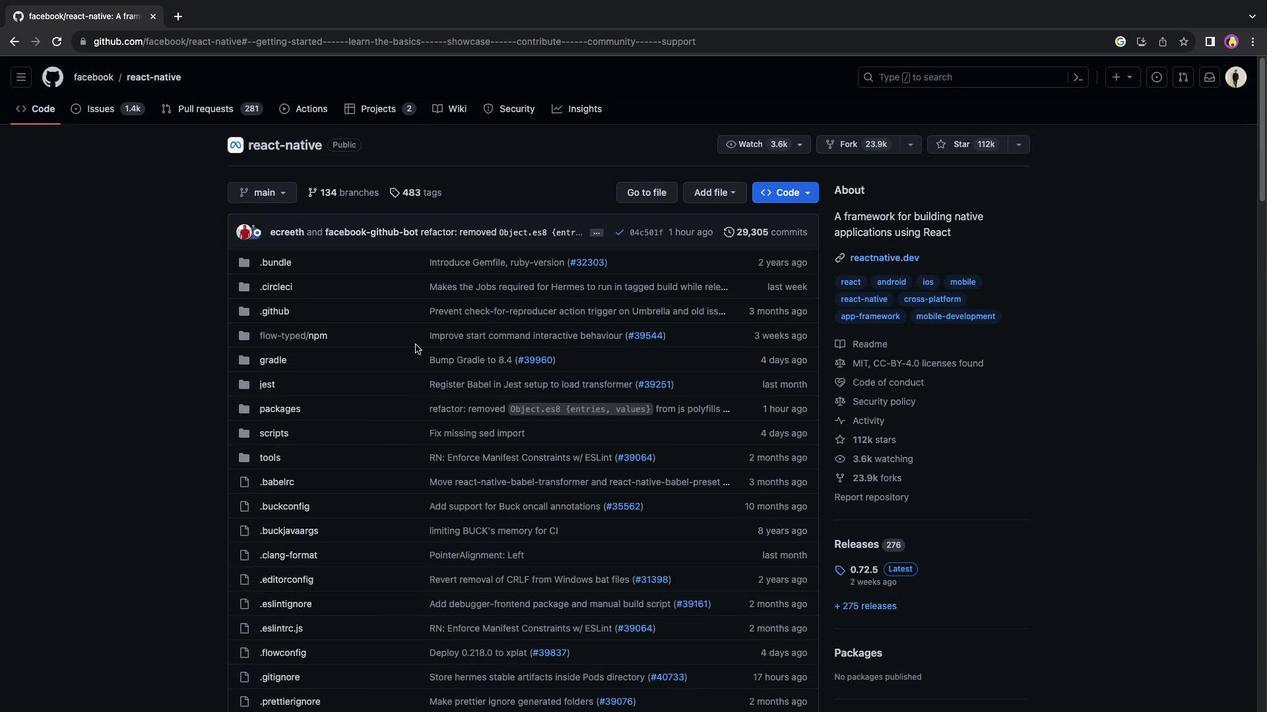 
Action: Mouse scrolled (415, 344) with delta (0, 3)
Screenshot: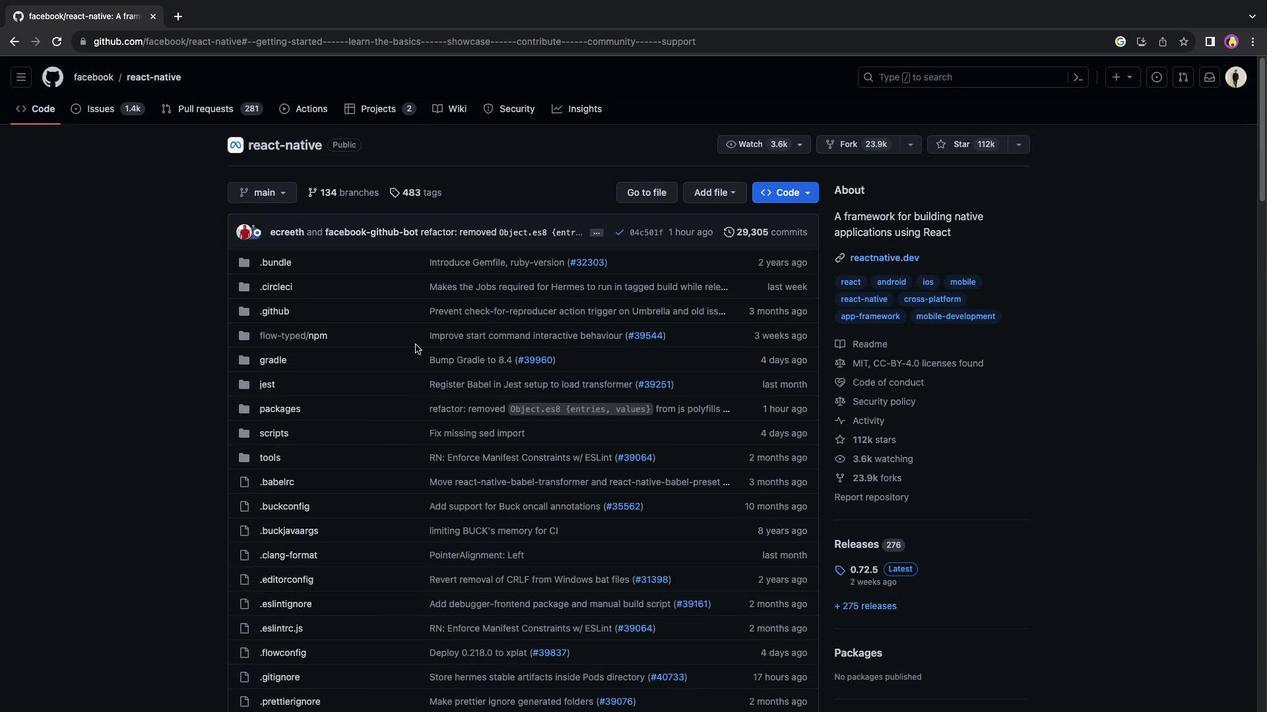 
Action: Mouse scrolled (415, 344) with delta (0, 3)
Screenshot: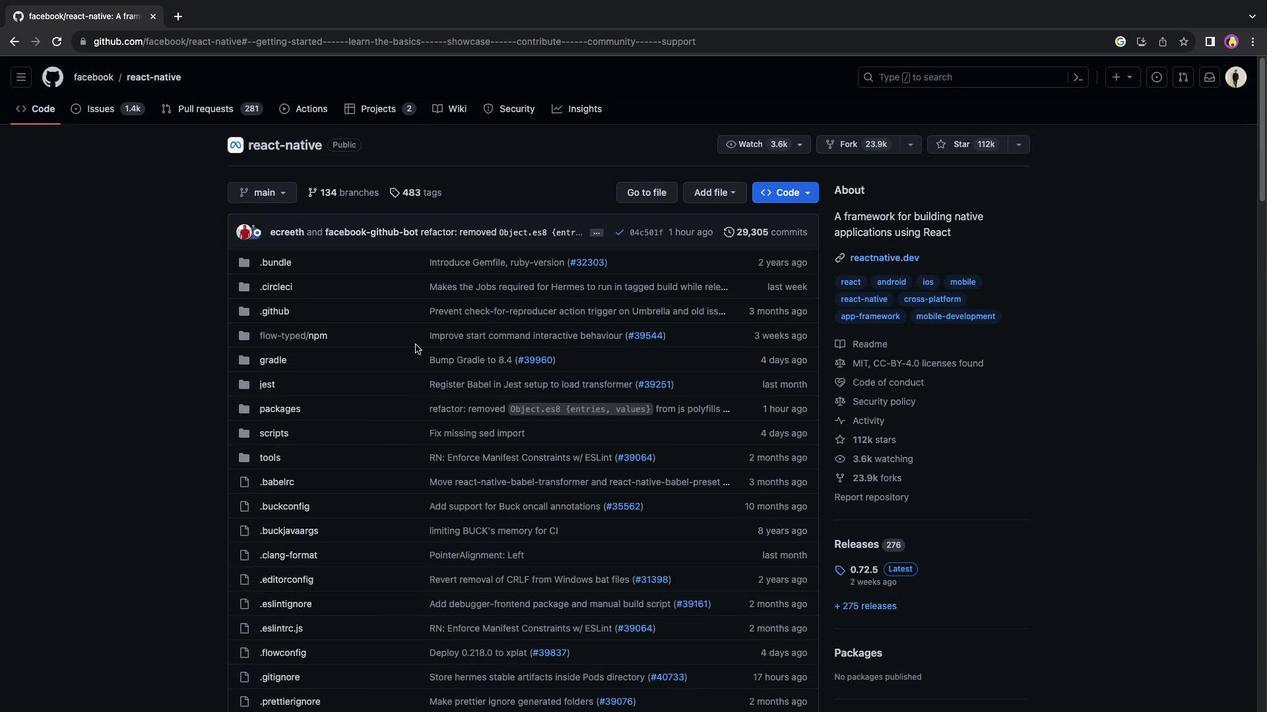 
Action: Mouse scrolled (415, 344) with delta (0, 4)
Screenshot: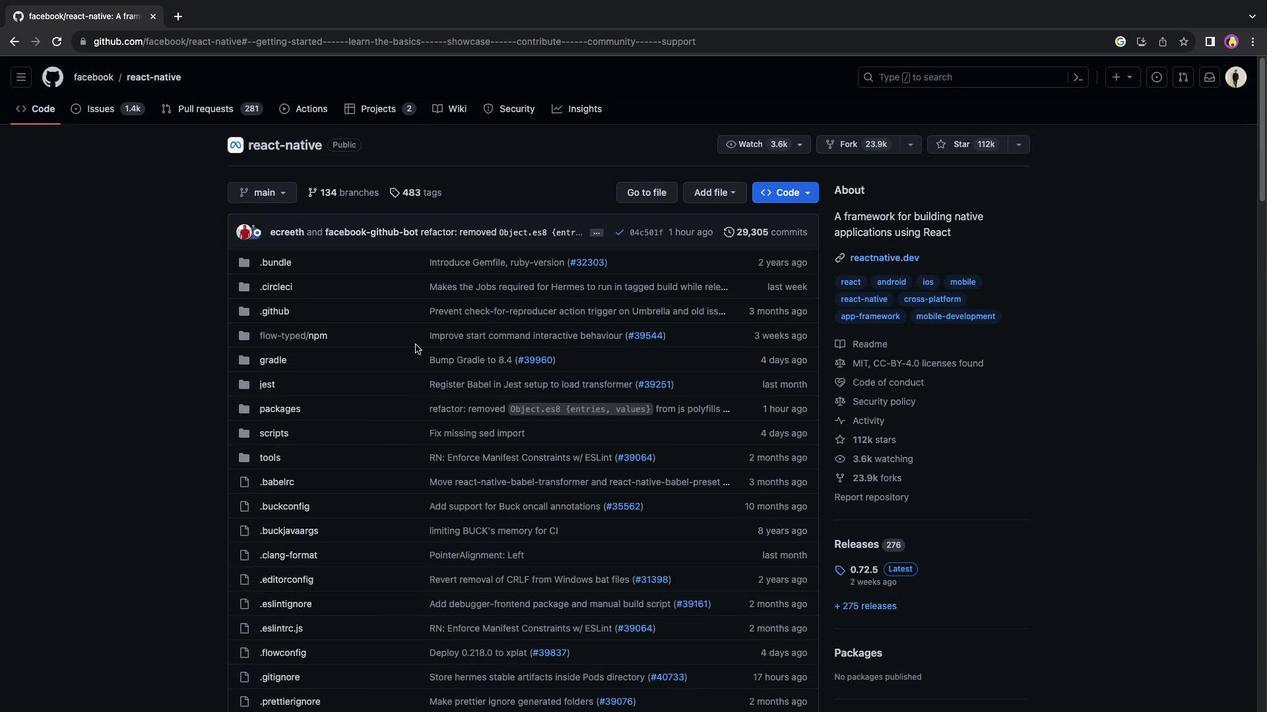
Action: Mouse scrolled (415, 344) with delta (0, 5)
Screenshot: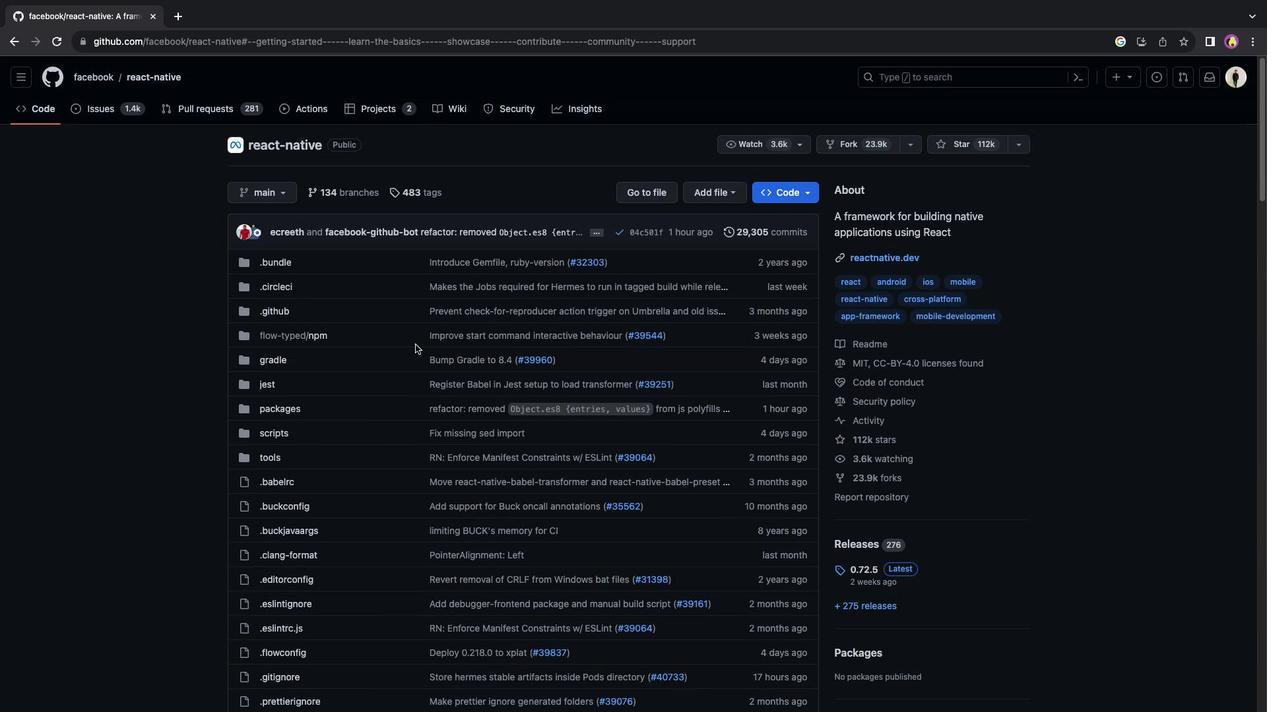 
Action: Mouse scrolled (415, 344) with delta (0, 5)
Screenshot: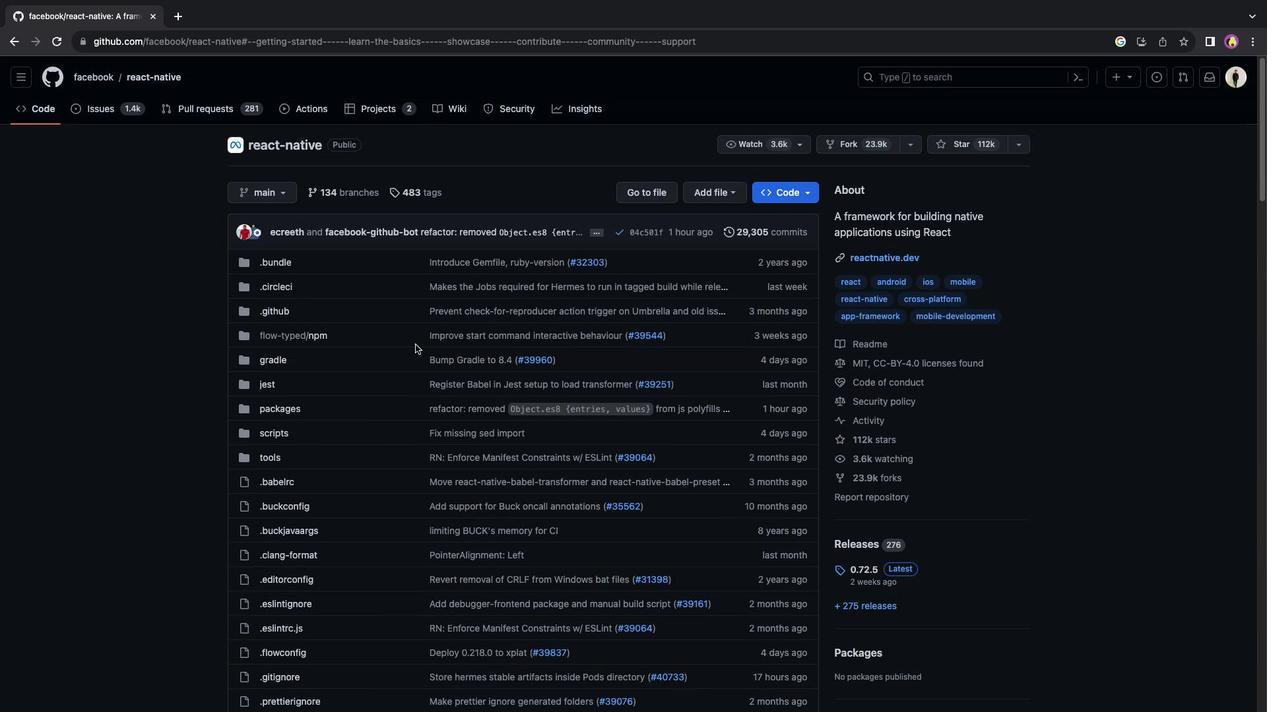 
Action: Mouse moved to (75, 71)
Screenshot: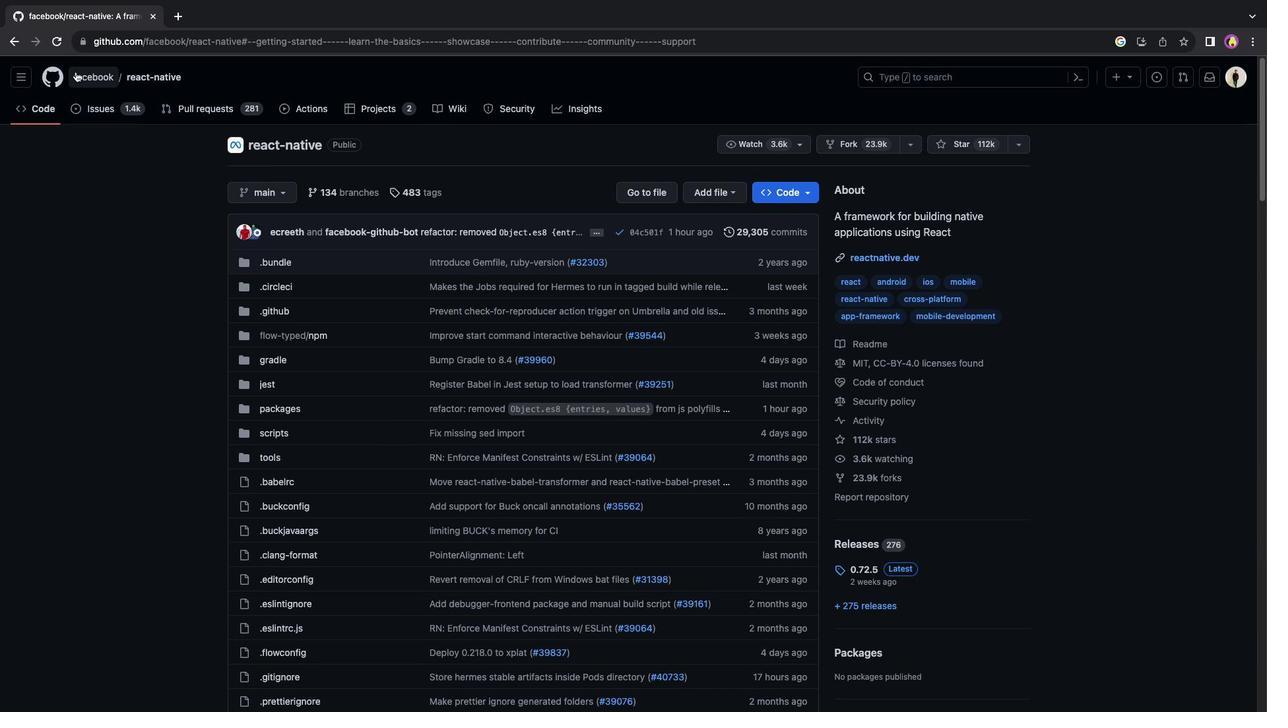 
Action: Mouse pressed left at (75, 71)
Screenshot: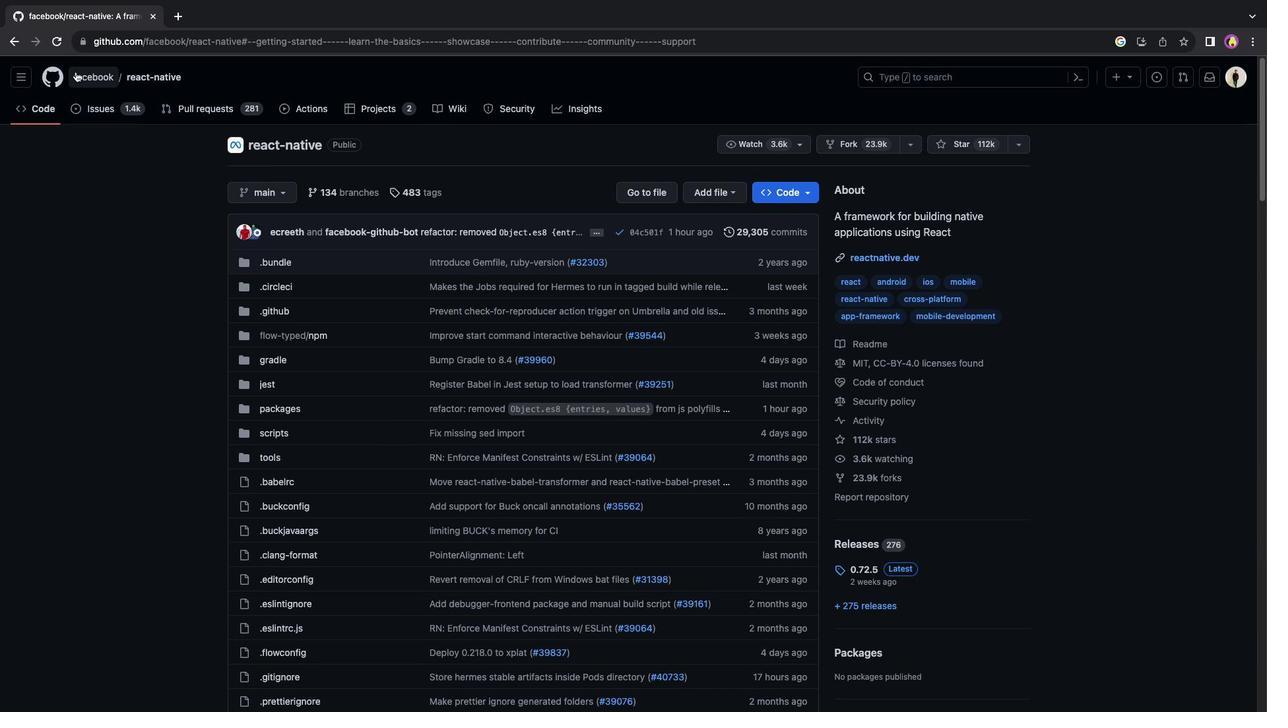 
Action: Mouse moved to (556, 442)
Screenshot: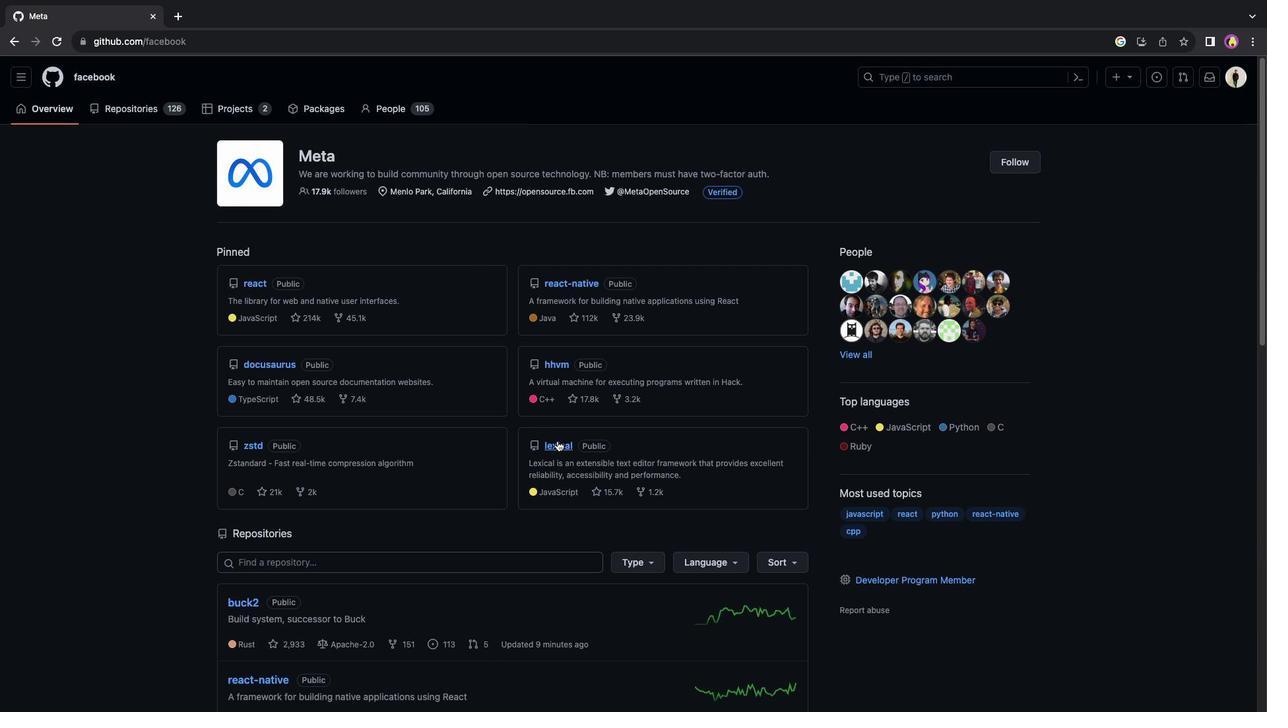 
Action: Mouse pressed left at (556, 442)
Screenshot: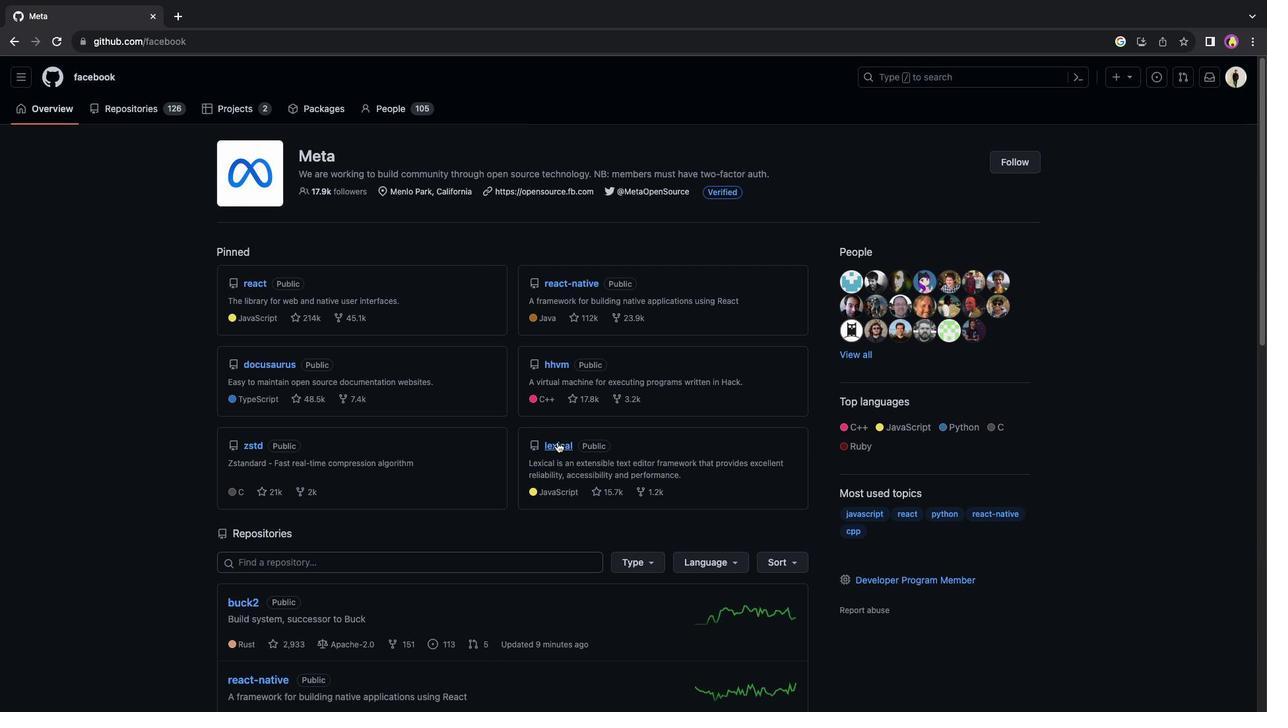 
Action: Mouse moved to (531, 446)
Screenshot: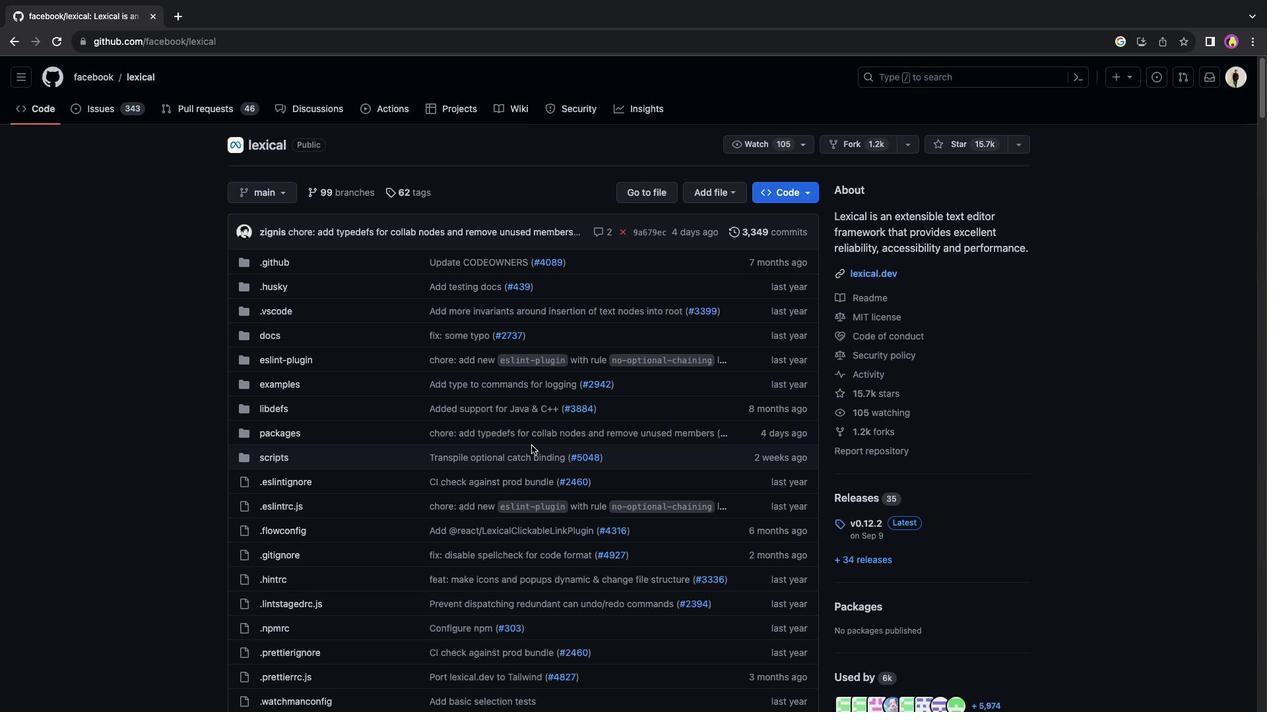 
Action: Mouse scrolled (531, 446) with delta (0, 0)
Screenshot: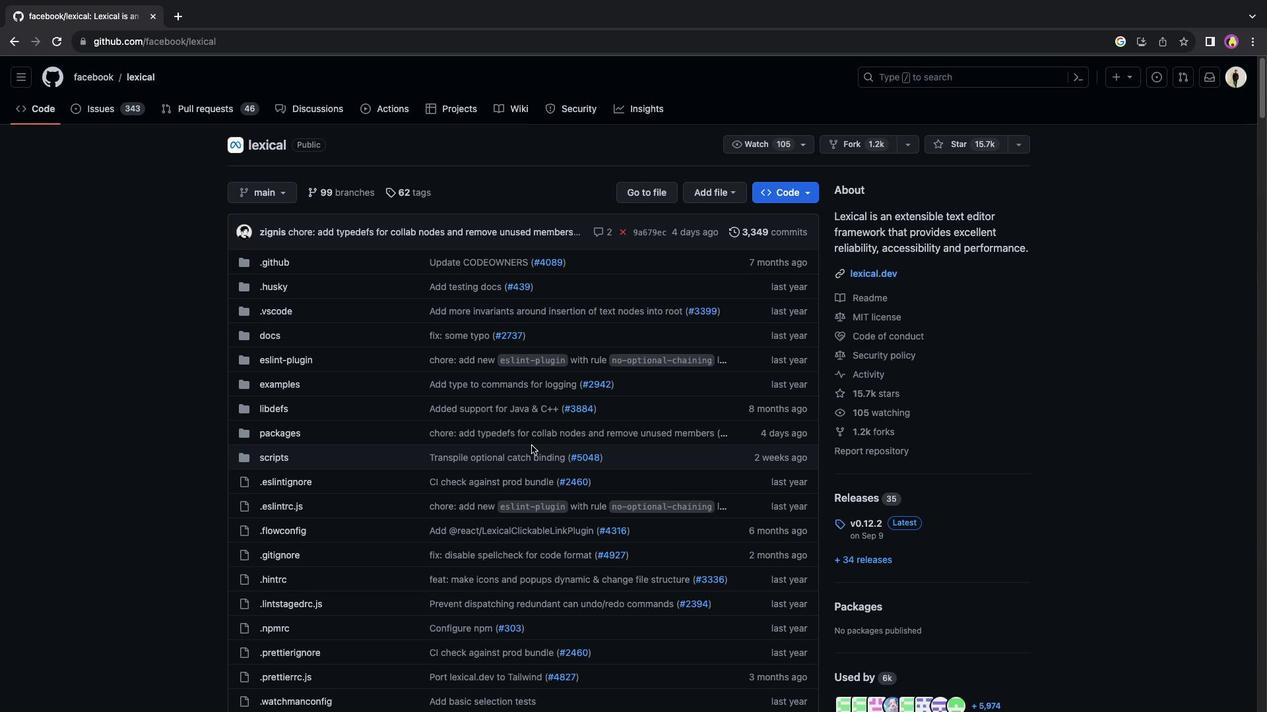
Action: Mouse scrolled (531, 446) with delta (0, 0)
Screenshot: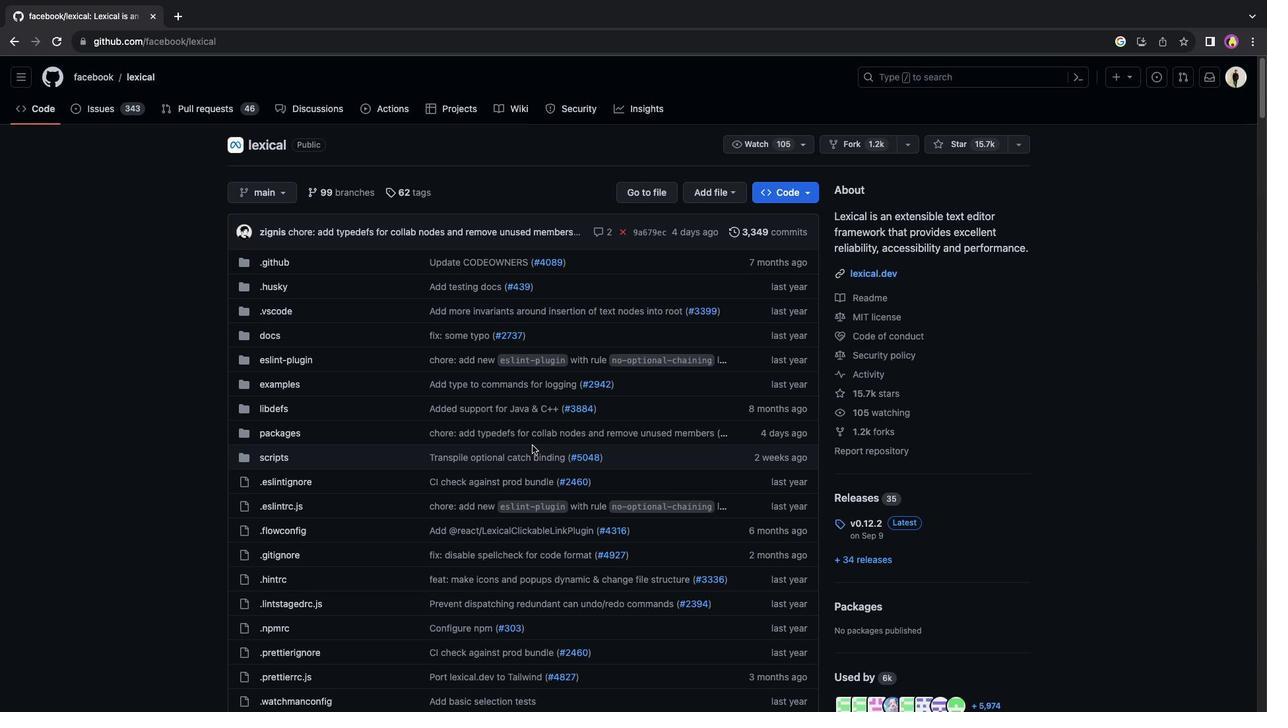 
Action: Mouse scrolled (531, 446) with delta (0, -1)
Screenshot: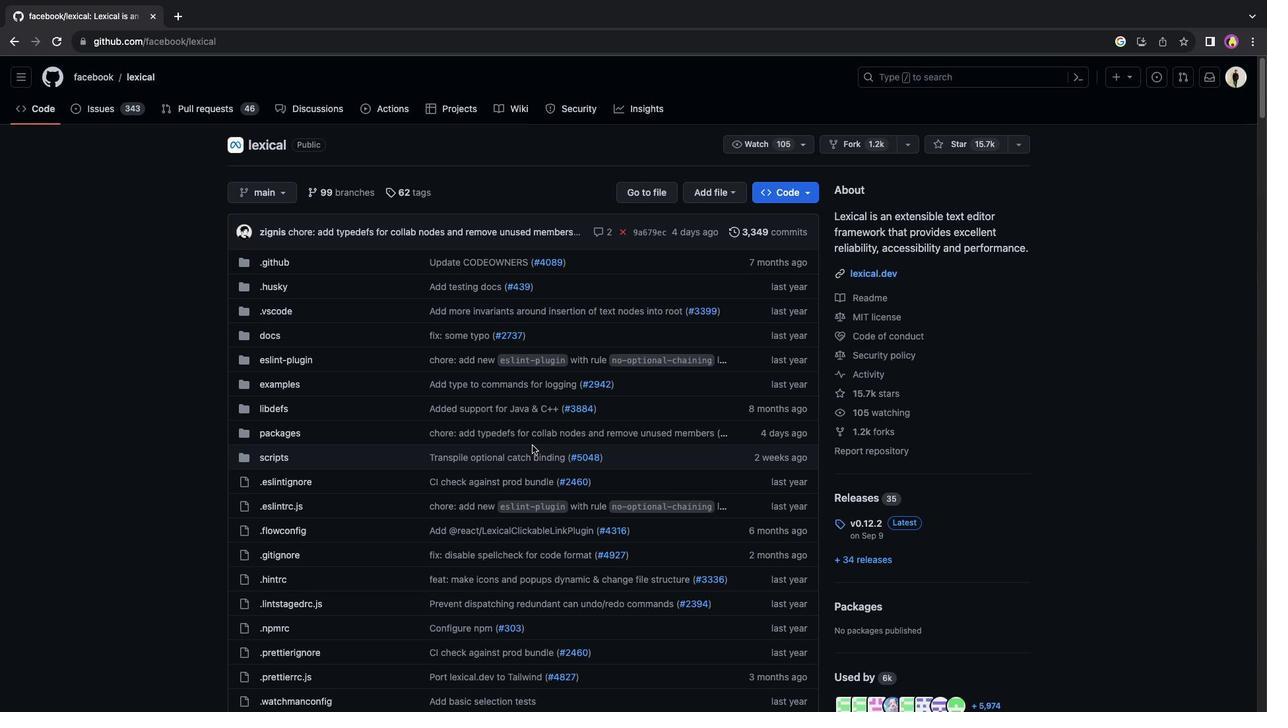 
Action: Mouse scrolled (531, 446) with delta (0, -3)
Screenshot: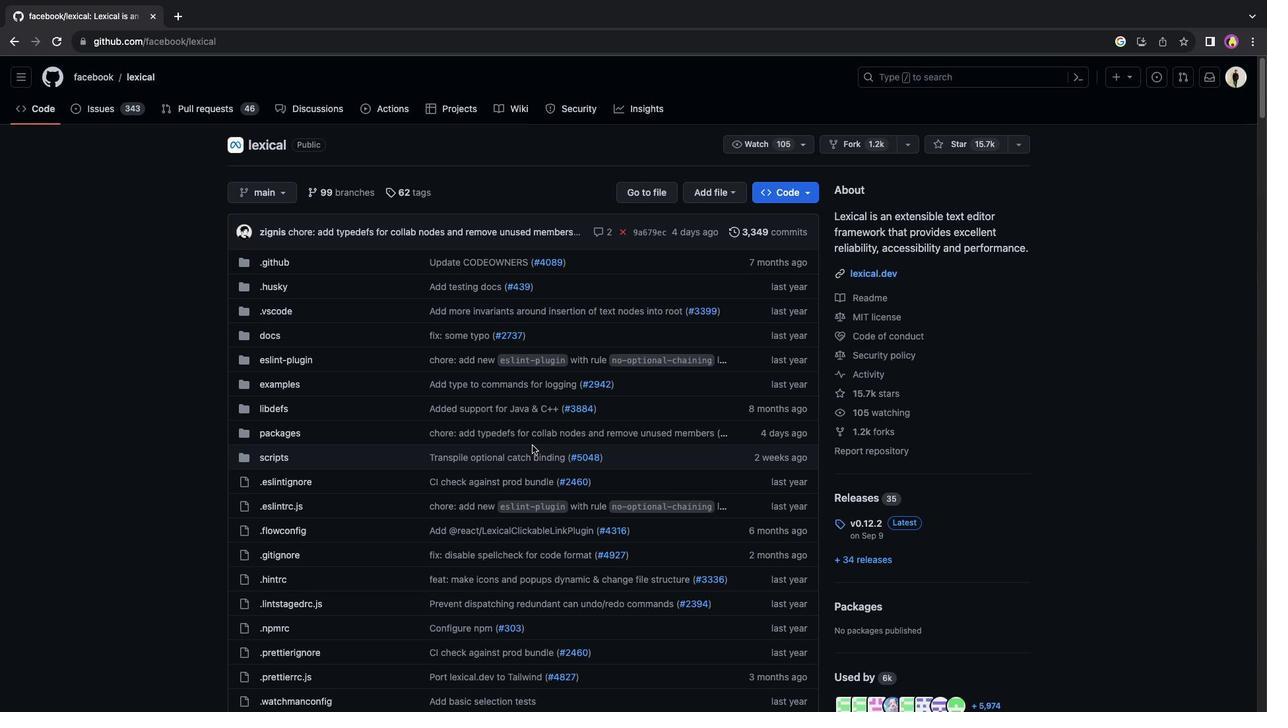 
Action: Mouse scrolled (531, 446) with delta (0, 0)
Screenshot: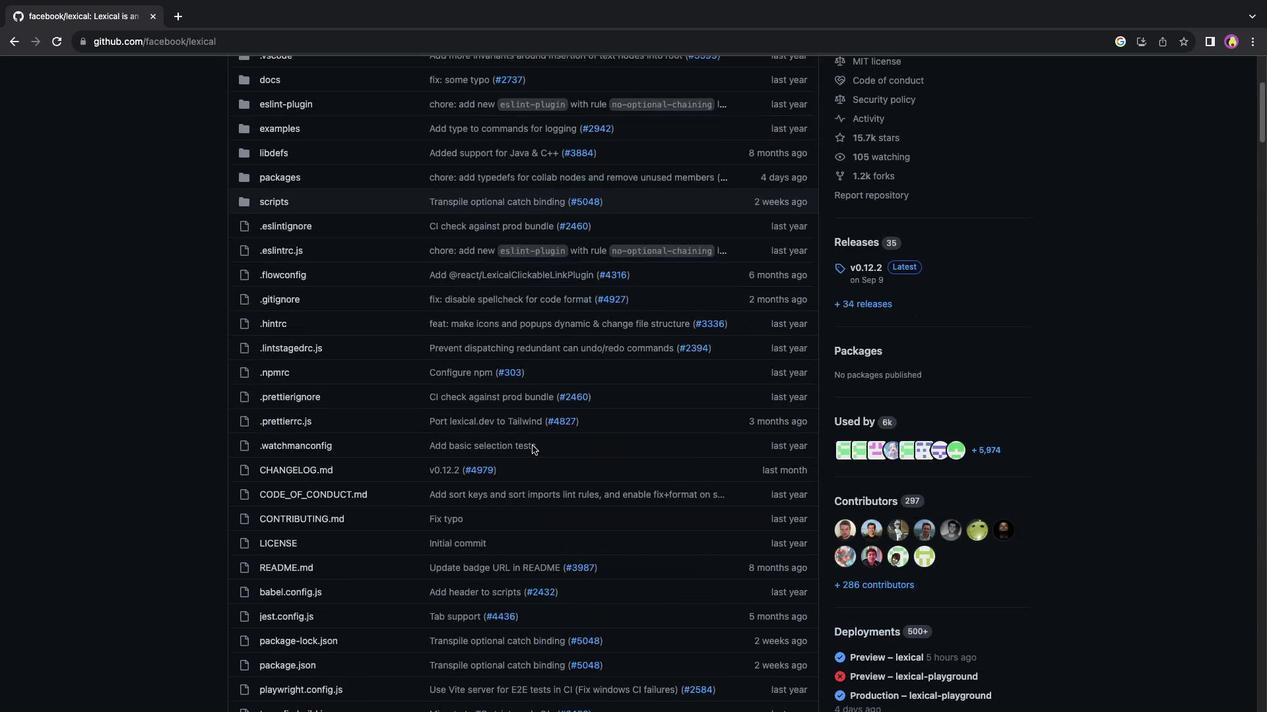 
Action: Mouse scrolled (531, 446) with delta (0, 0)
Screenshot: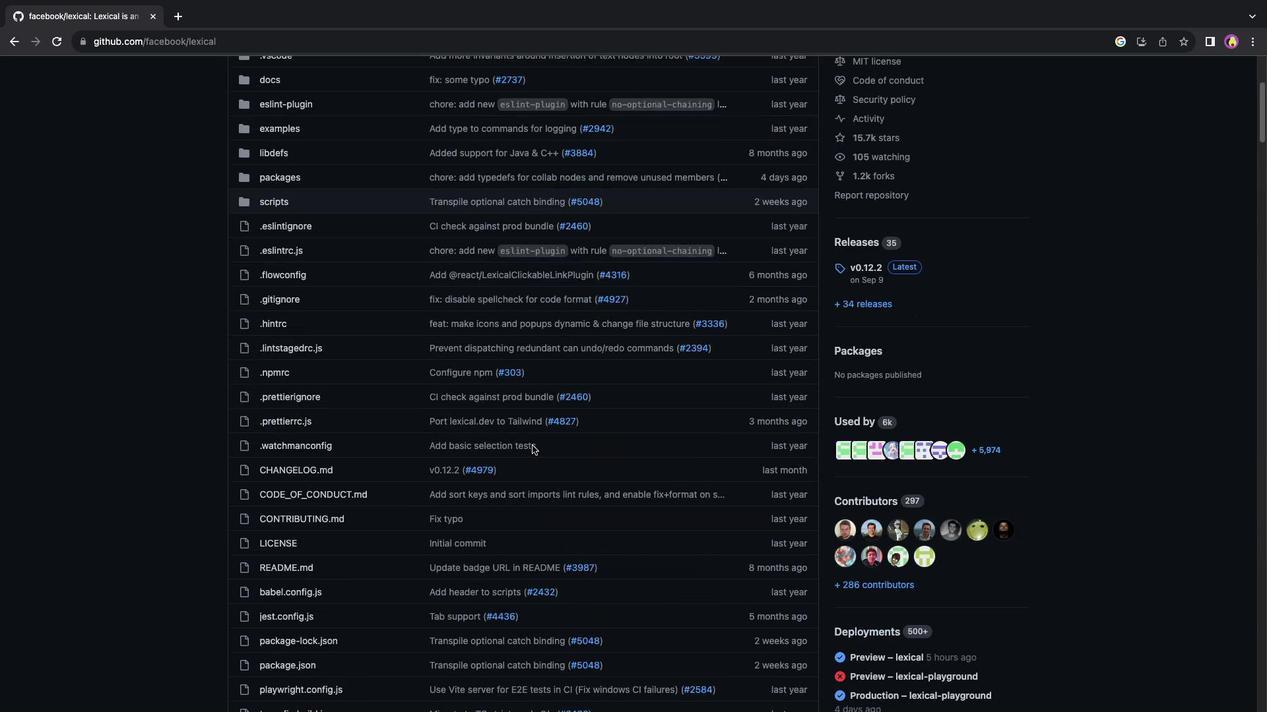 
Action: Mouse scrolled (531, 446) with delta (0, -1)
Screenshot: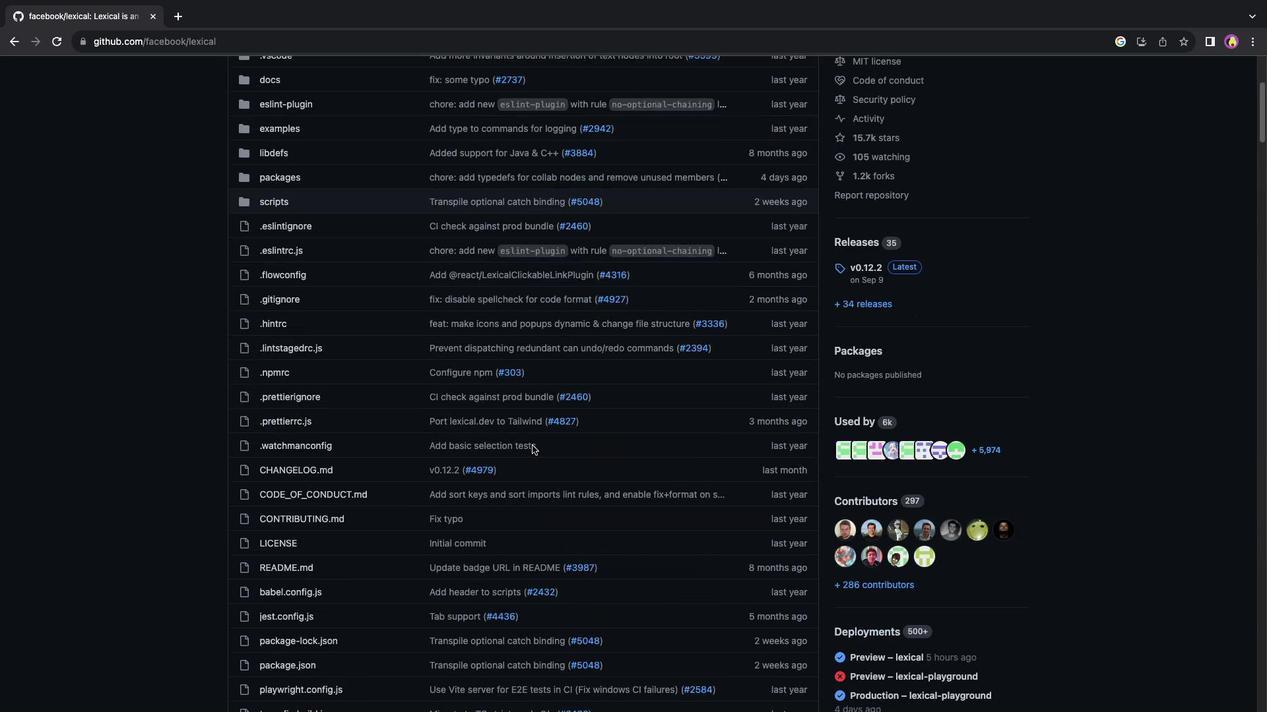 
Action: Mouse scrolled (531, 446) with delta (0, -3)
Screenshot: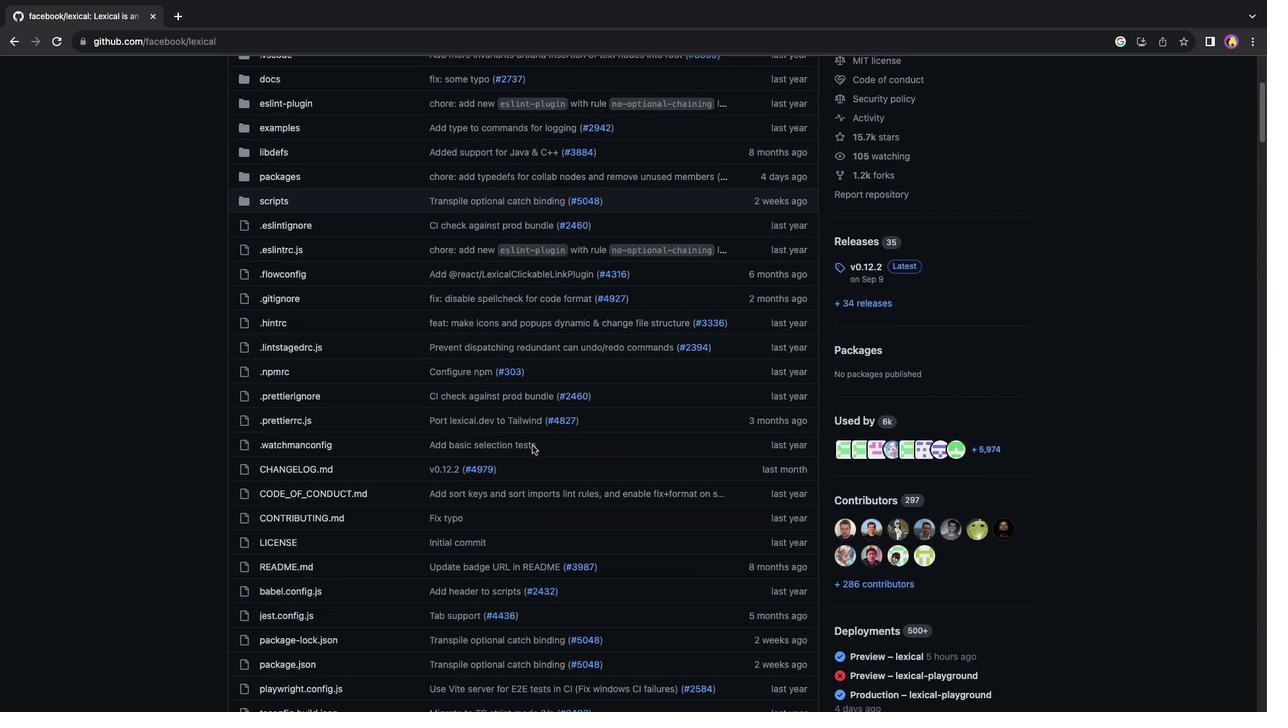 
Action: Mouse scrolled (531, 446) with delta (0, 0)
Screenshot: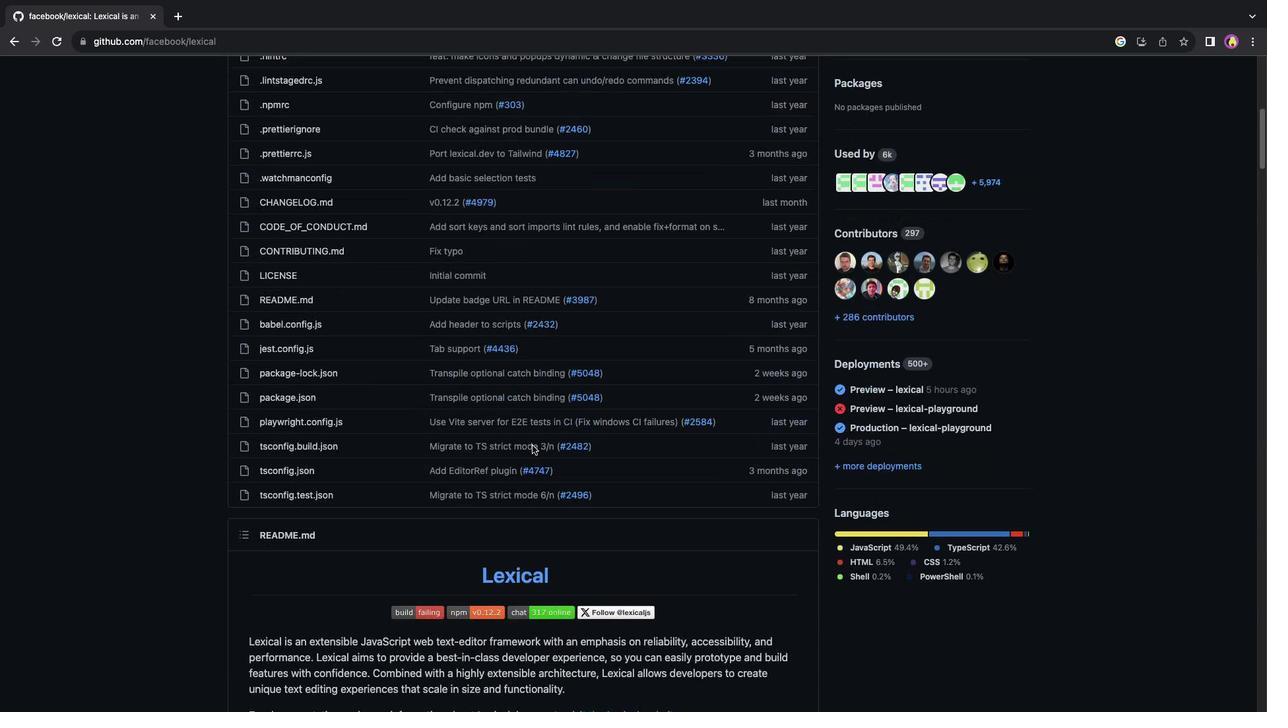 
Action: Mouse scrolled (531, 446) with delta (0, 0)
Screenshot: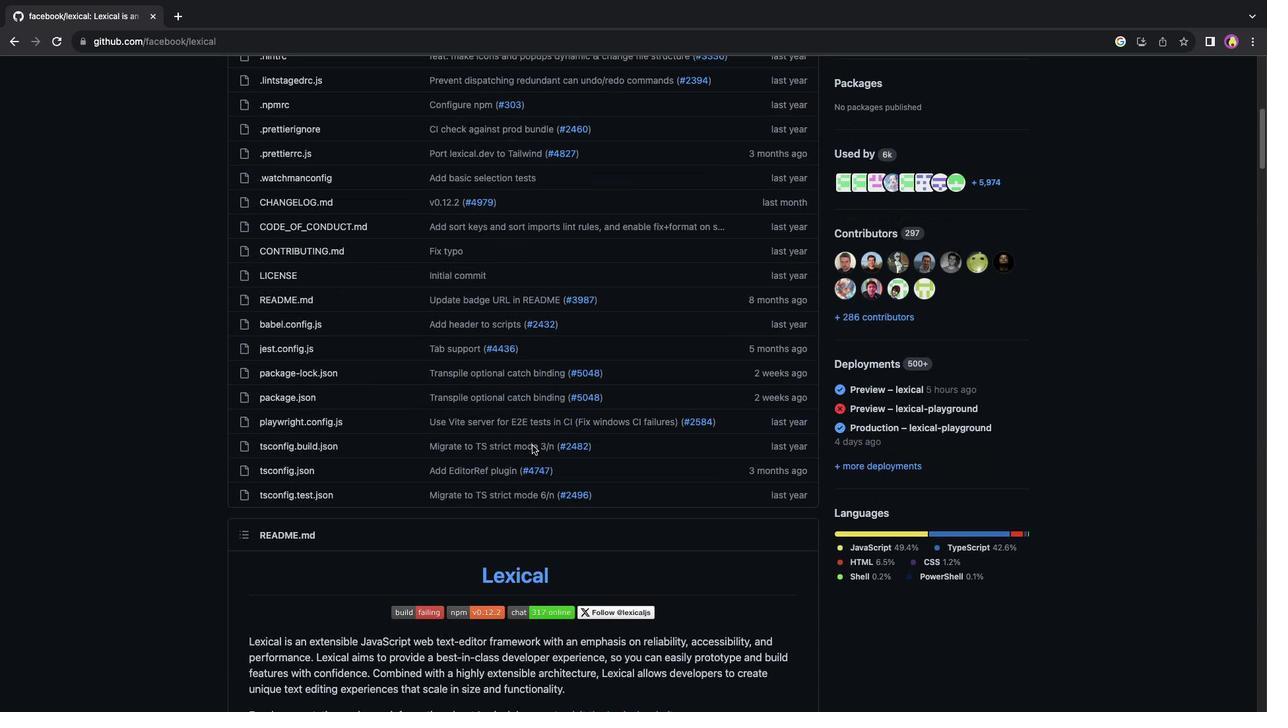 
Action: Mouse scrolled (531, 446) with delta (0, -1)
Screenshot: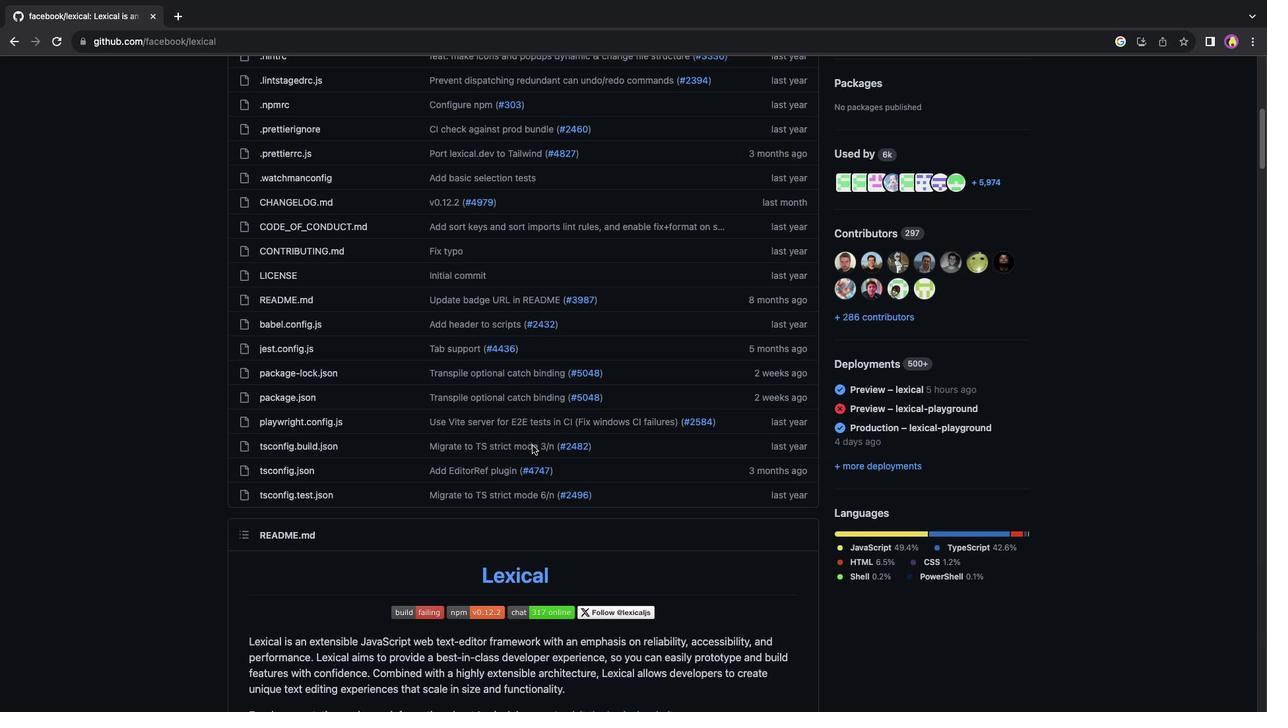 
Action: Mouse scrolled (531, 446) with delta (0, 0)
Screenshot: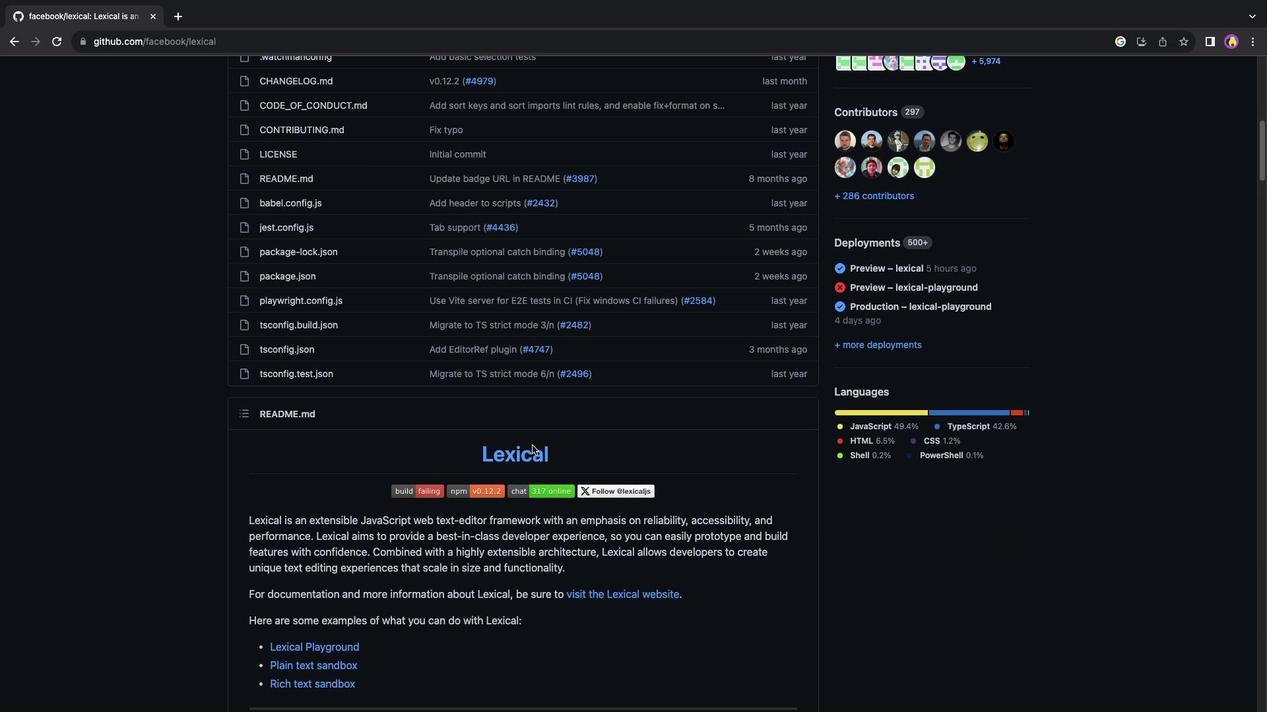 
Action: Mouse scrolled (531, 446) with delta (0, 0)
Screenshot: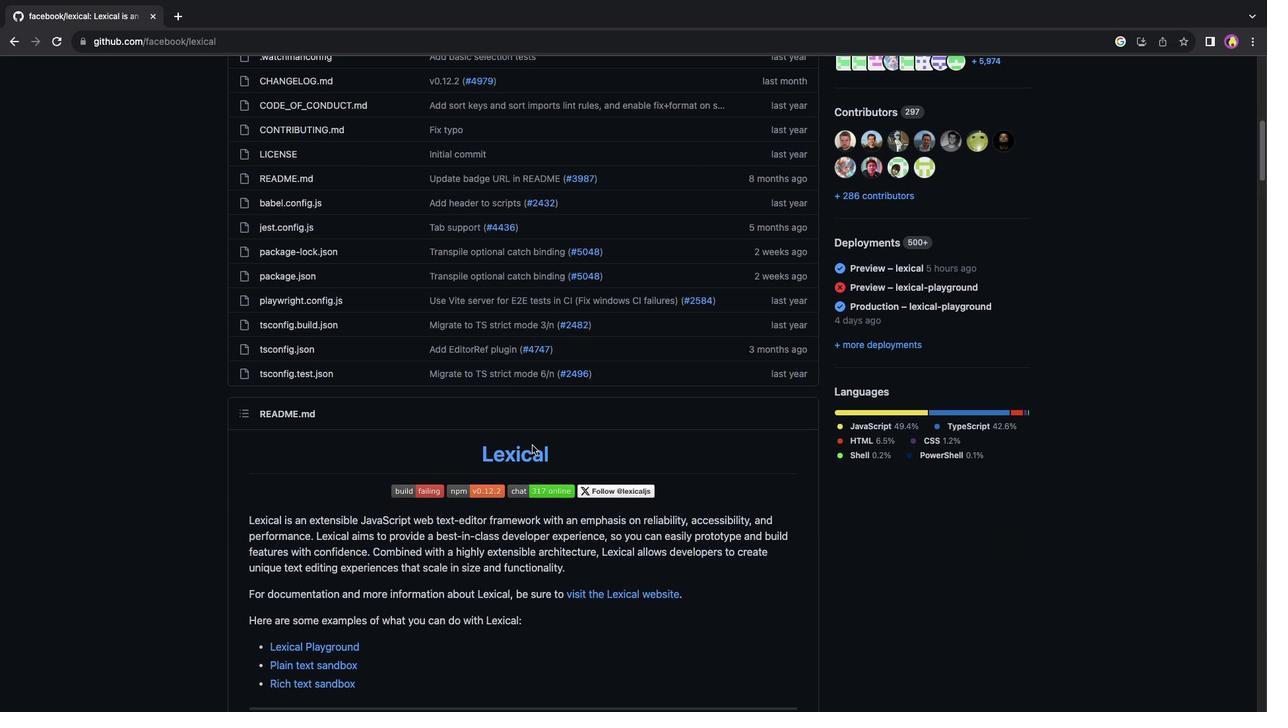
Action: Mouse moved to (490, 427)
Screenshot: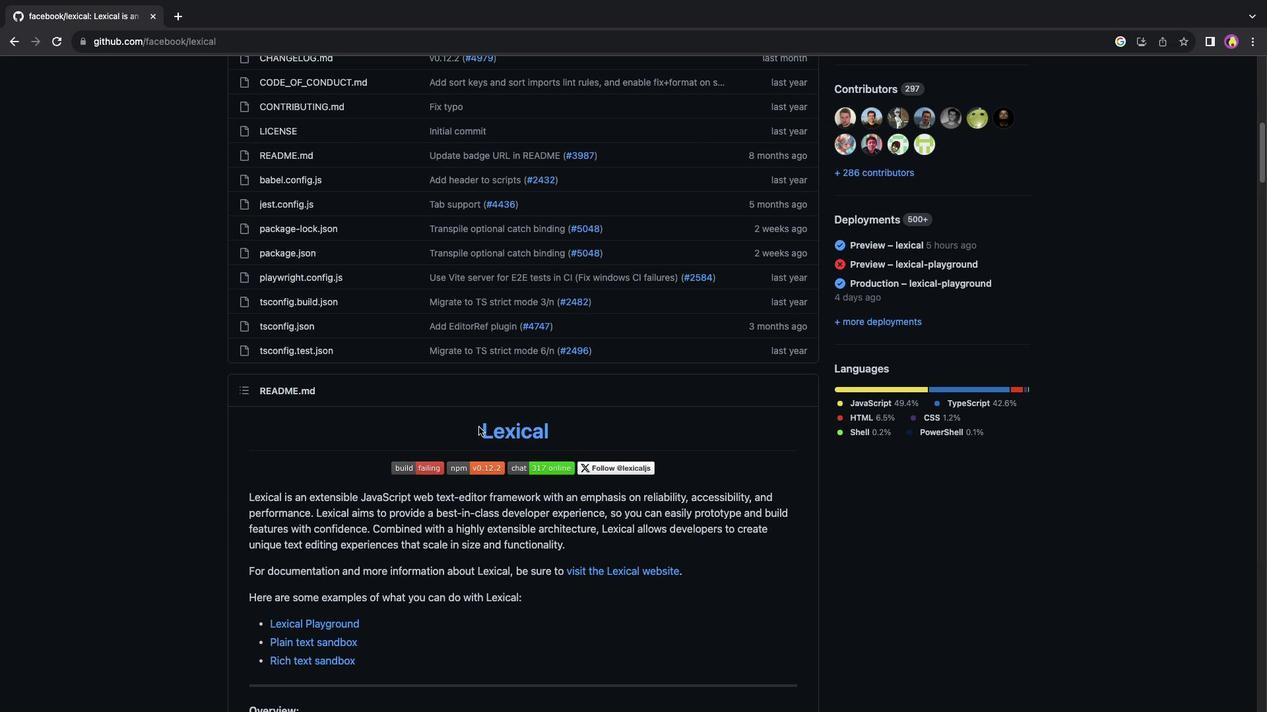 
Action: Mouse scrolled (490, 427) with delta (0, 0)
Screenshot: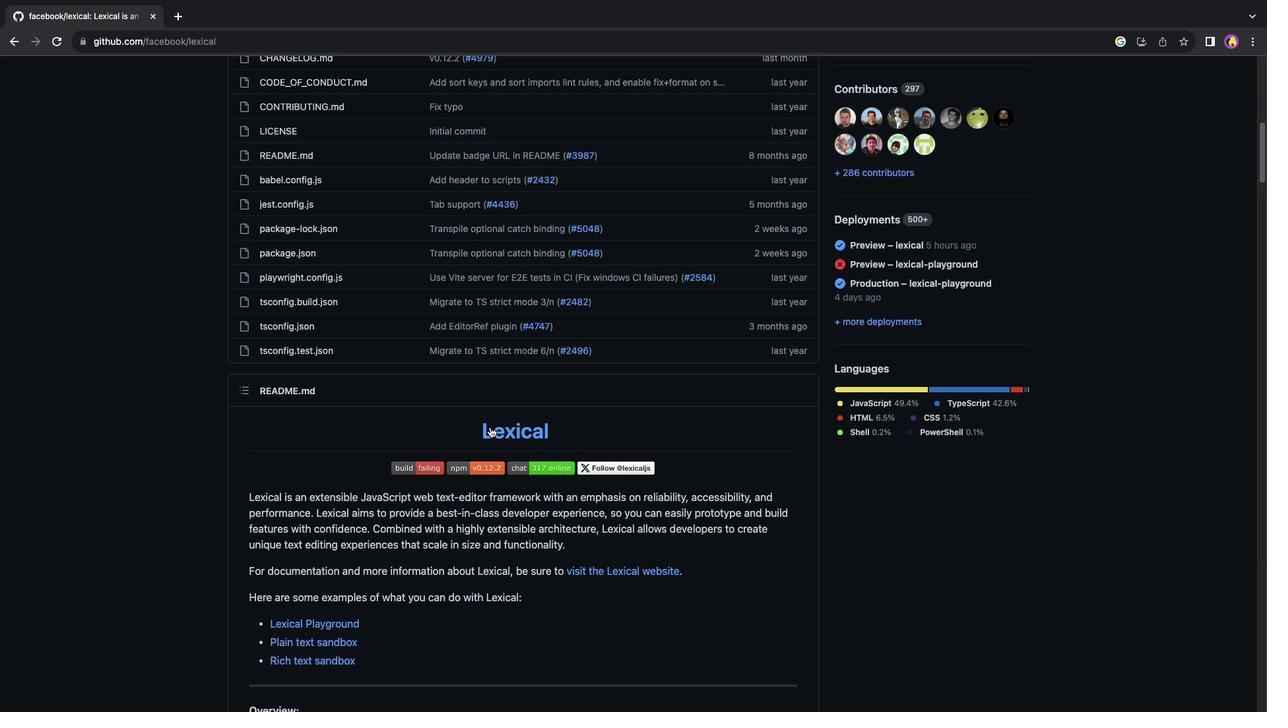 
Action: Mouse scrolled (490, 427) with delta (0, 0)
Screenshot: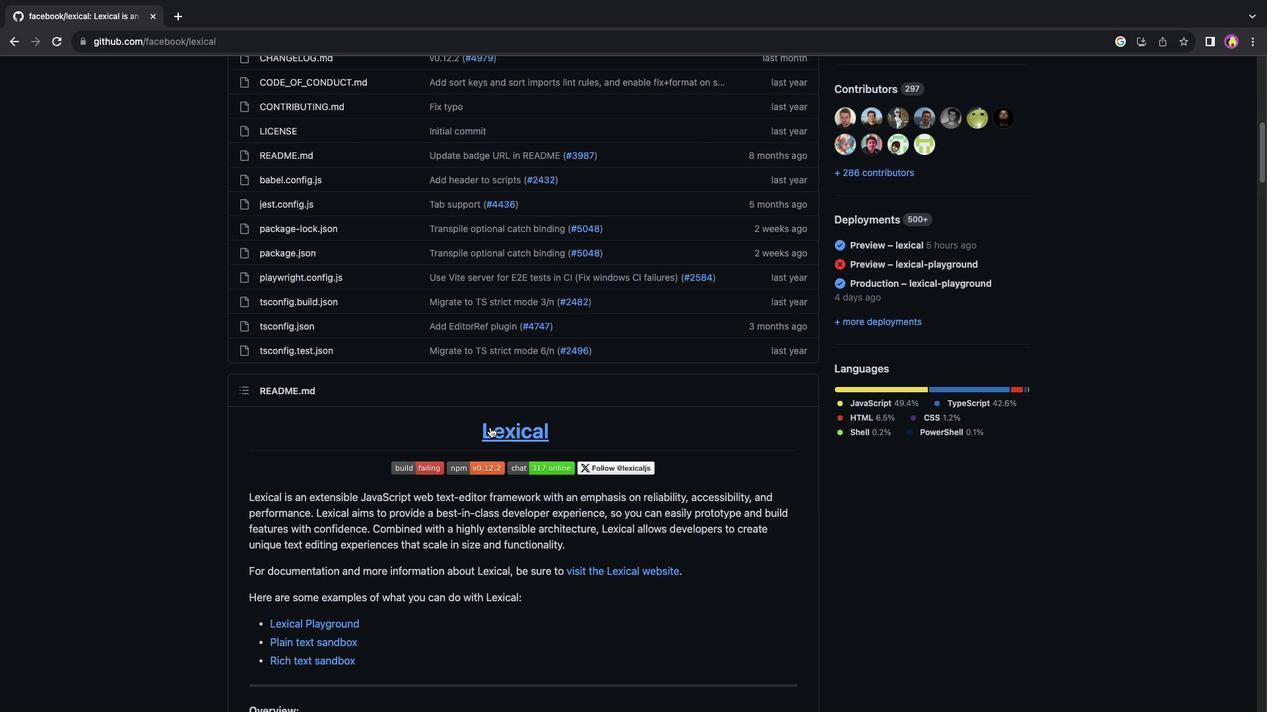 
Action: Mouse scrolled (490, 427) with delta (0, -1)
Screenshot: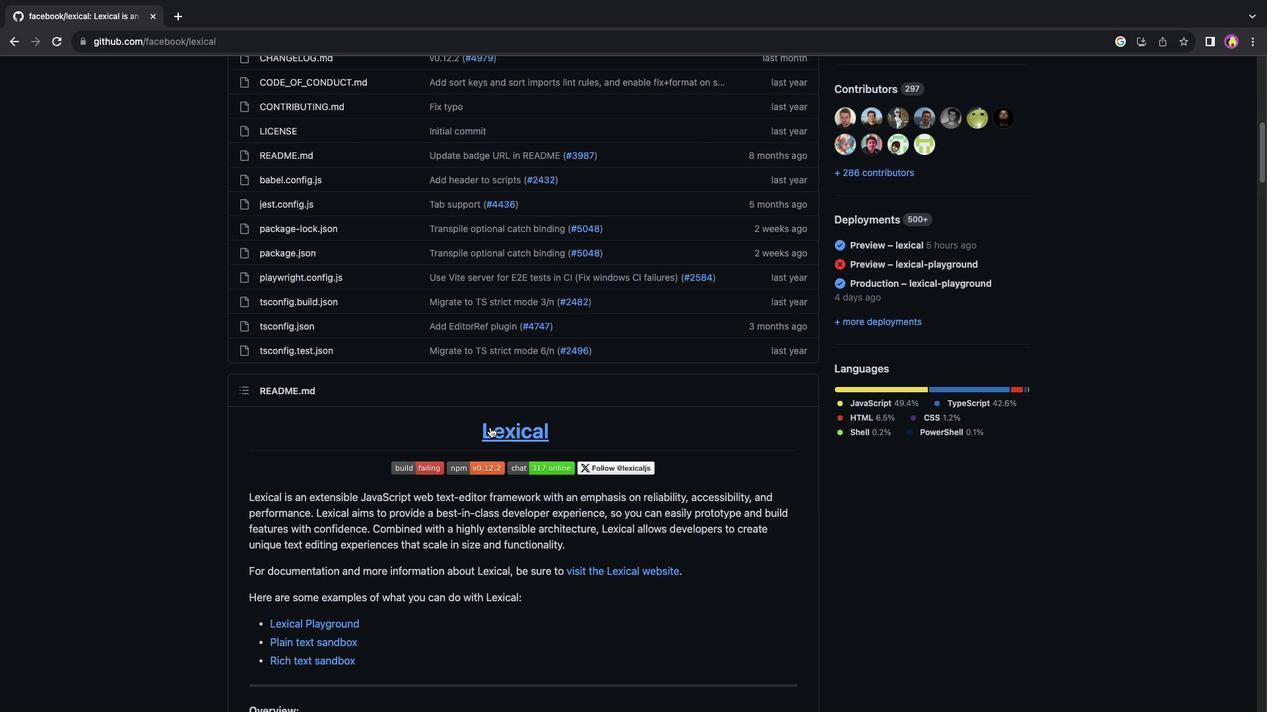 
Action: Mouse scrolled (490, 427) with delta (0, -1)
Screenshot: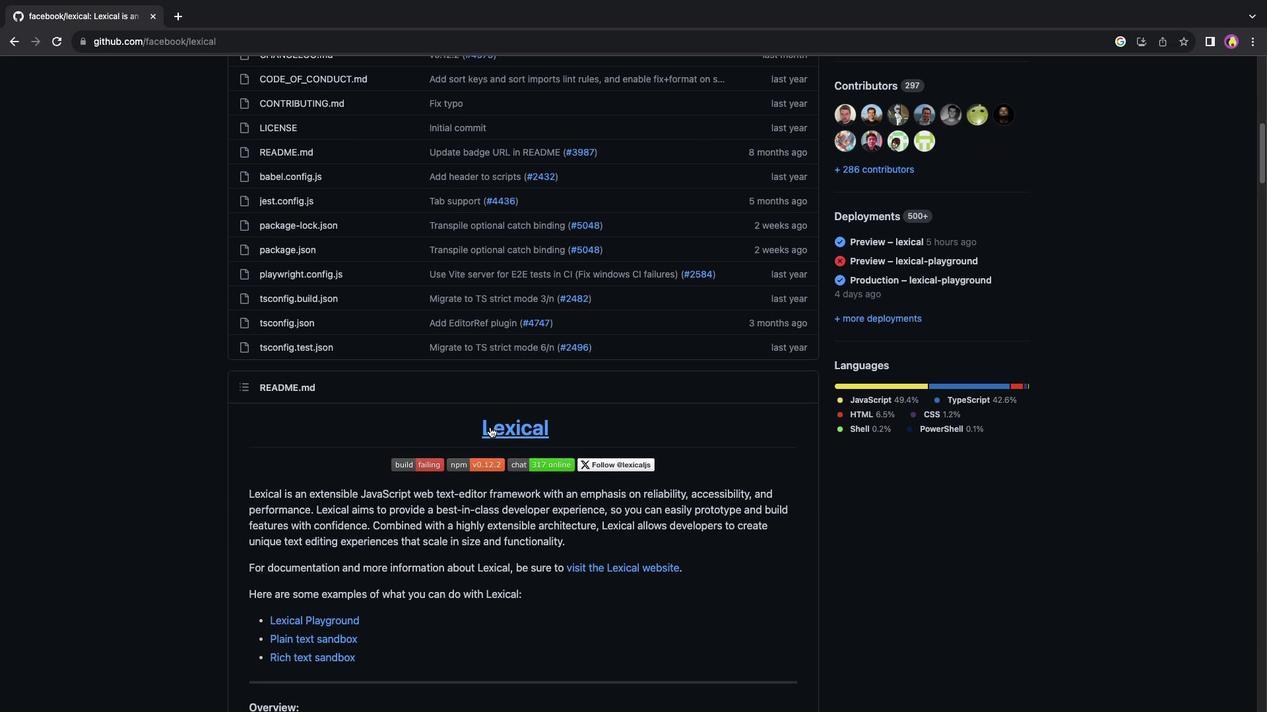 
Action: Mouse moved to (523, 423)
Screenshot: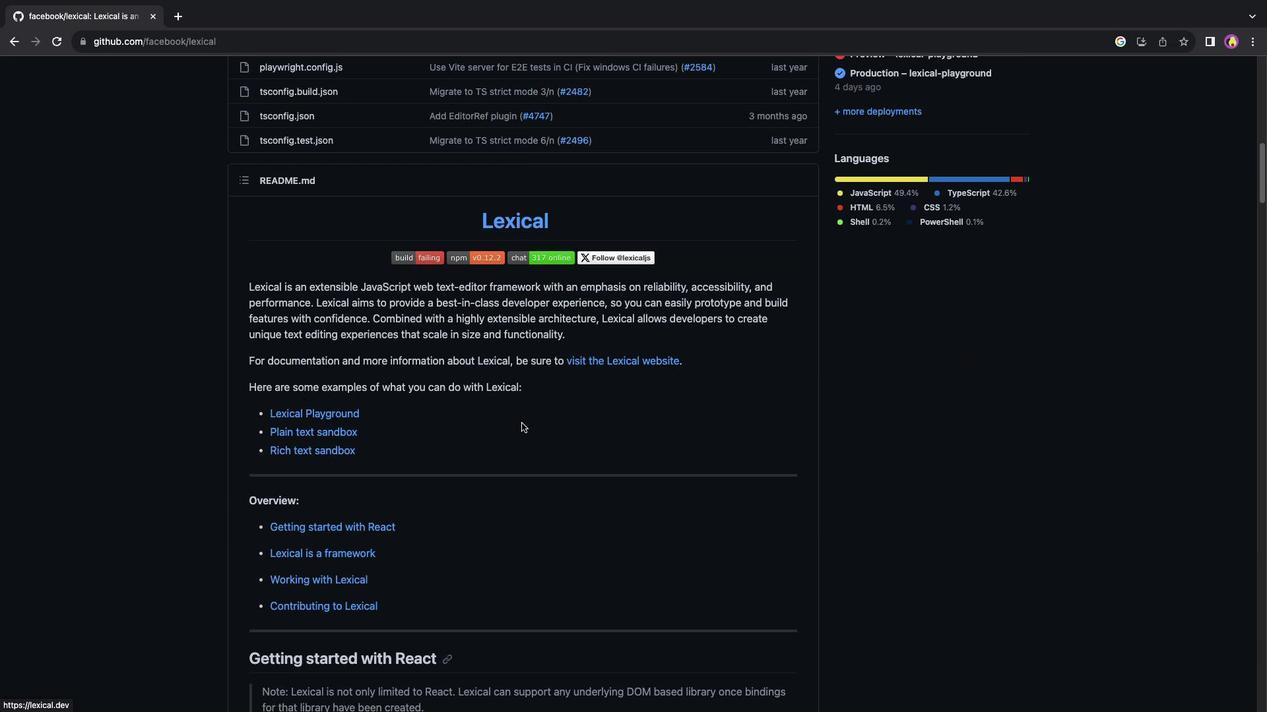 
Action: Mouse scrolled (523, 423) with delta (0, 0)
Screenshot: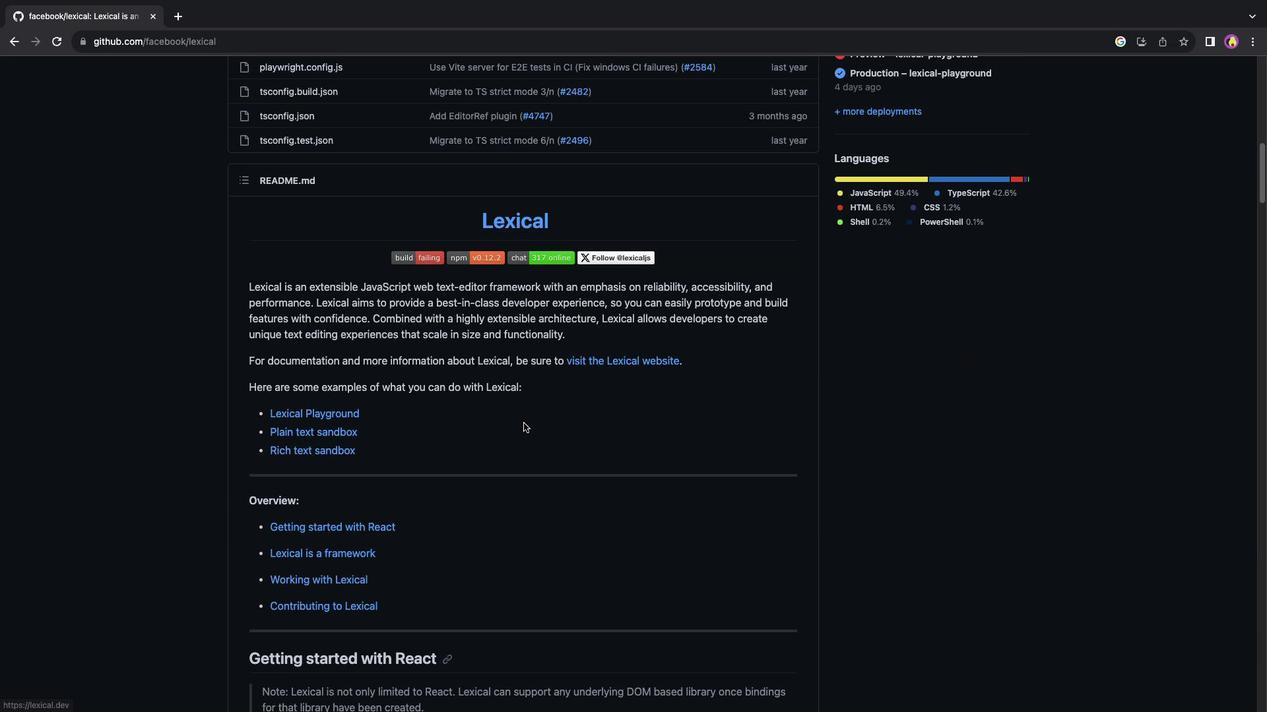 
Action: Mouse scrolled (523, 423) with delta (0, 0)
Screenshot: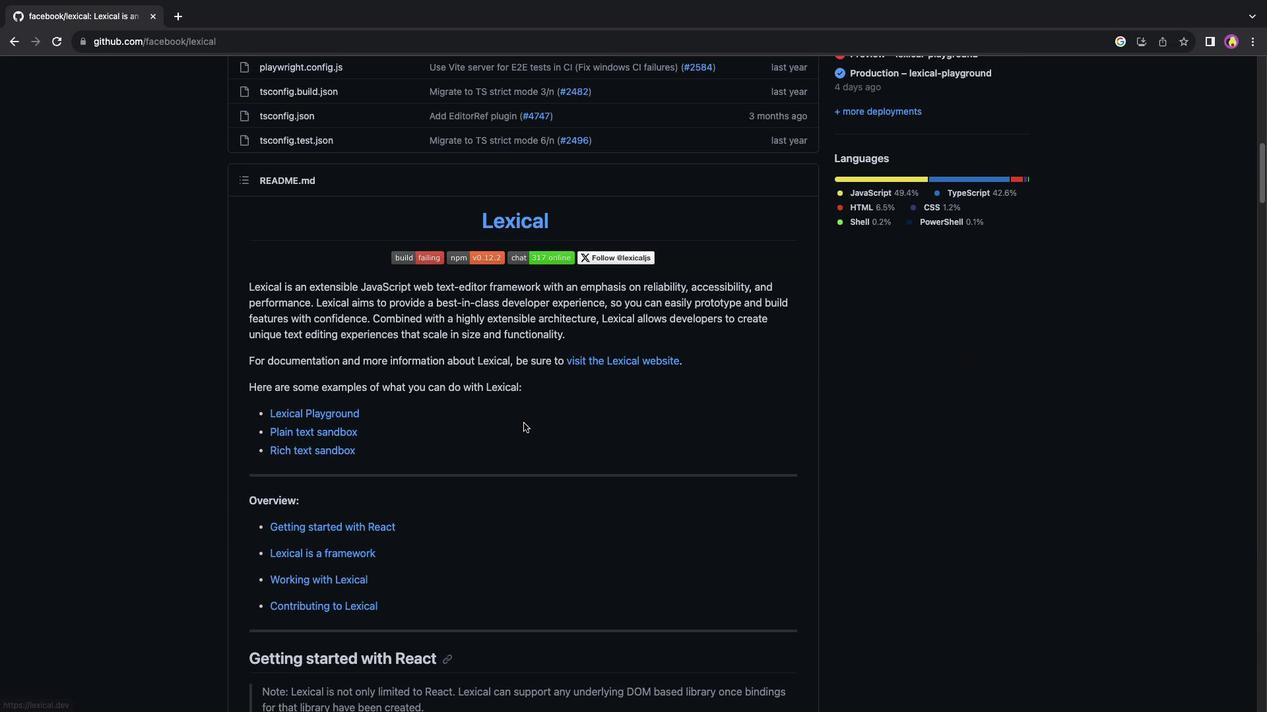 
Action: Mouse scrolled (523, 423) with delta (0, -1)
Screenshot: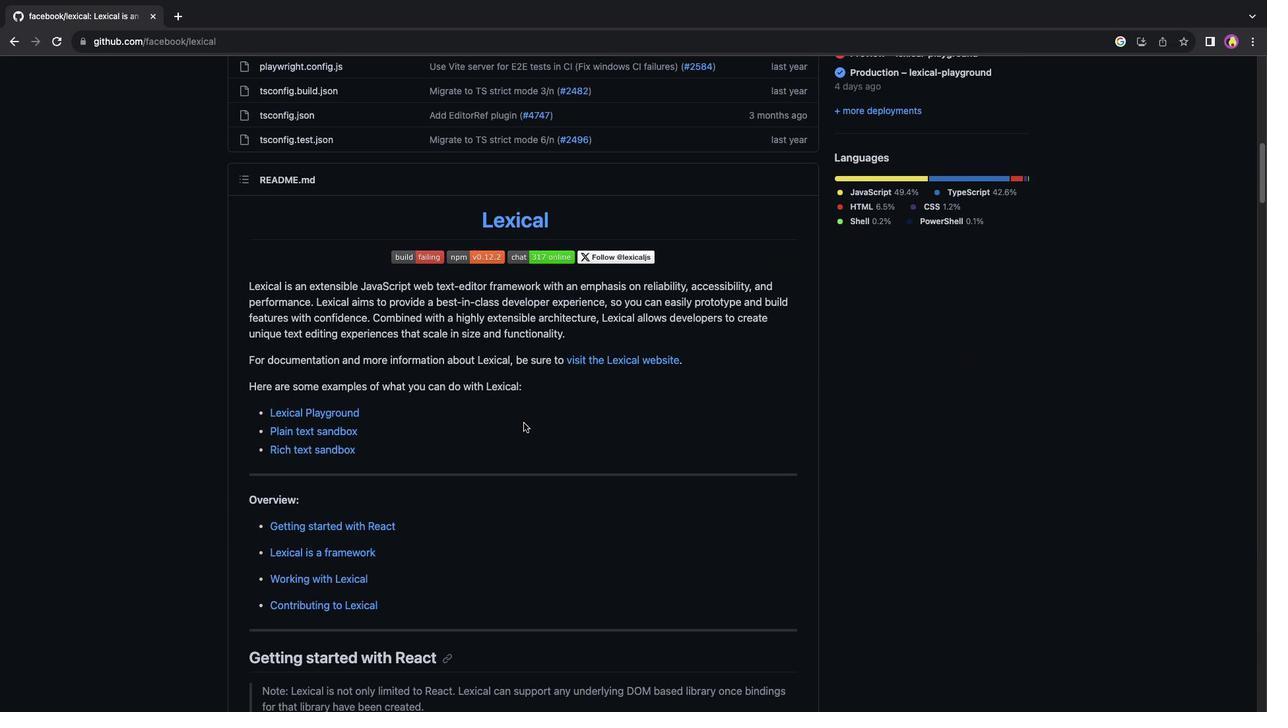 
Action: Mouse scrolled (523, 423) with delta (0, 0)
Screenshot: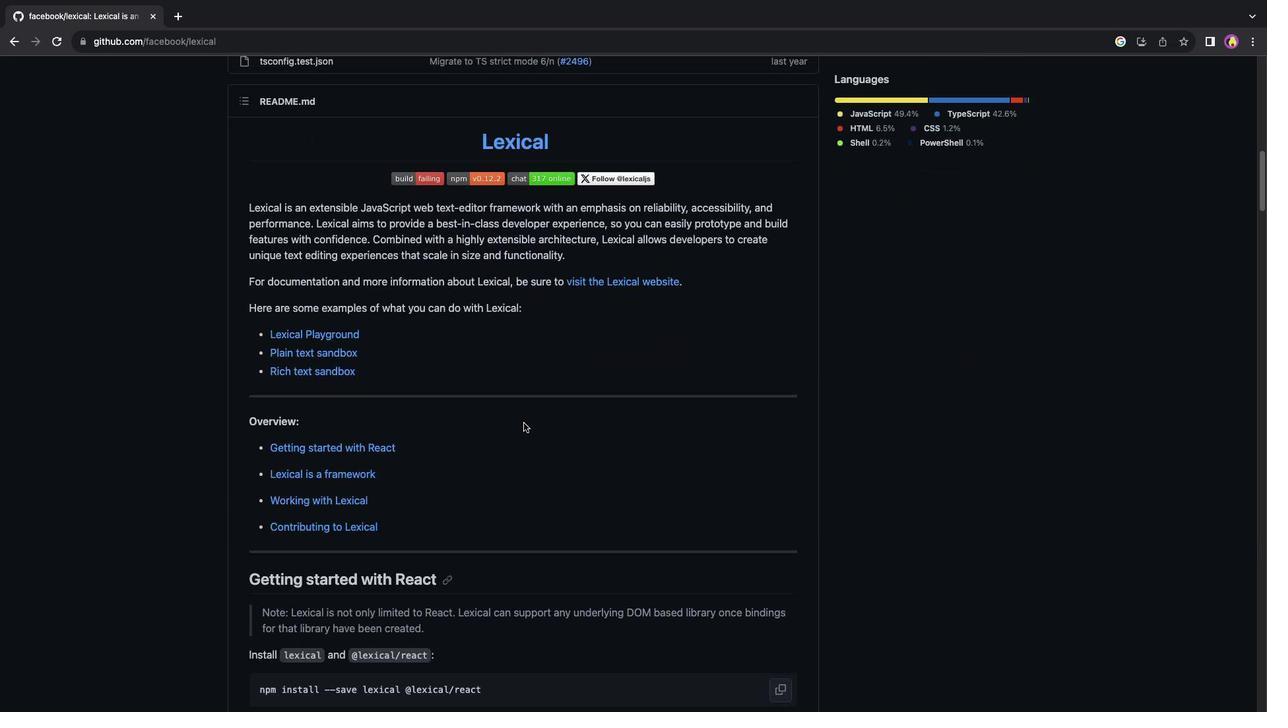 
Action: Mouse scrolled (523, 423) with delta (0, 0)
Screenshot: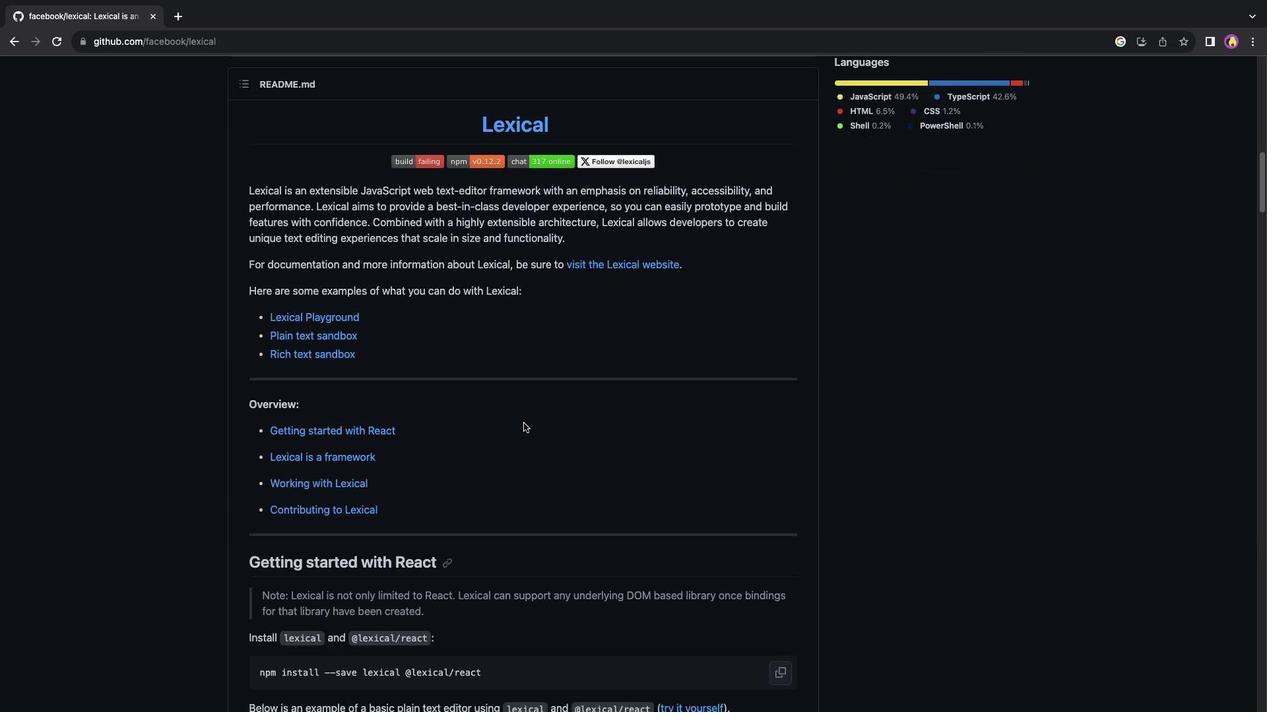 
Action: Mouse scrolled (523, 423) with delta (0, -1)
Screenshot: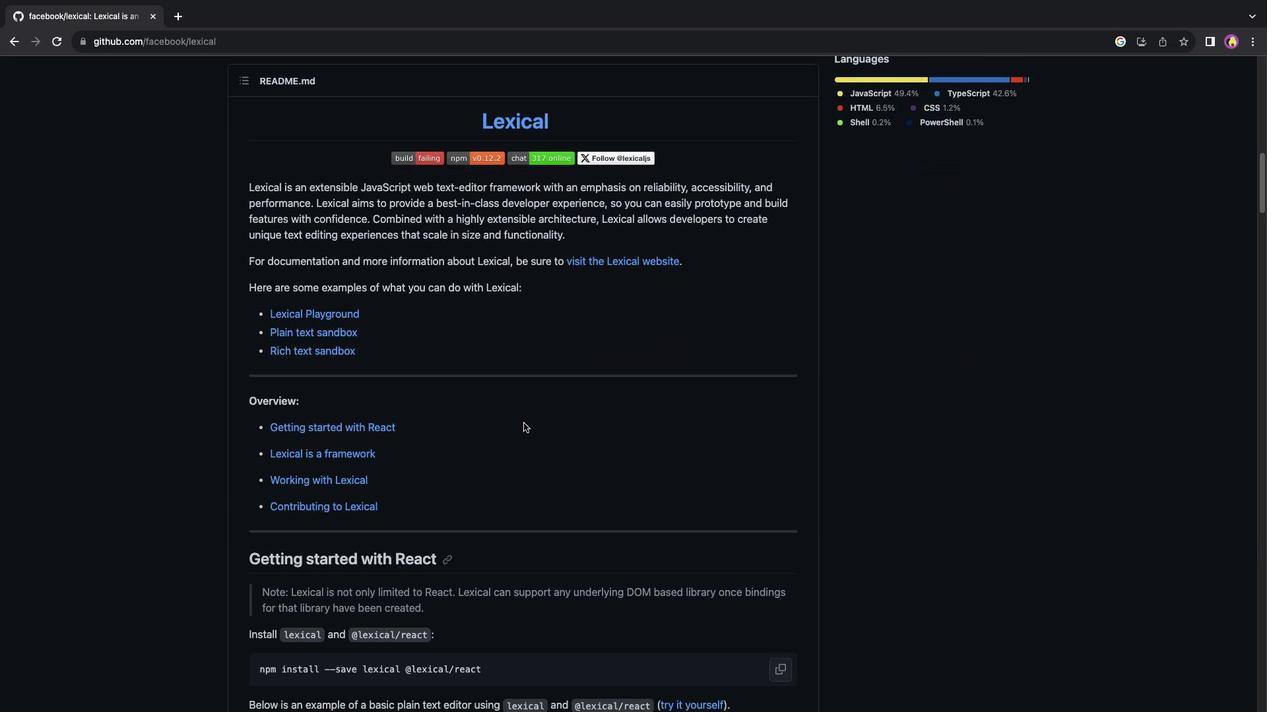 
Action: Mouse scrolled (523, 423) with delta (0, 0)
Screenshot: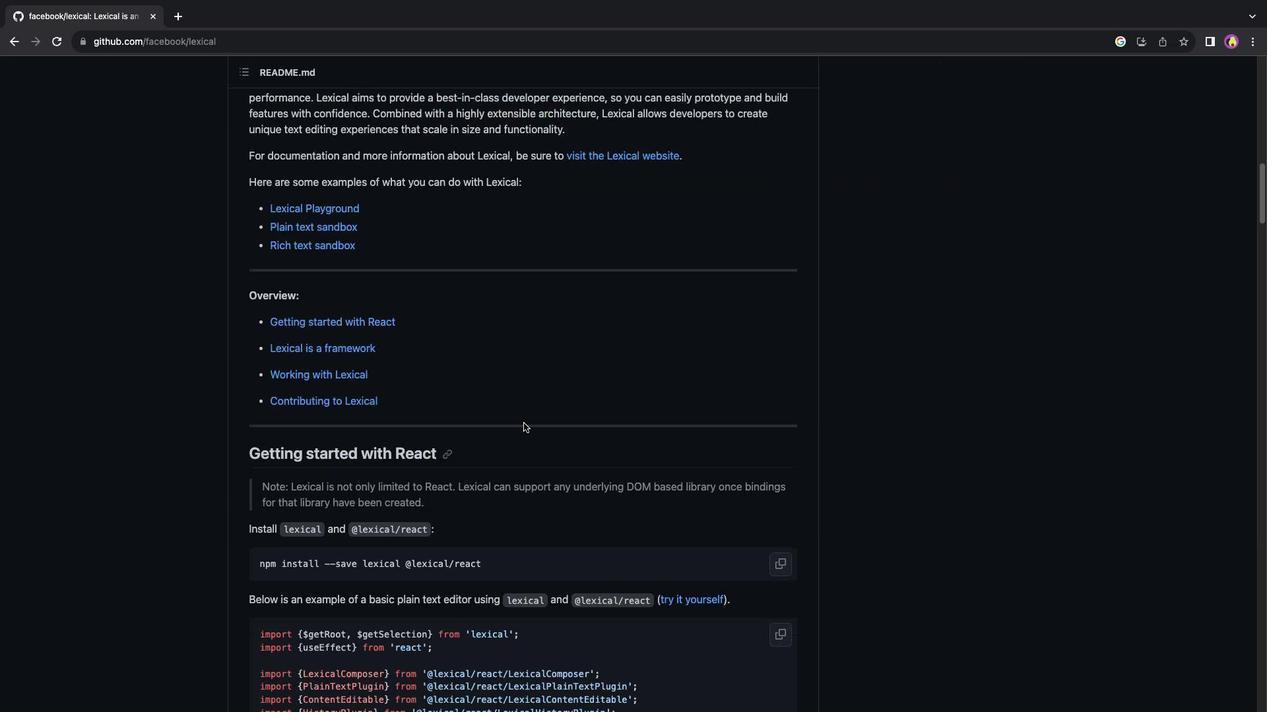 
Action: Mouse scrolled (523, 423) with delta (0, 0)
Screenshot: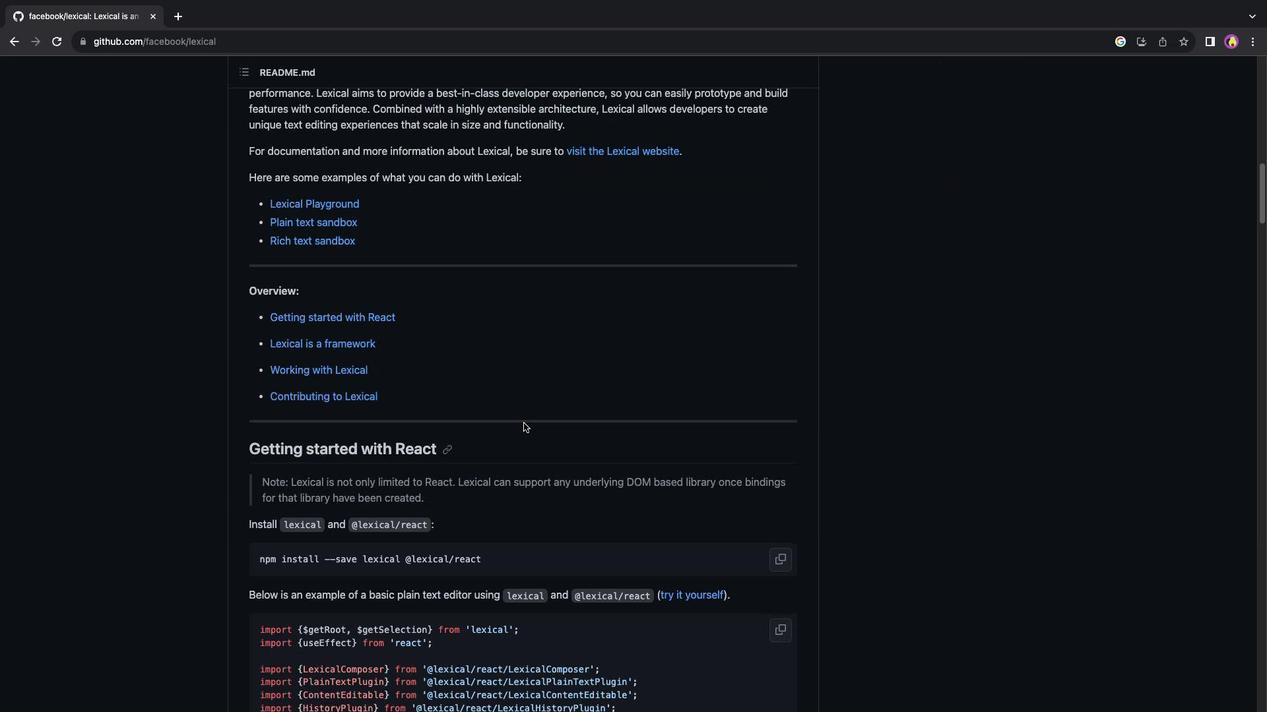 
Action: Mouse scrolled (523, 423) with delta (0, -1)
Screenshot: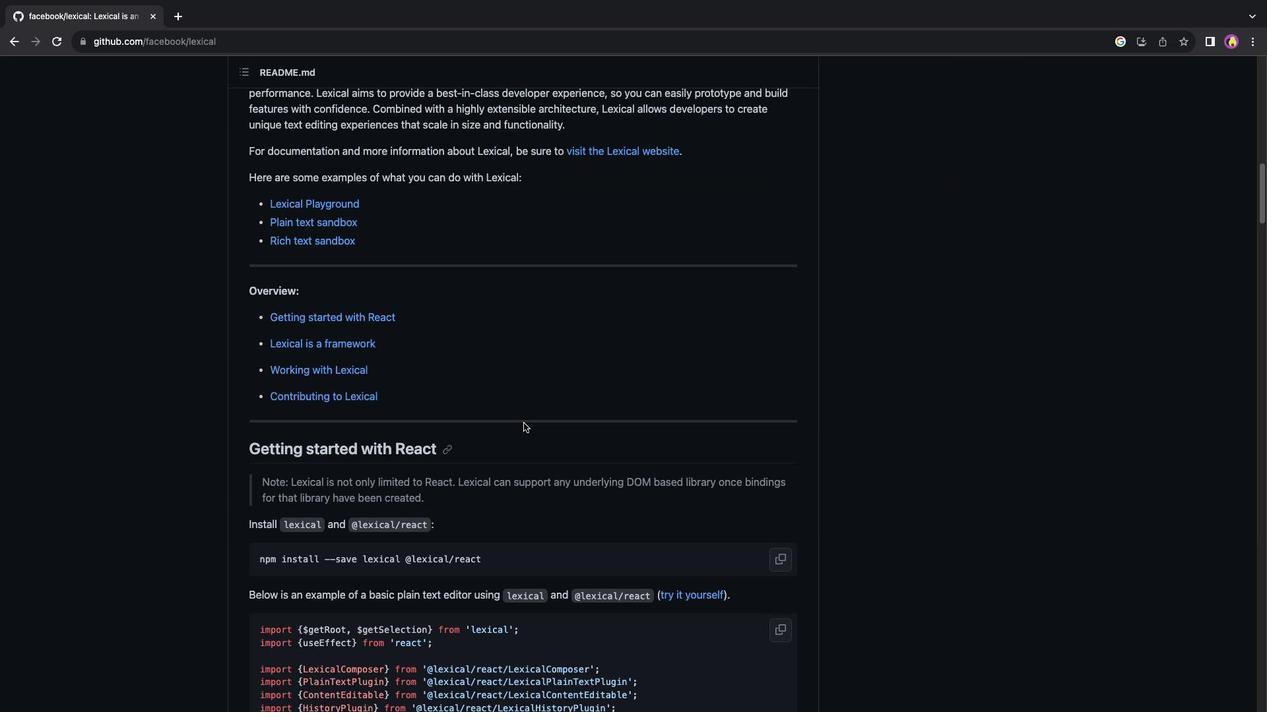 
Action: Mouse scrolled (523, 423) with delta (0, 0)
Screenshot: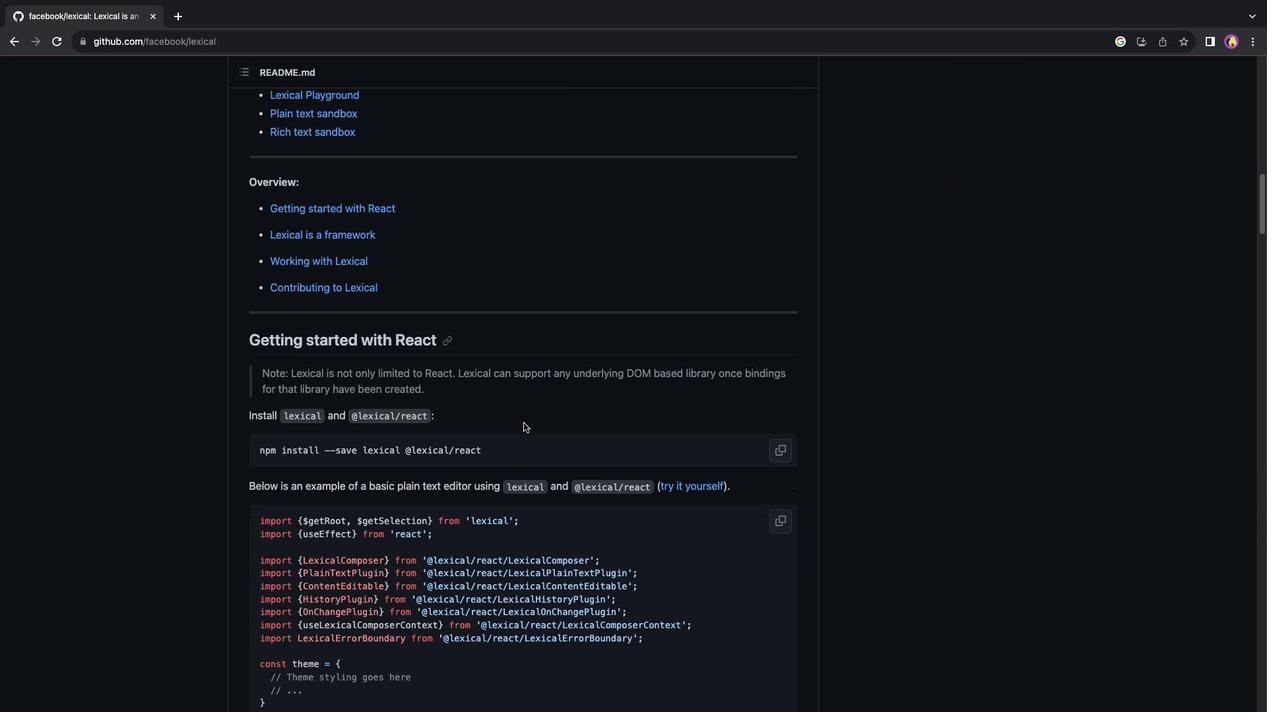 
Action: Mouse scrolled (523, 423) with delta (0, 0)
Screenshot: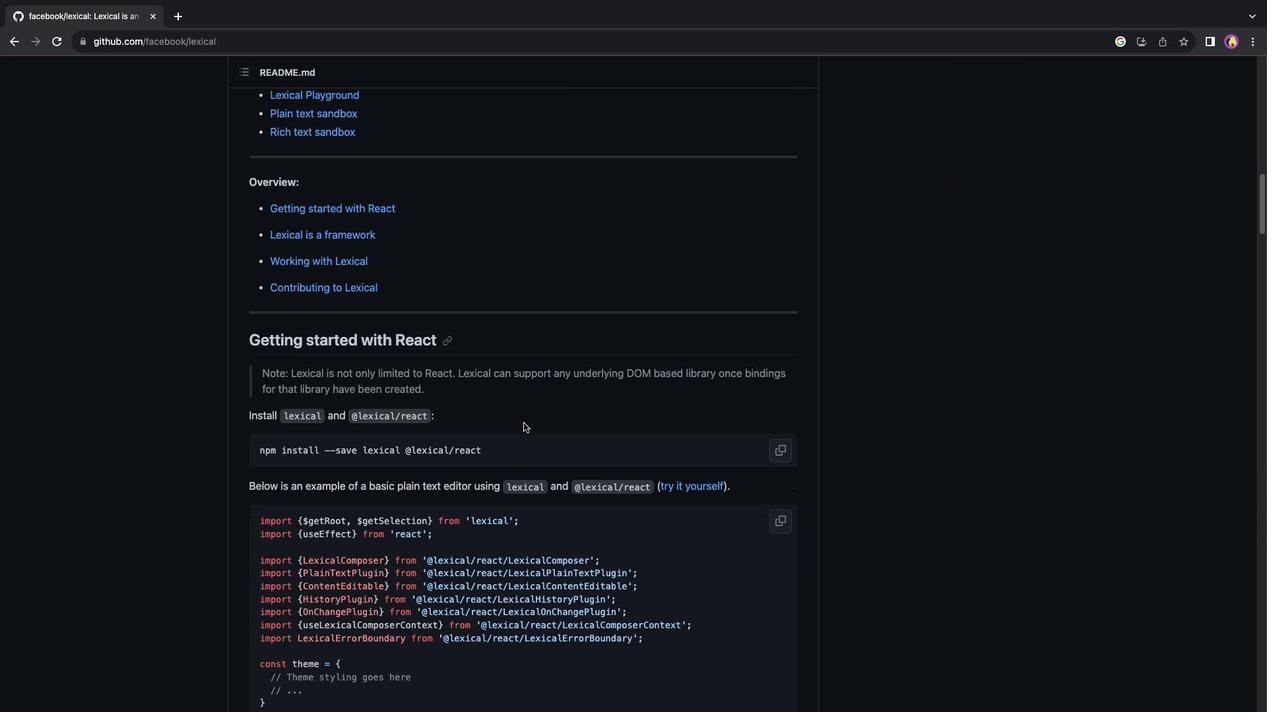 
Action: Mouse scrolled (523, 423) with delta (0, -1)
Screenshot: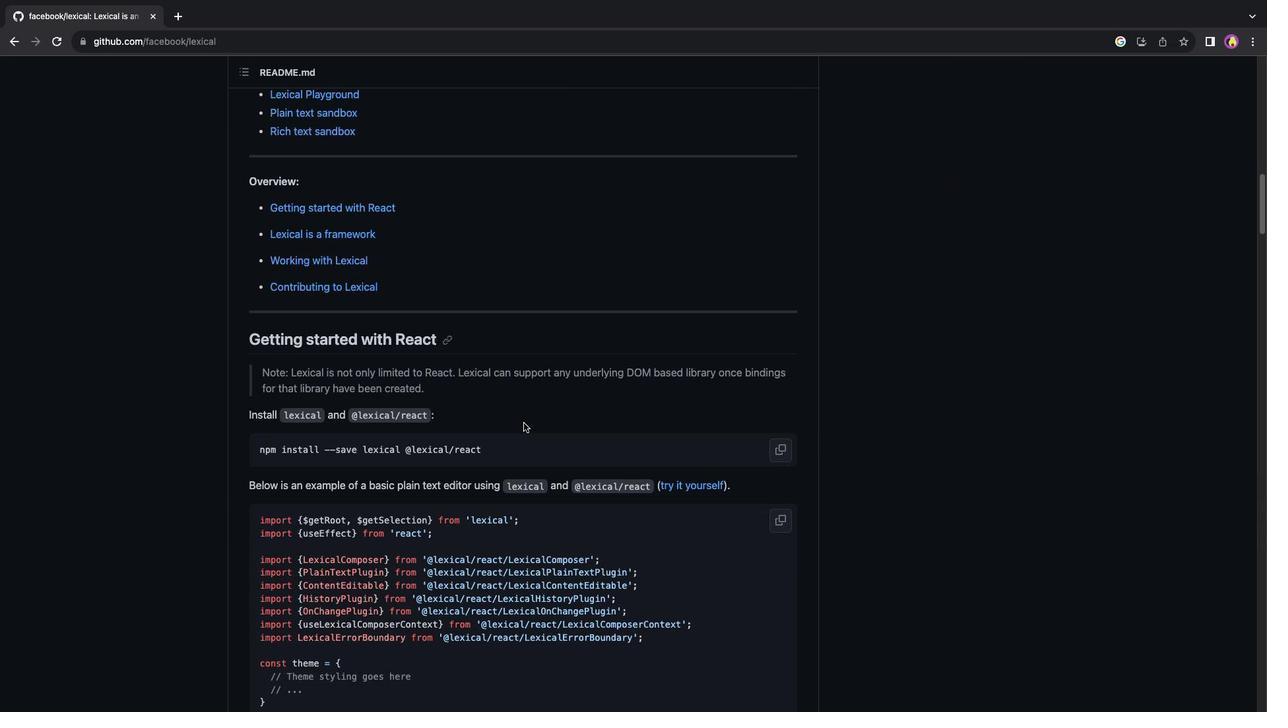 
Action: Mouse scrolled (523, 423) with delta (0, 0)
Screenshot: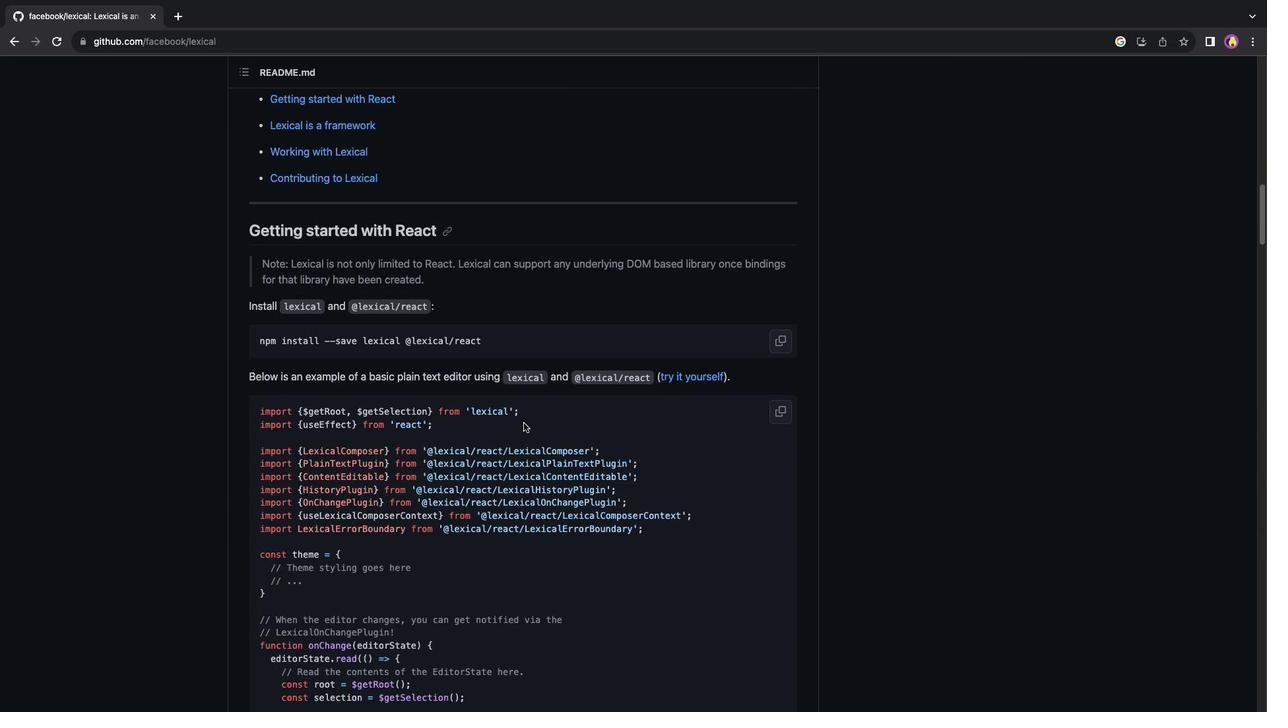 
Action: Mouse scrolled (523, 423) with delta (0, 0)
Screenshot: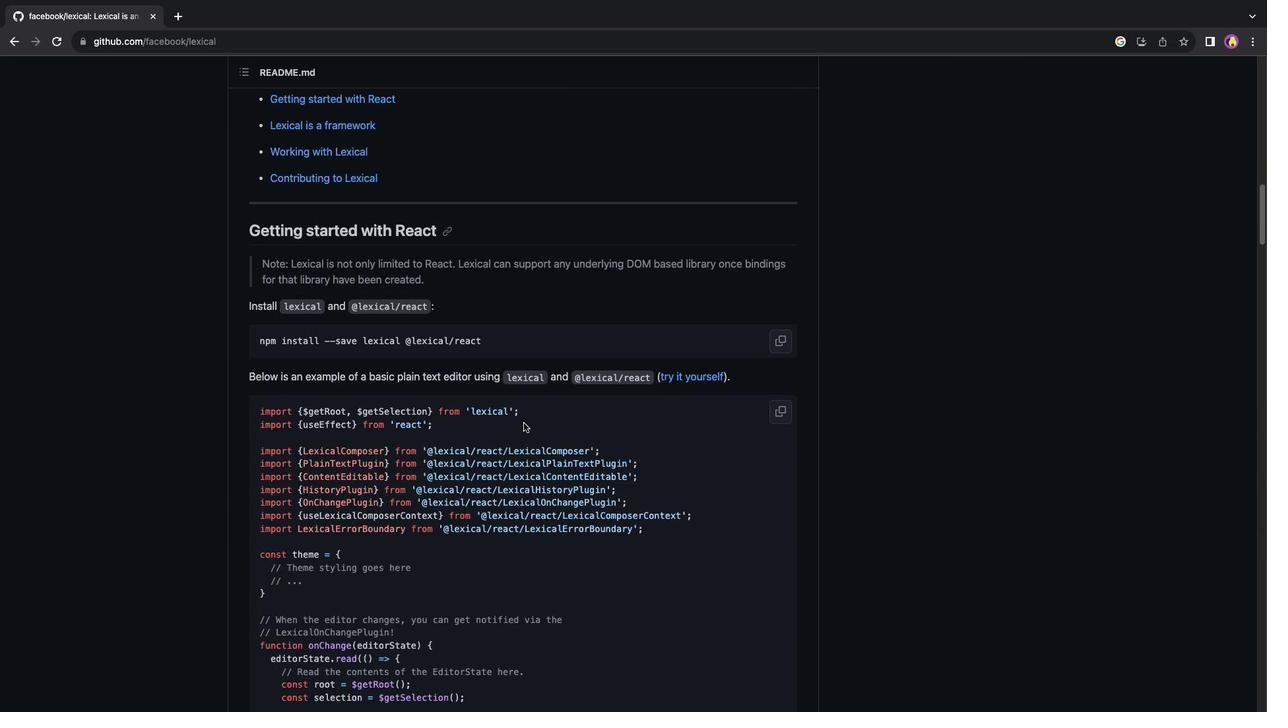 
Action: Mouse scrolled (523, 423) with delta (0, -1)
Screenshot: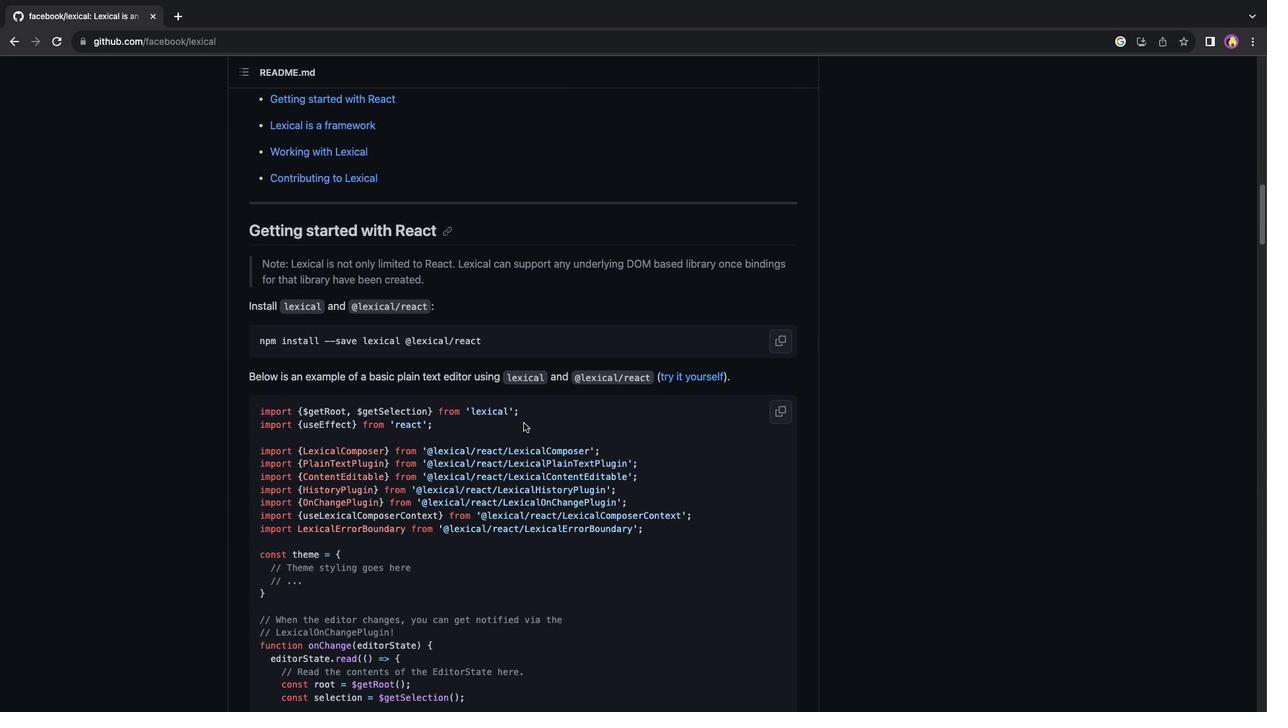 
Action: Mouse scrolled (523, 423) with delta (0, -3)
Screenshot: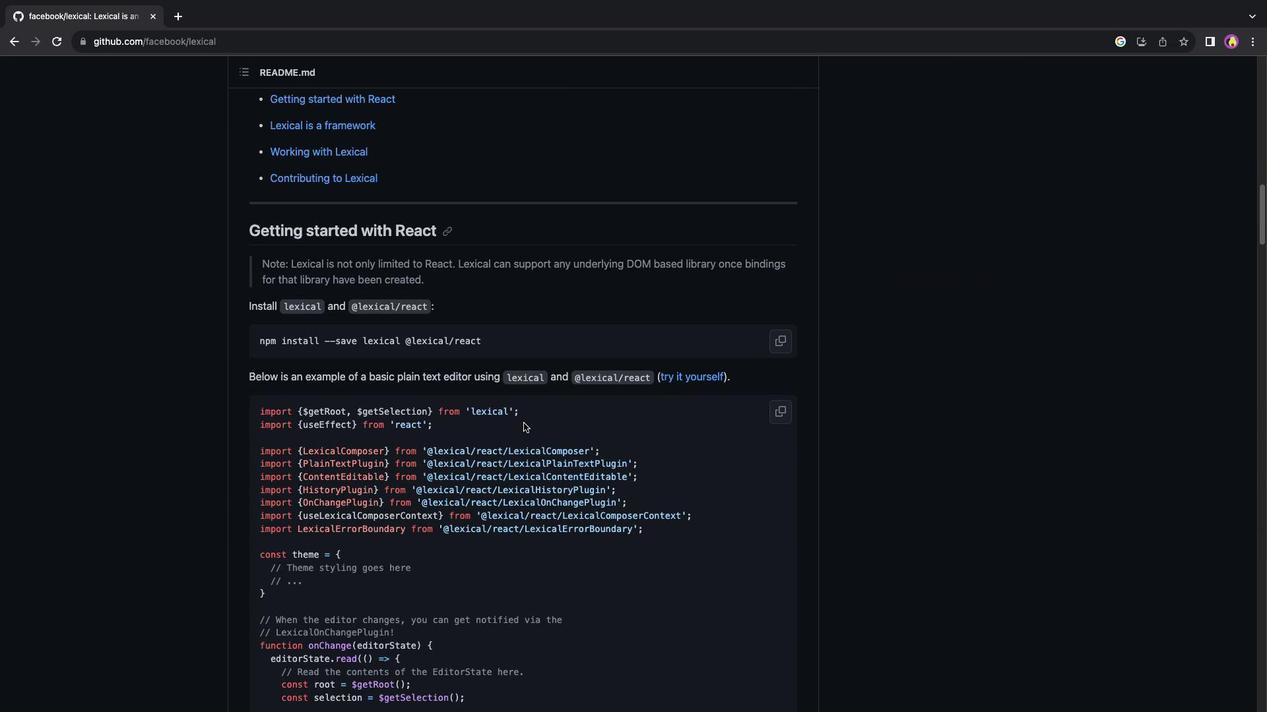 
Action: Mouse moved to (523, 423)
Screenshot: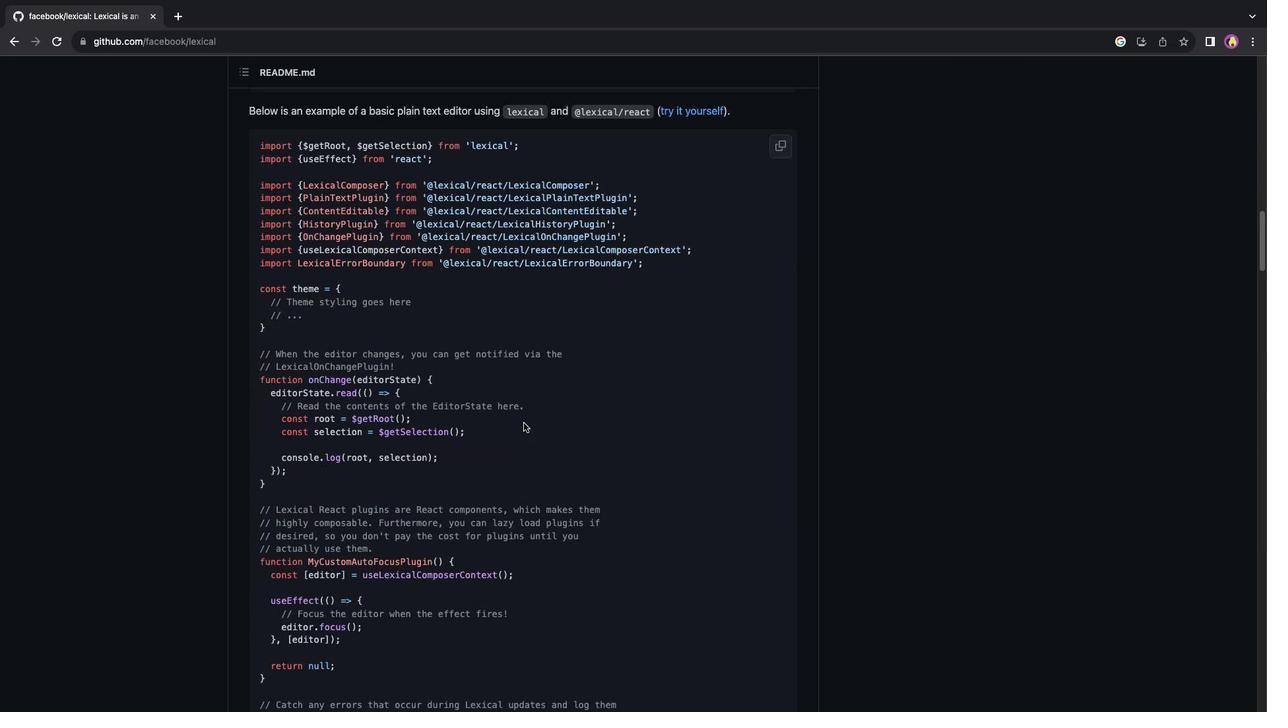 
Action: Mouse scrolled (523, 423) with delta (0, 0)
Screenshot: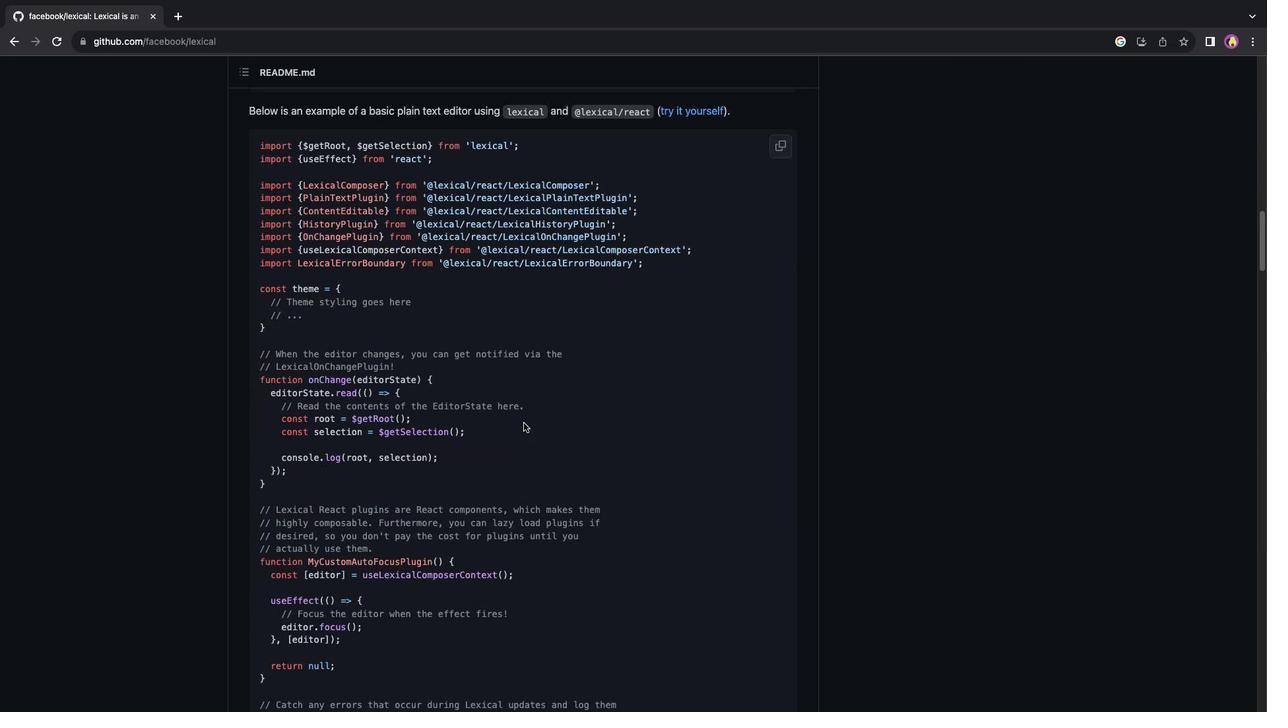 
Action: Mouse scrolled (523, 423) with delta (0, 0)
Screenshot: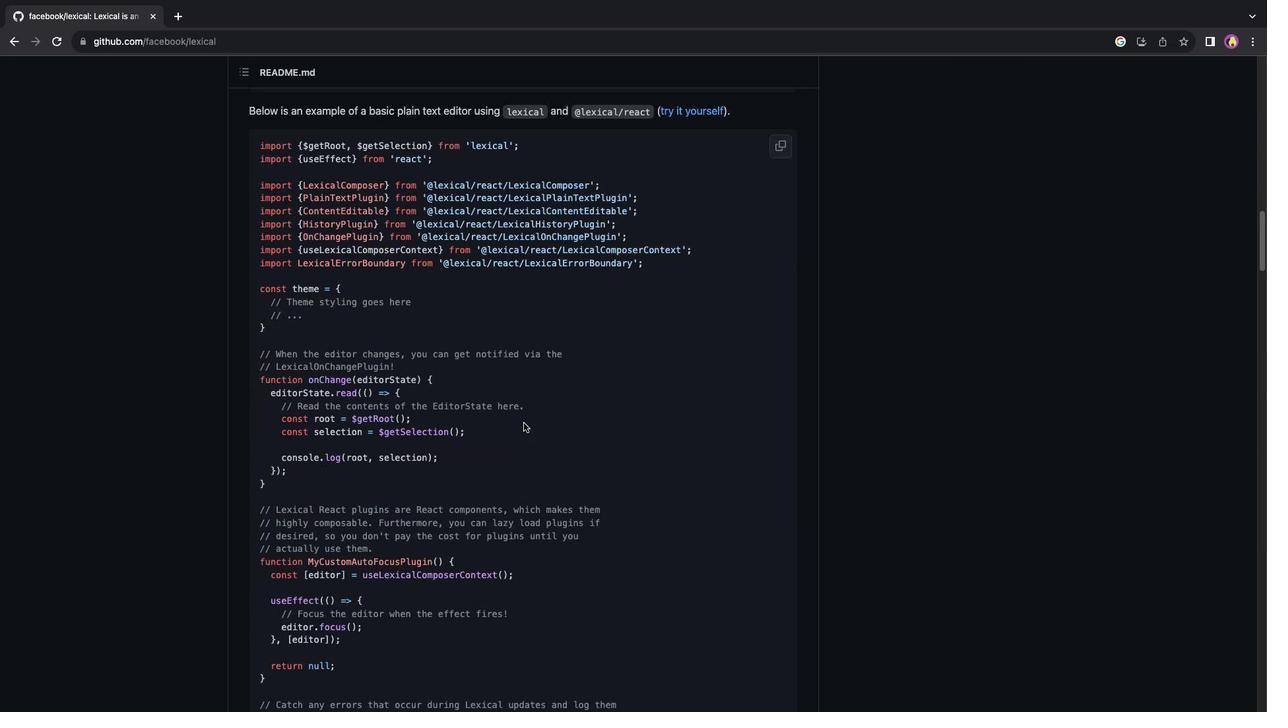 
Action: Mouse scrolled (523, 423) with delta (0, -1)
Screenshot: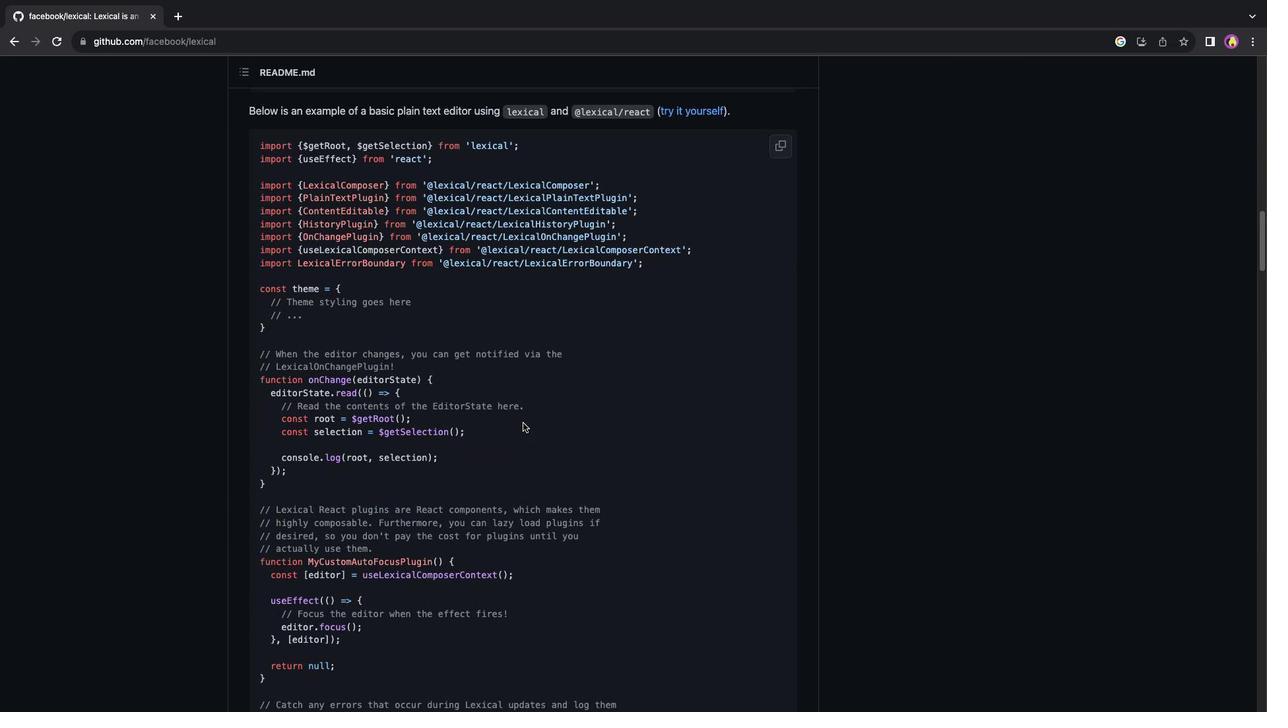 
Action: Mouse moved to (523, 423)
Screenshot: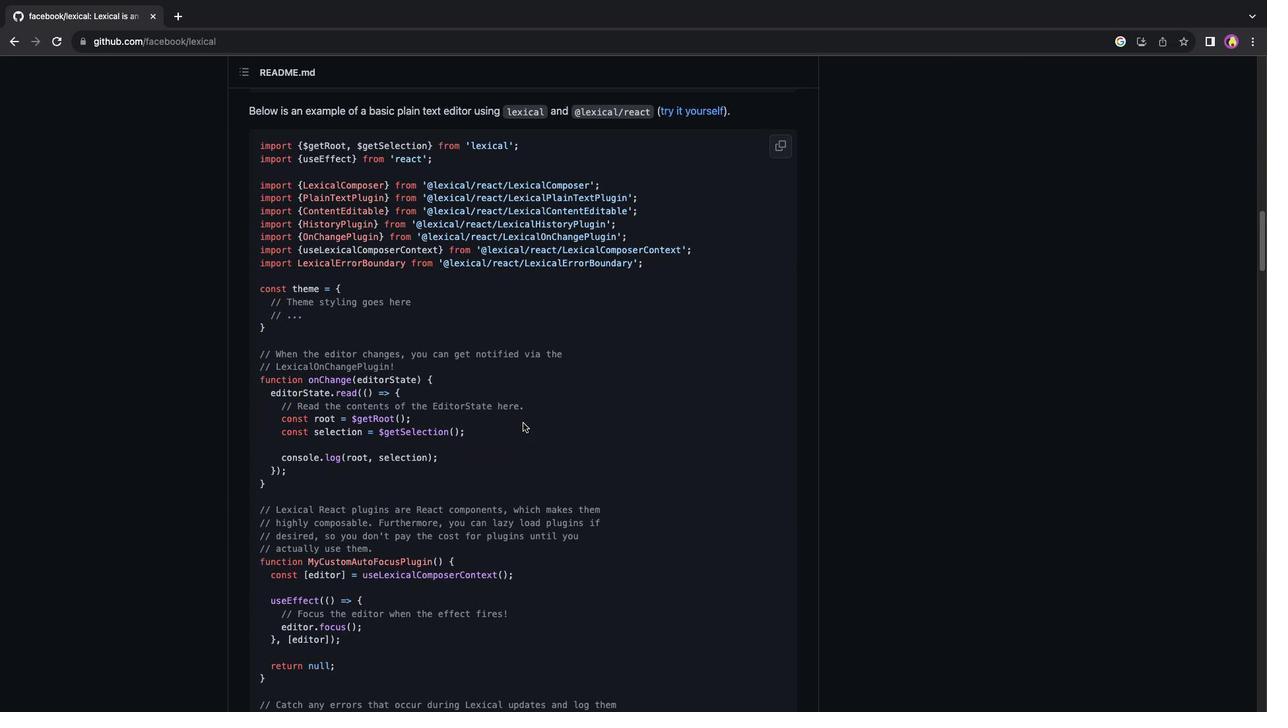 
Action: Mouse scrolled (523, 423) with delta (0, -3)
Screenshot: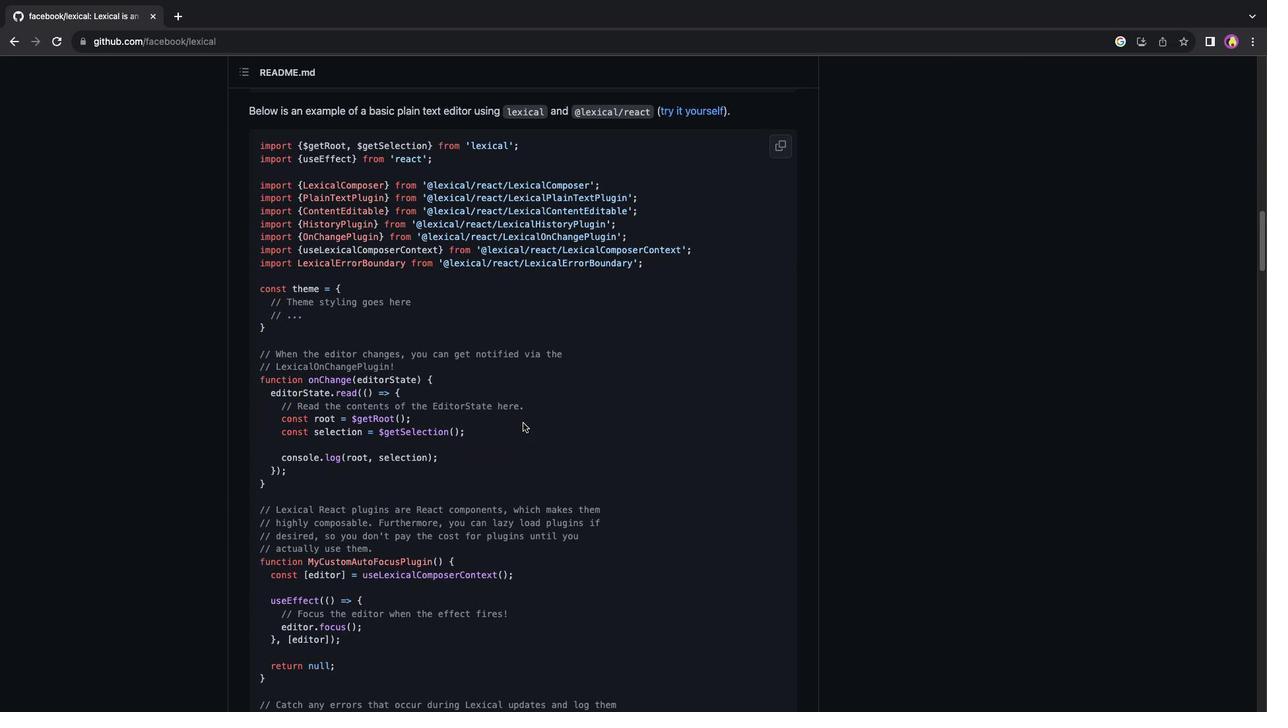 
Action: Mouse moved to (521, 422)
Screenshot: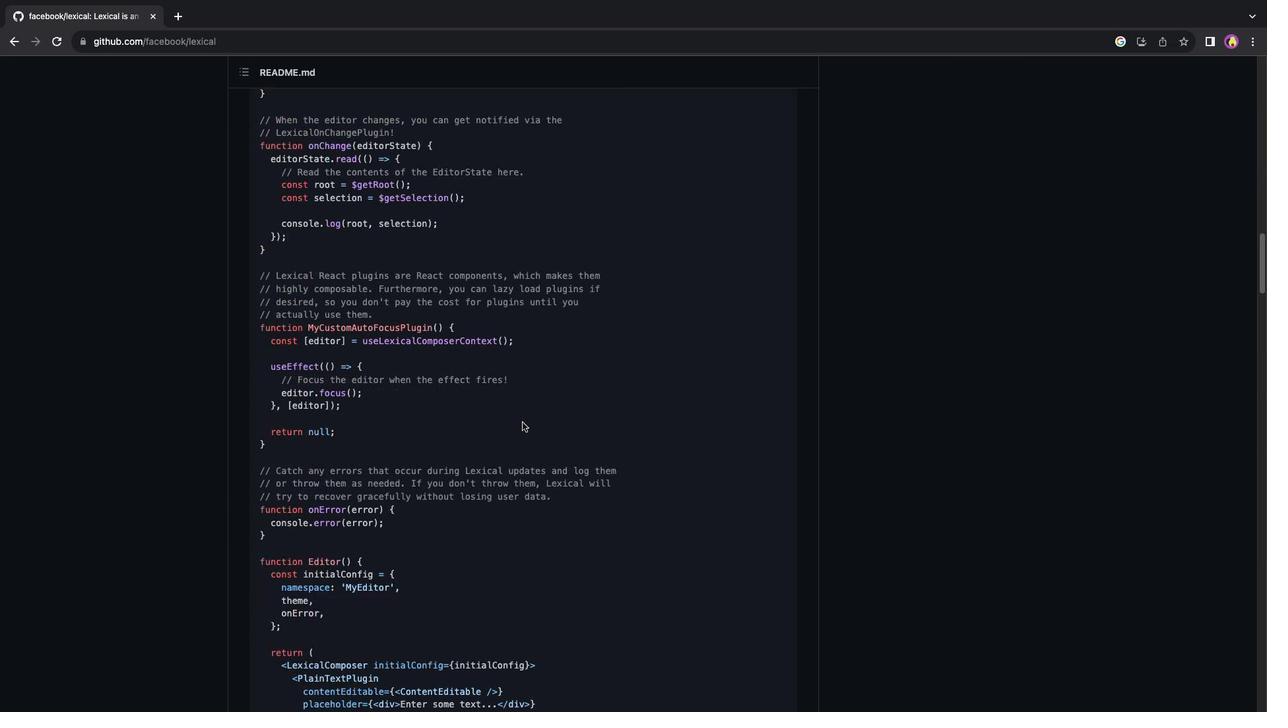 
Action: Mouse scrolled (521, 422) with delta (0, 0)
Screenshot: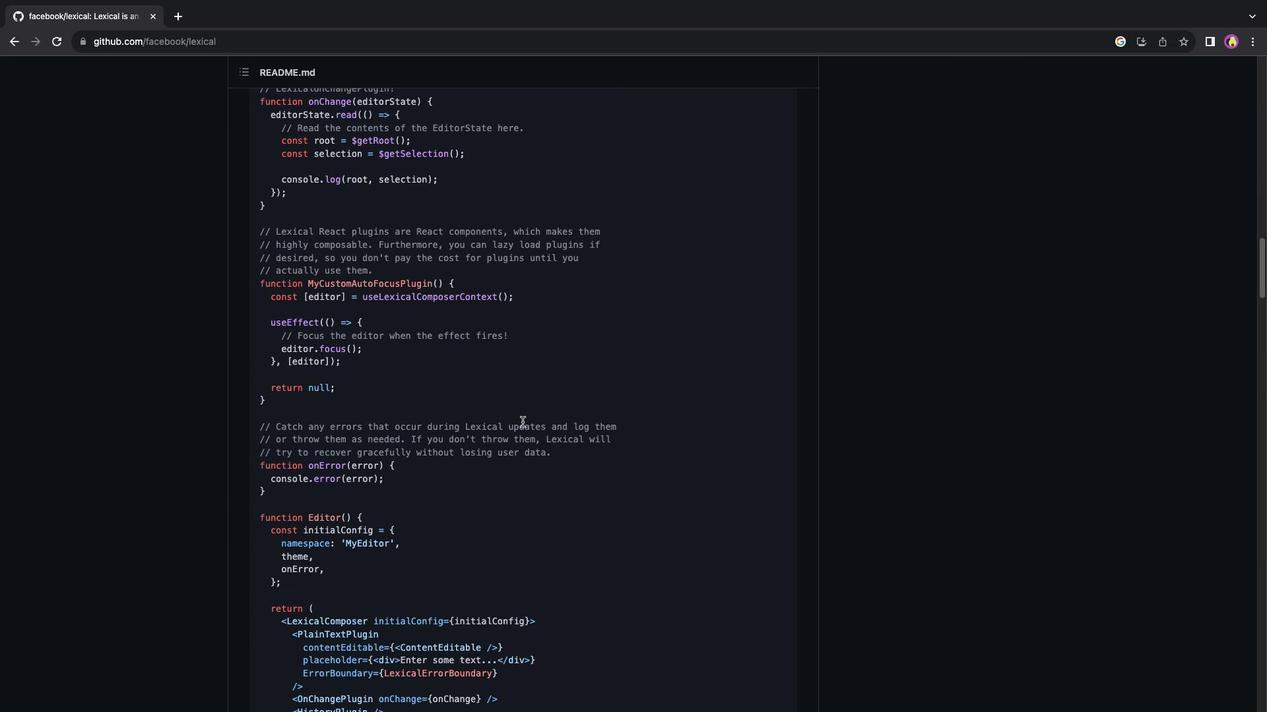 
Action: Mouse scrolled (521, 422) with delta (0, 0)
Screenshot: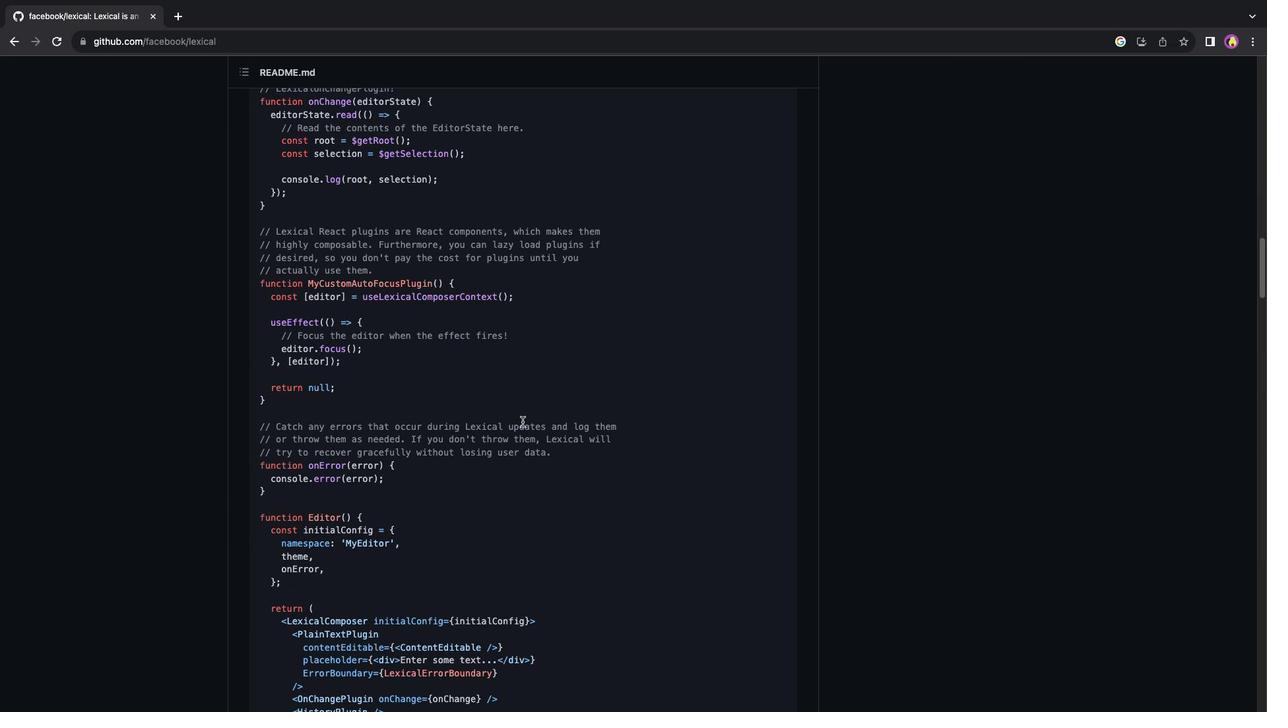 
Action: Mouse scrolled (521, 422) with delta (0, -1)
Screenshot: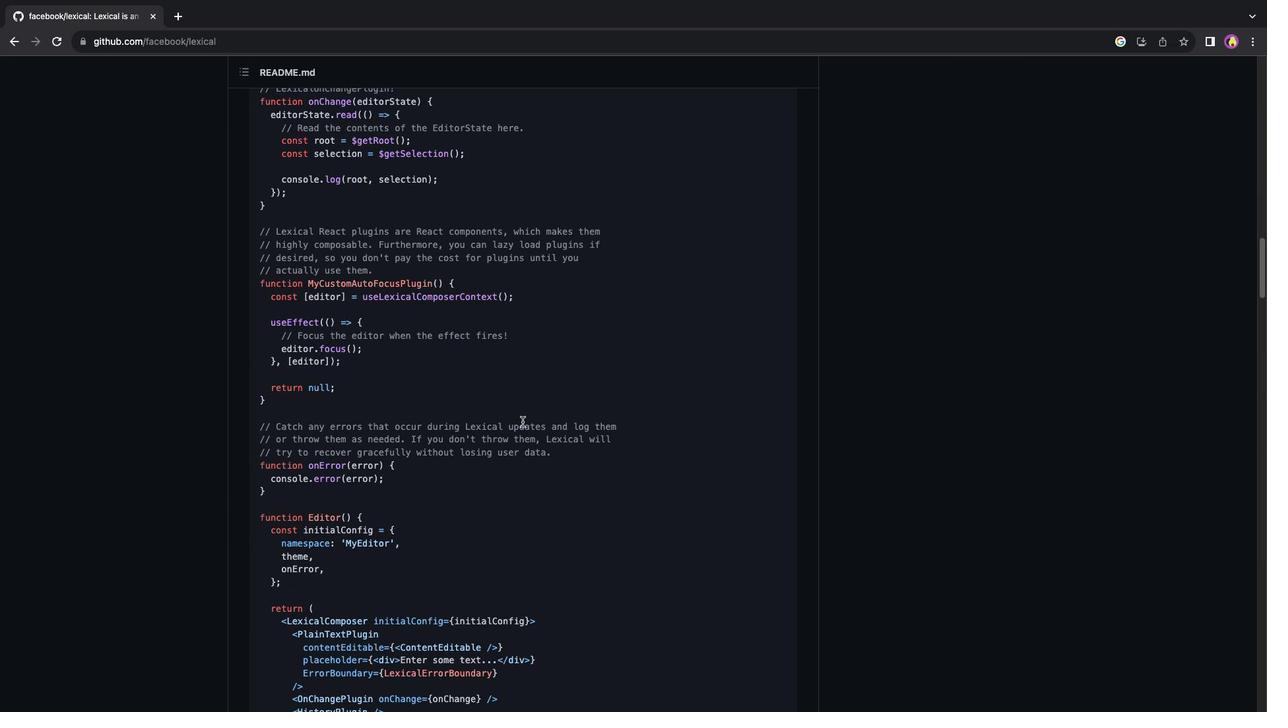 
Action: Mouse scrolled (521, 422) with delta (0, -3)
Screenshot: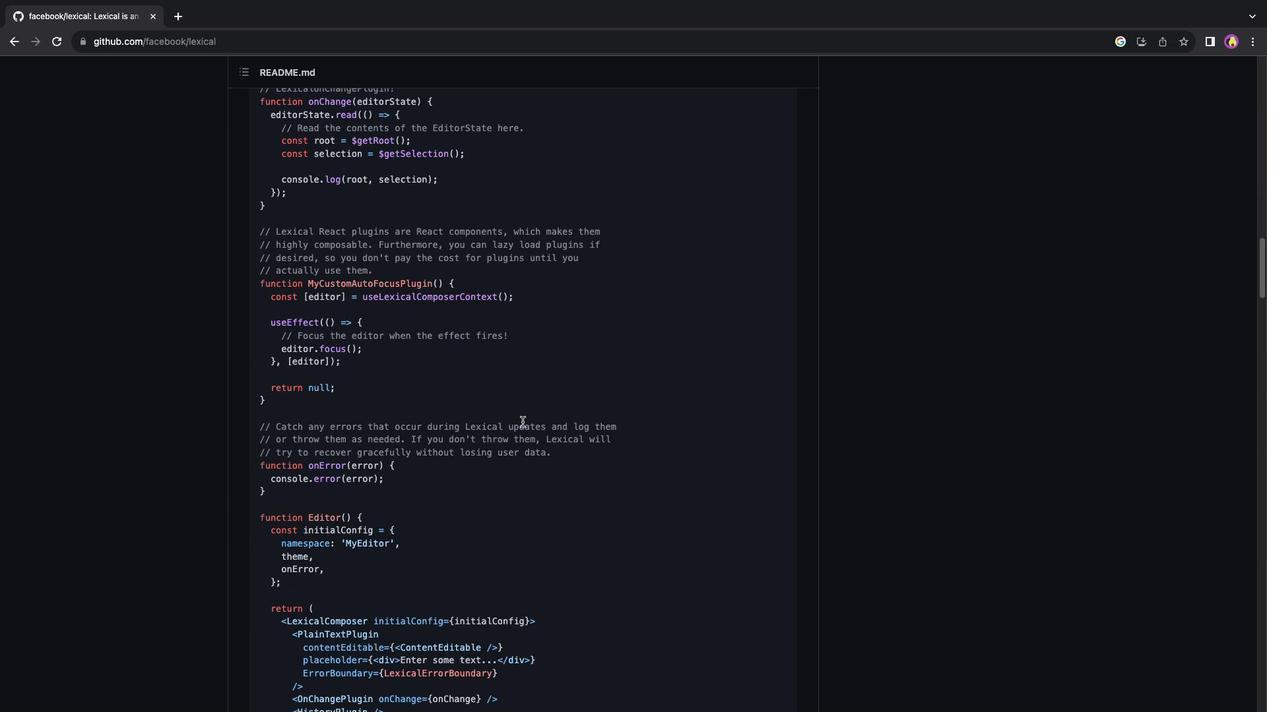 
Action: Mouse scrolled (521, 422) with delta (0, 0)
Screenshot: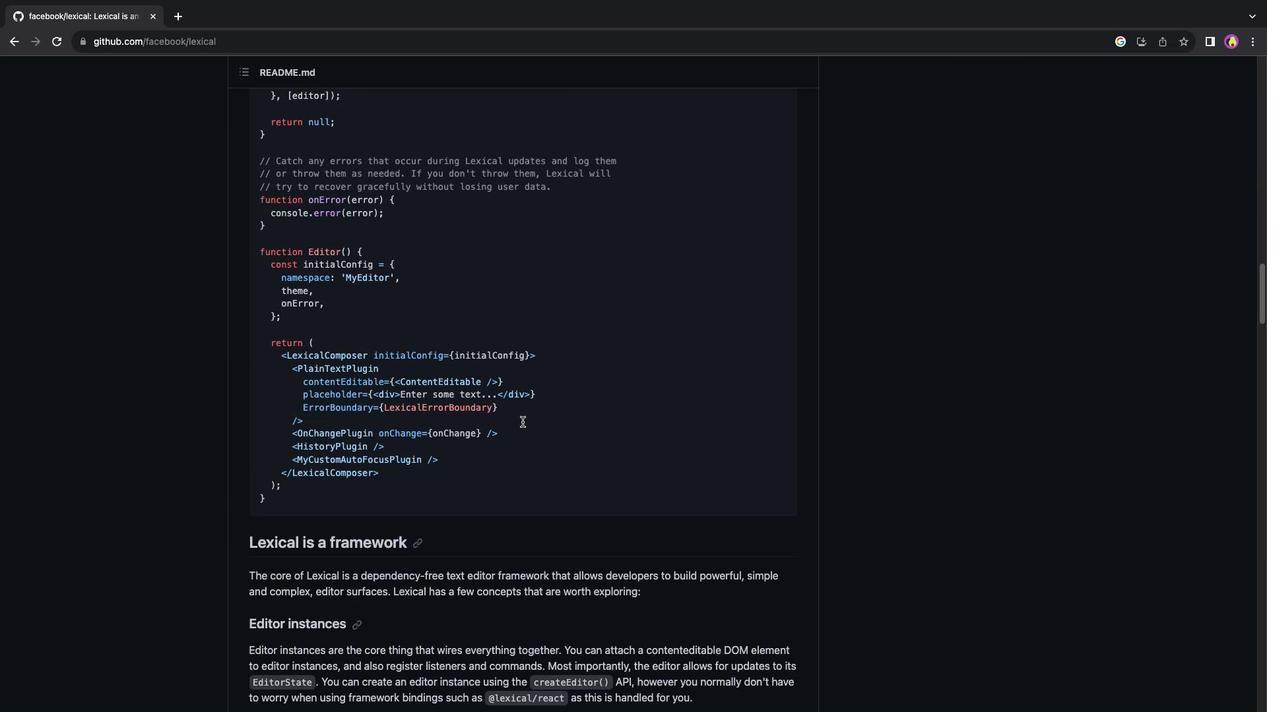 
Action: Mouse scrolled (521, 422) with delta (0, 0)
Screenshot: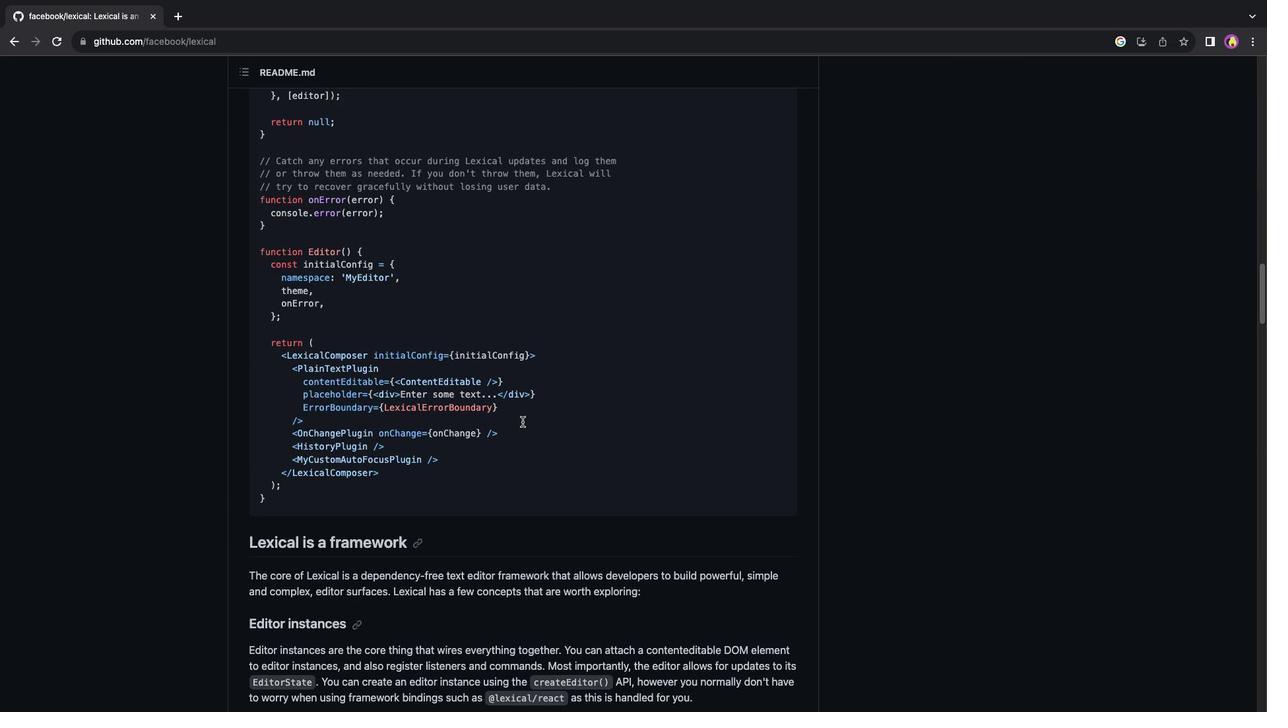 
Action: Mouse scrolled (521, 422) with delta (0, -1)
Screenshot: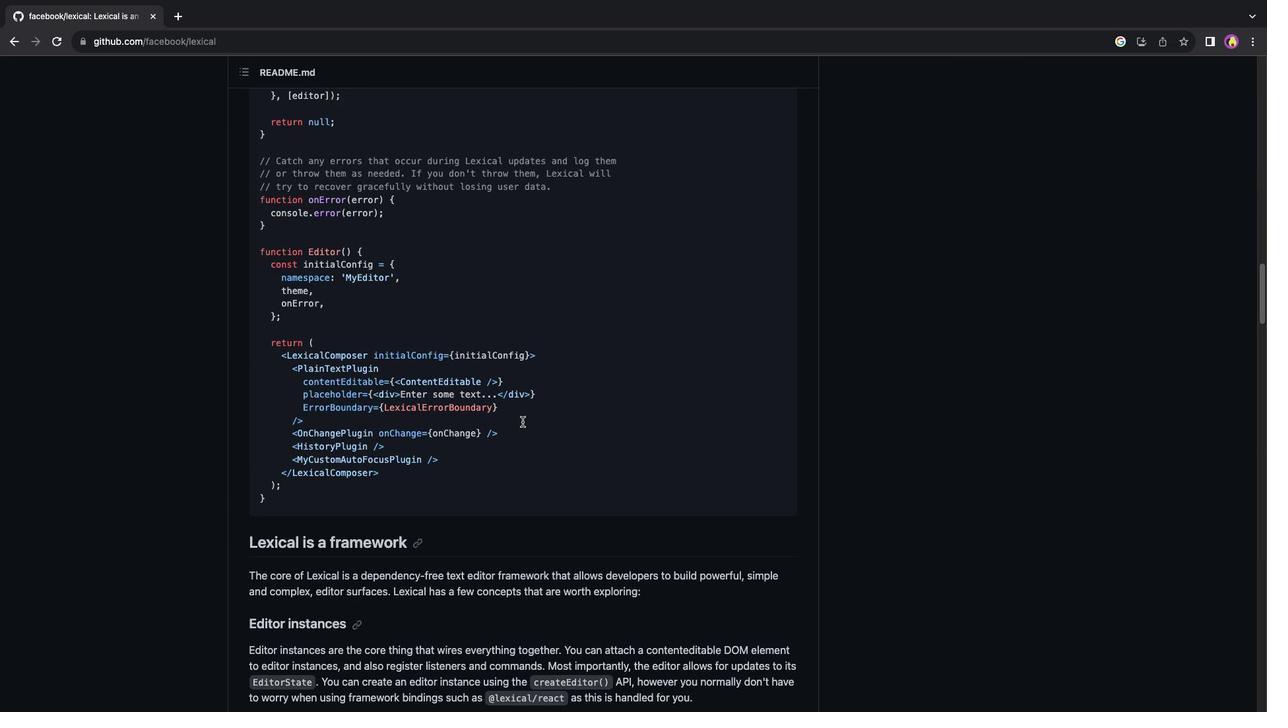 
Action: Mouse scrolled (521, 422) with delta (0, 0)
Screenshot: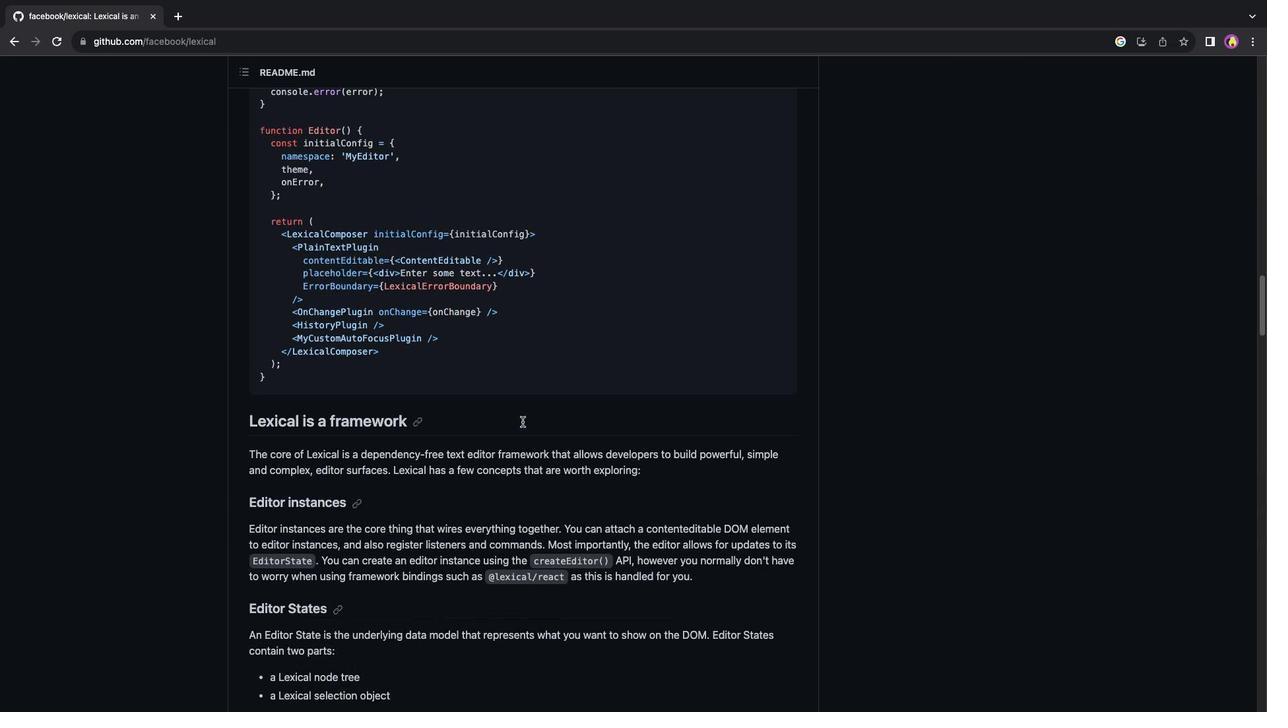 
Action: Mouse scrolled (521, 422) with delta (0, 0)
Screenshot: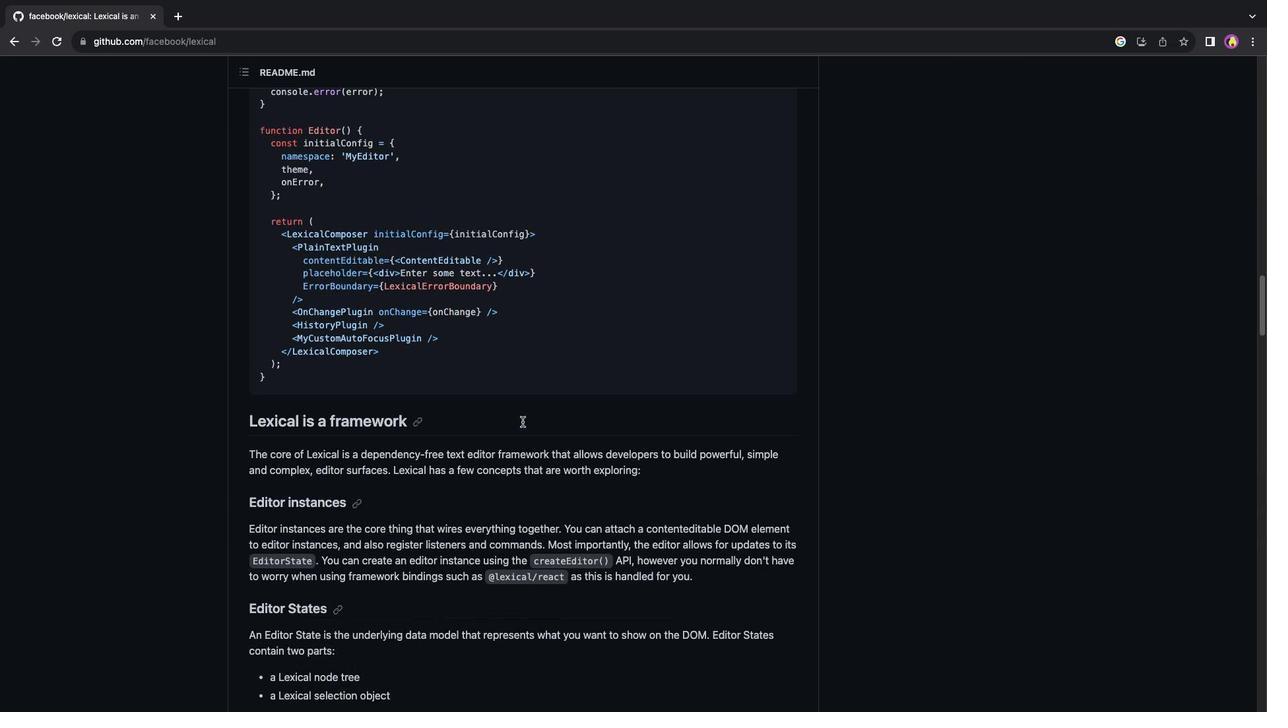 
Action: Mouse scrolled (521, 422) with delta (0, -1)
Screenshot: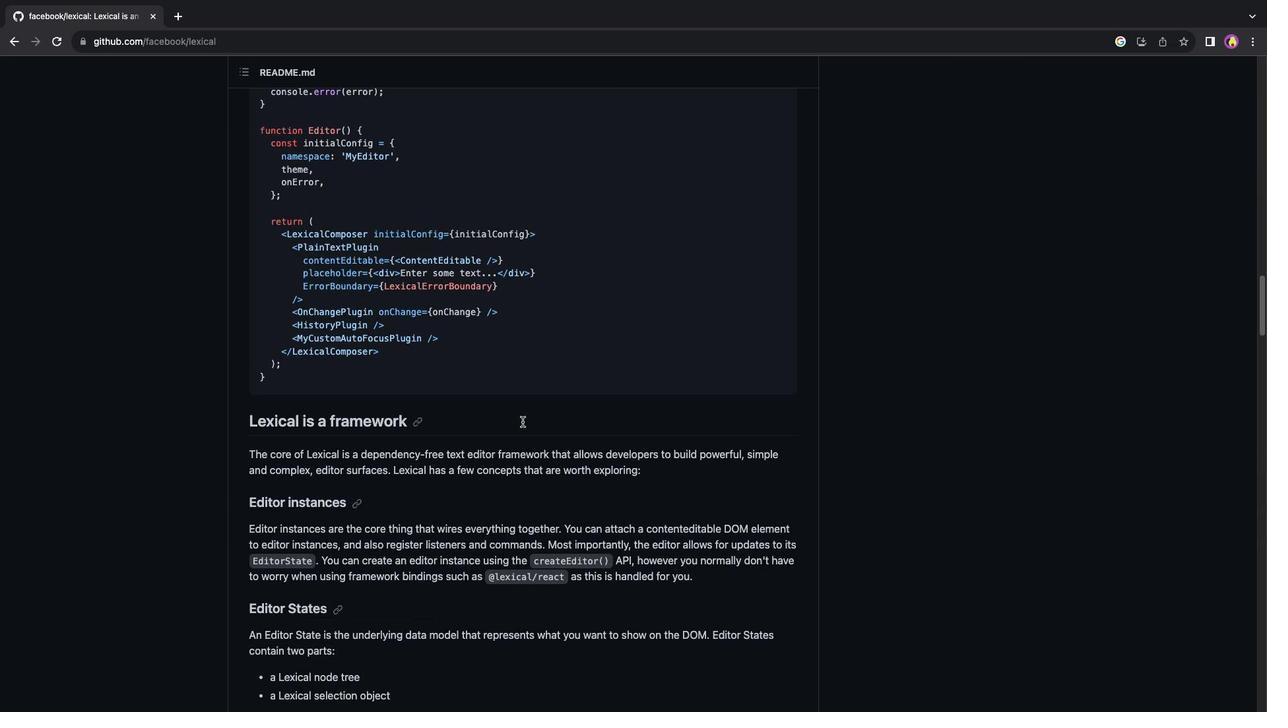 
Action: Mouse scrolled (521, 422) with delta (0, -3)
Screenshot: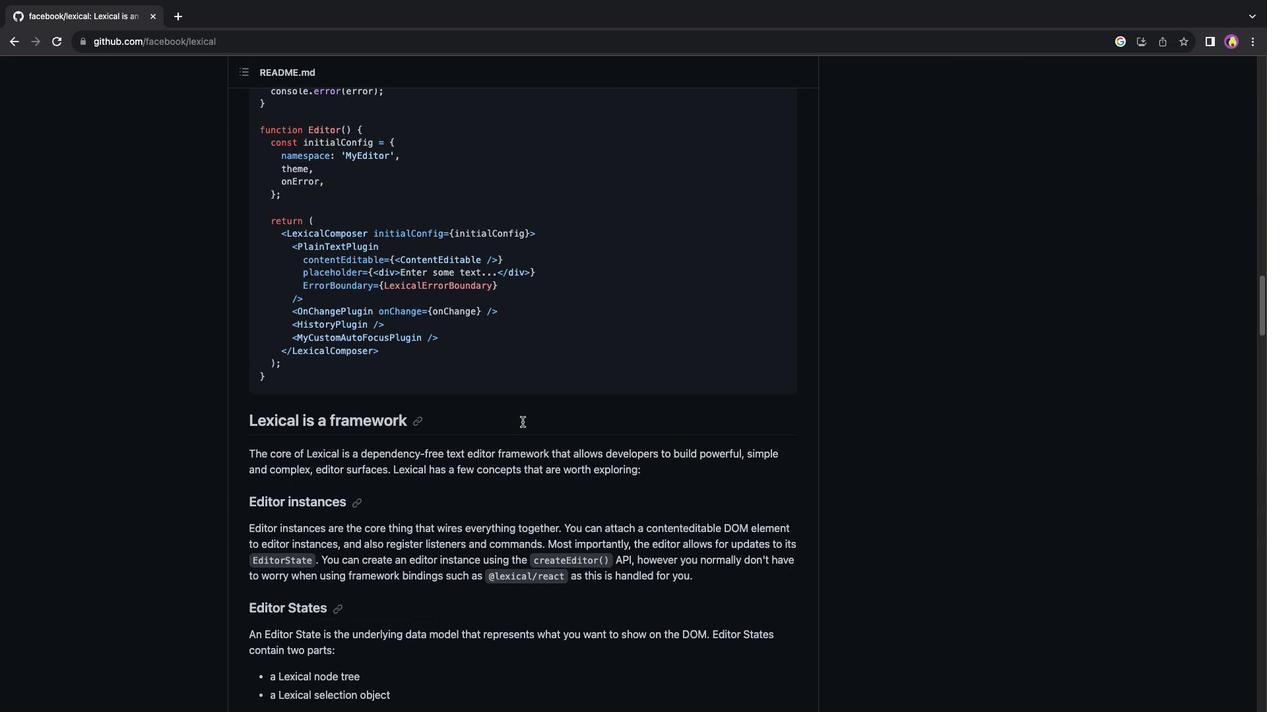 
Action: Mouse scrolled (521, 422) with delta (0, 0)
Screenshot: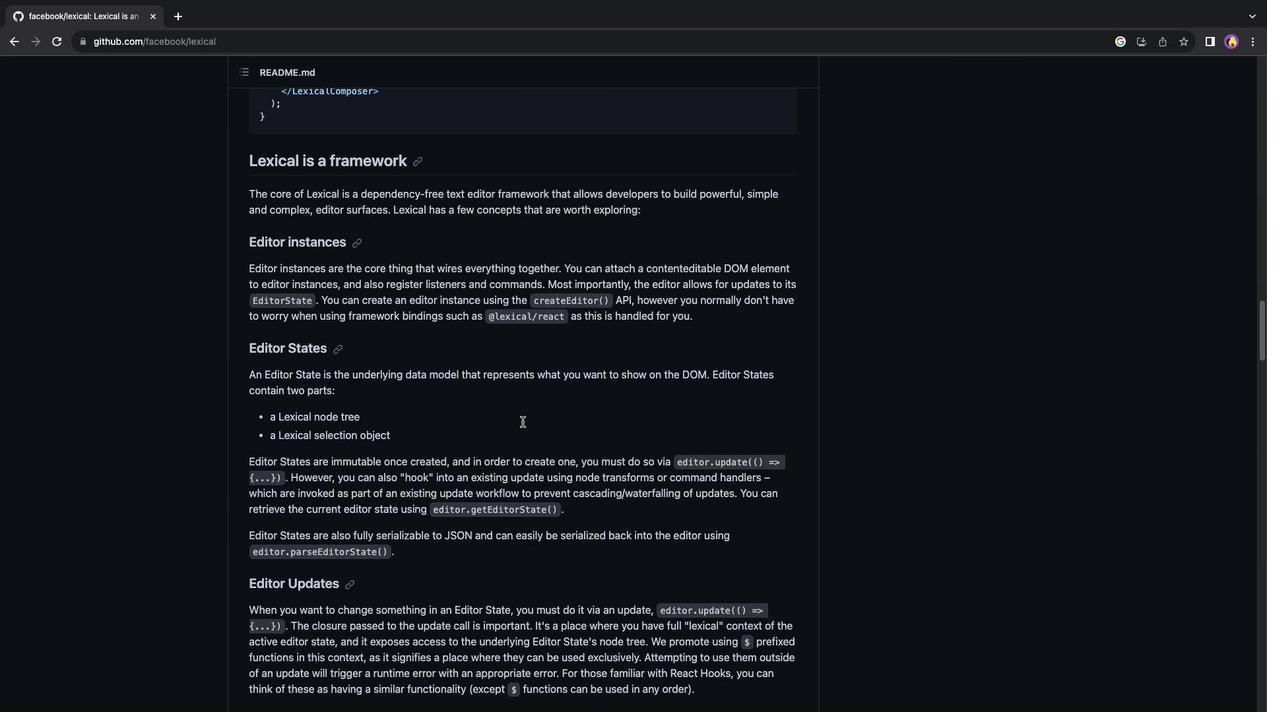 
Action: Mouse scrolled (521, 422) with delta (0, 0)
Screenshot: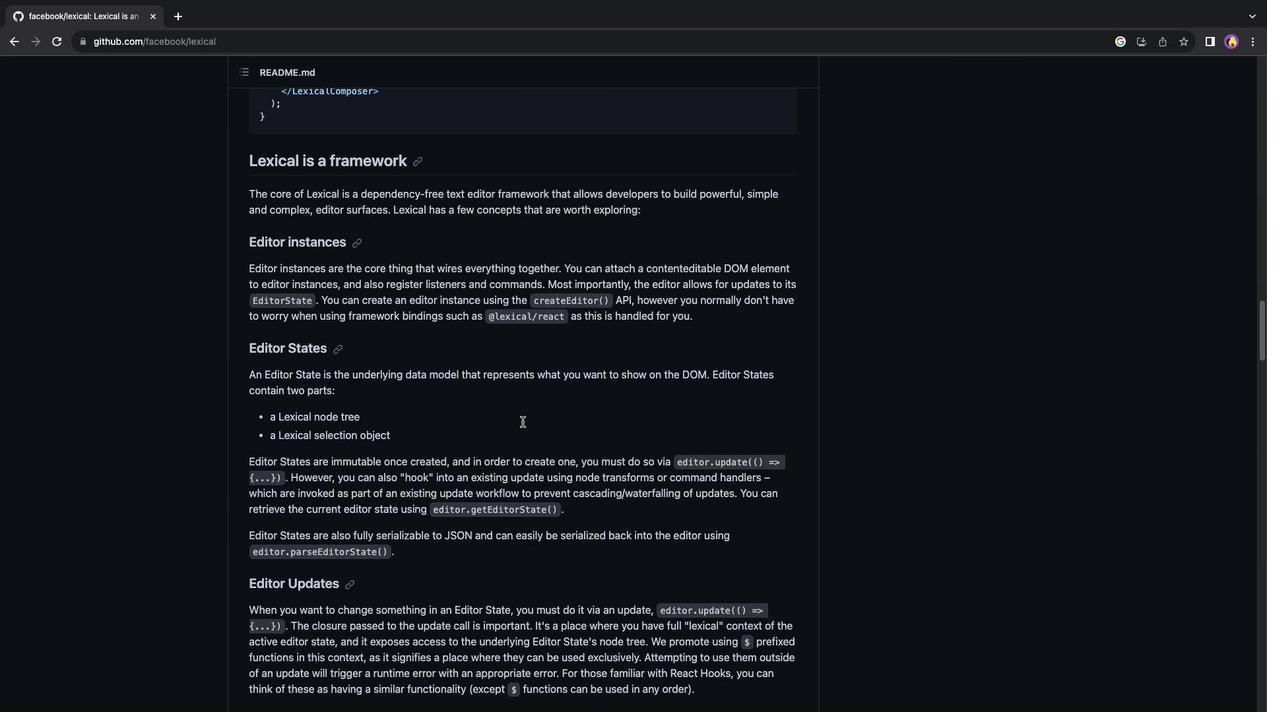 
Action: Mouse scrolled (521, 422) with delta (0, -1)
Screenshot: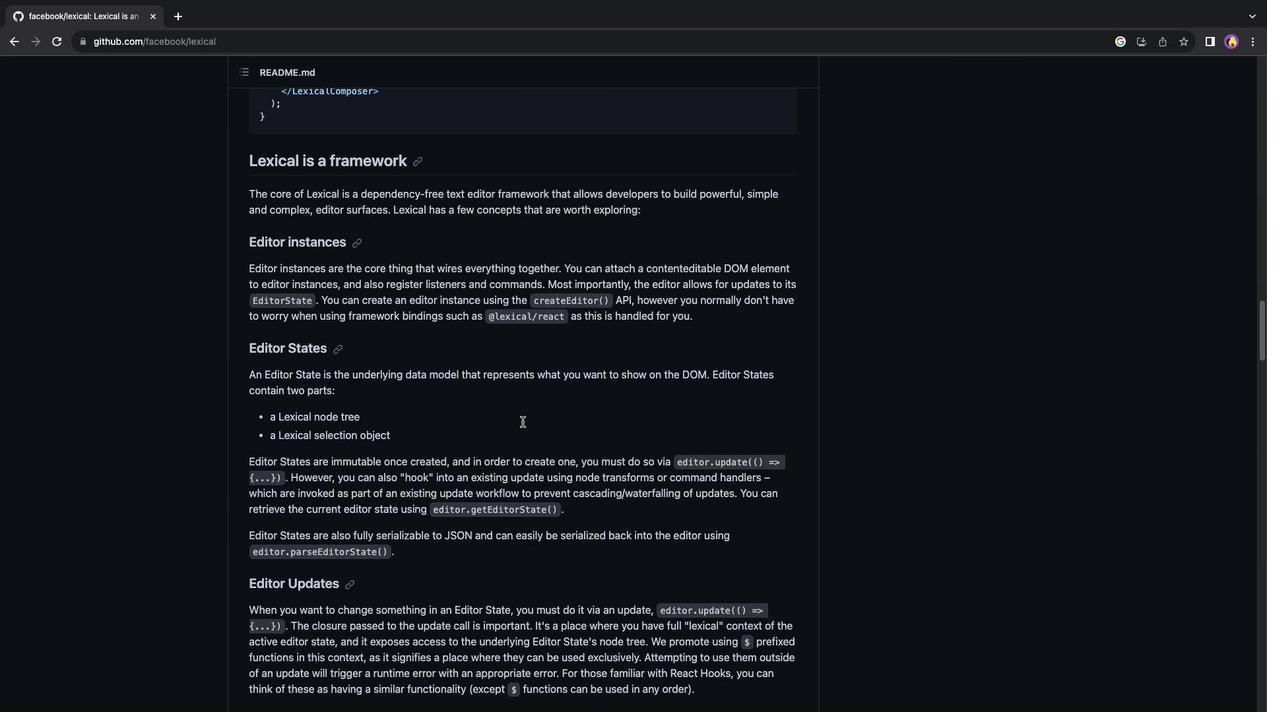 
Action: Mouse scrolled (521, 422) with delta (0, -3)
Screenshot: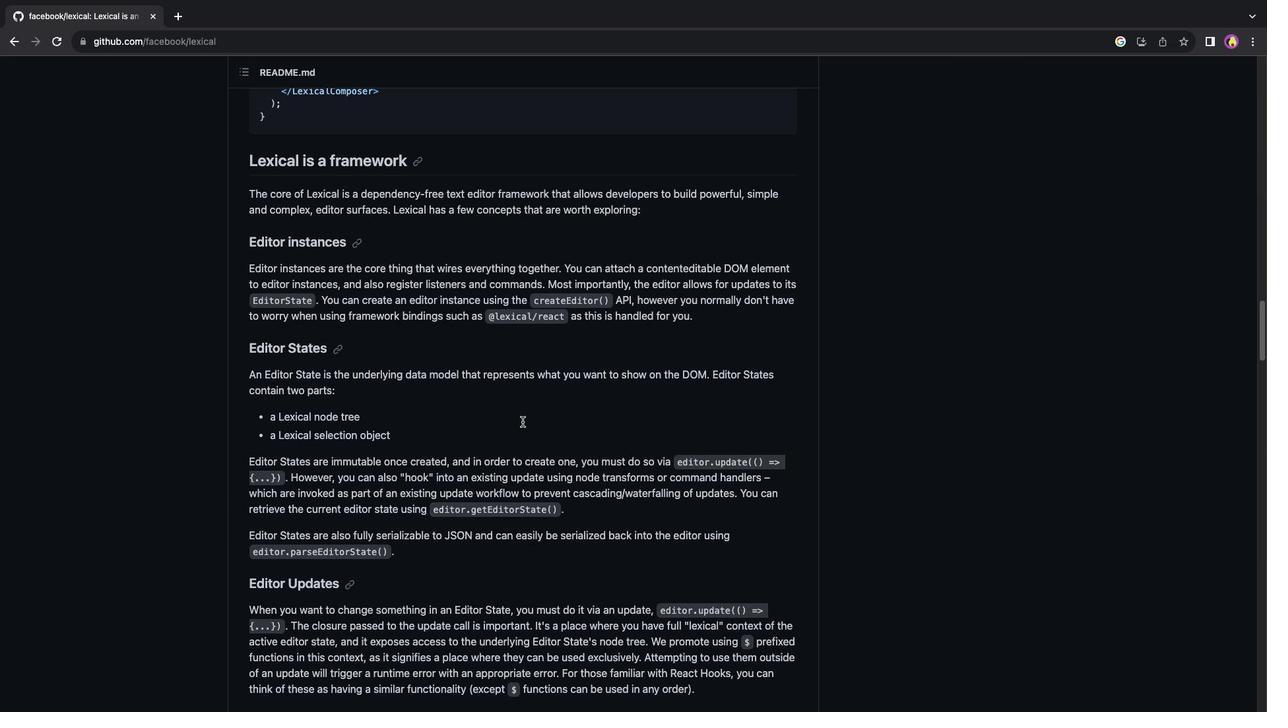 
Action: Mouse scrolled (521, 422) with delta (0, 0)
Screenshot: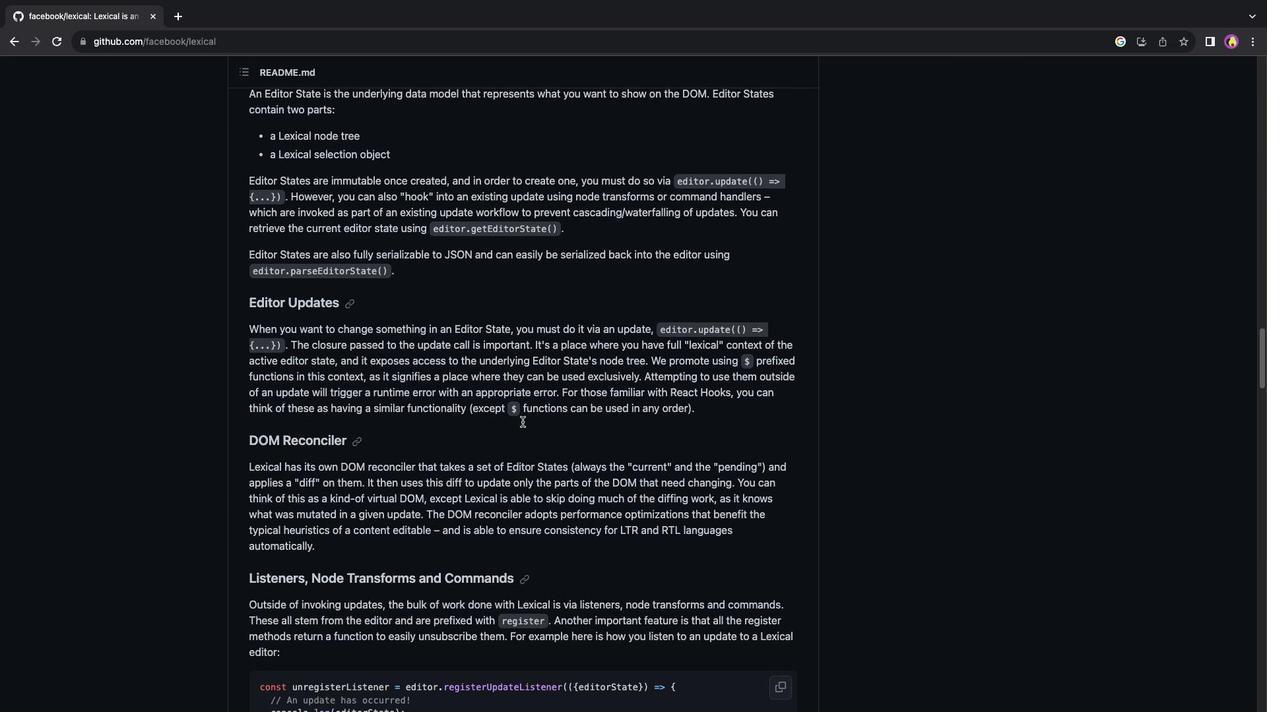 
Action: Mouse scrolled (521, 422) with delta (0, 0)
Screenshot: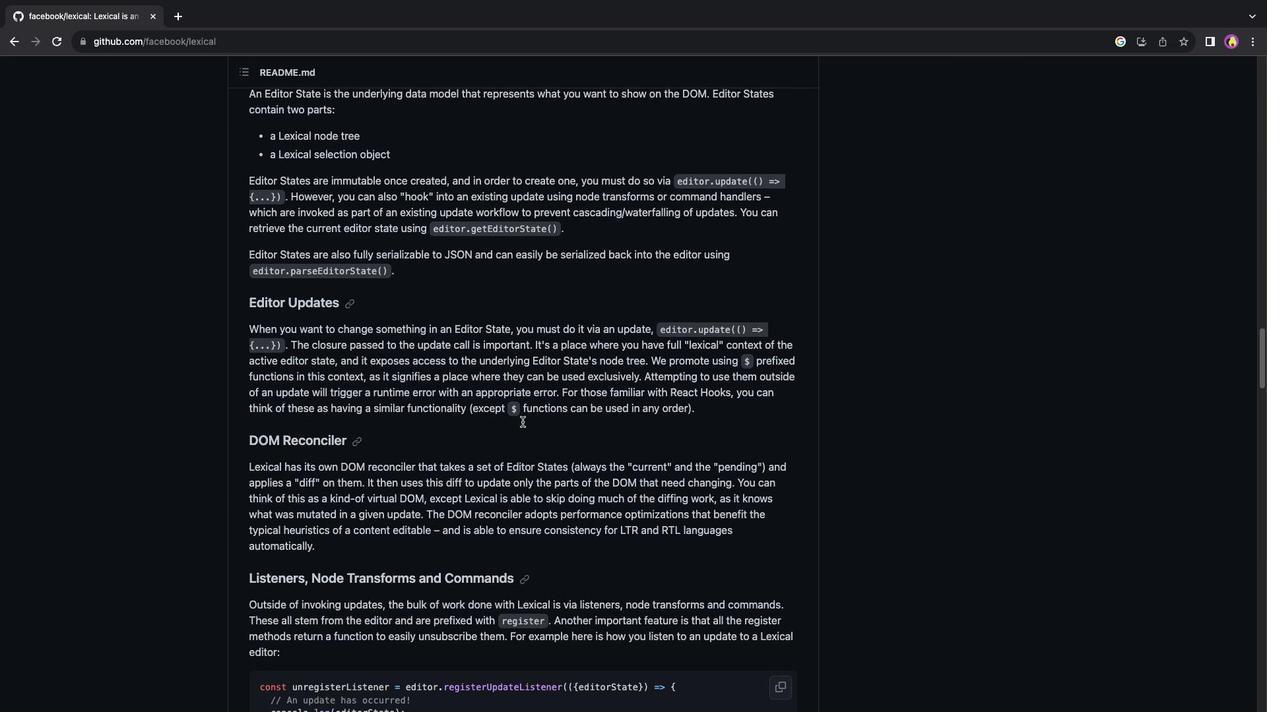 
Action: Mouse scrolled (521, 422) with delta (0, -1)
Screenshot: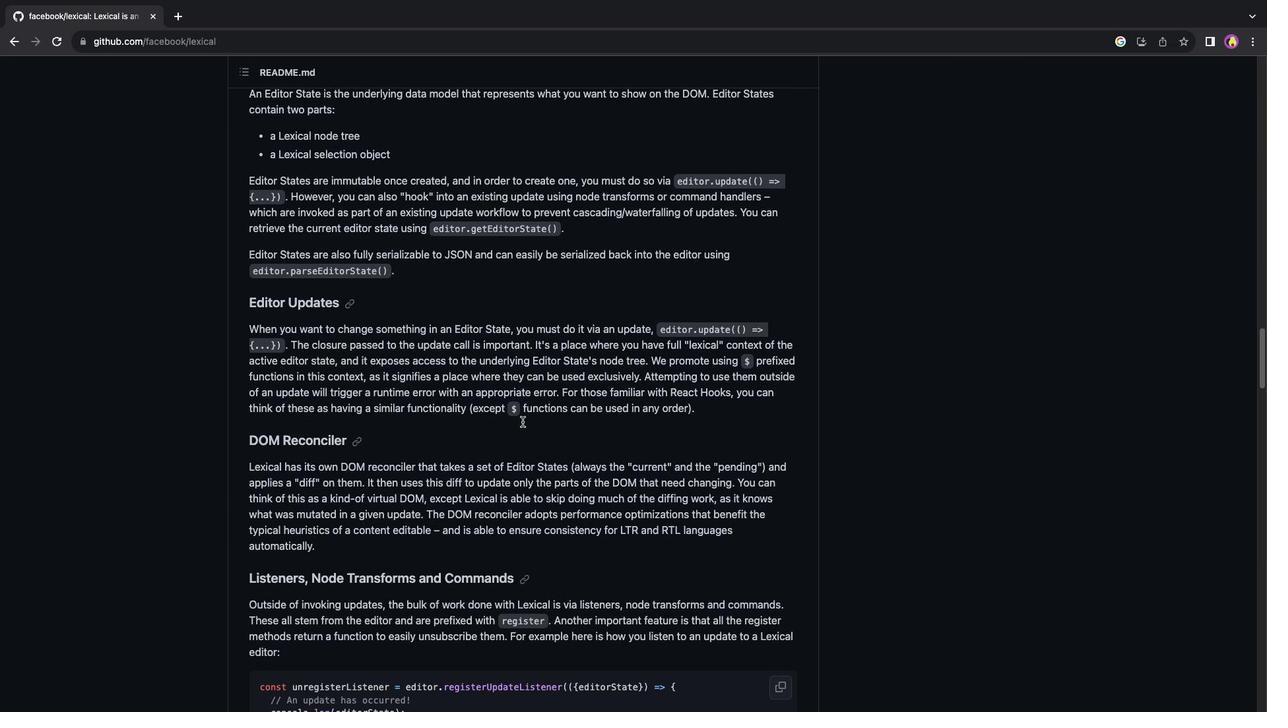 
Action: Mouse scrolled (521, 422) with delta (0, 0)
Screenshot: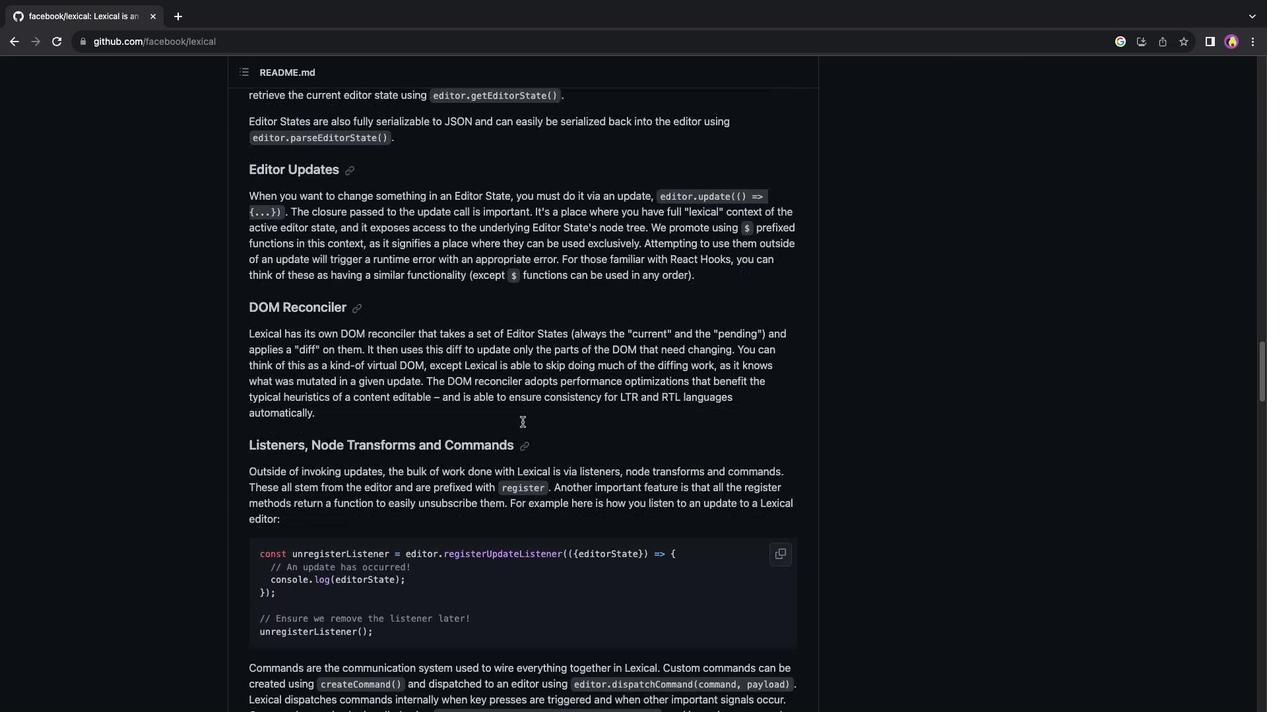 
Action: Mouse scrolled (521, 422) with delta (0, 0)
Screenshot: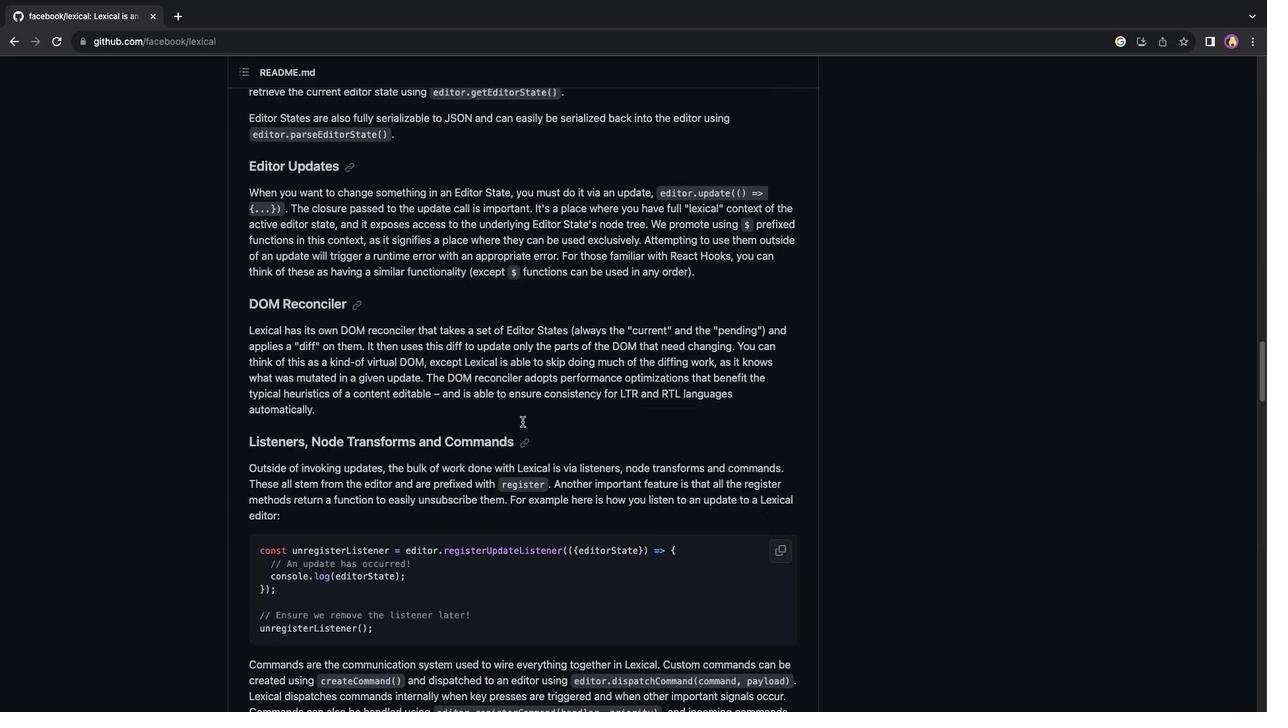
Action: Mouse scrolled (521, 422) with delta (0, -1)
Screenshot: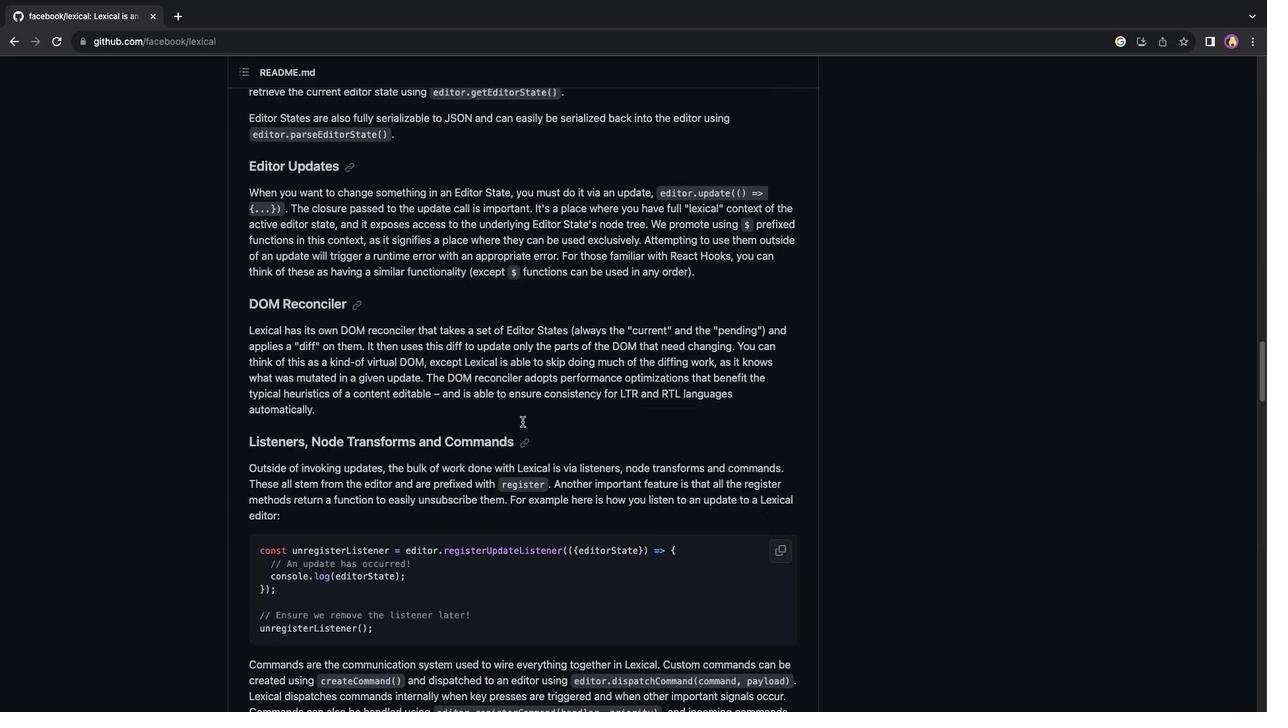 
Action: Mouse scrolled (521, 422) with delta (0, -3)
Screenshot: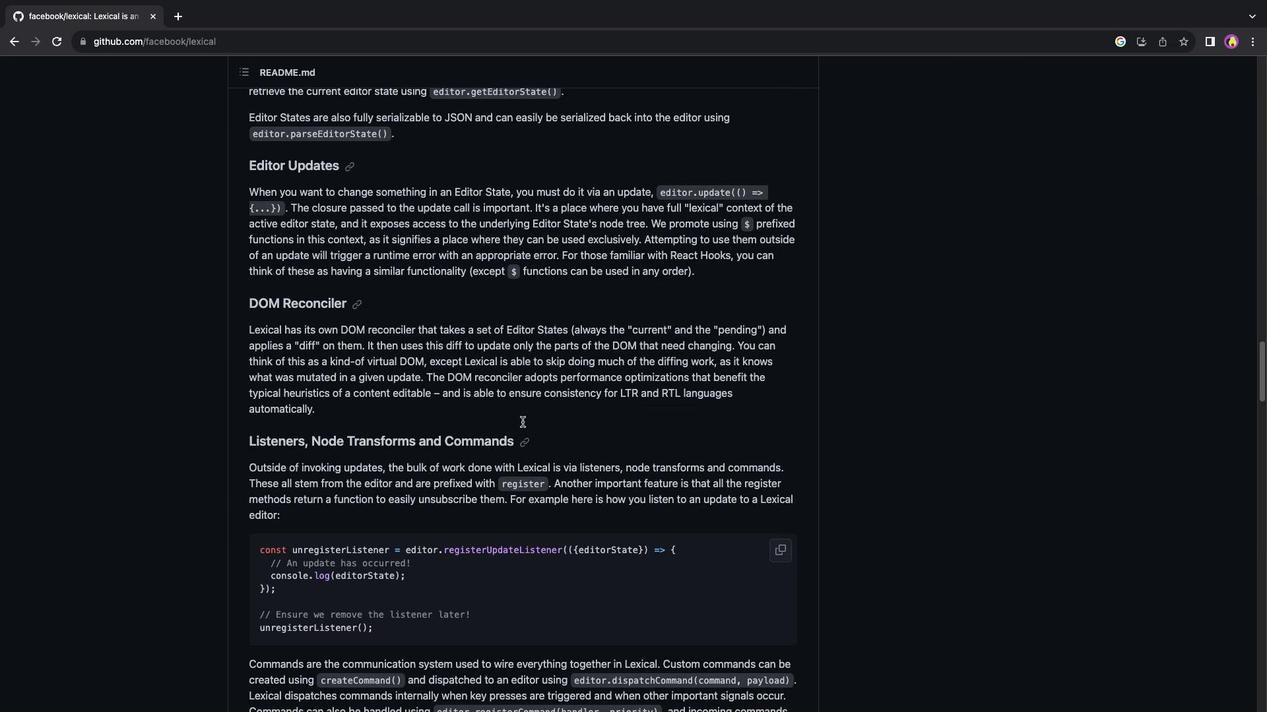 
Action: Mouse moved to (521, 422)
Screenshot: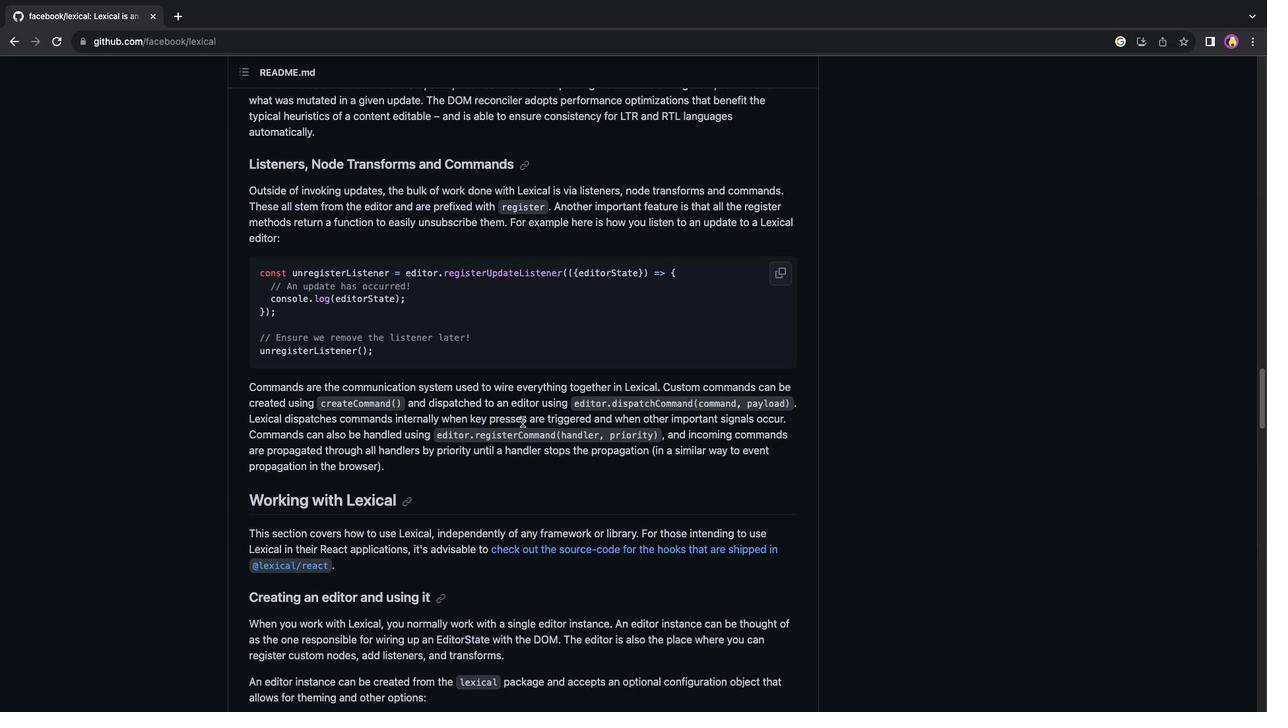 
Action: Mouse scrolled (521, 422) with delta (0, 0)
Screenshot: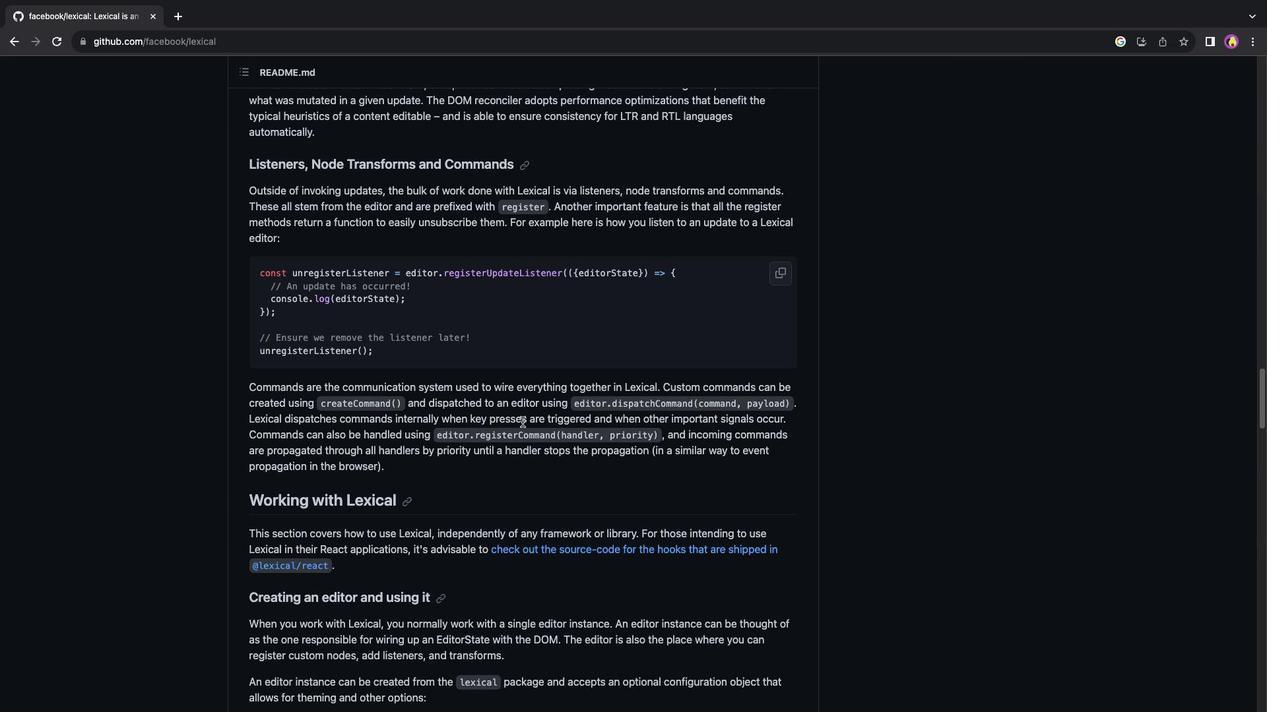 
Action: Mouse scrolled (521, 422) with delta (0, 0)
Screenshot: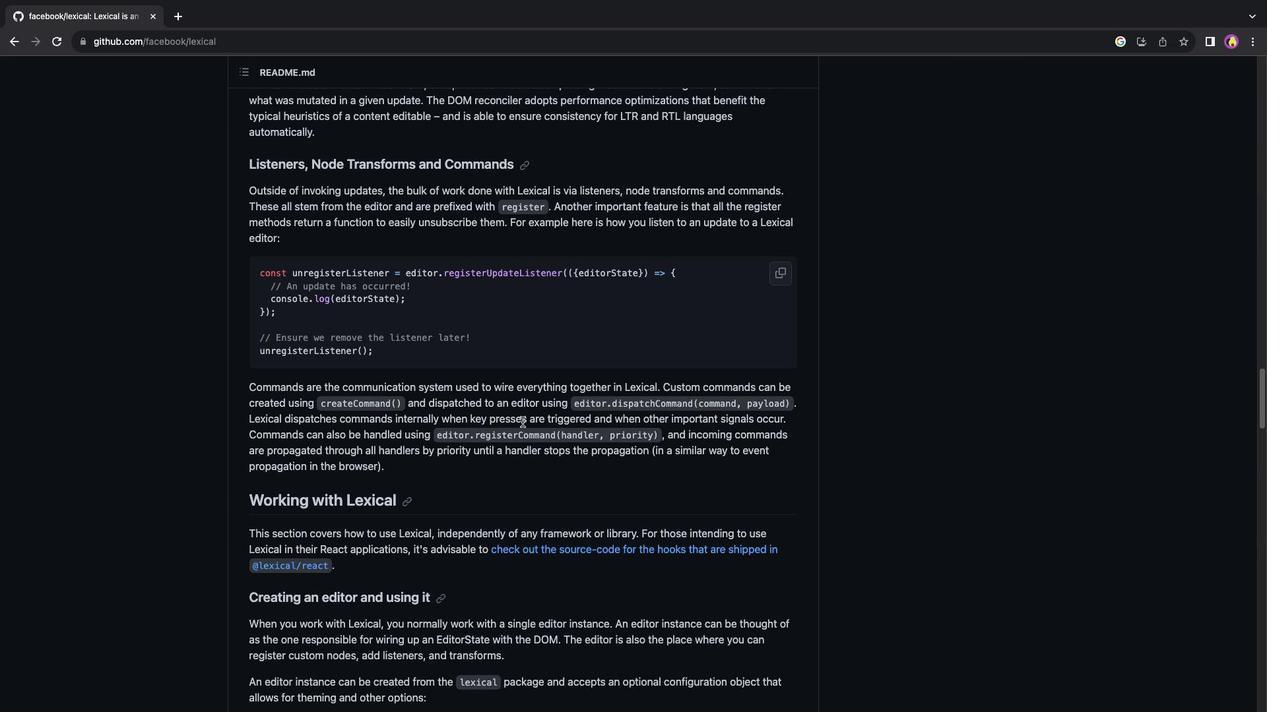 
Action: Mouse scrolled (521, 422) with delta (0, -1)
Screenshot: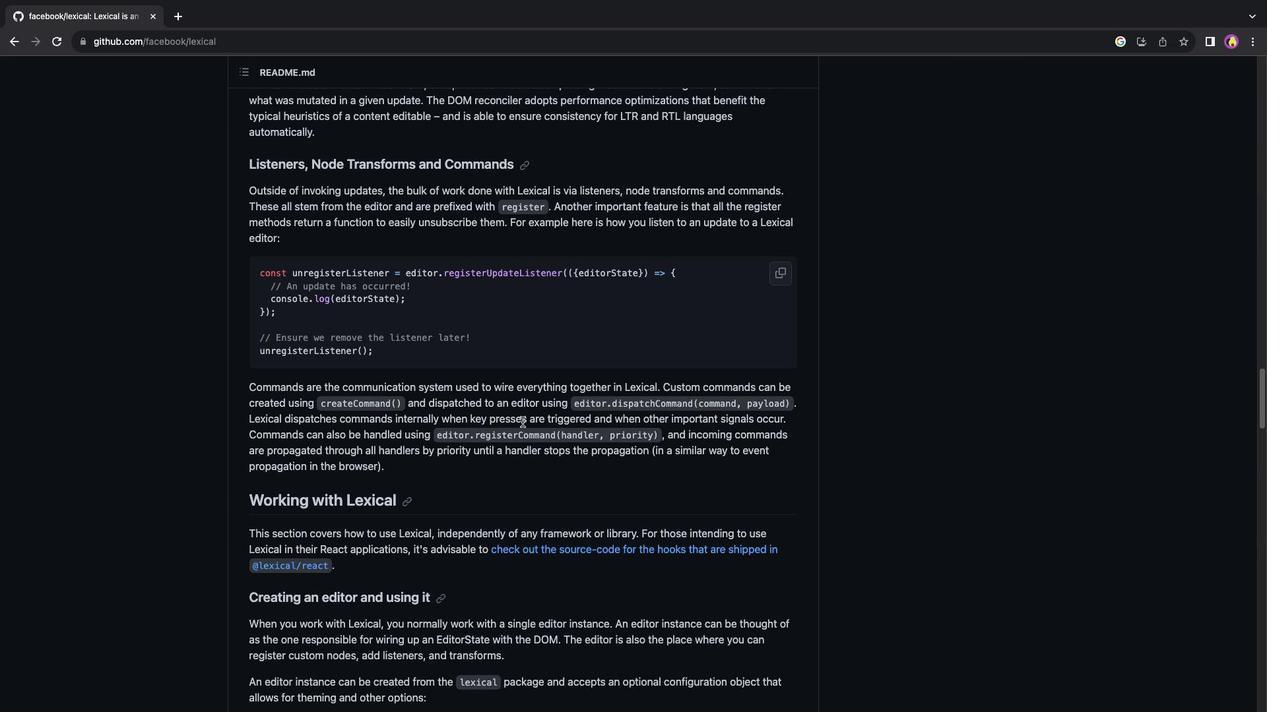 
Action: Mouse scrolled (521, 422) with delta (0, -3)
Screenshot: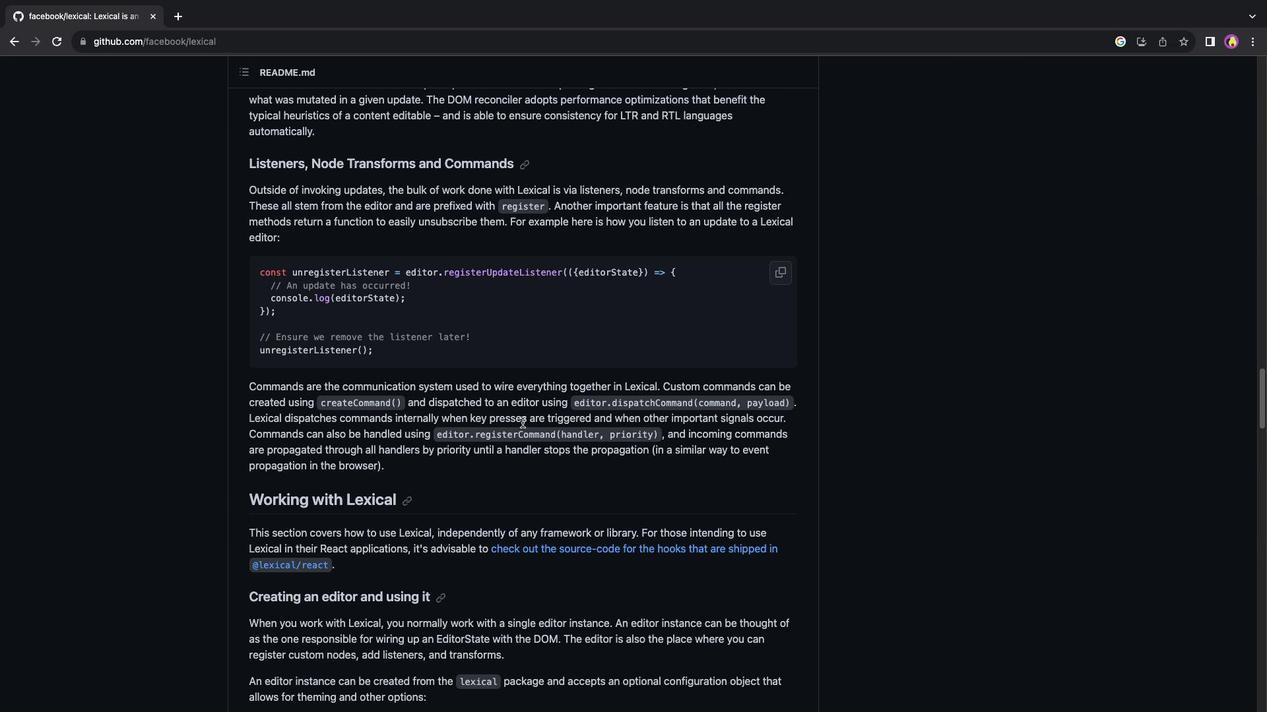 
Action: Mouse moved to (521, 422)
Screenshot: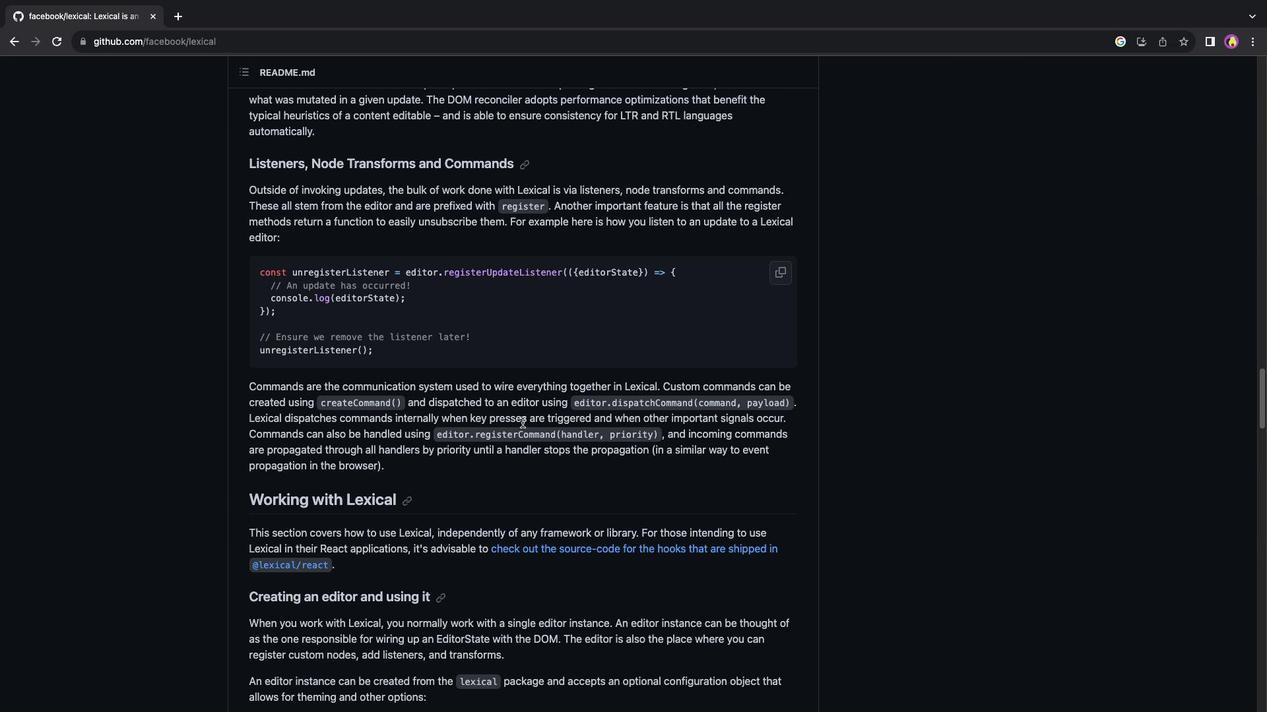 
Action: Mouse scrolled (521, 422) with delta (0, 0)
Screenshot: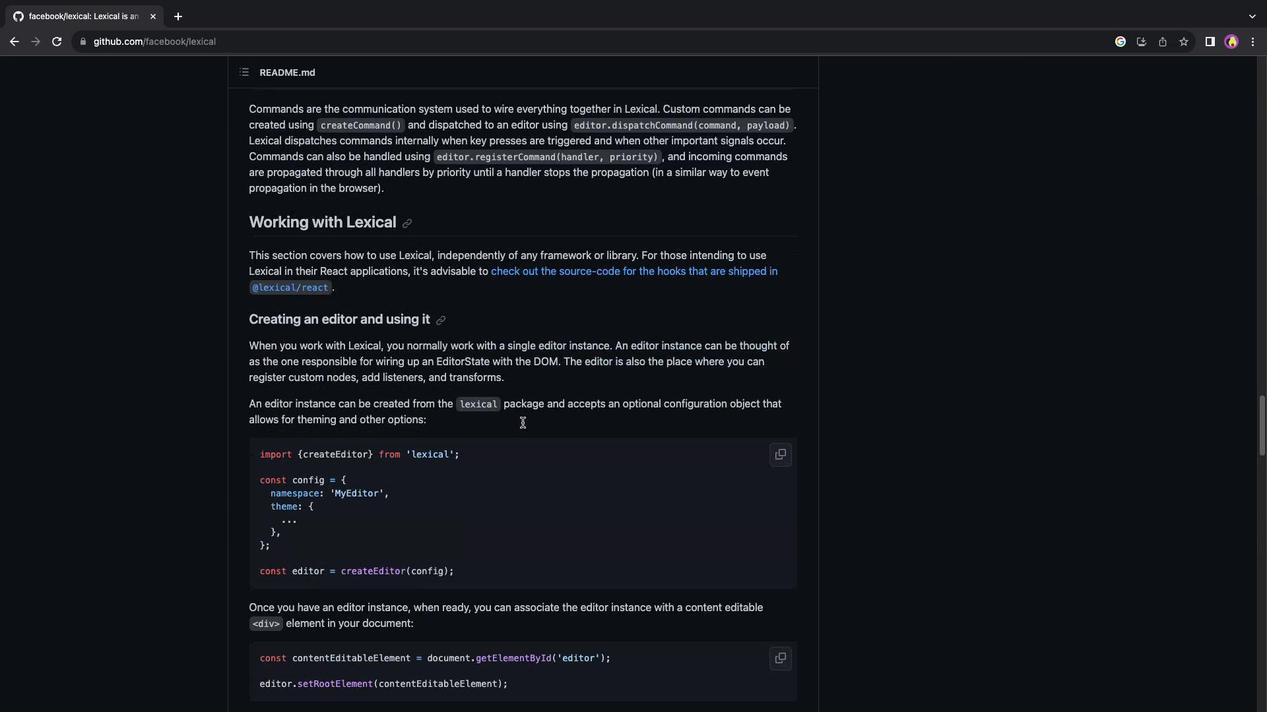 
Action: Mouse scrolled (521, 422) with delta (0, 0)
Screenshot: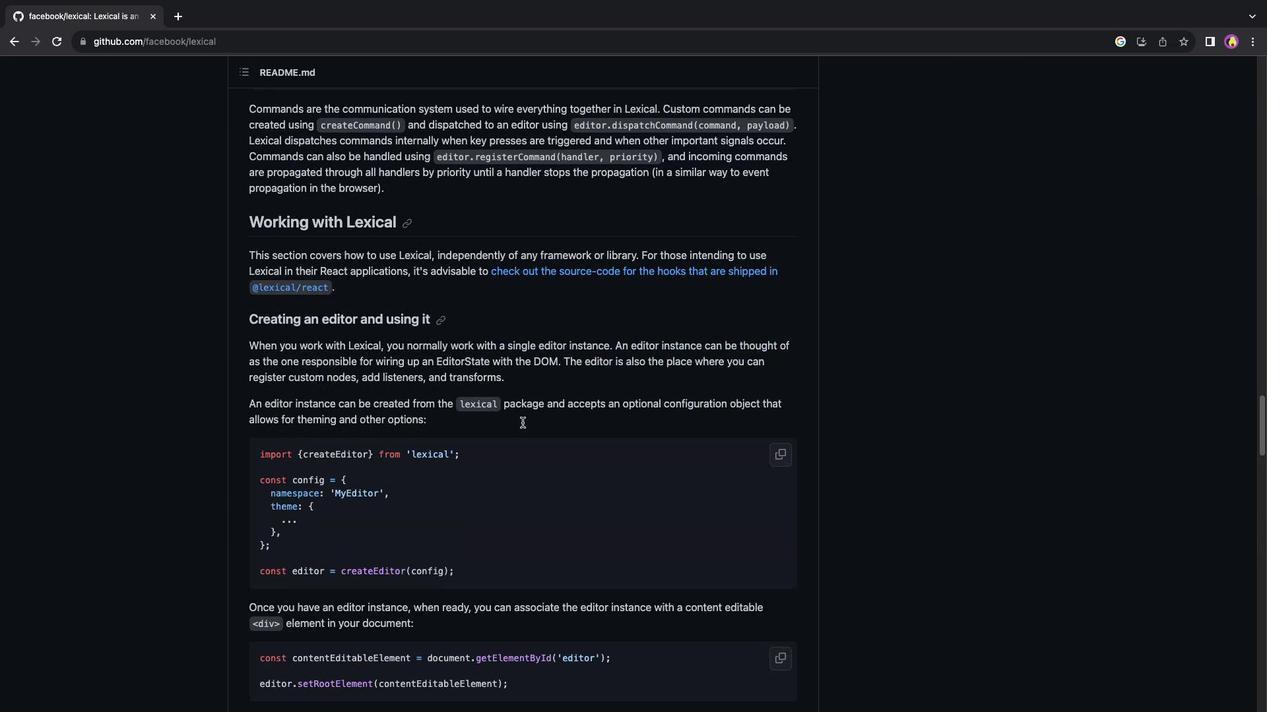 
Action: Mouse scrolled (521, 422) with delta (0, -1)
Screenshot: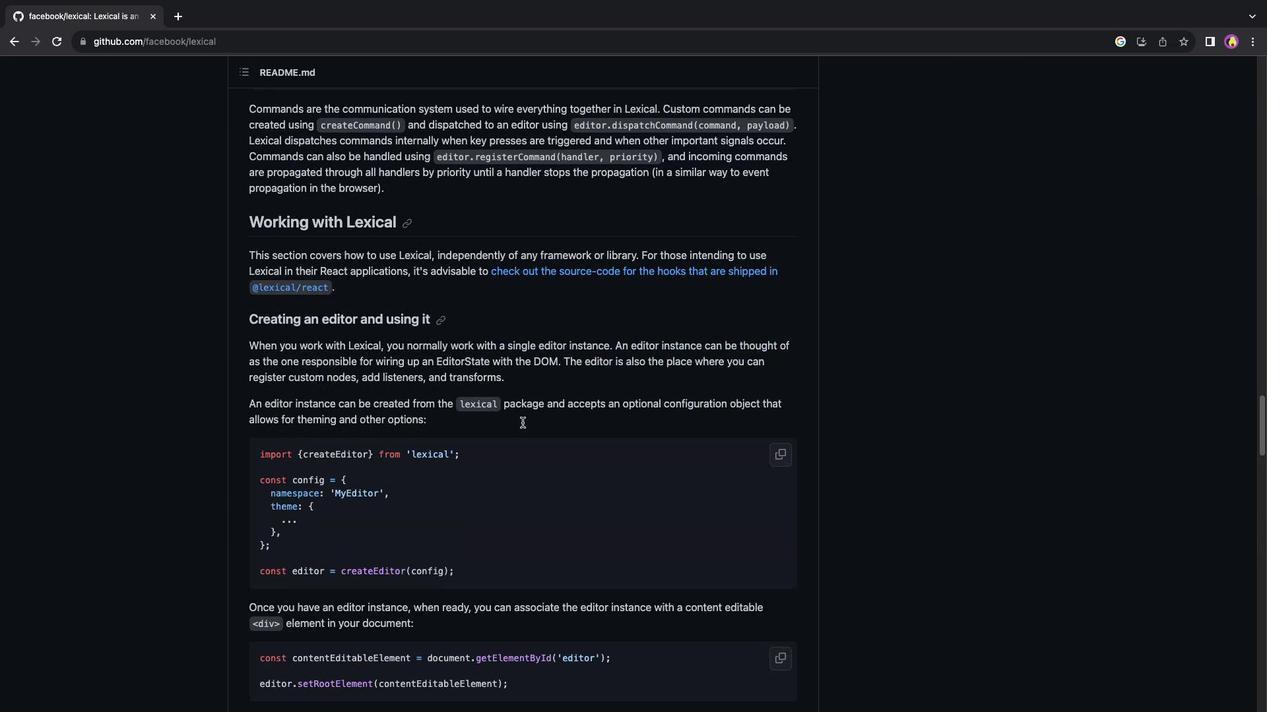 
Action: Mouse scrolled (521, 422) with delta (0, -3)
Screenshot: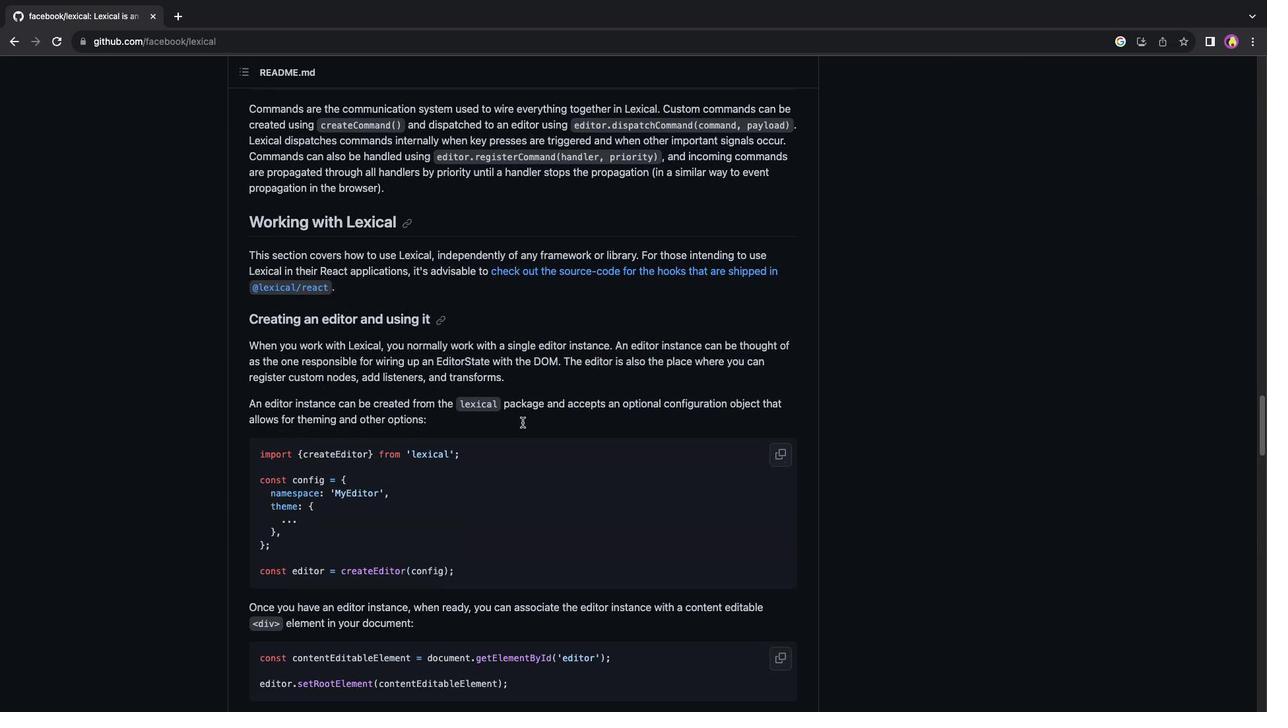 
Action: Mouse scrolled (521, 422) with delta (0, 0)
Screenshot: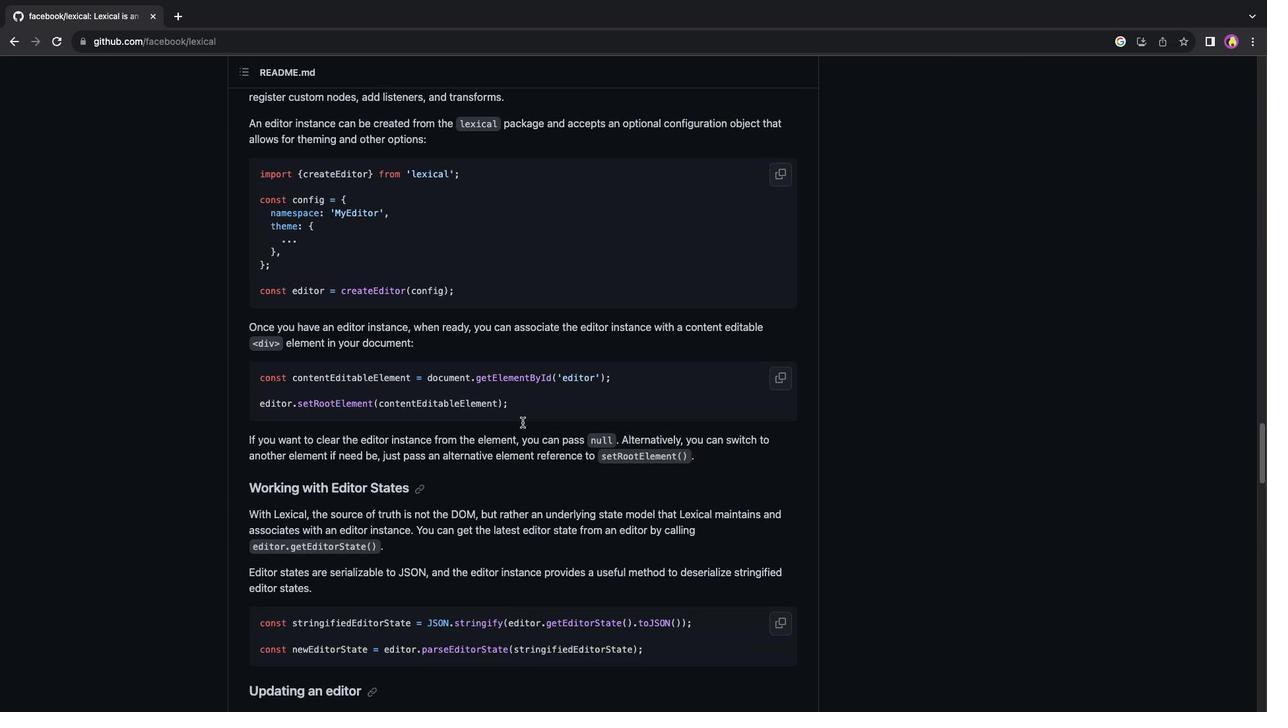
Action: Mouse scrolled (521, 422) with delta (0, 0)
Screenshot: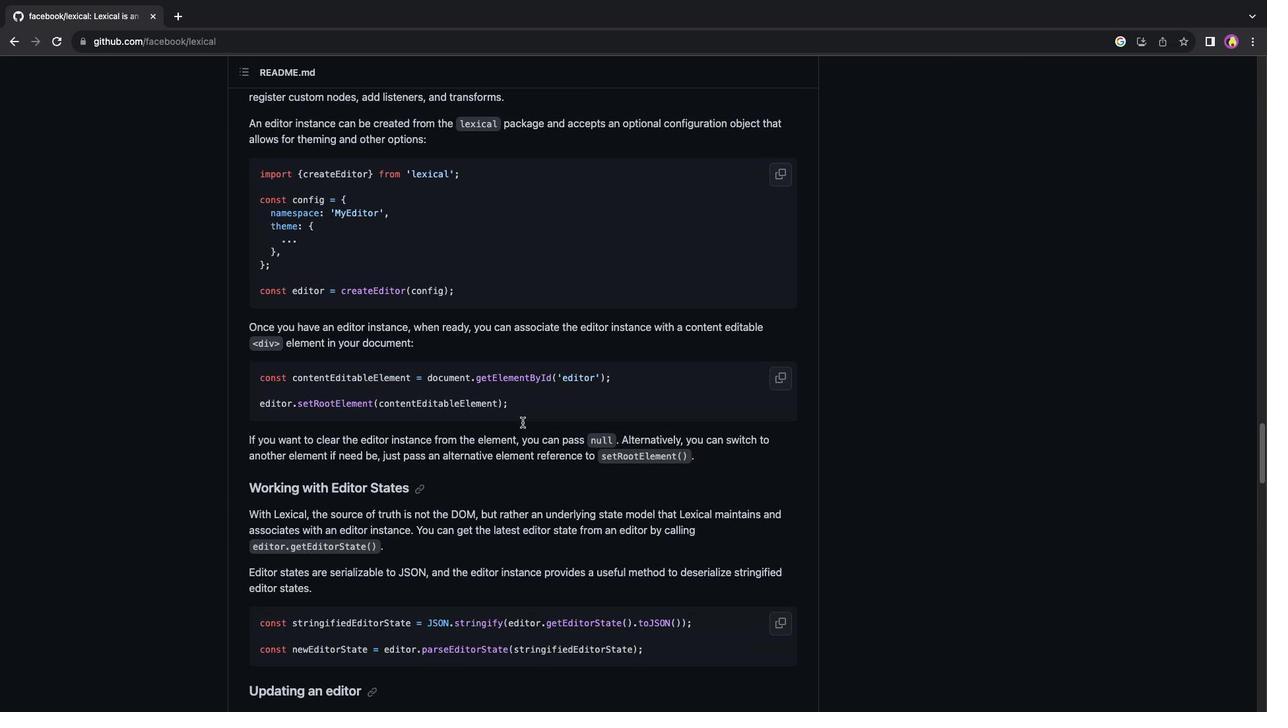 
Action: Mouse scrolled (521, 422) with delta (0, -1)
Screenshot: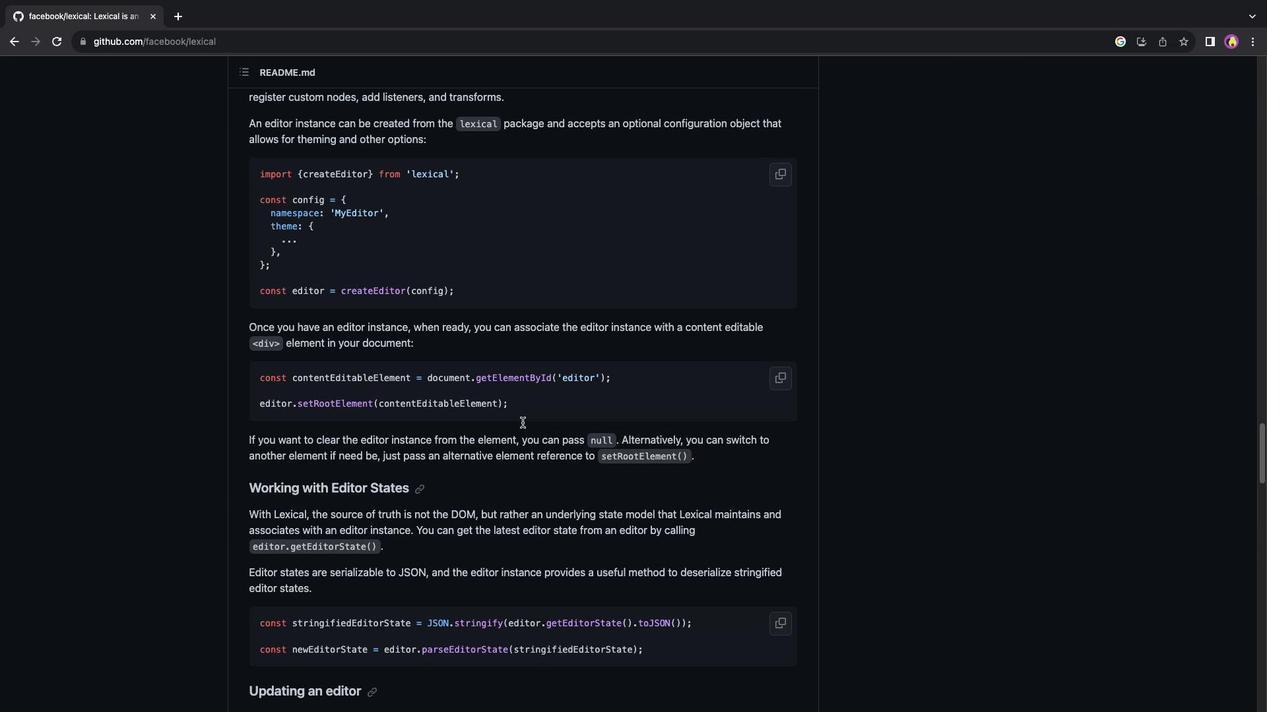 
Action: Mouse scrolled (521, 422) with delta (0, -3)
Screenshot: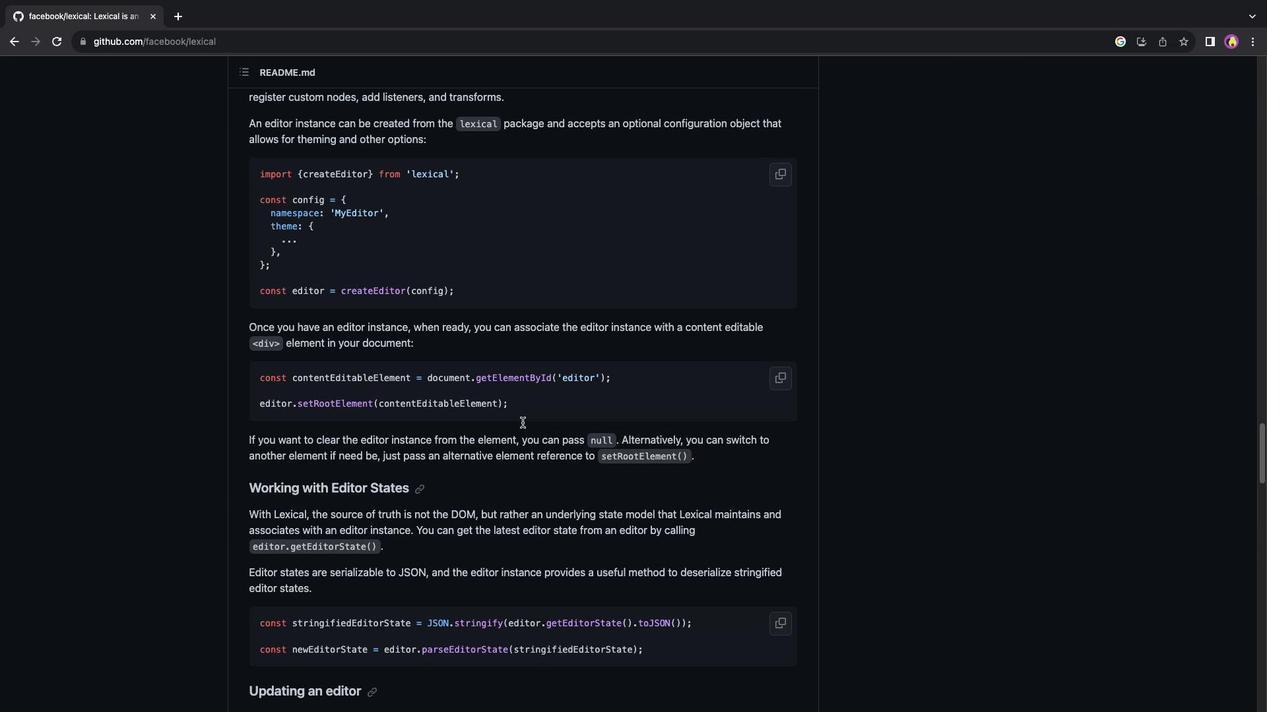 
Action: Mouse scrolled (521, 422) with delta (0, 0)
Screenshot: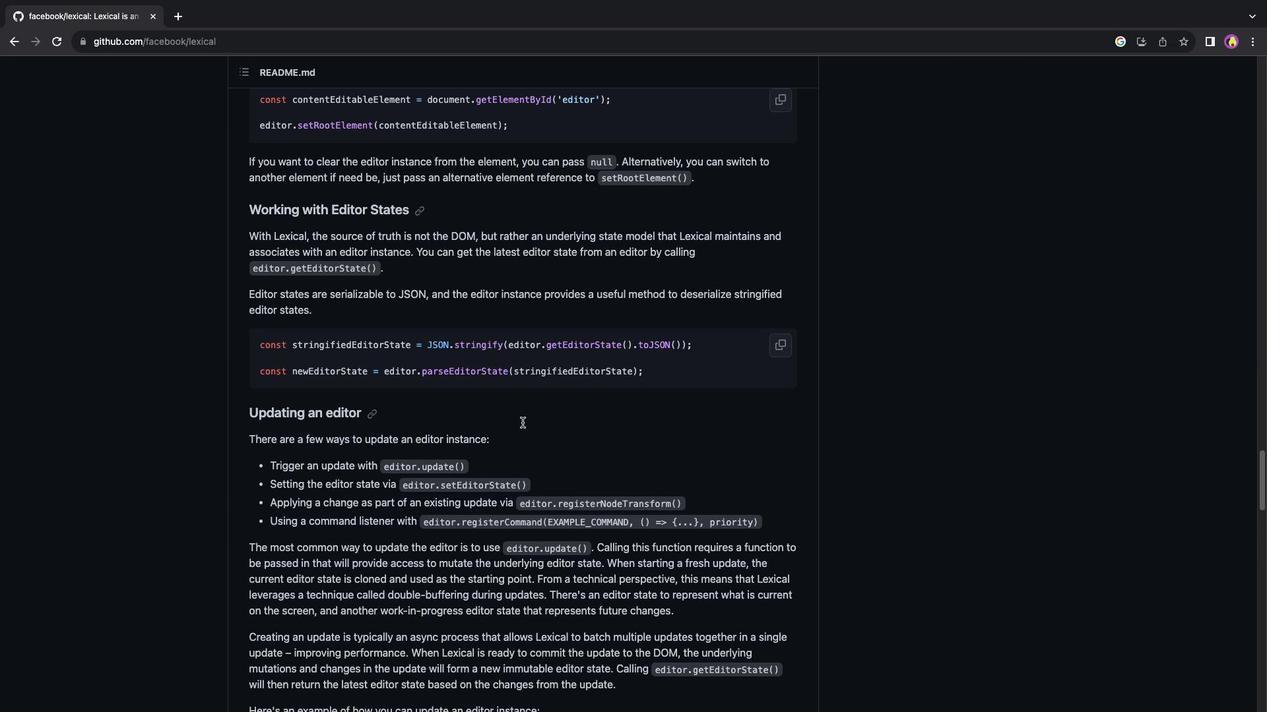 
Action: Mouse scrolled (521, 422) with delta (0, 0)
Screenshot: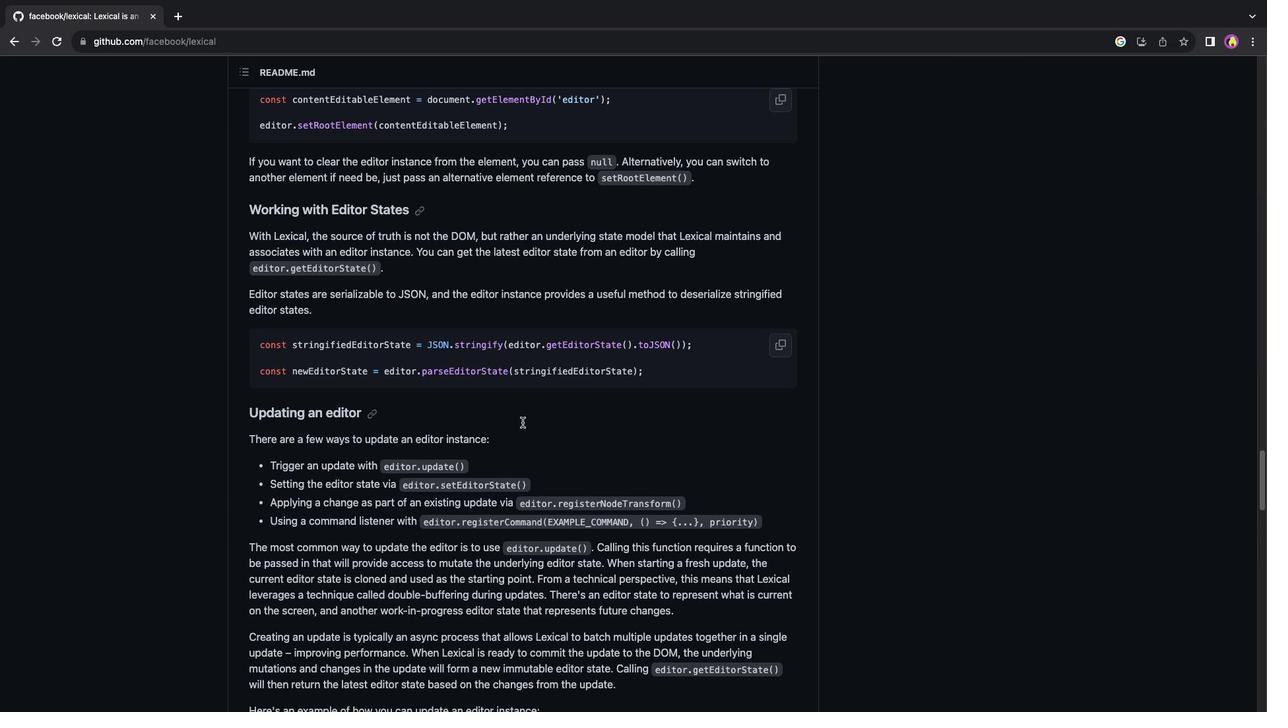 
Action: Mouse scrolled (521, 422) with delta (0, -1)
Screenshot: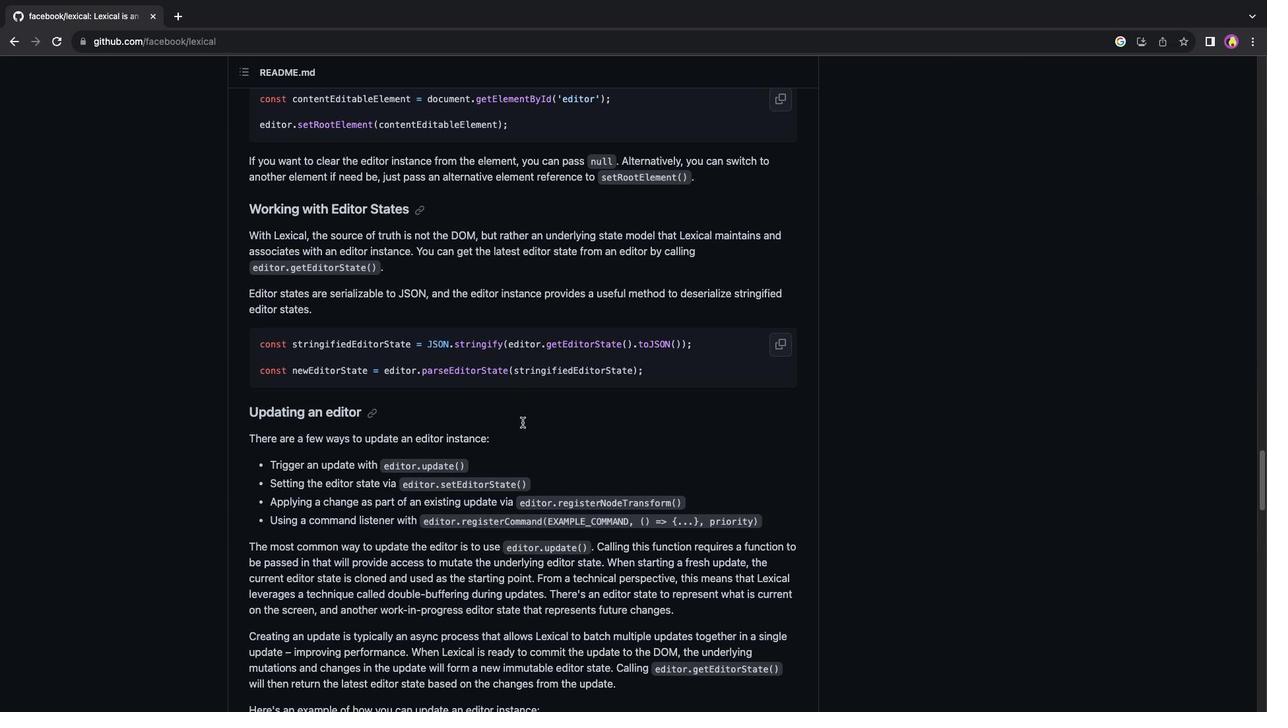 
Action: Mouse scrolled (521, 422) with delta (0, -3)
Screenshot: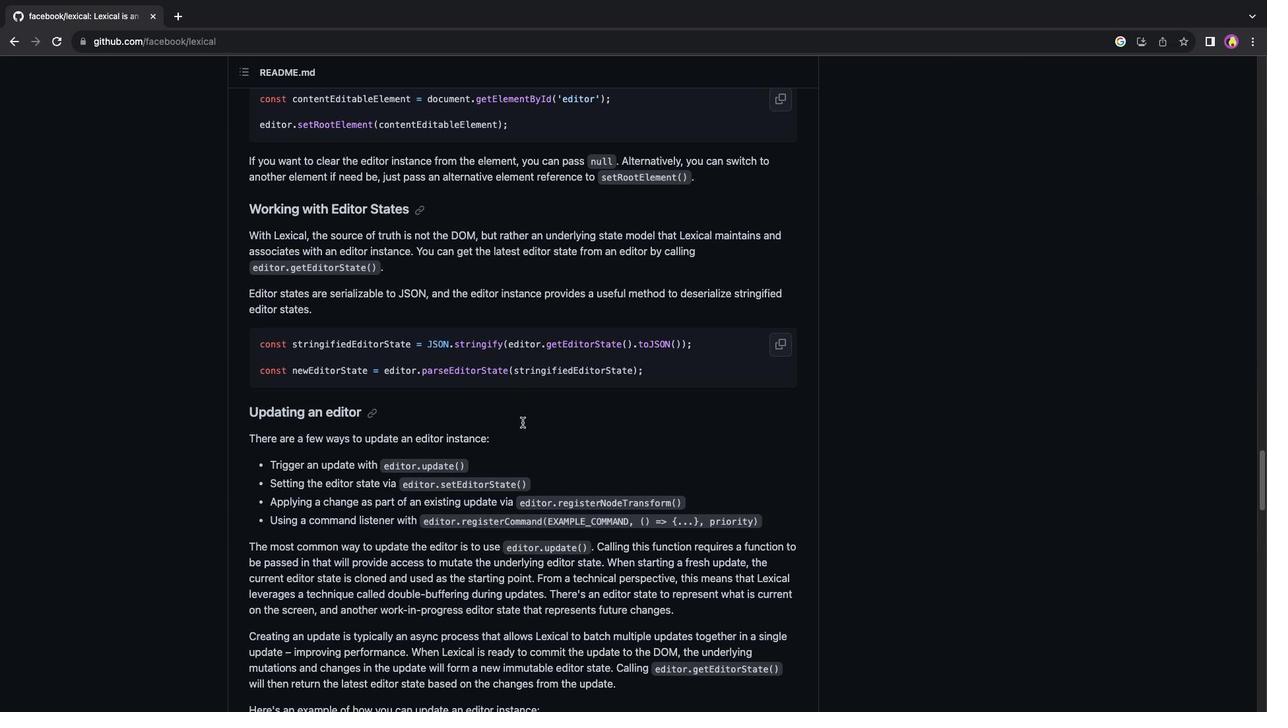 
Action: Mouse scrolled (521, 422) with delta (0, -3)
Screenshot: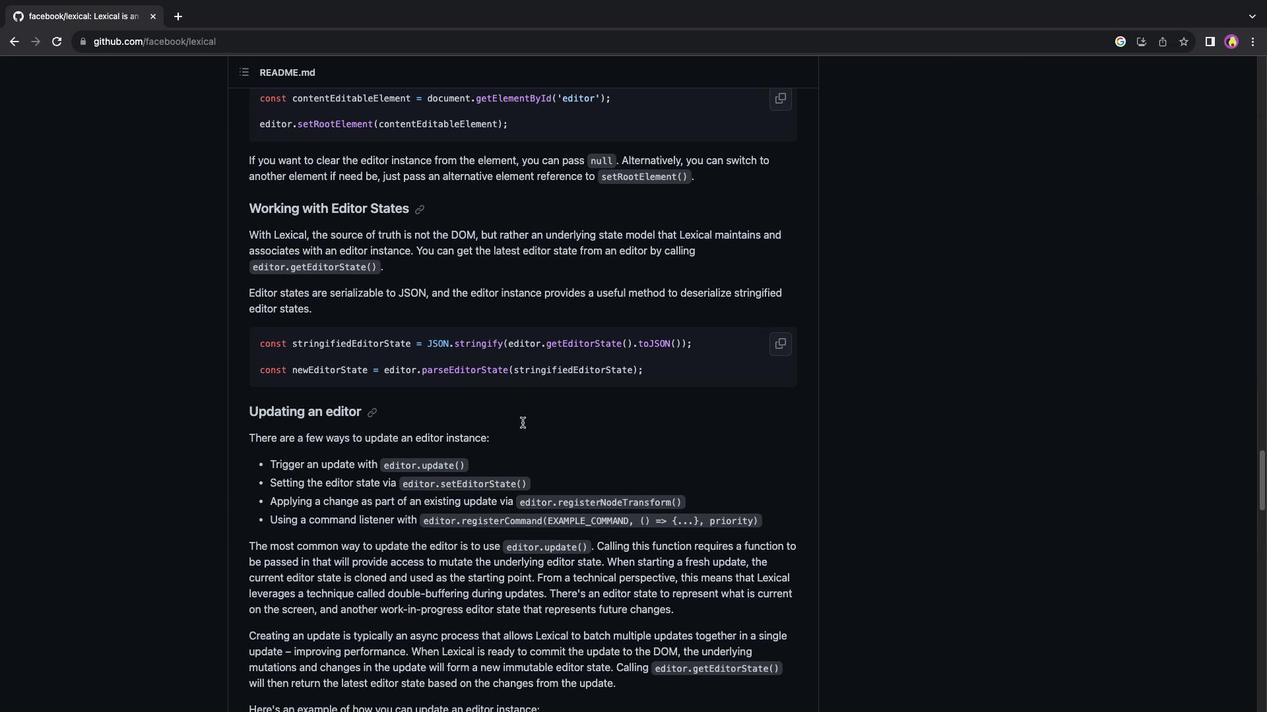 
Action: Mouse moved to (521, 422)
Screenshot: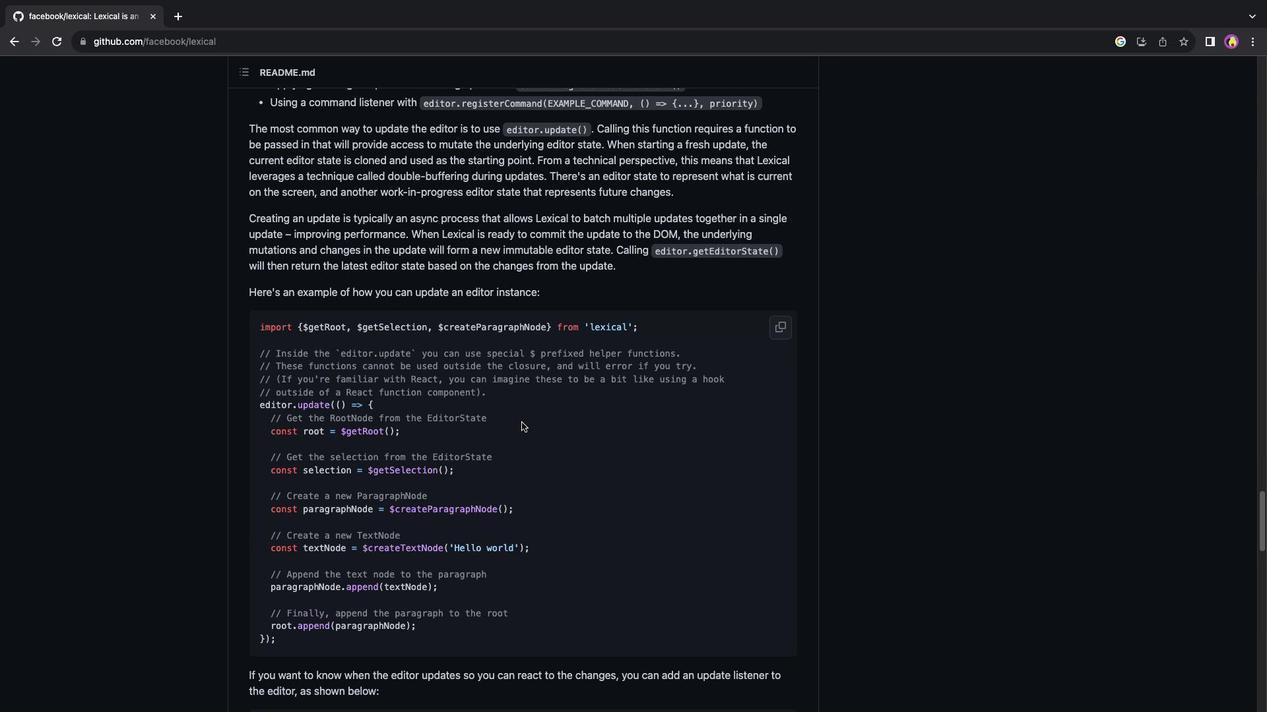 
Action: Mouse scrolled (521, 422) with delta (0, 0)
Screenshot: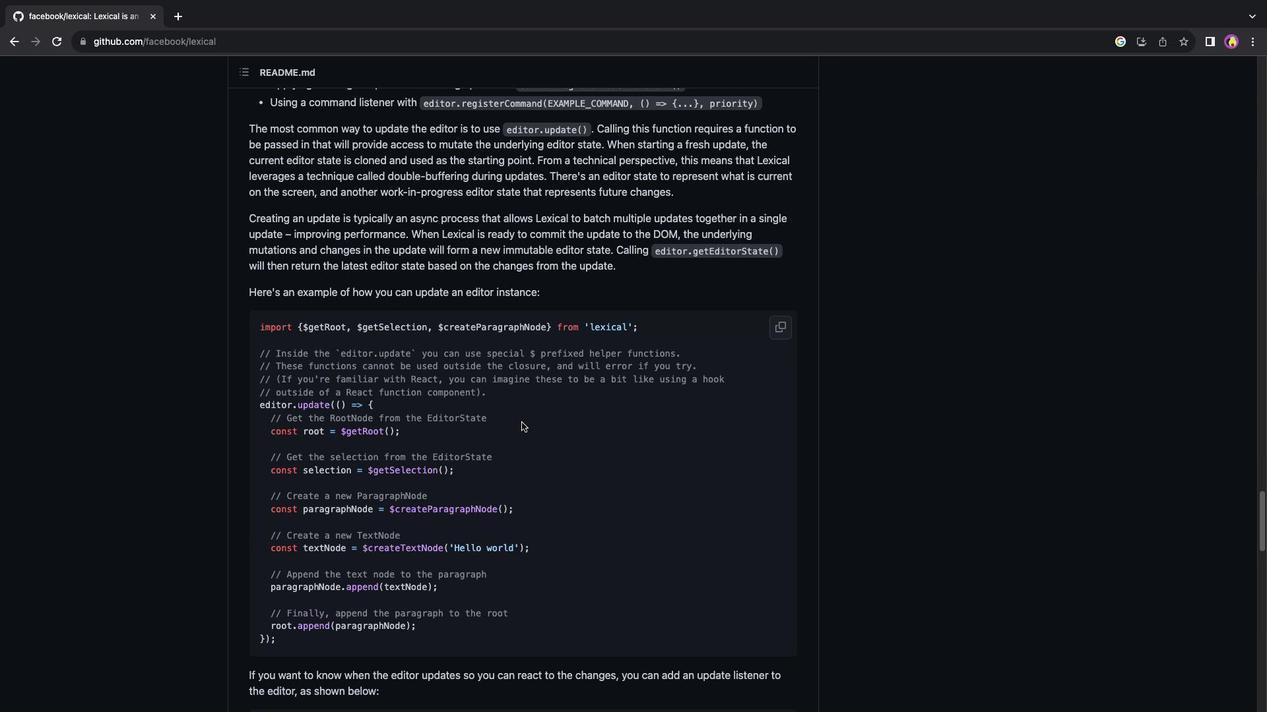
Action: Mouse scrolled (521, 422) with delta (0, 0)
Screenshot: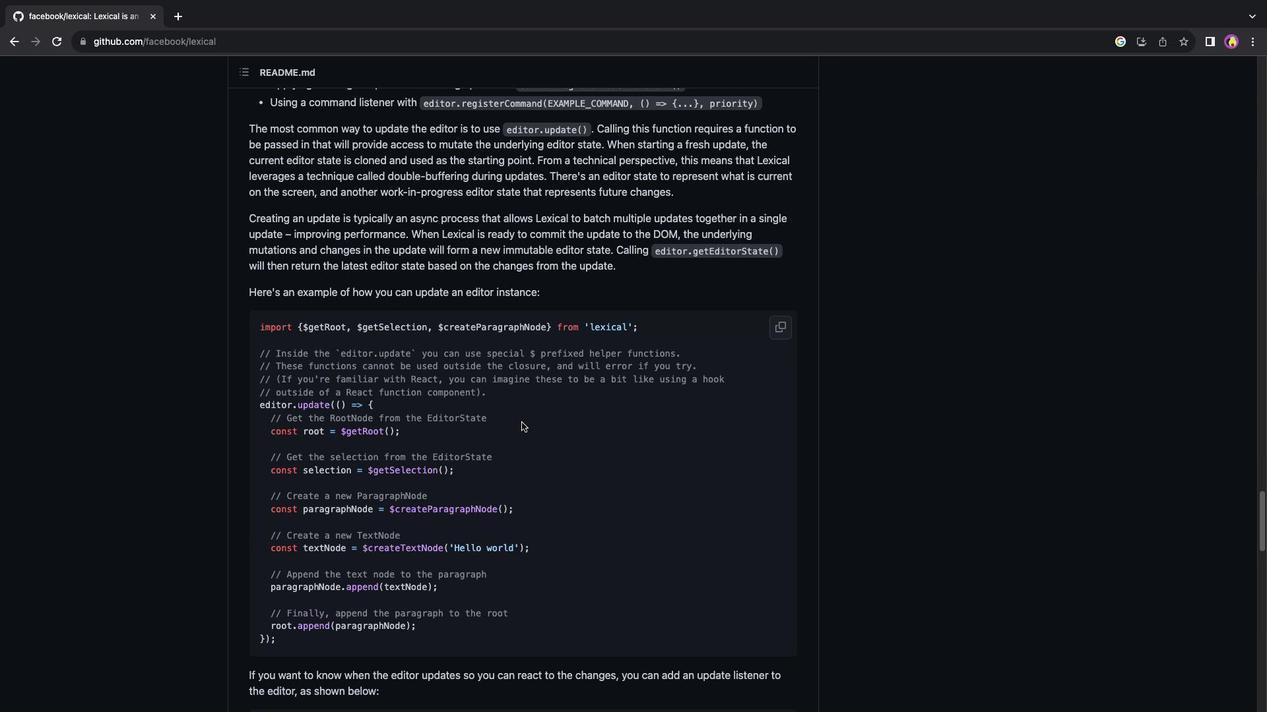 
Action: Mouse scrolled (521, 422) with delta (0, -1)
Screenshot: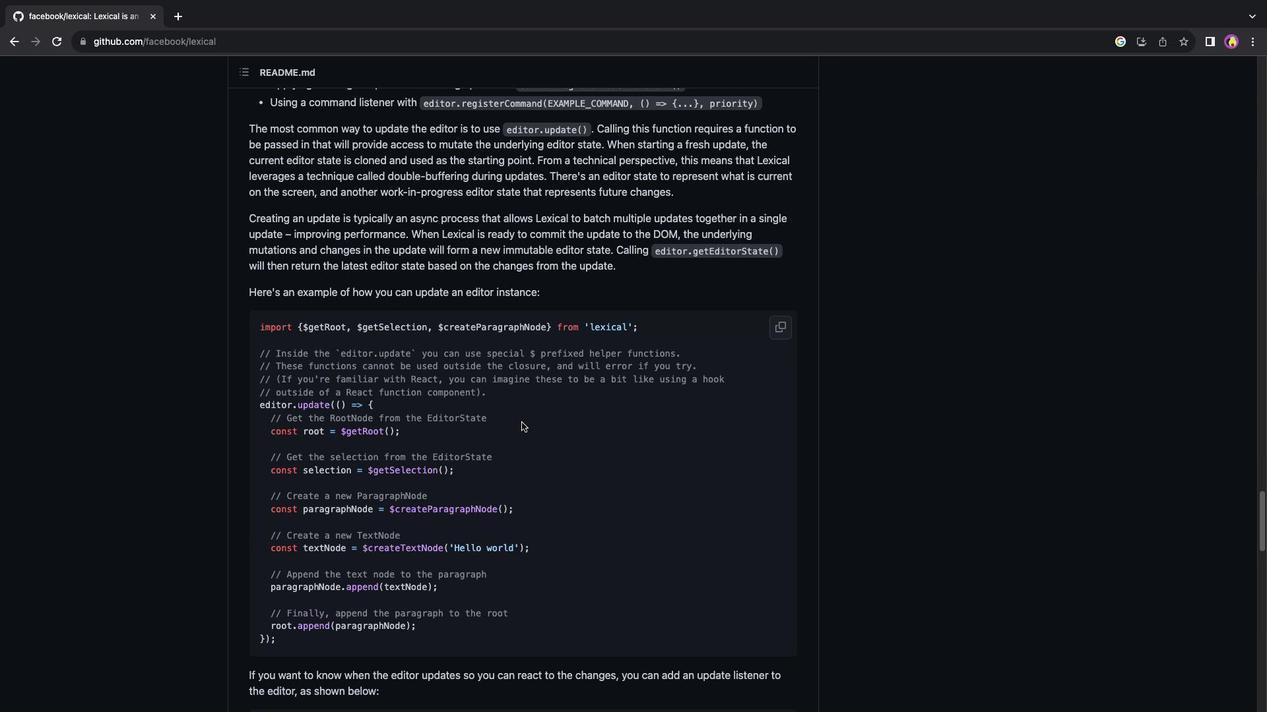 
Action: Mouse scrolled (521, 422) with delta (0, -3)
Screenshot: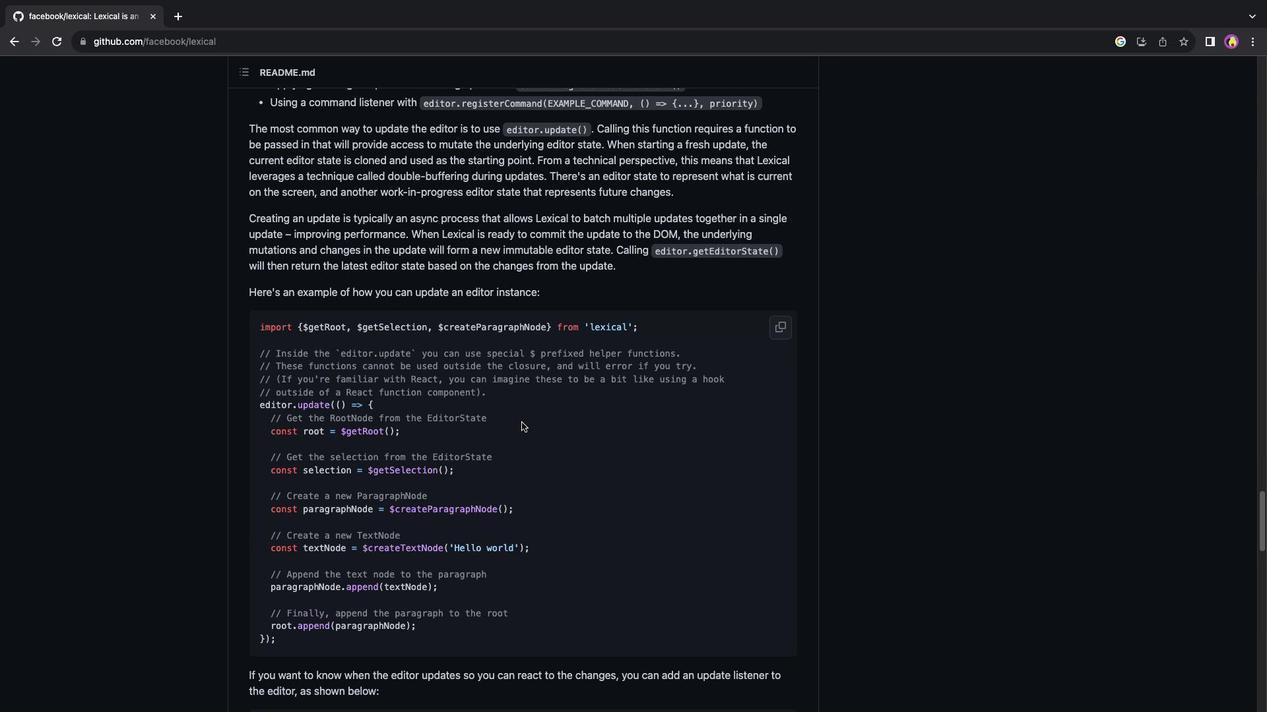 
Action: Mouse scrolled (521, 422) with delta (0, -3)
